 Task: Volume Automation.
Action: Mouse moved to (94, 36)
Screenshot: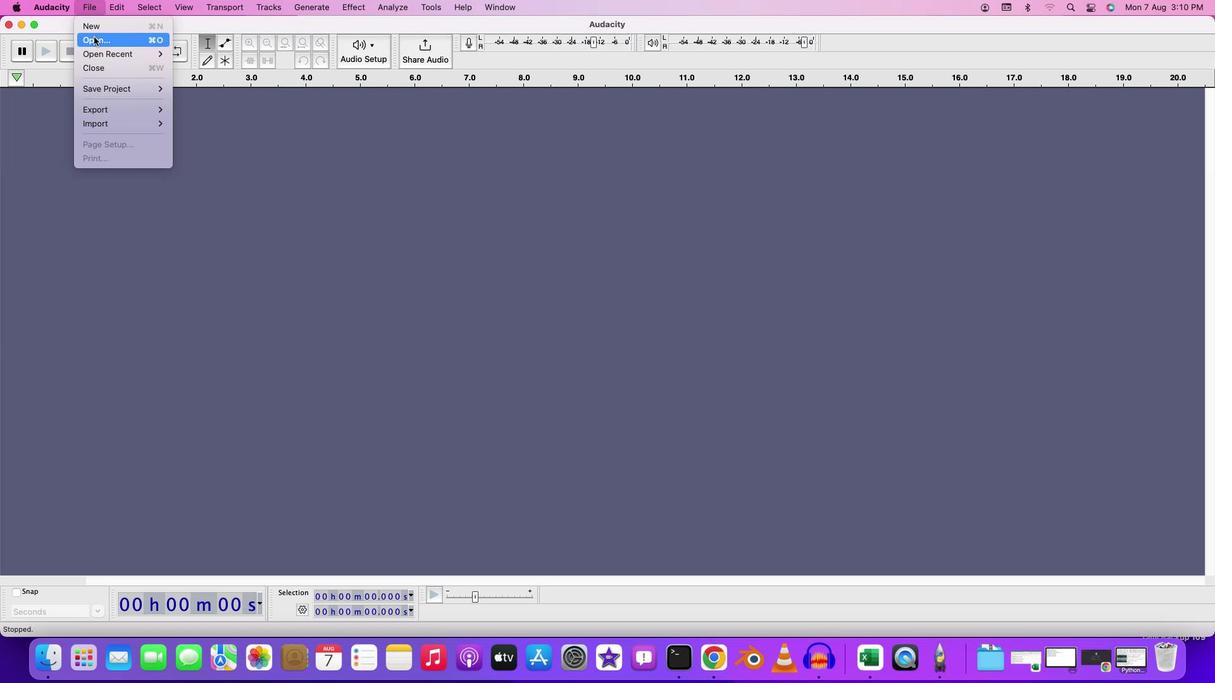 
Action: Mouse pressed left at (94, 36)
Screenshot: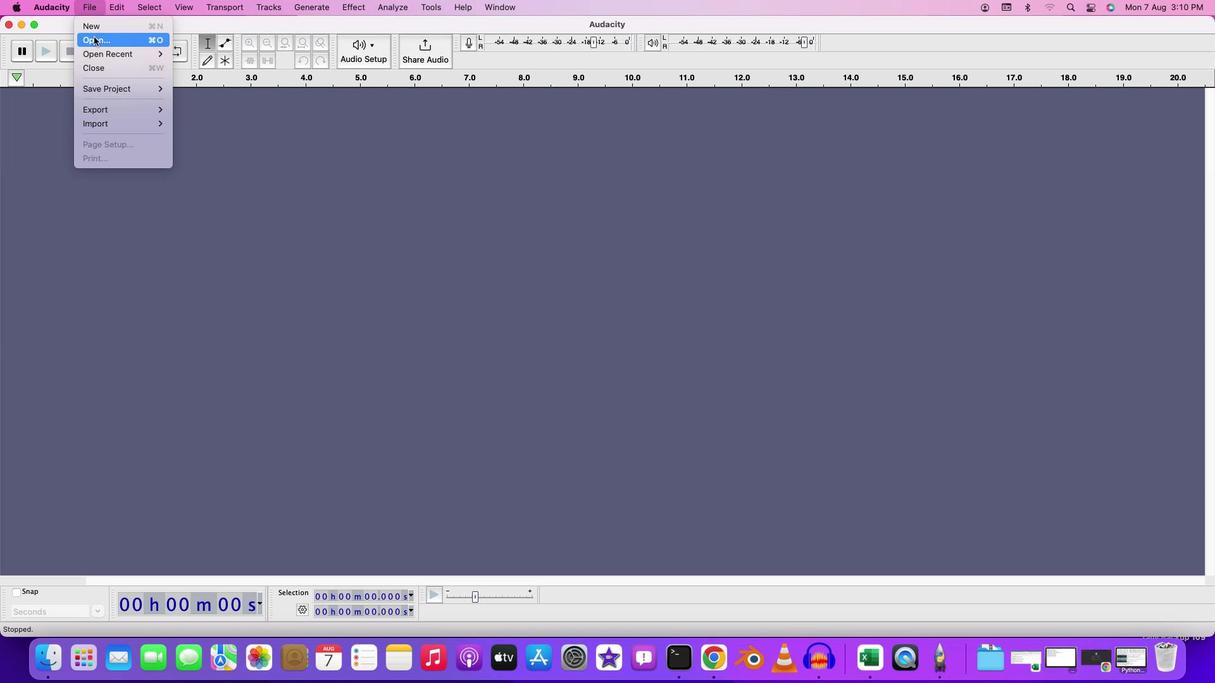 
Action: Mouse moved to (527, 183)
Screenshot: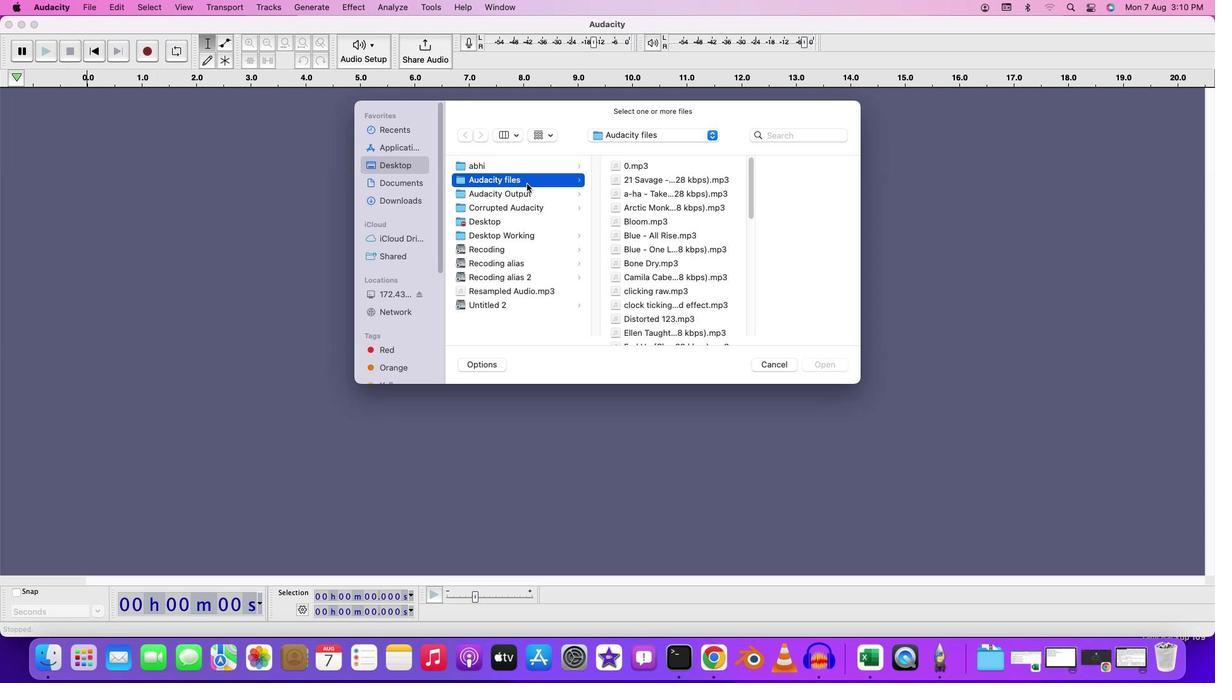 
Action: Mouse pressed left at (527, 183)
Screenshot: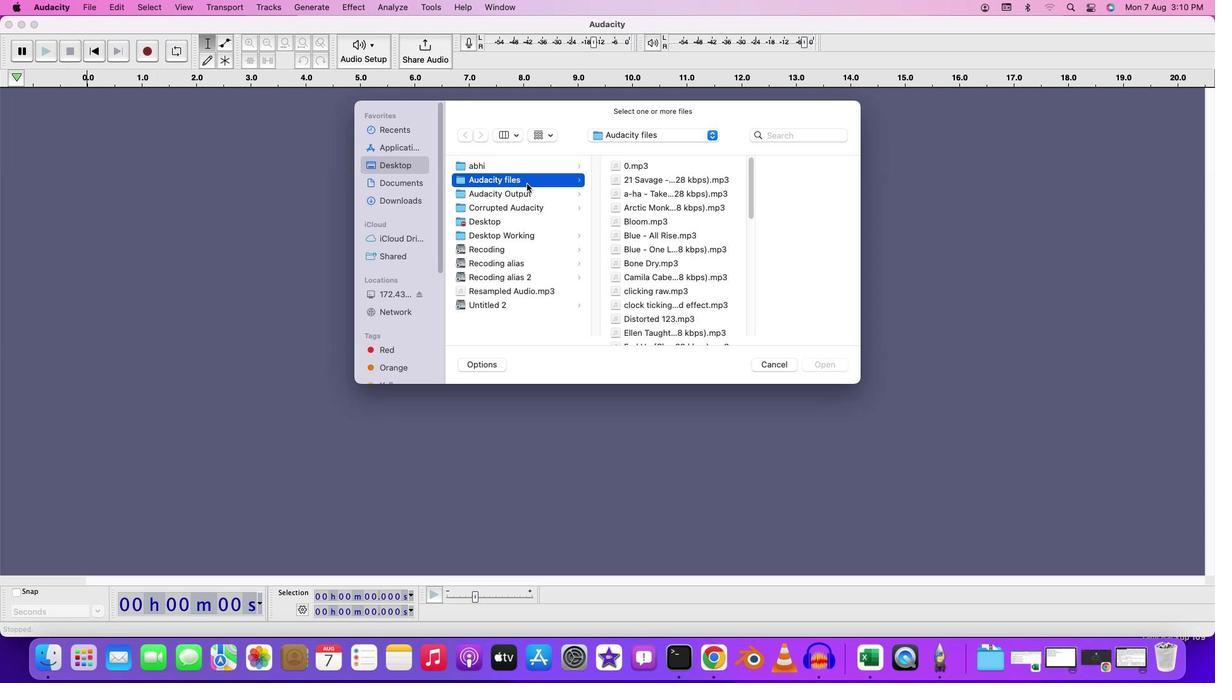 
Action: Mouse moved to (638, 213)
Screenshot: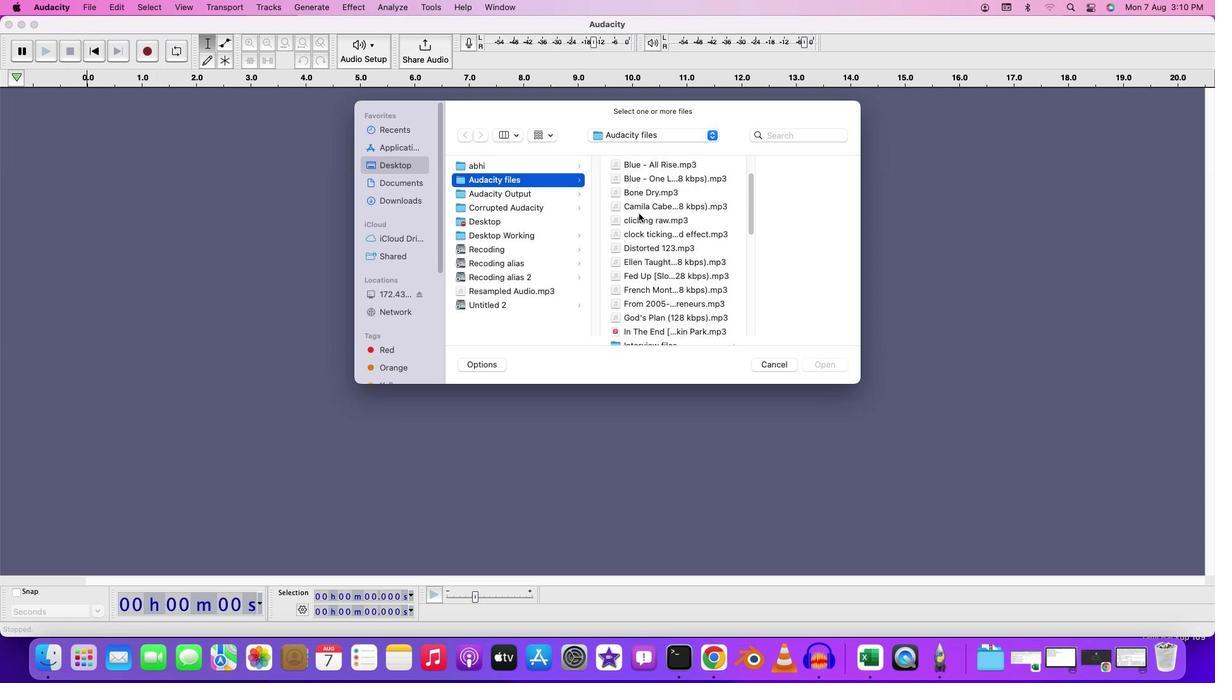 
Action: Mouse scrolled (638, 213) with delta (0, 0)
Screenshot: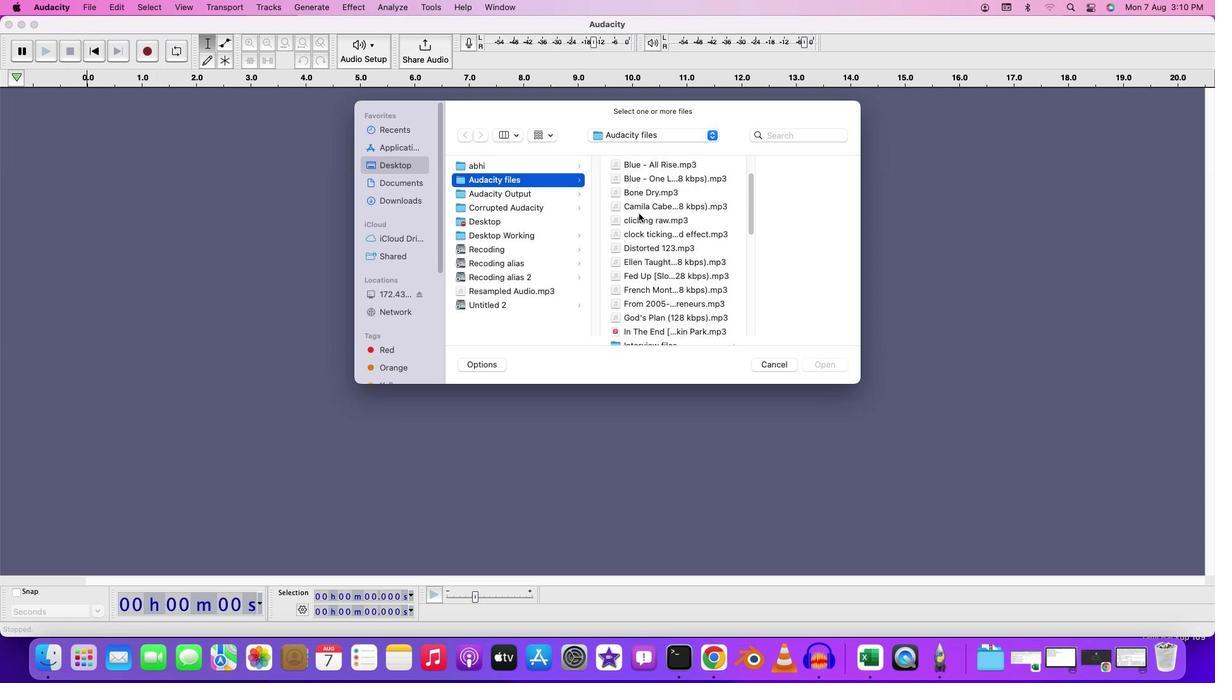 
Action: Mouse scrolled (638, 213) with delta (0, 0)
Screenshot: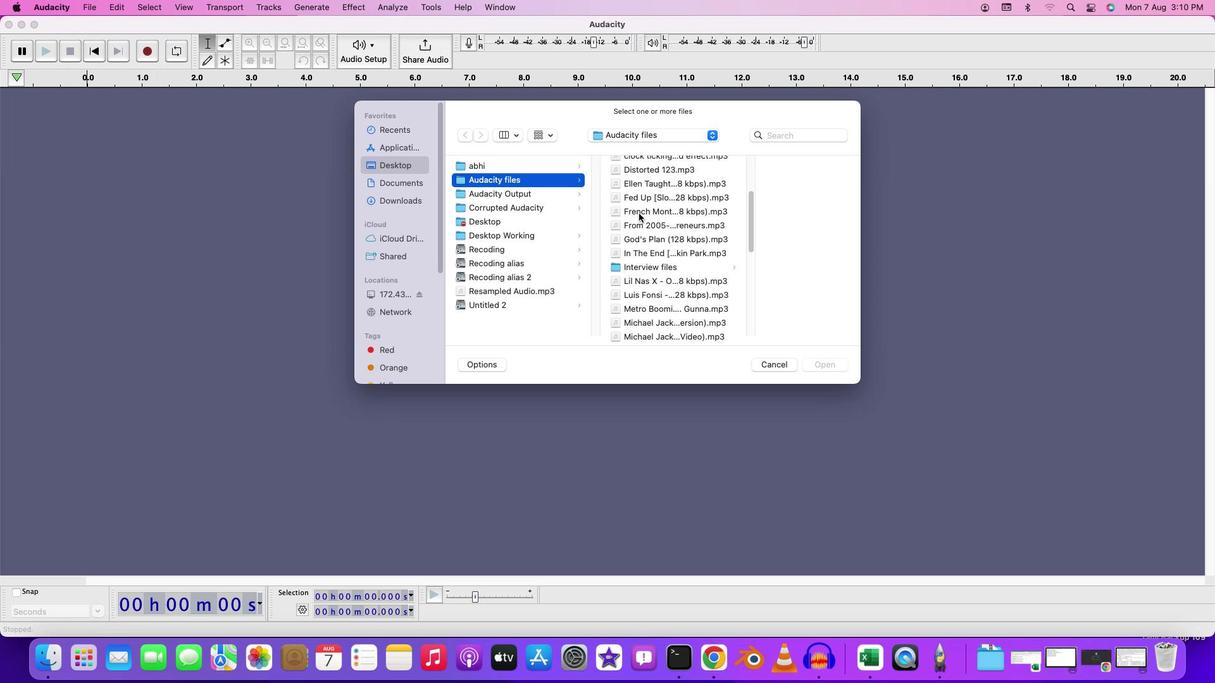
Action: Mouse scrolled (638, 213) with delta (0, -1)
Screenshot: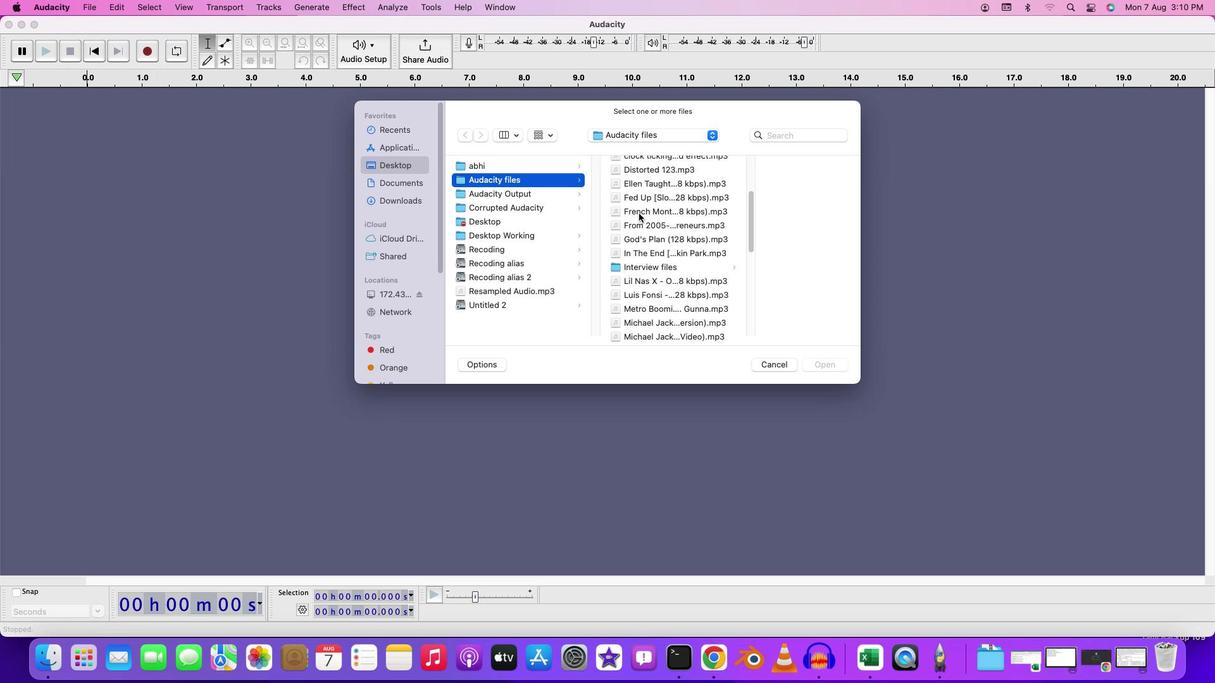 
Action: Mouse scrolled (638, 213) with delta (0, -3)
Screenshot: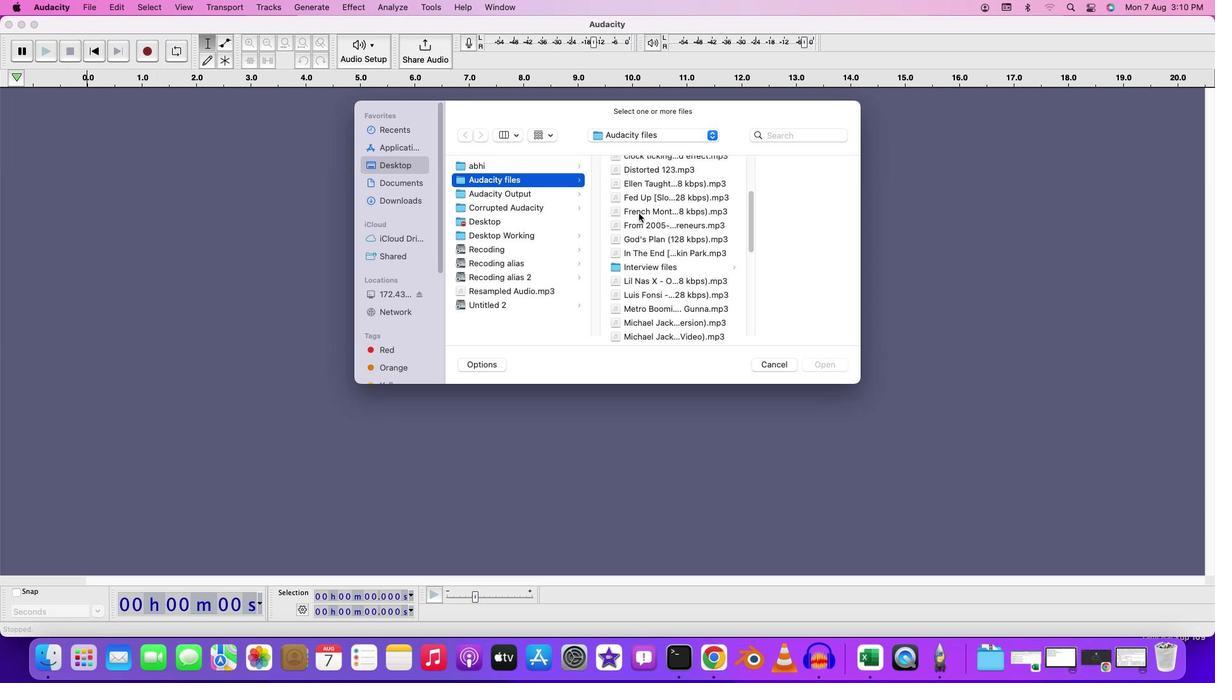 
Action: Mouse moved to (639, 215)
Screenshot: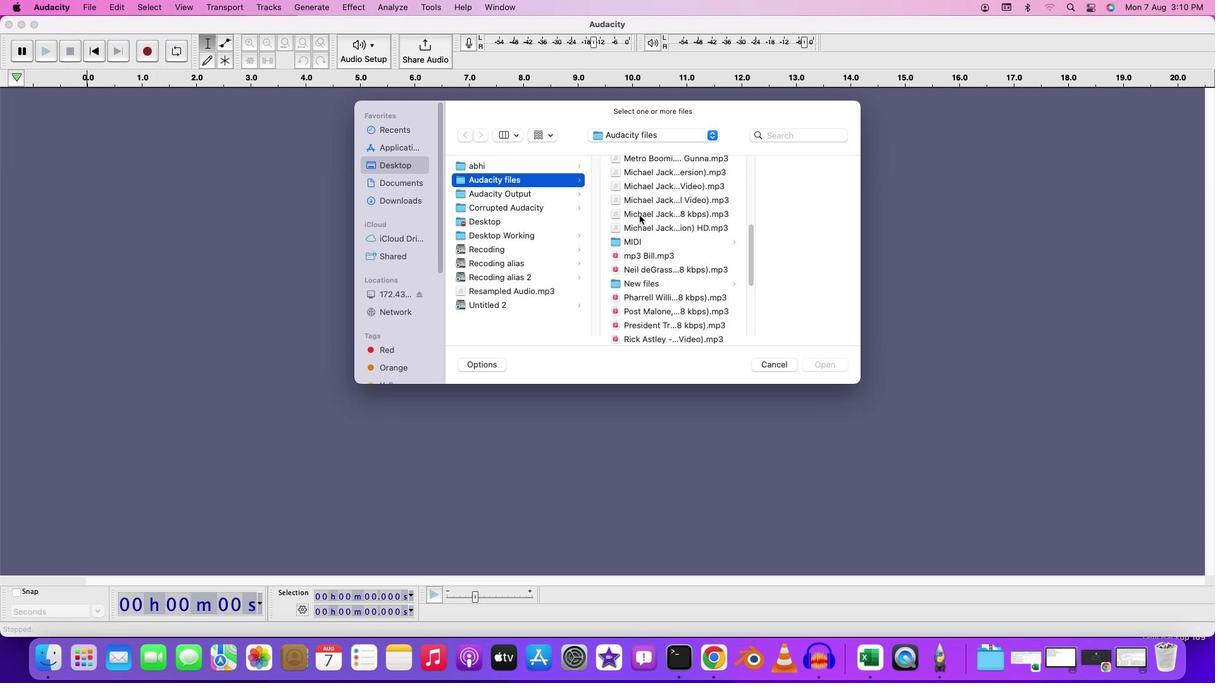
Action: Mouse scrolled (639, 215) with delta (0, 0)
Screenshot: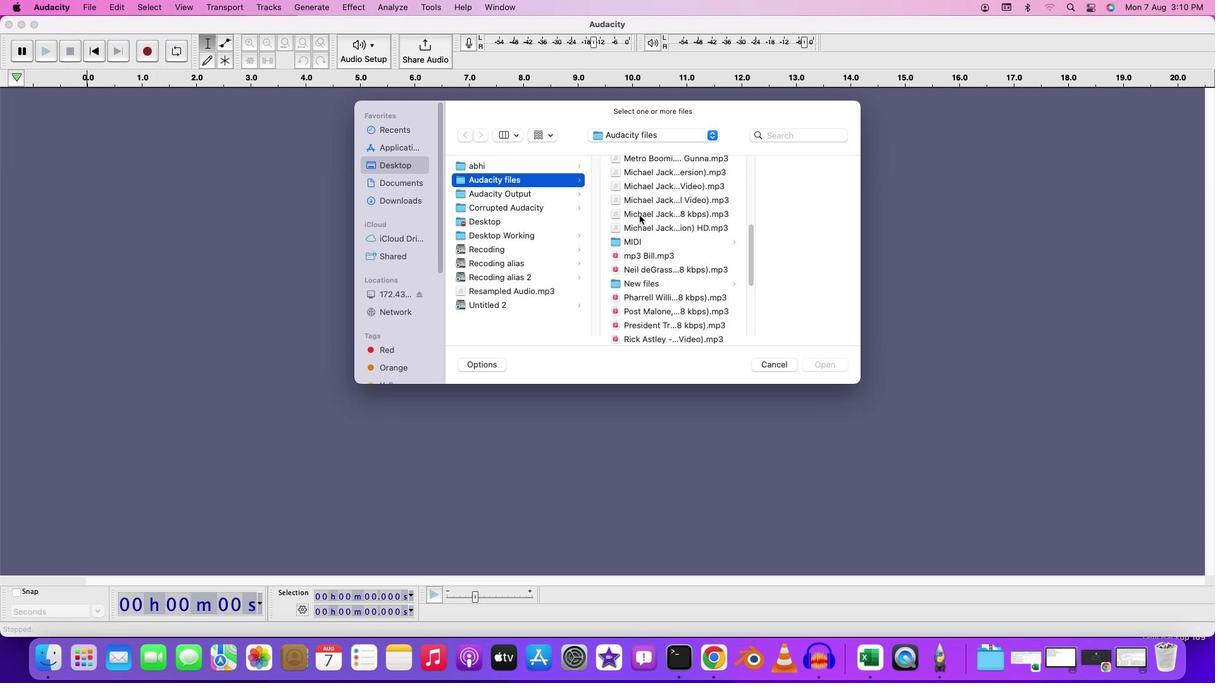 
Action: Mouse moved to (639, 215)
Screenshot: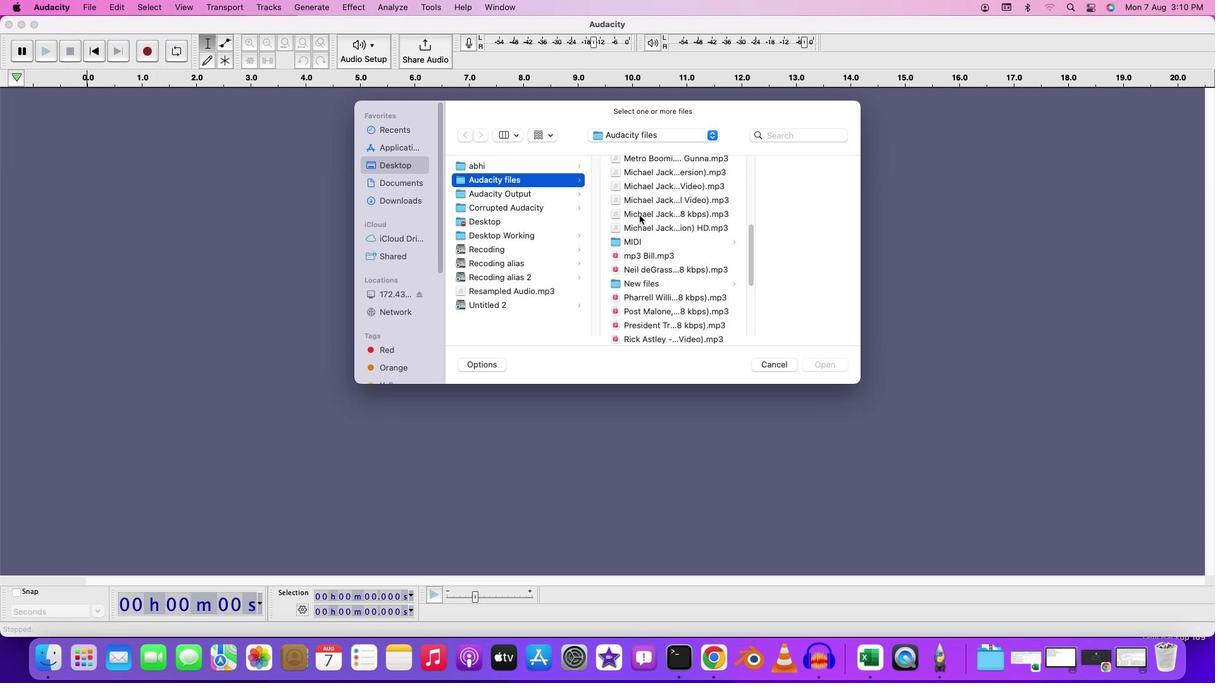 
Action: Mouse scrolled (639, 215) with delta (0, 0)
Screenshot: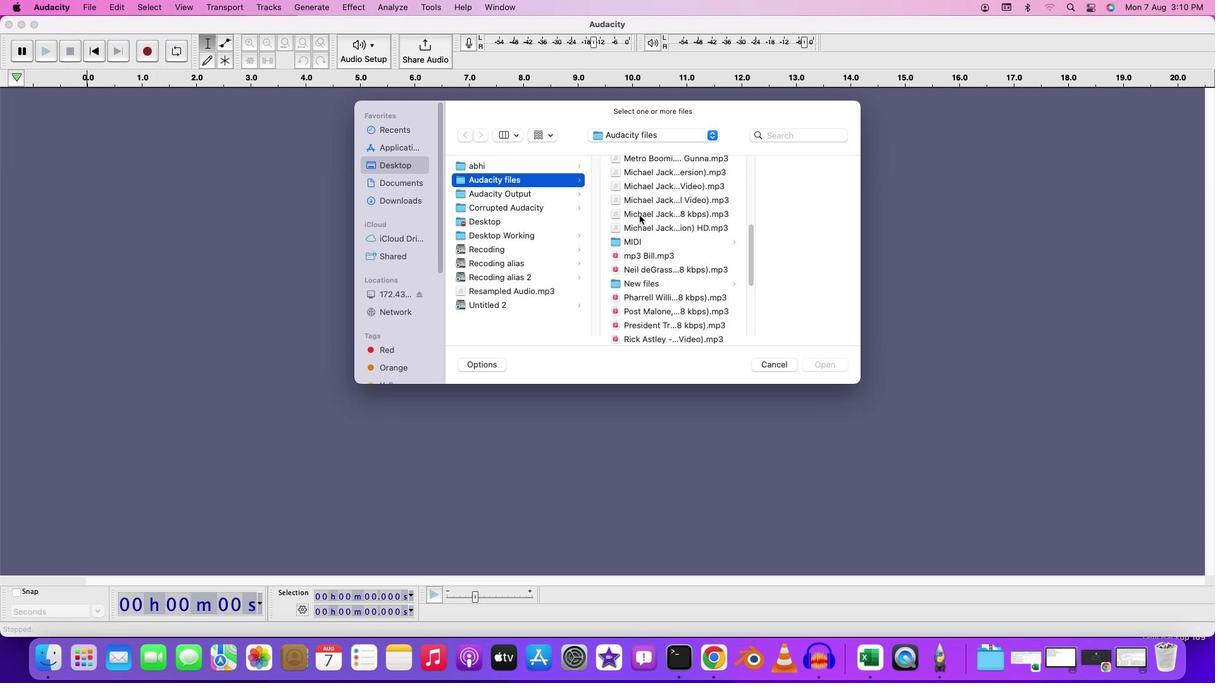 
Action: Mouse scrolled (639, 215) with delta (0, -1)
Screenshot: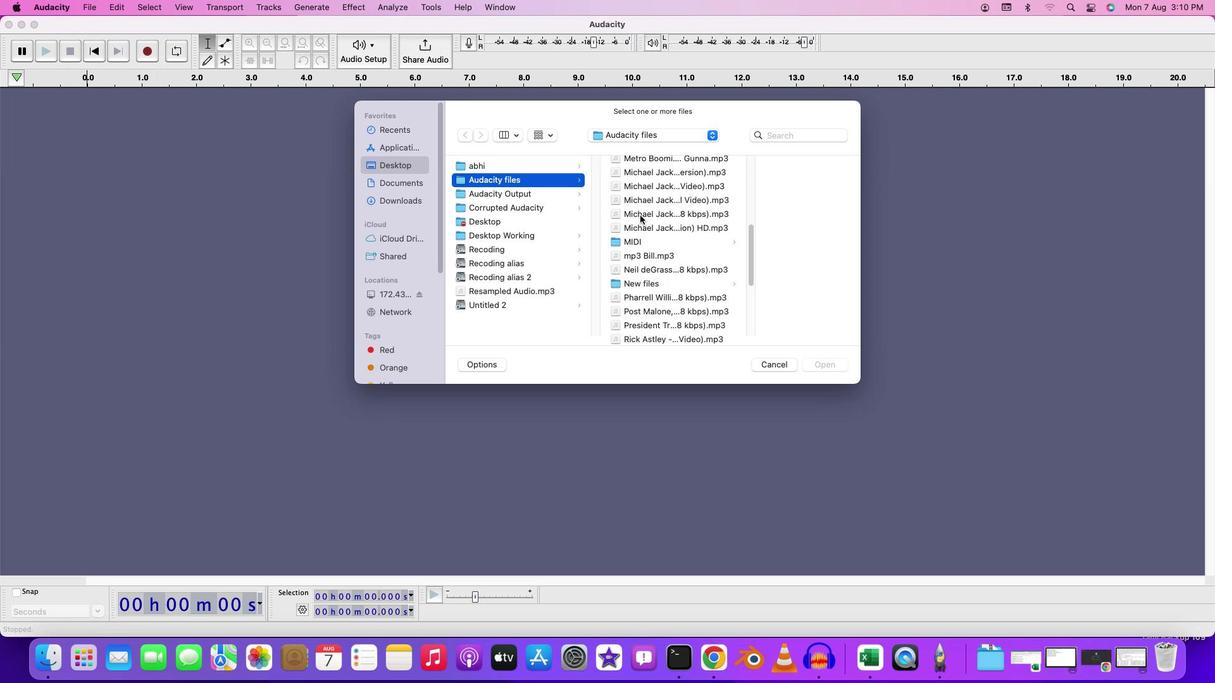 
Action: Mouse scrolled (639, 215) with delta (0, -3)
Screenshot: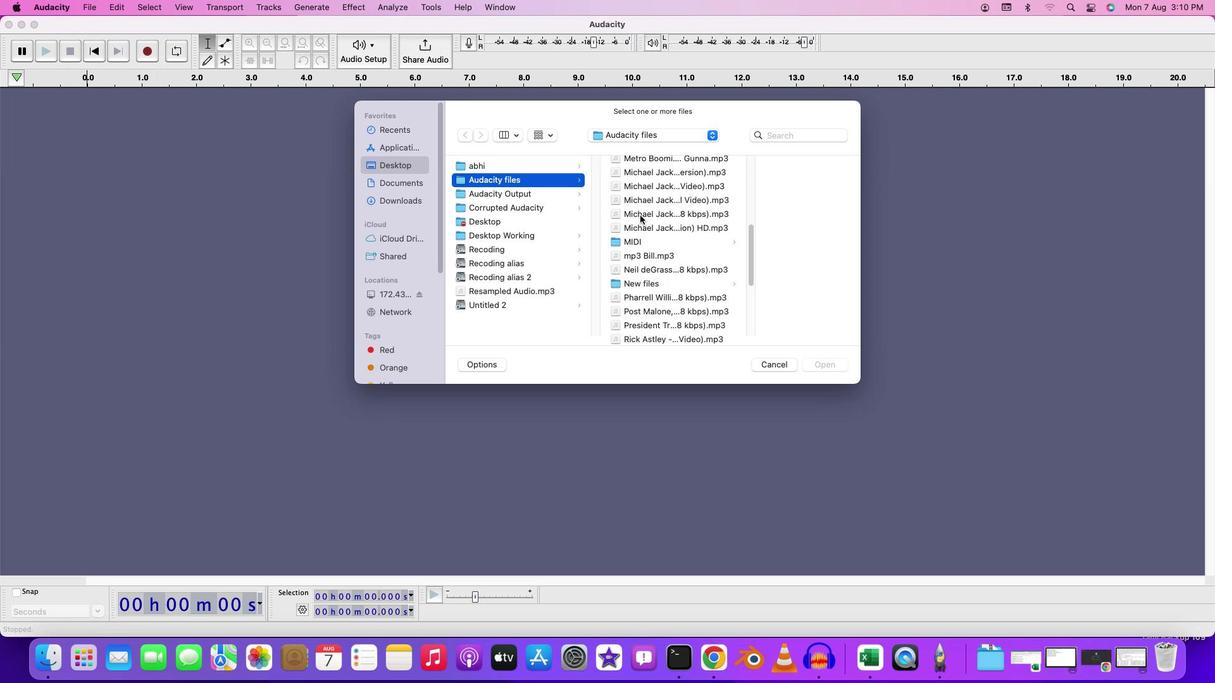 
Action: Mouse moved to (651, 236)
Screenshot: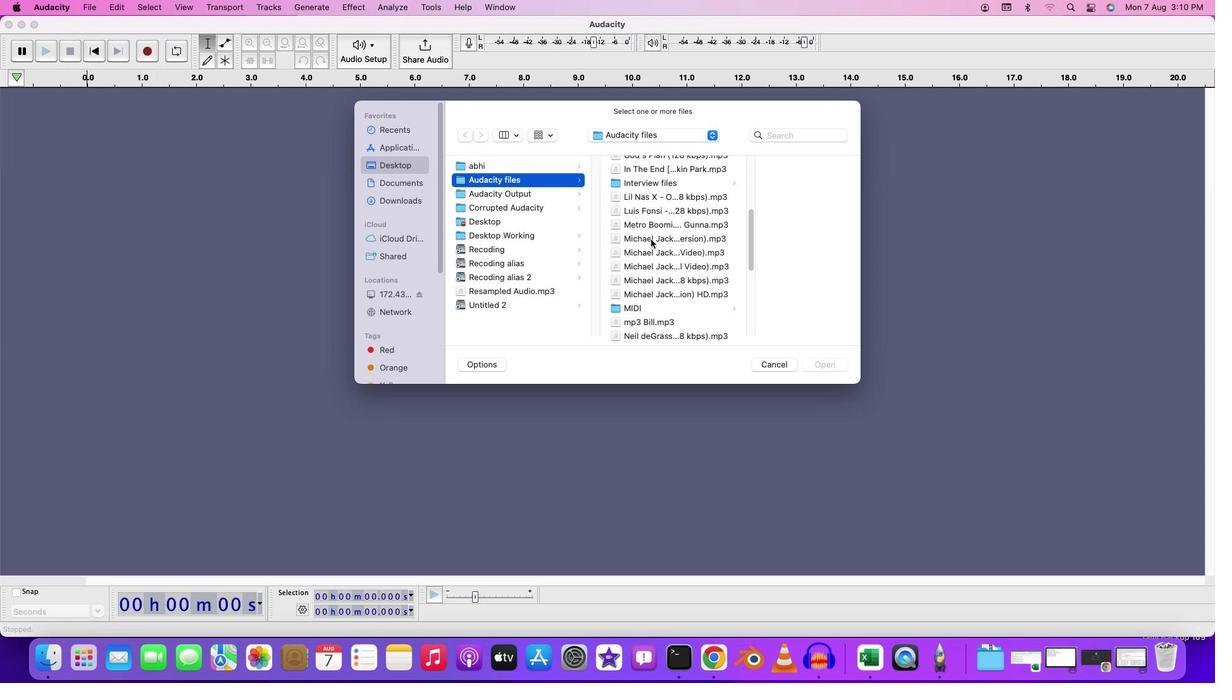 
Action: Mouse scrolled (651, 236) with delta (0, 0)
Screenshot: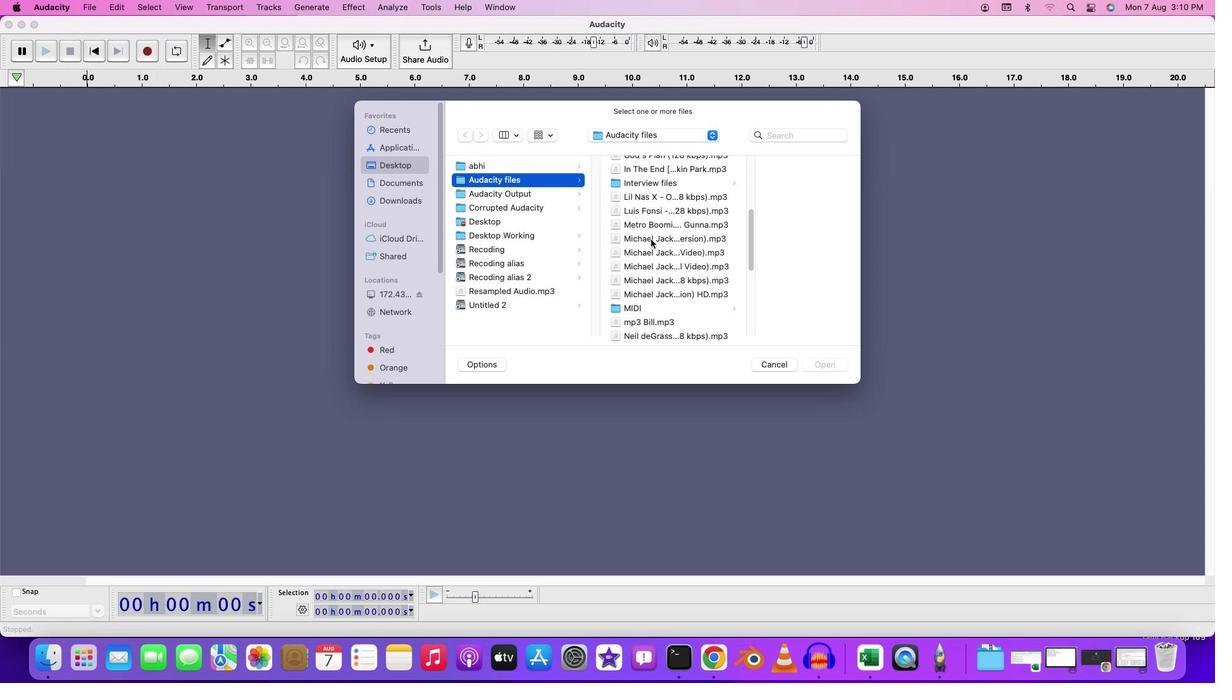 
Action: Mouse moved to (651, 238)
Screenshot: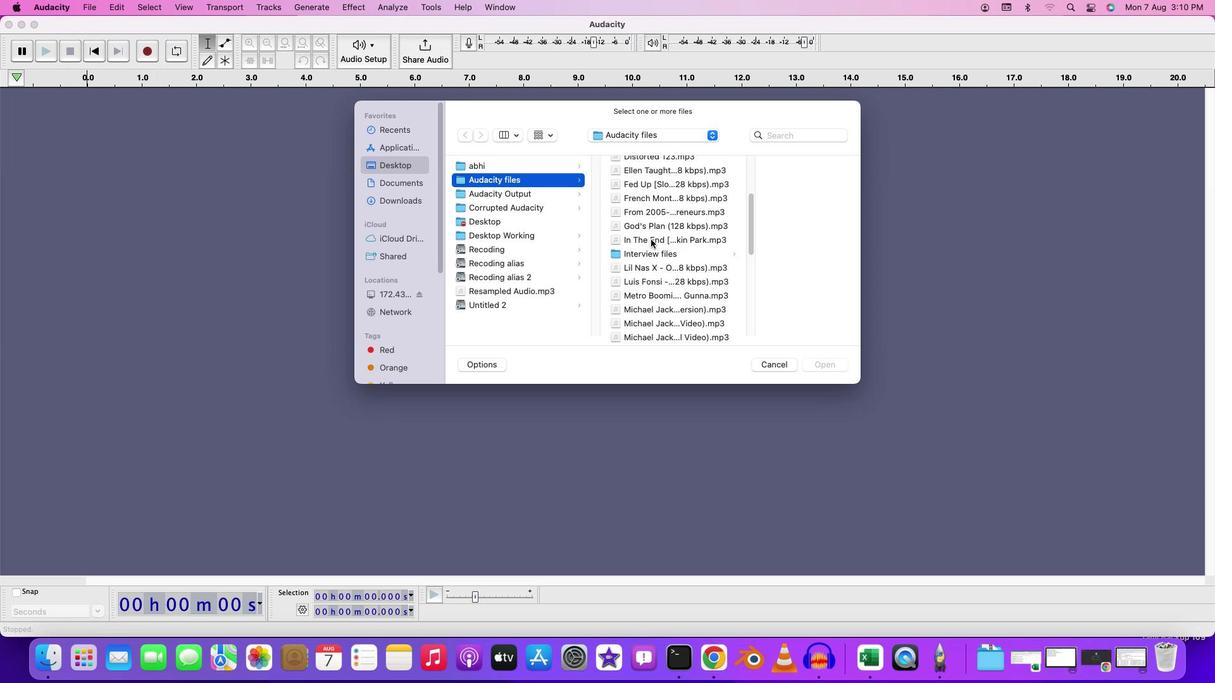 
Action: Mouse scrolled (651, 238) with delta (0, 0)
Screenshot: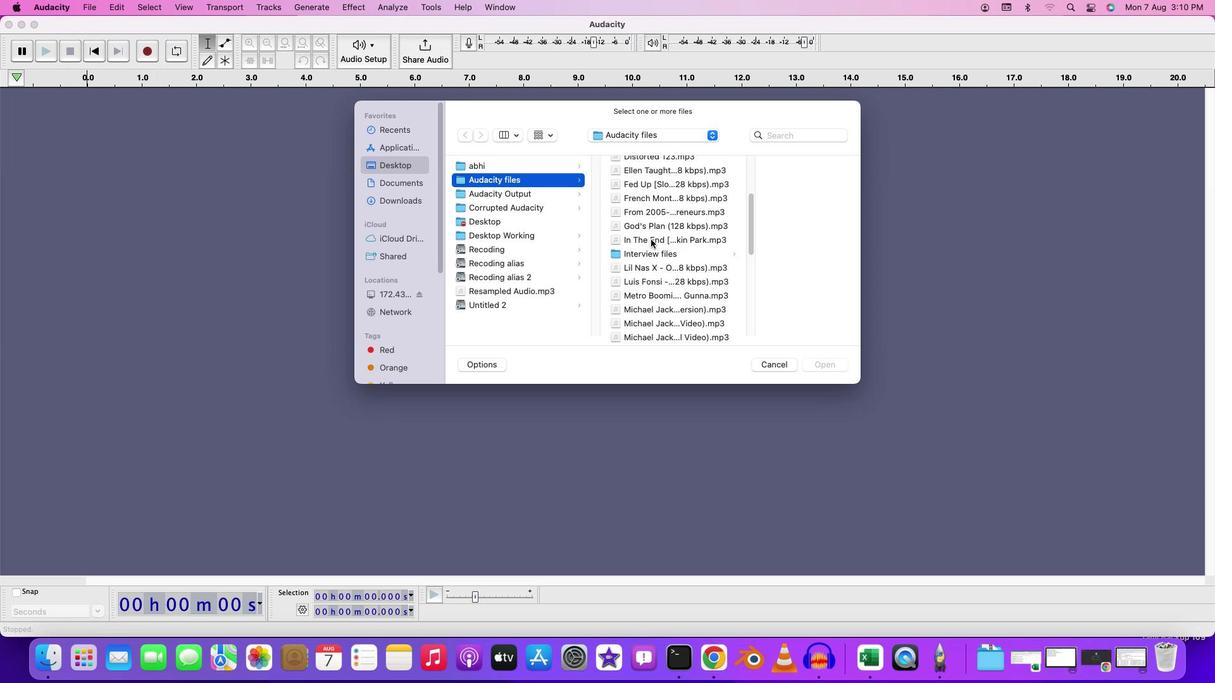 
Action: Mouse moved to (651, 239)
Screenshot: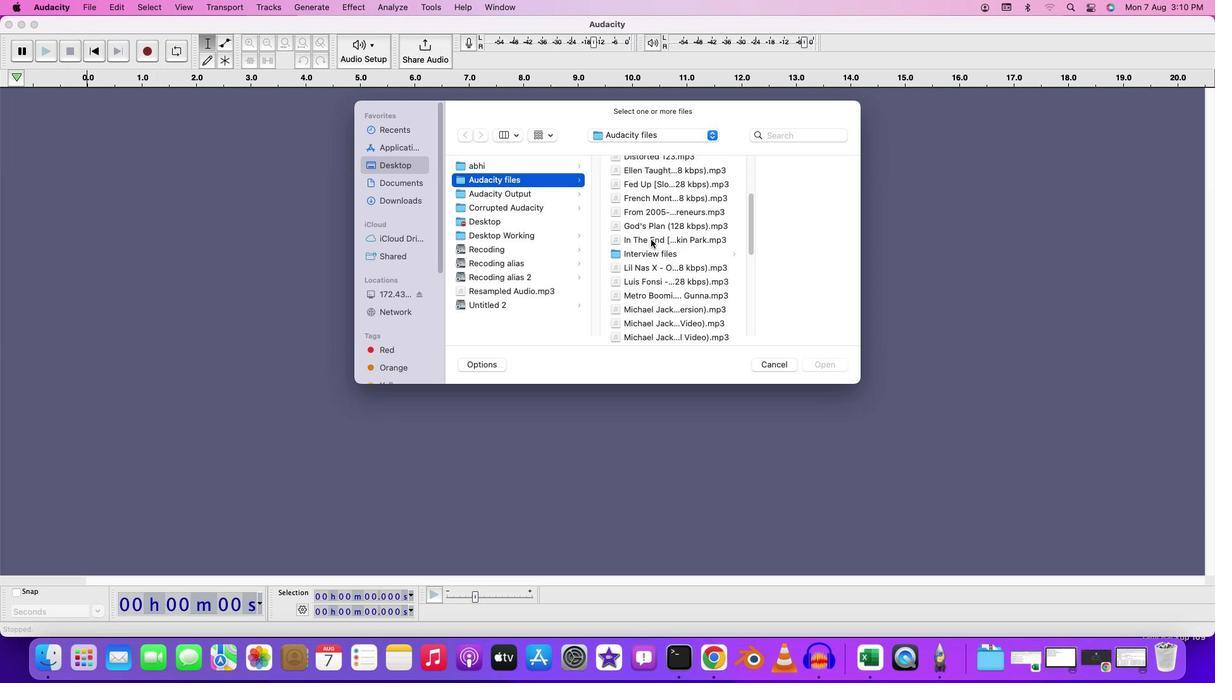 
Action: Mouse scrolled (651, 239) with delta (0, 1)
Screenshot: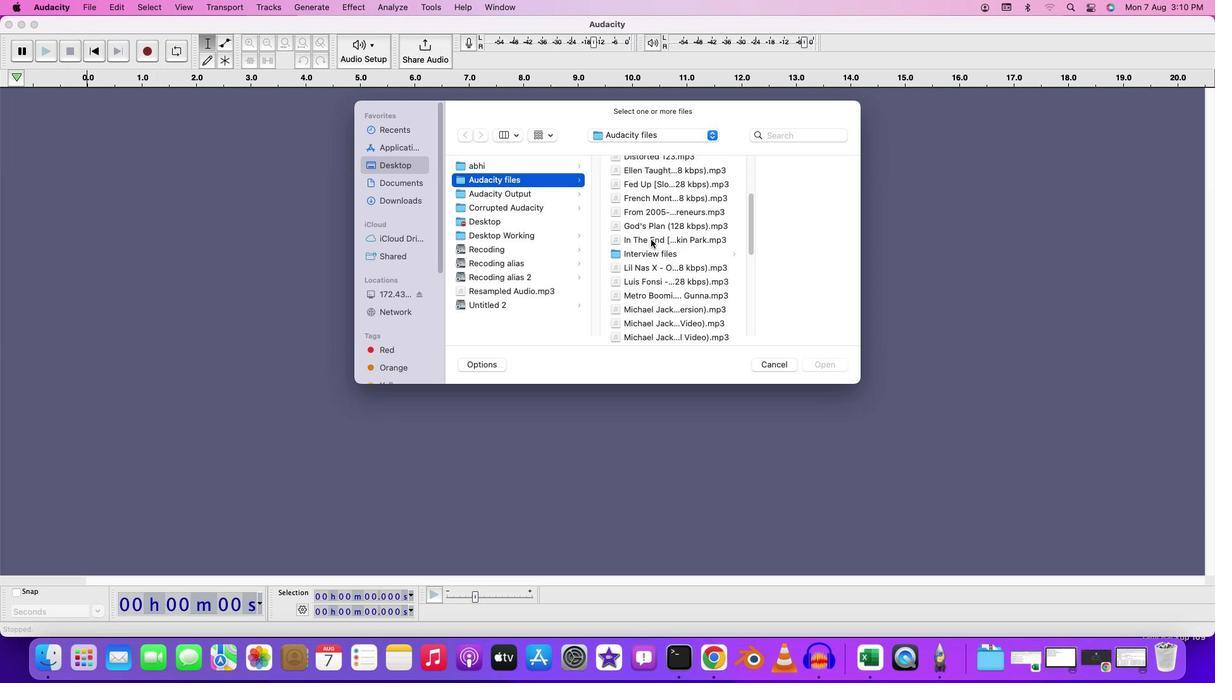 
Action: Mouse moved to (651, 239)
Screenshot: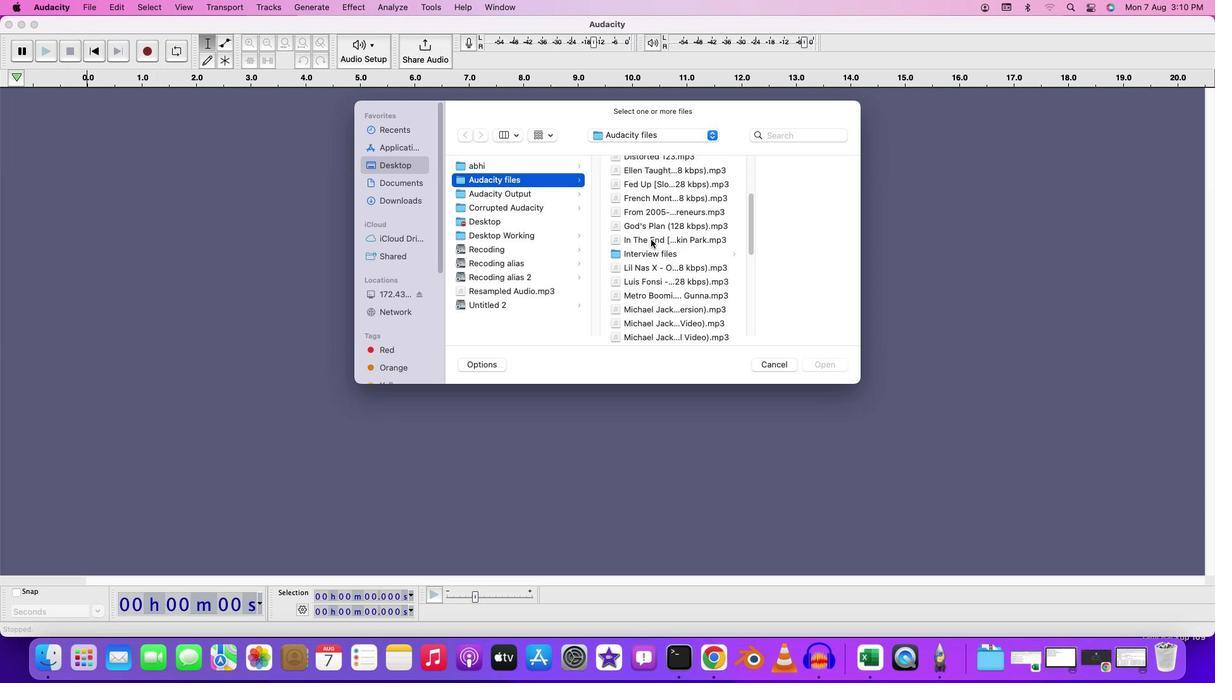 
Action: Mouse scrolled (651, 239) with delta (0, 3)
Screenshot: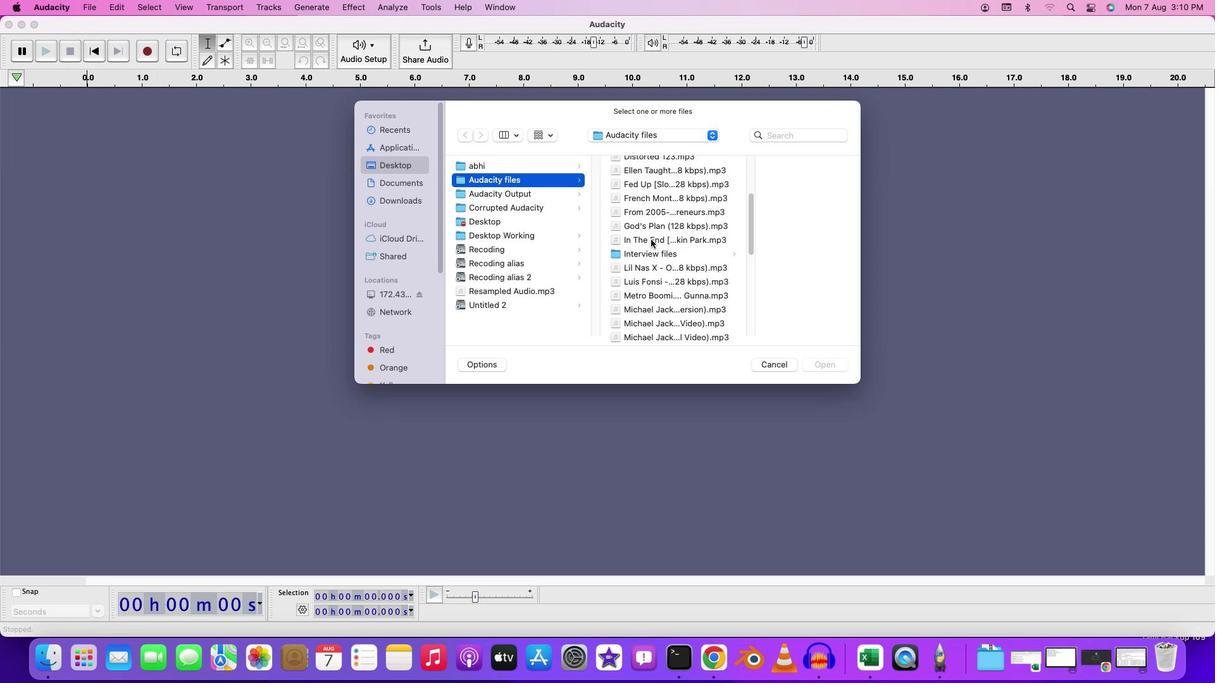 
Action: Mouse moved to (657, 260)
Screenshot: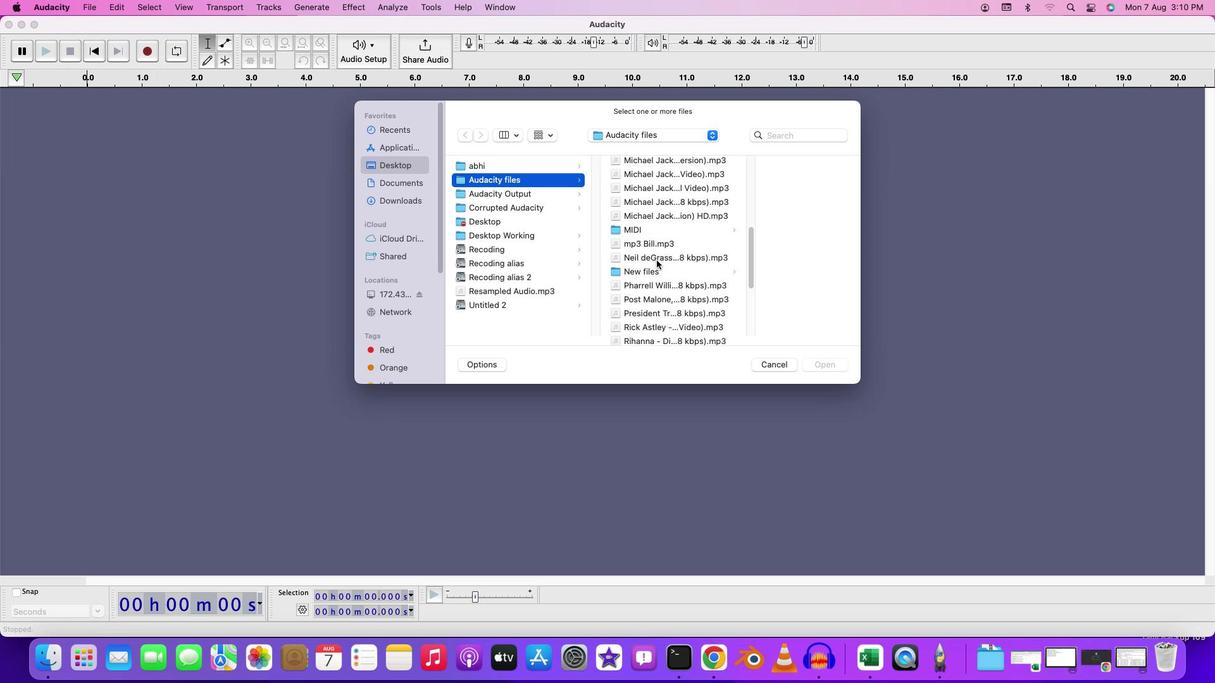 
Action: Mouse scrolled (657, 260) with delta (0, 0)
Screenshot: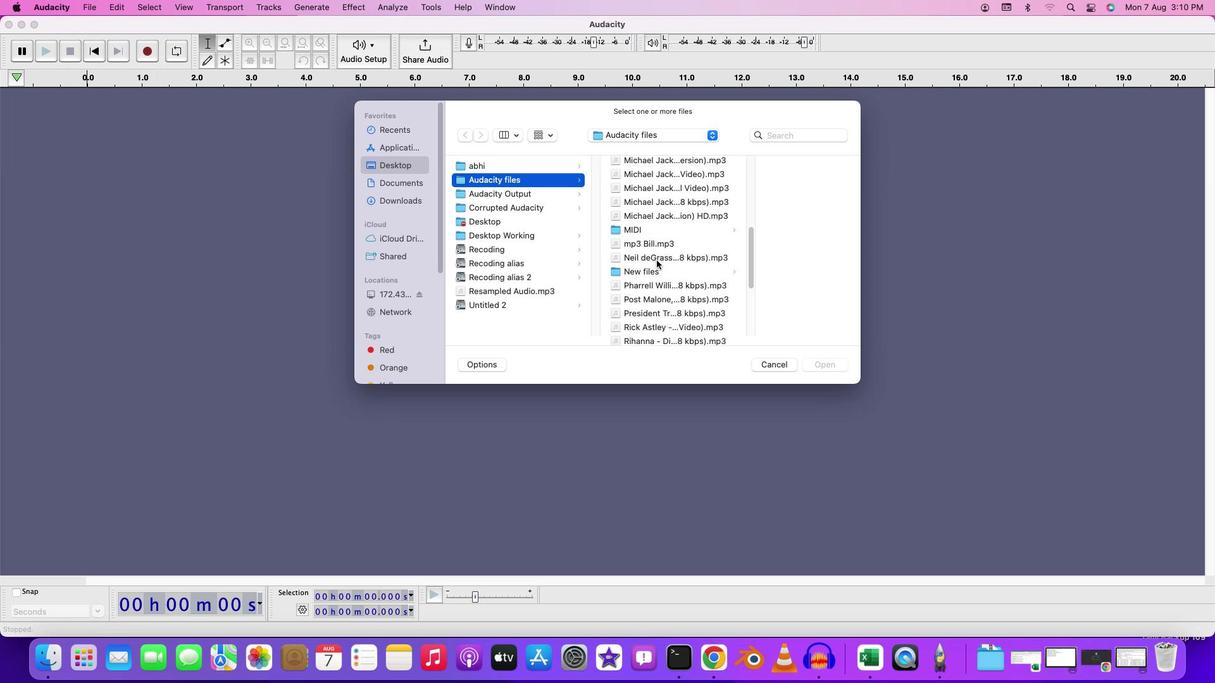 
Action: Mouse scrolled (657, 260) with delta (0, 0)
Screenshot: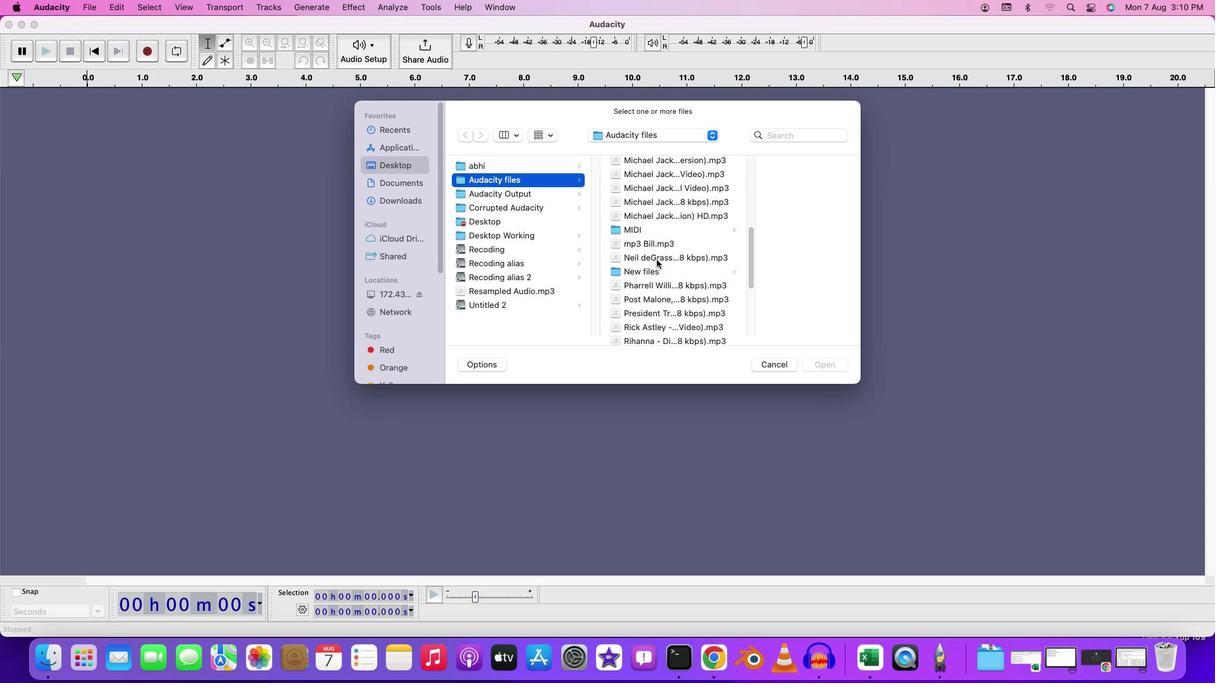 
Action: Mouse scrolled (657, 260) with delta (0, -1)
Screenshot: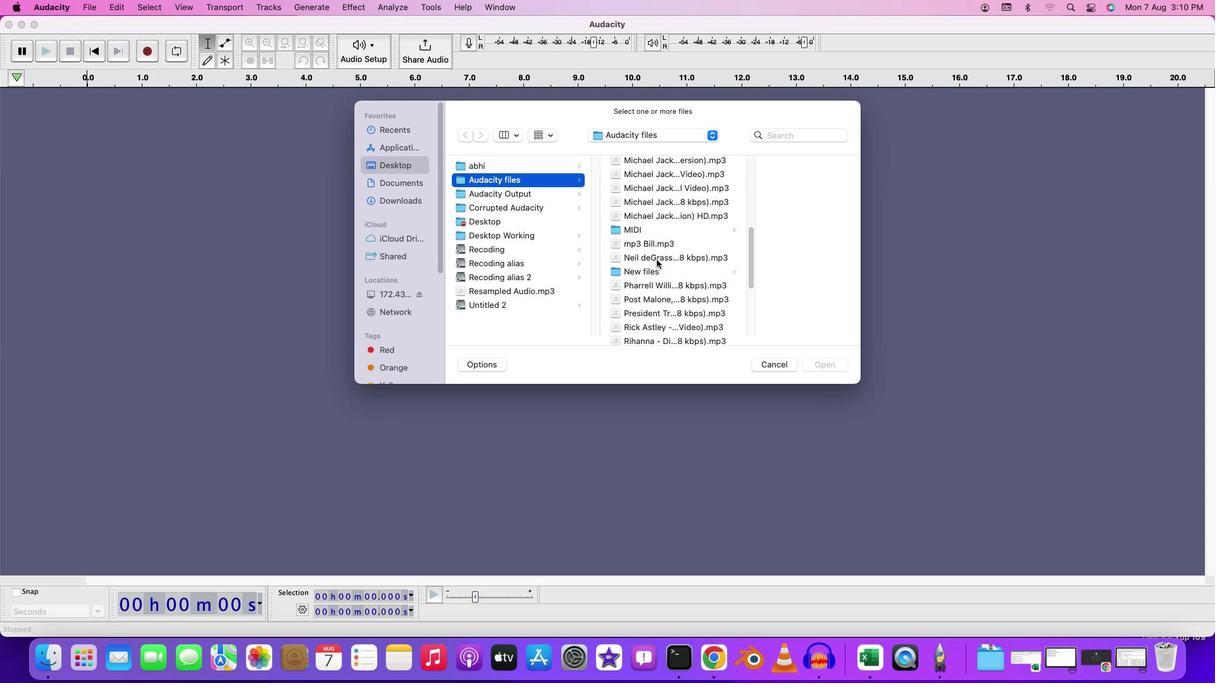 
Action: Mouse scrolled (657, 260) with delta (0, -3)
Screenshot: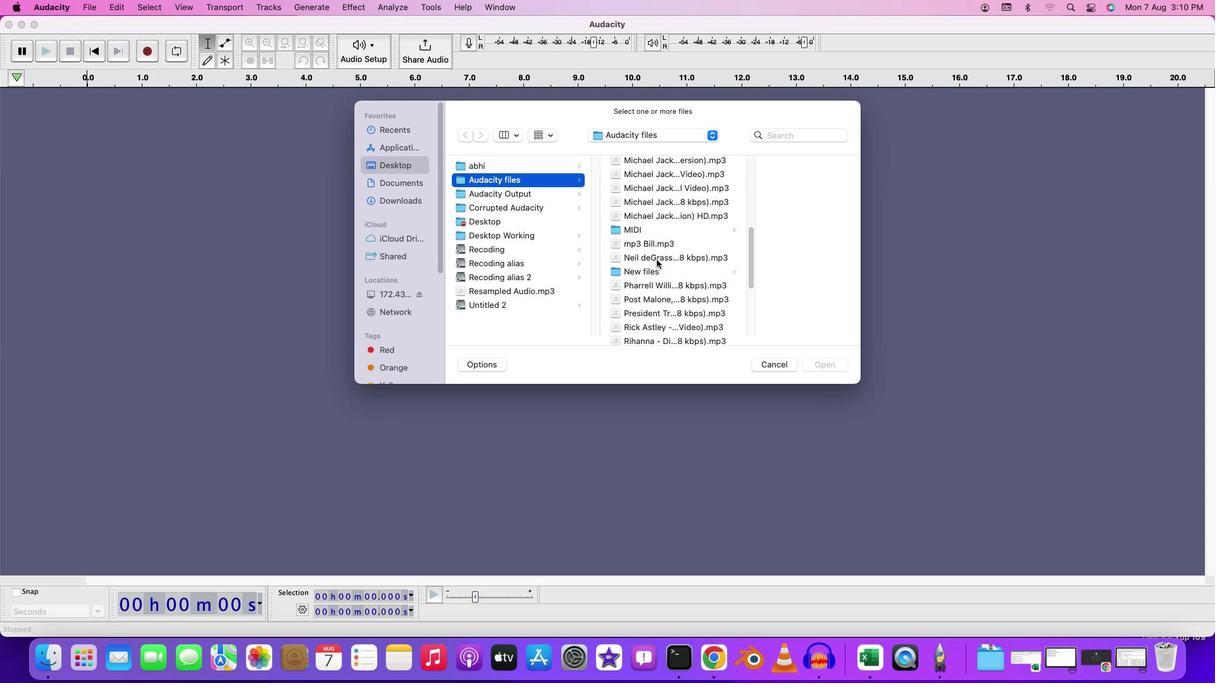 
Action: Mouse moved to (647, 253)
Screenshot: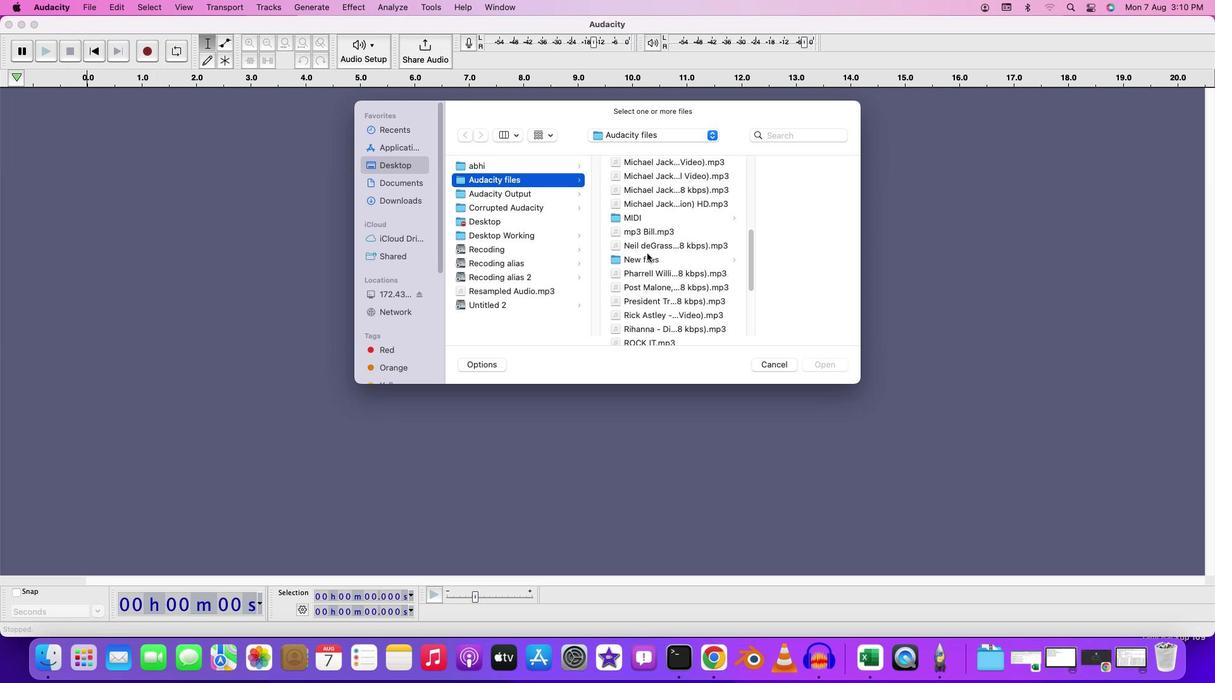 
Action: Mouse scrolled (647, 253) with delta (0, 0)
Screenshot: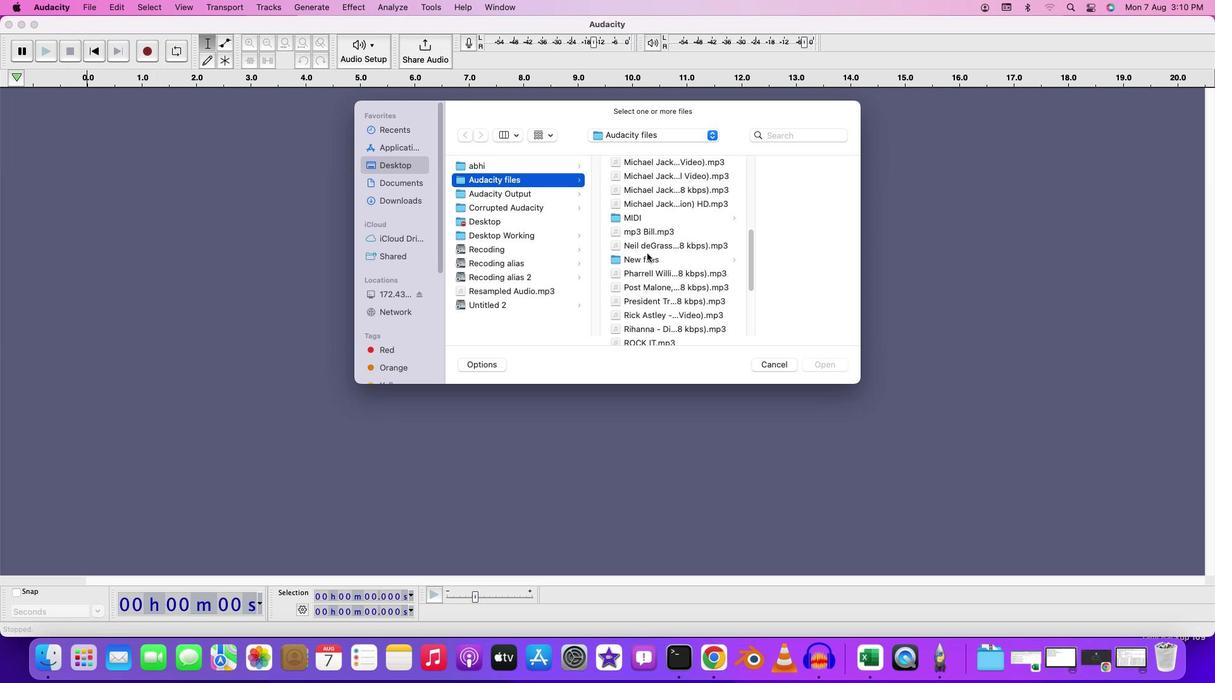 
Action: Mouse moved to (647, 253)
Screenshot: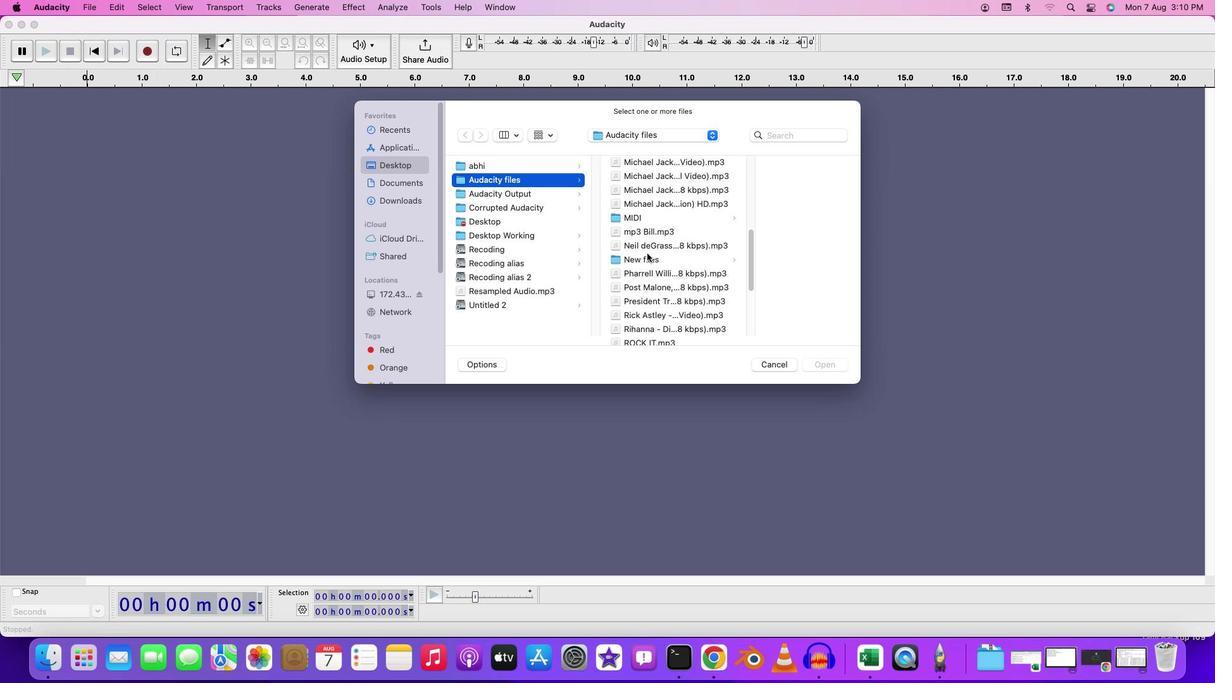 
Action: Mouse scrolled (647, 253) with delta (0, 0)
Screenshot: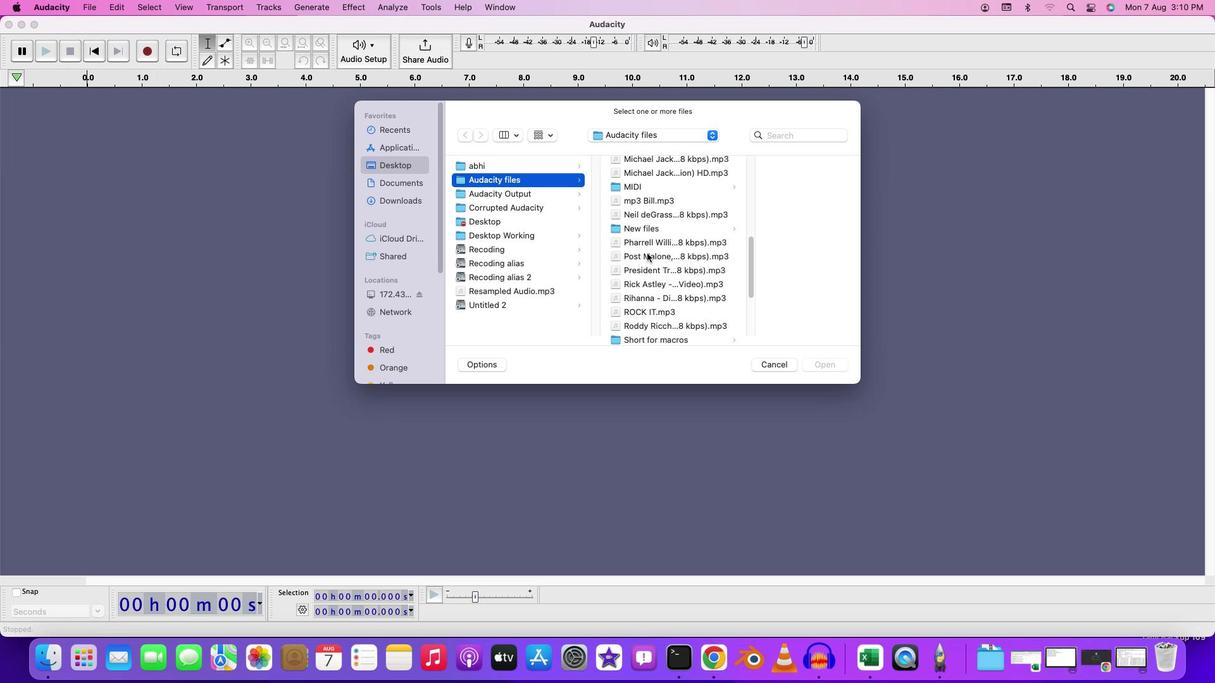 
Action: Mouse scrolled (647, 253) with delta (0, -1)
Screenshot: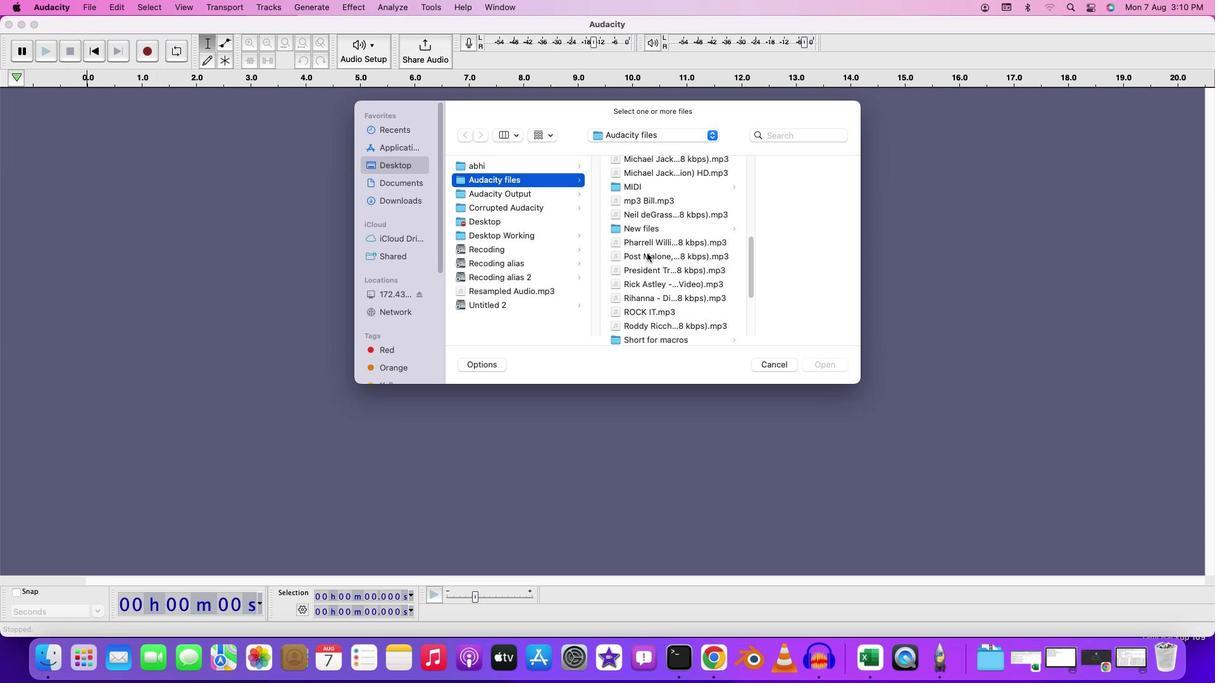 
Action: Mouse moved to (649, 226)
Screenshot: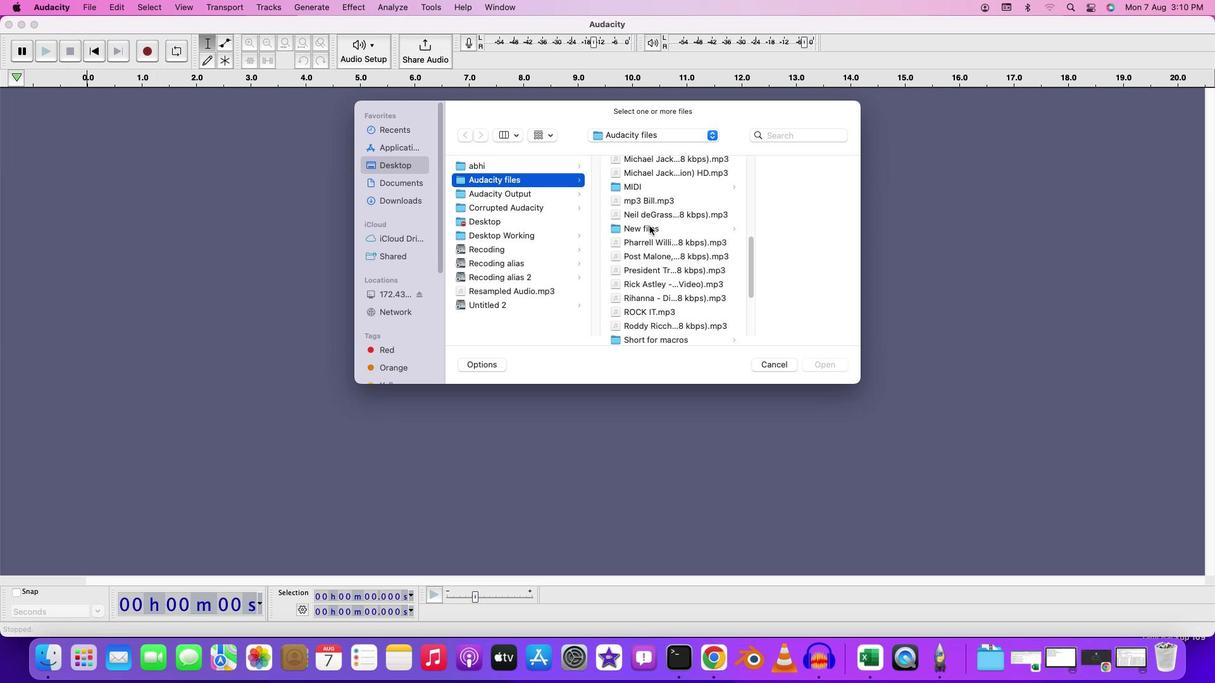 
Action: Mouse pressed left at (649, 226)
Screenshot: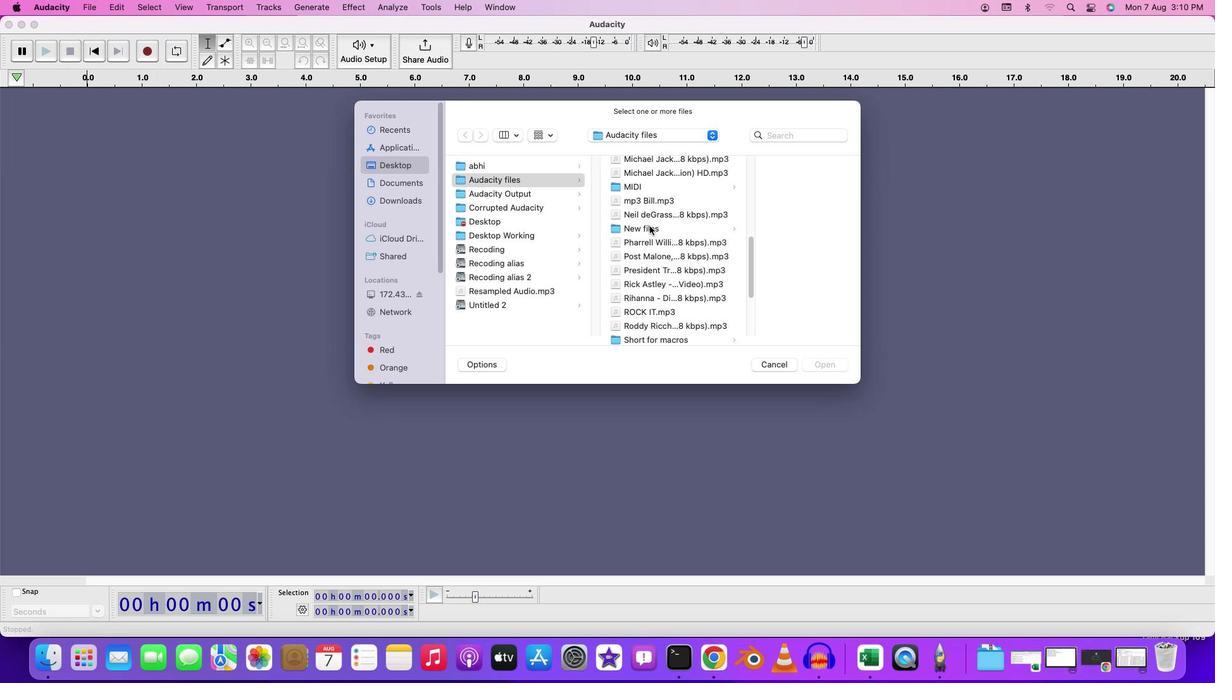 
Action: Mouse pressed left at (649, 226)
Screenshot: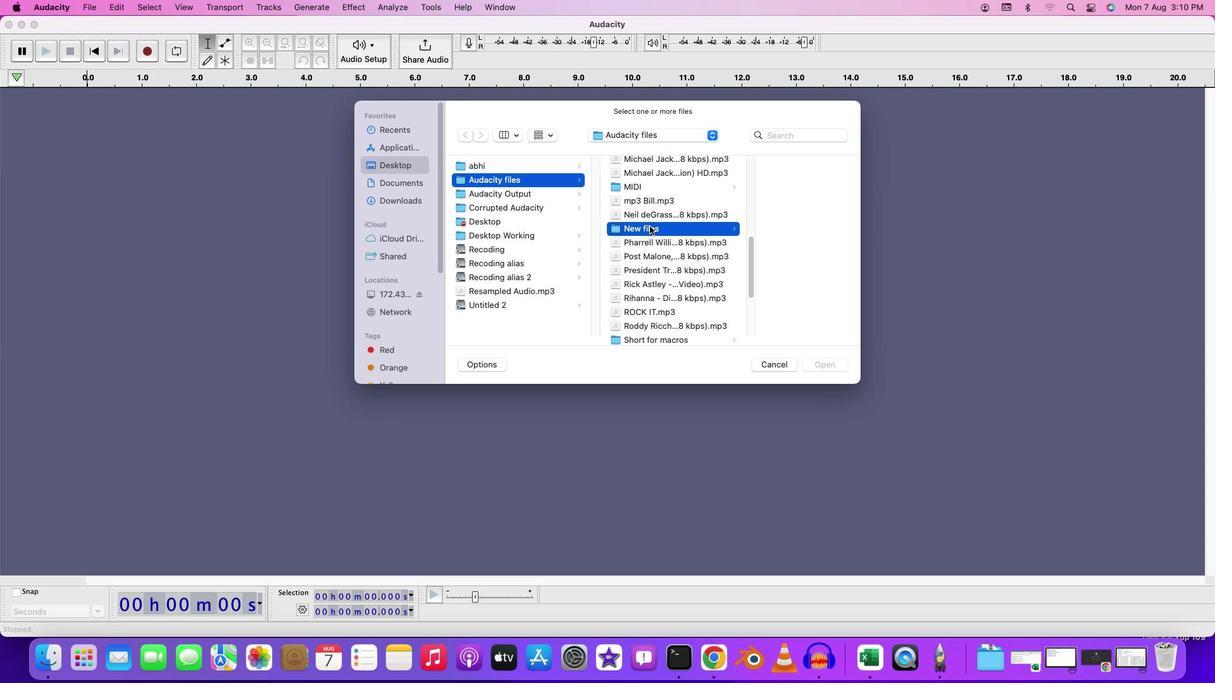 
Action: Mouse moved to (757, 194)
Screenshot: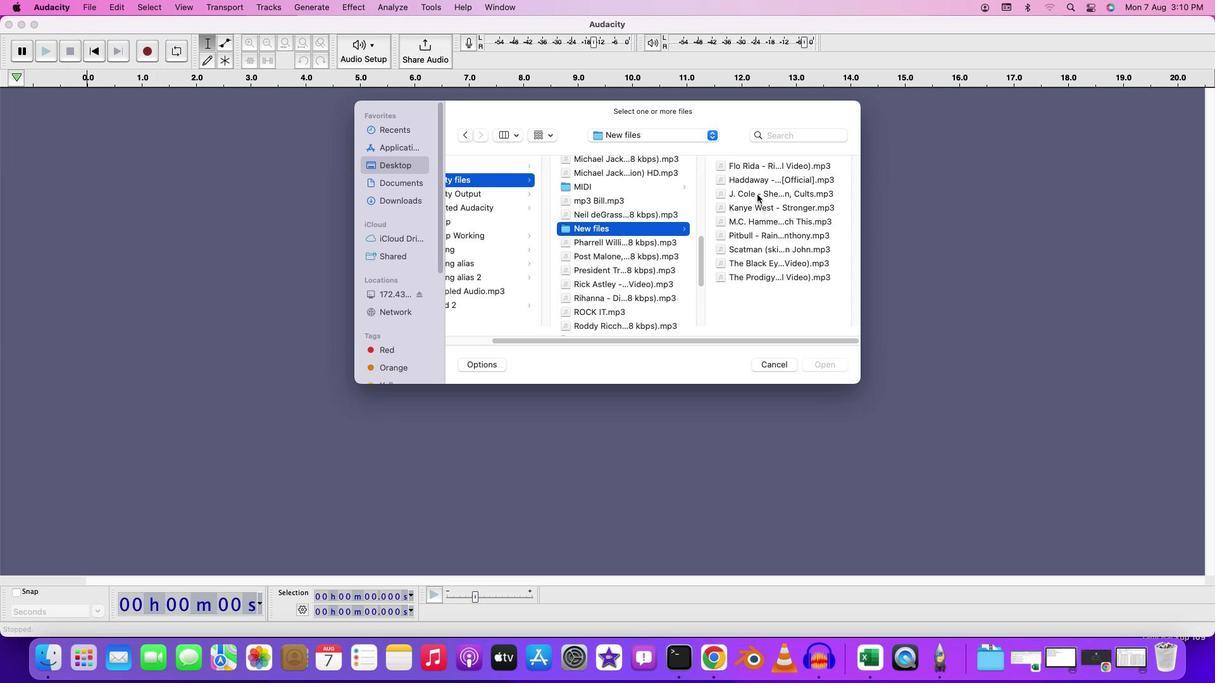 
Action: Mouse pressed left at (757, 194)
Screenshot: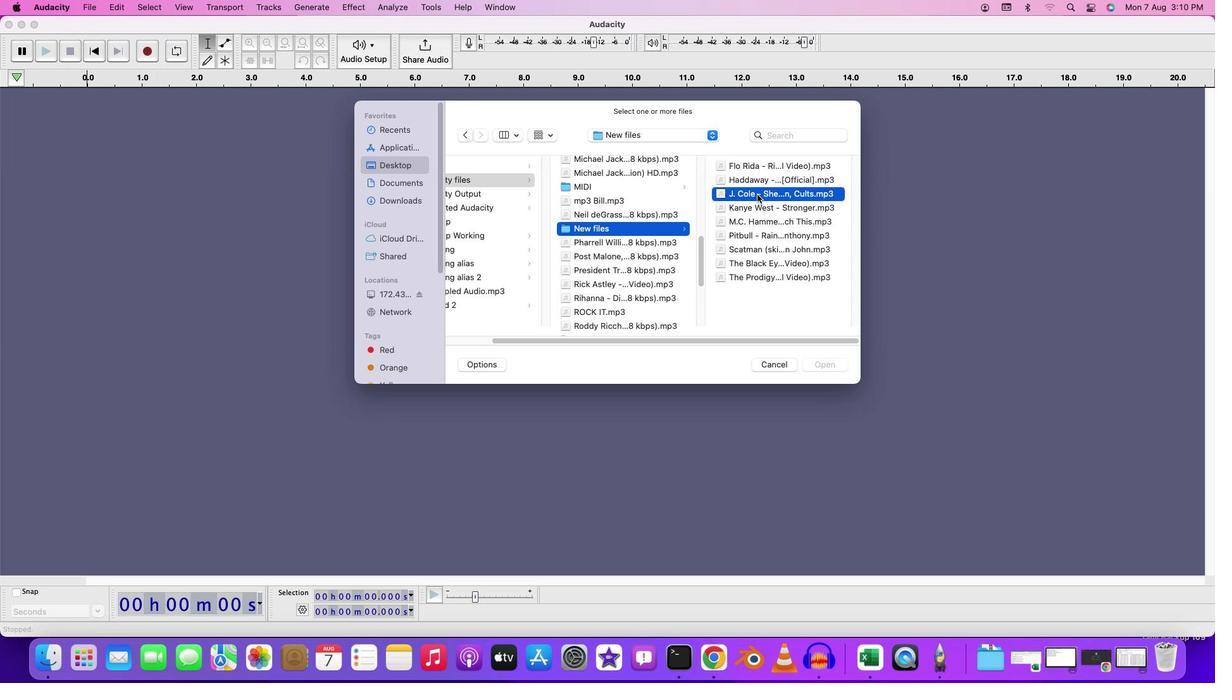 
Action: Mouse pressed left at (757, 194)
Screenshot: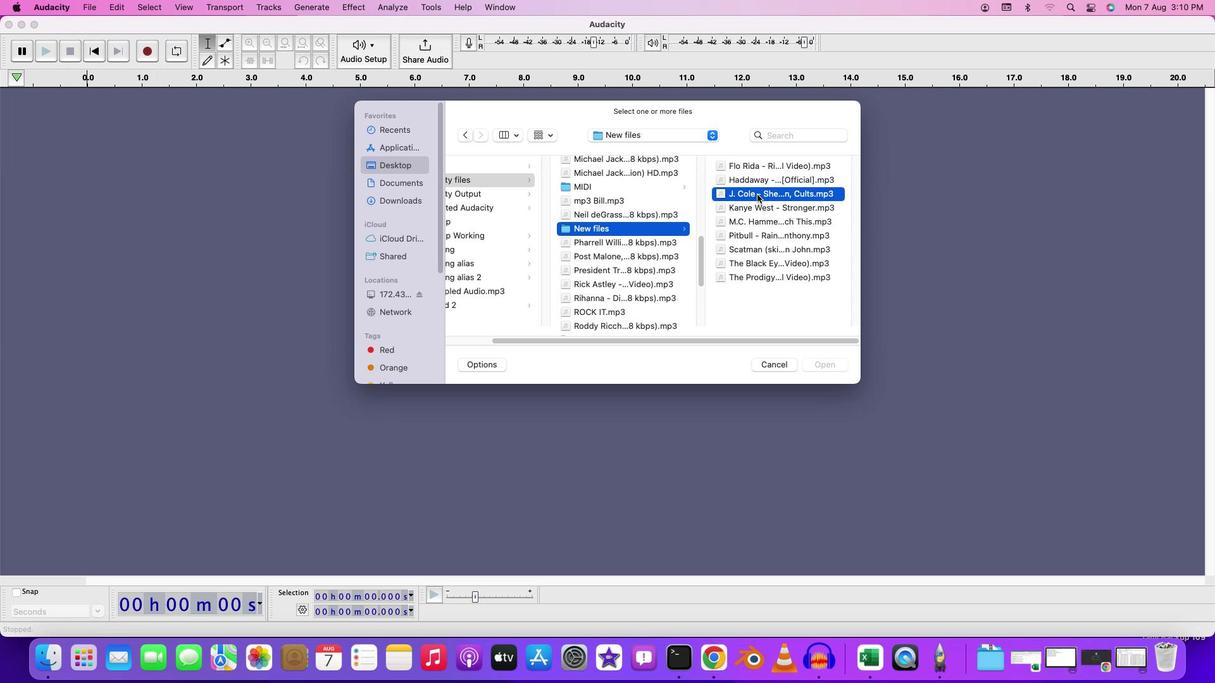 
Action: Mouse moved to (91, 121)
Screenshot: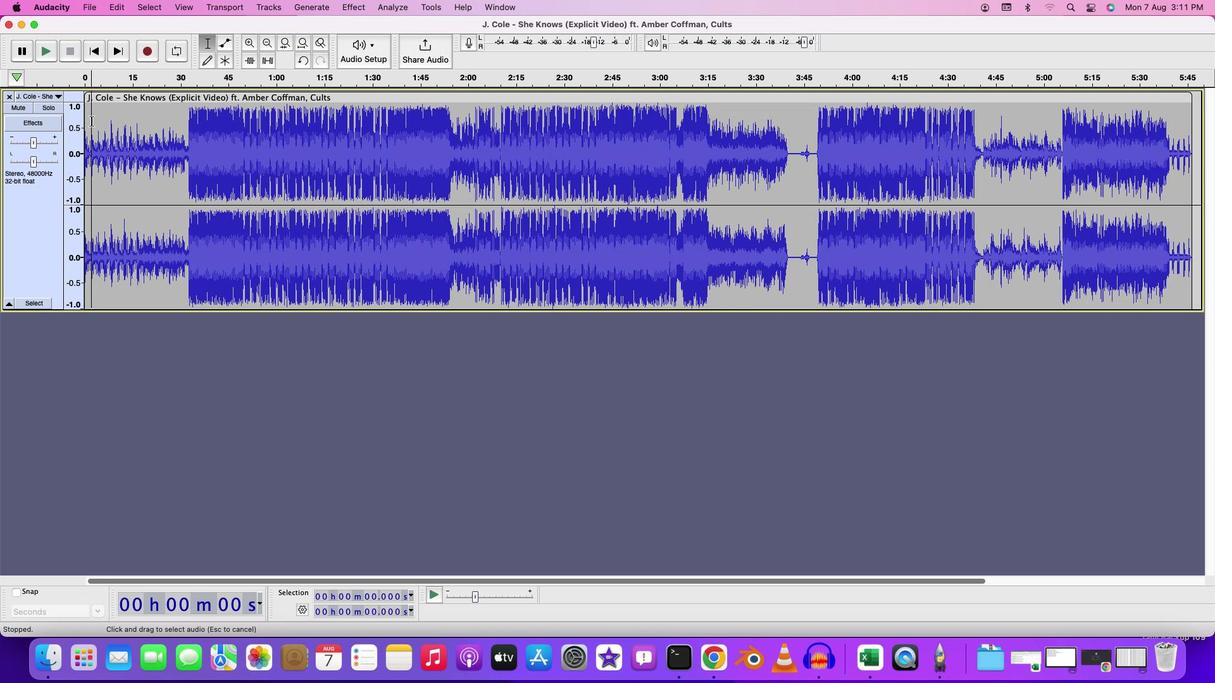 
Action: Mouse pressed left at (91, 121)
Screenshot: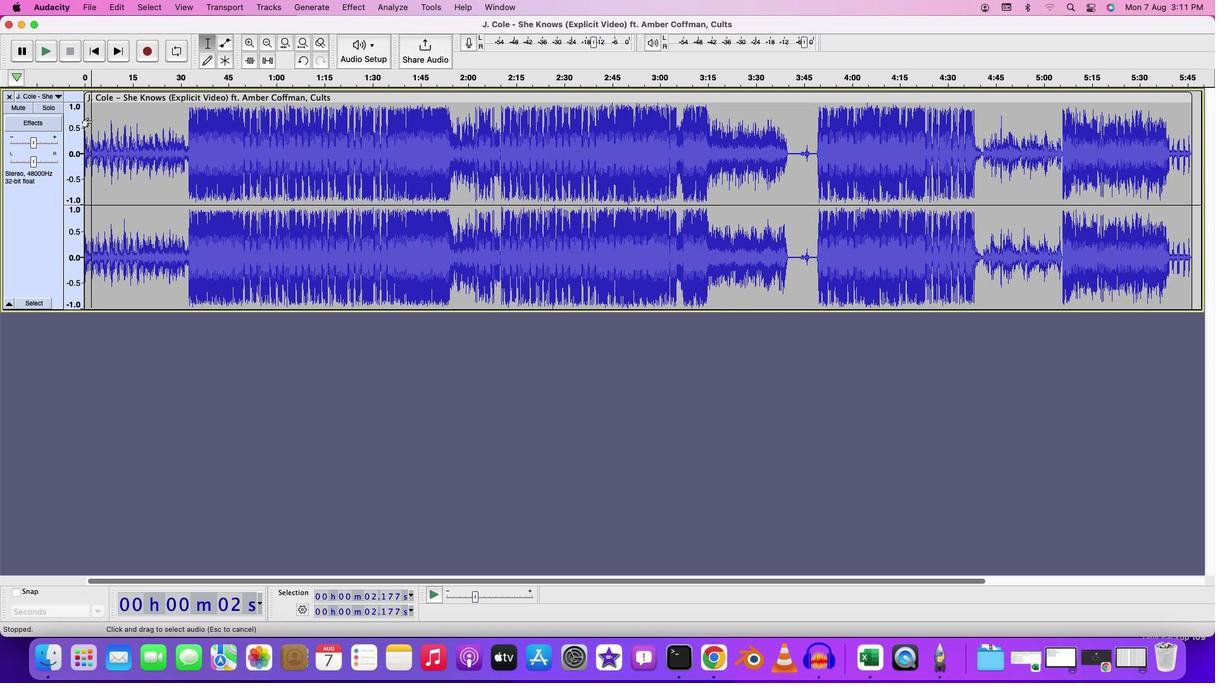 
Action: Key pressed Key.space
Screenshot: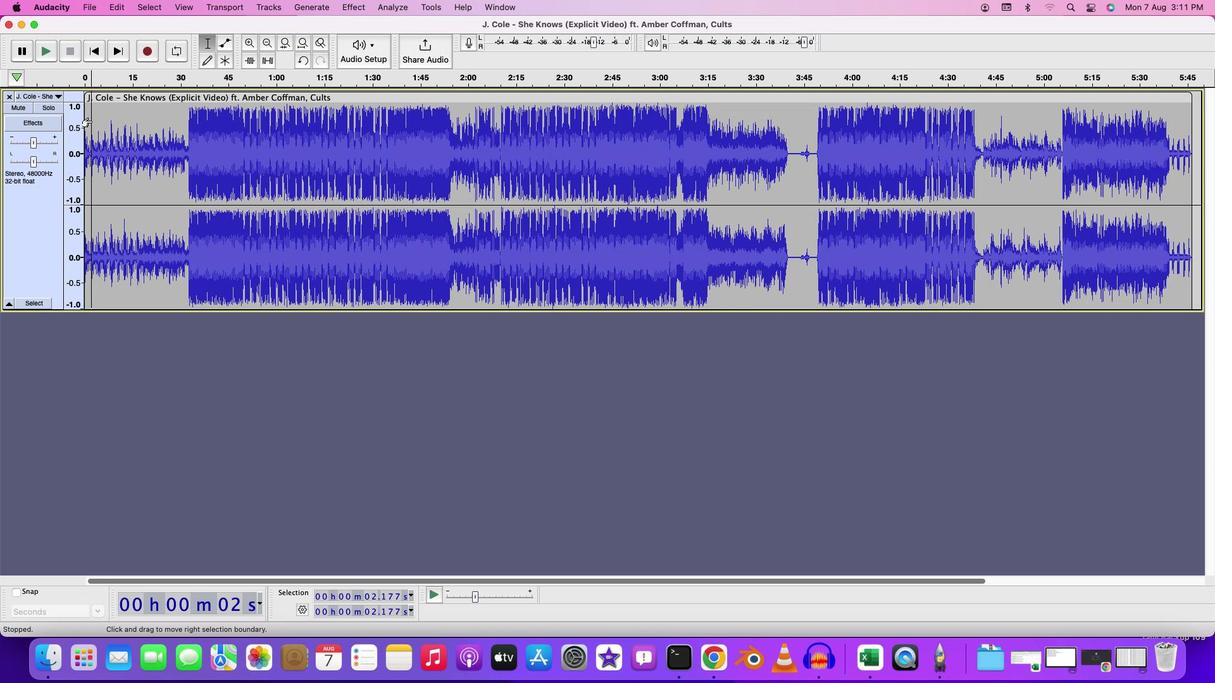 
Action: Mouse moved to (144, 226)
Screenshot: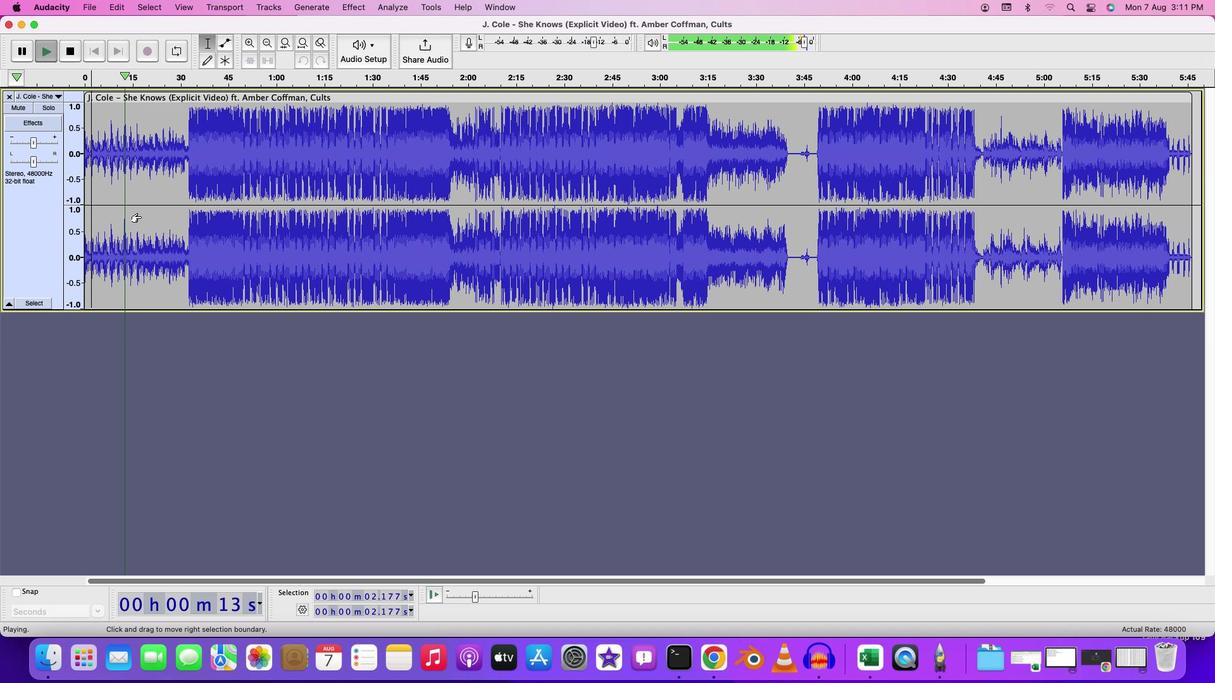 
Action: Key pressed Key.cmd
Screenshot: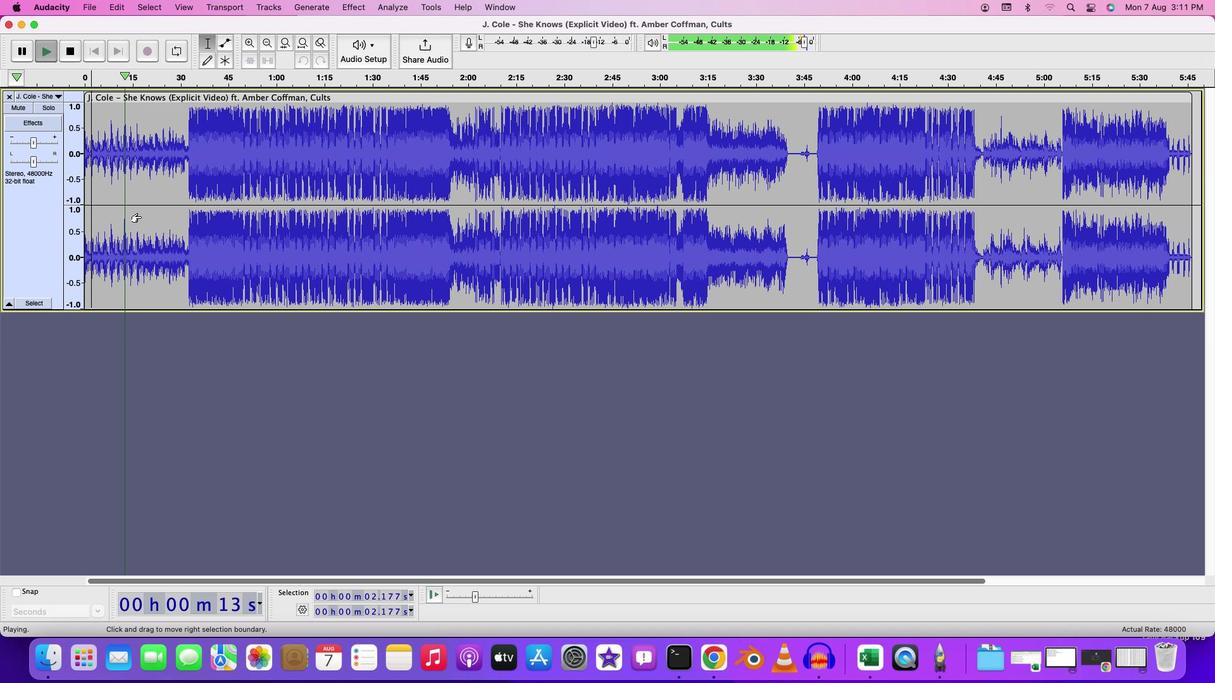 
Action: Mouse moved to (140, 216)
Screenshot: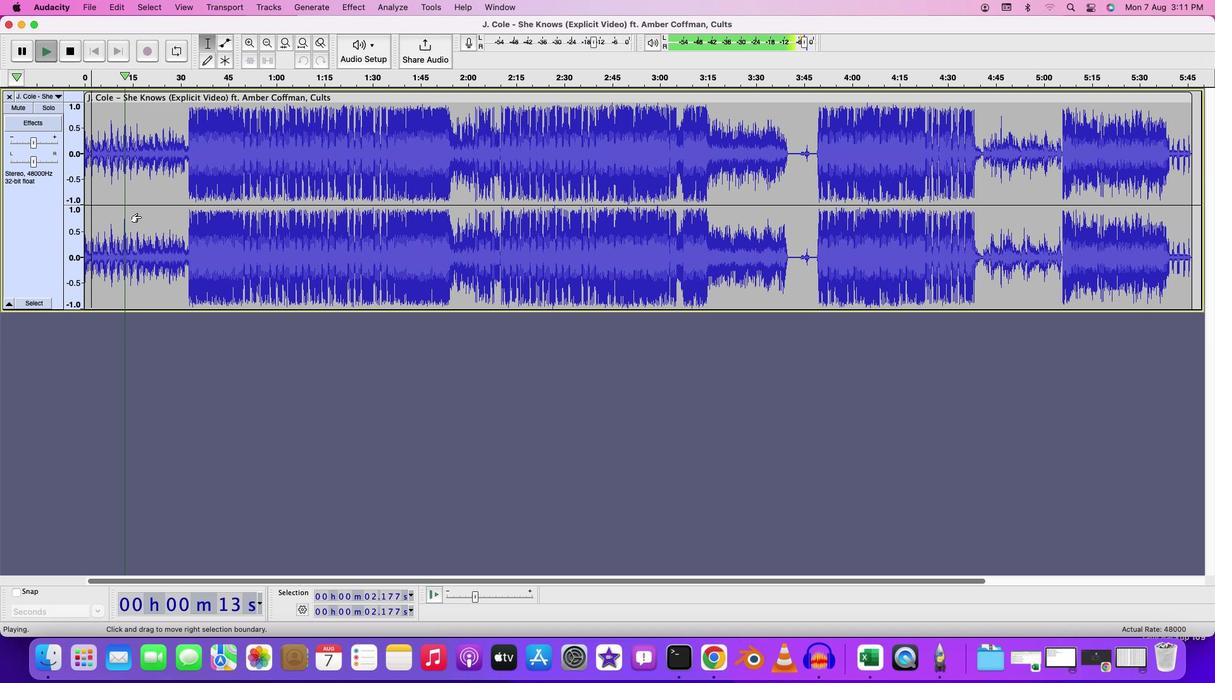 
Action: Mouse scrolled (140, 216) with delta (0, 0)
Screenshot: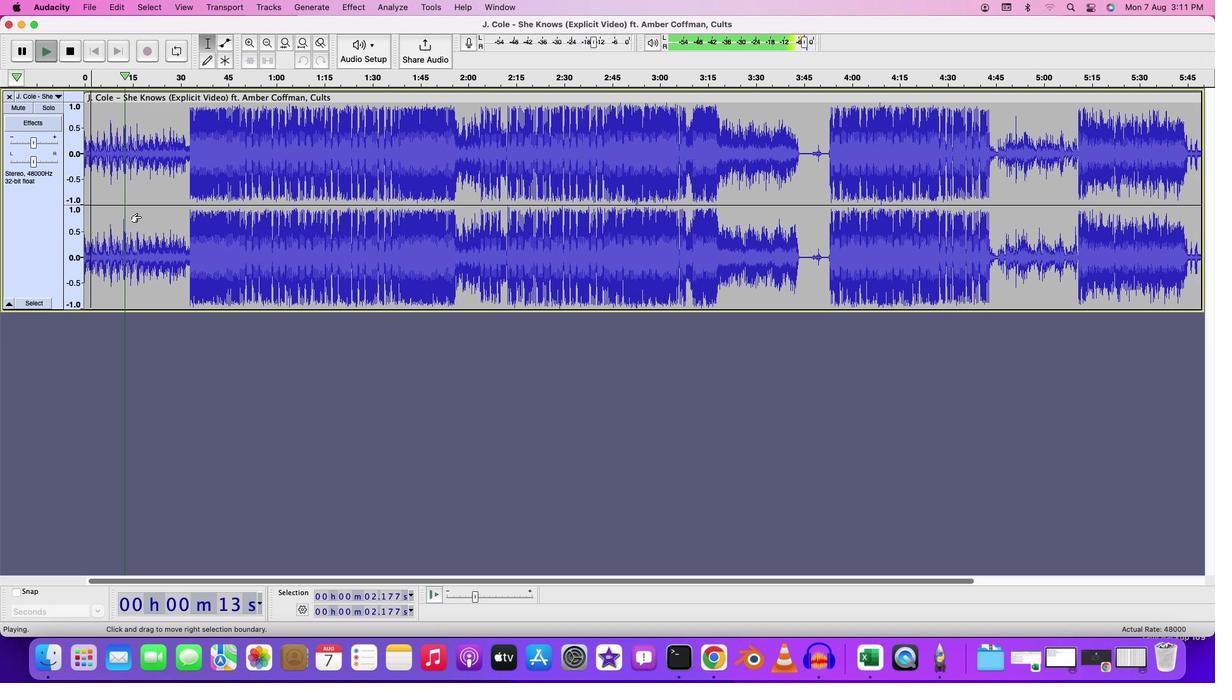 
Action: Mouse moved to (140, 216)
Screenshot: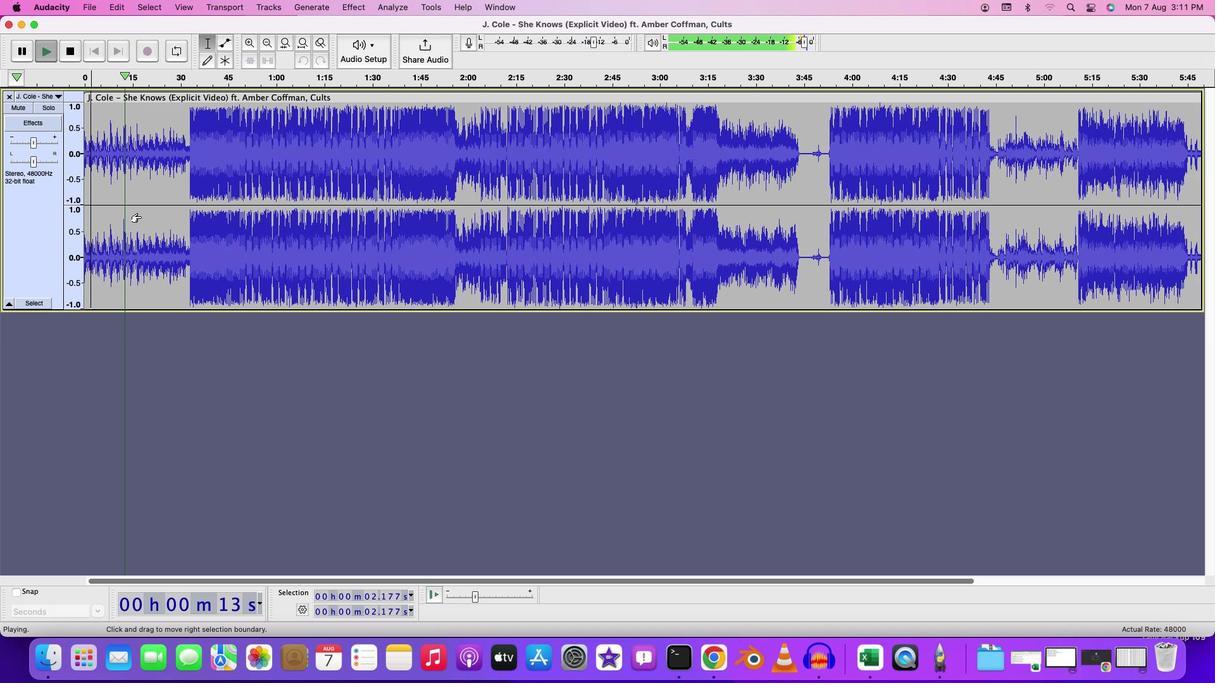 
Action: Mouse scrolled (140, 216) with delta (0, 0)
Screenshot: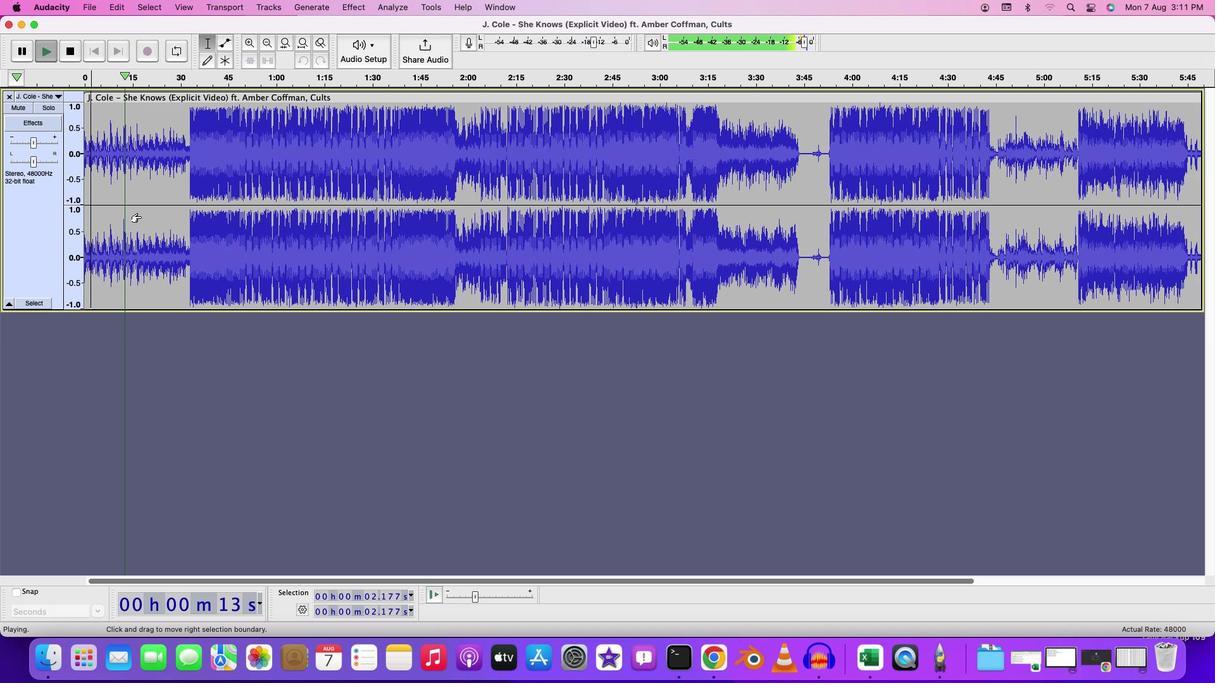 
Action: Mouse scrolled (140, 216) with delta (0, 1)
Screenshot: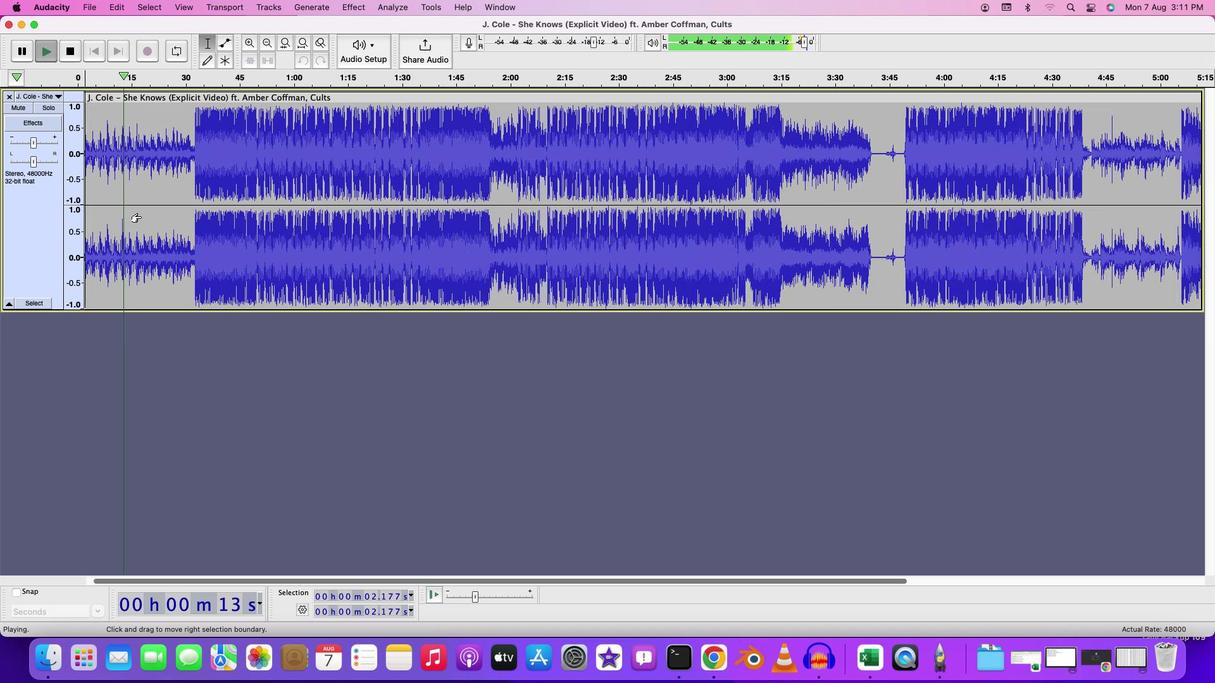 
Action: Mouse scrolled (140, 216) with delta (0, 0)
Screenshot: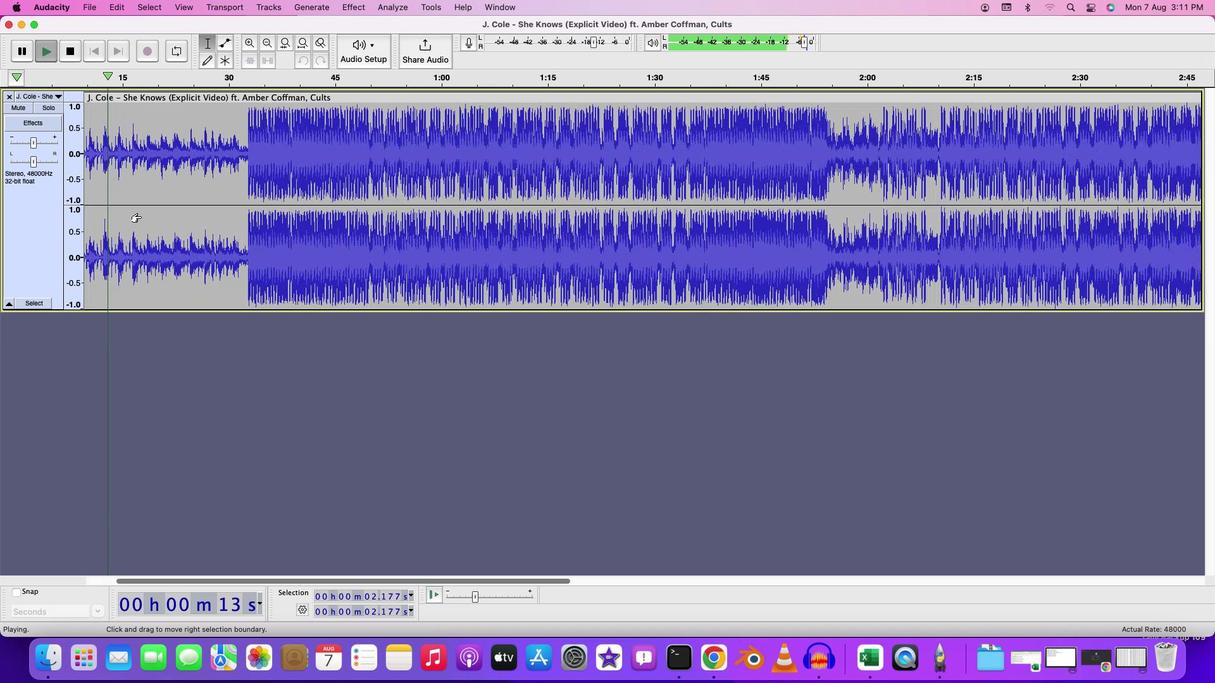 
Action: Mouse scrolled (140, 216) with delta (0, 0)
Screenshot: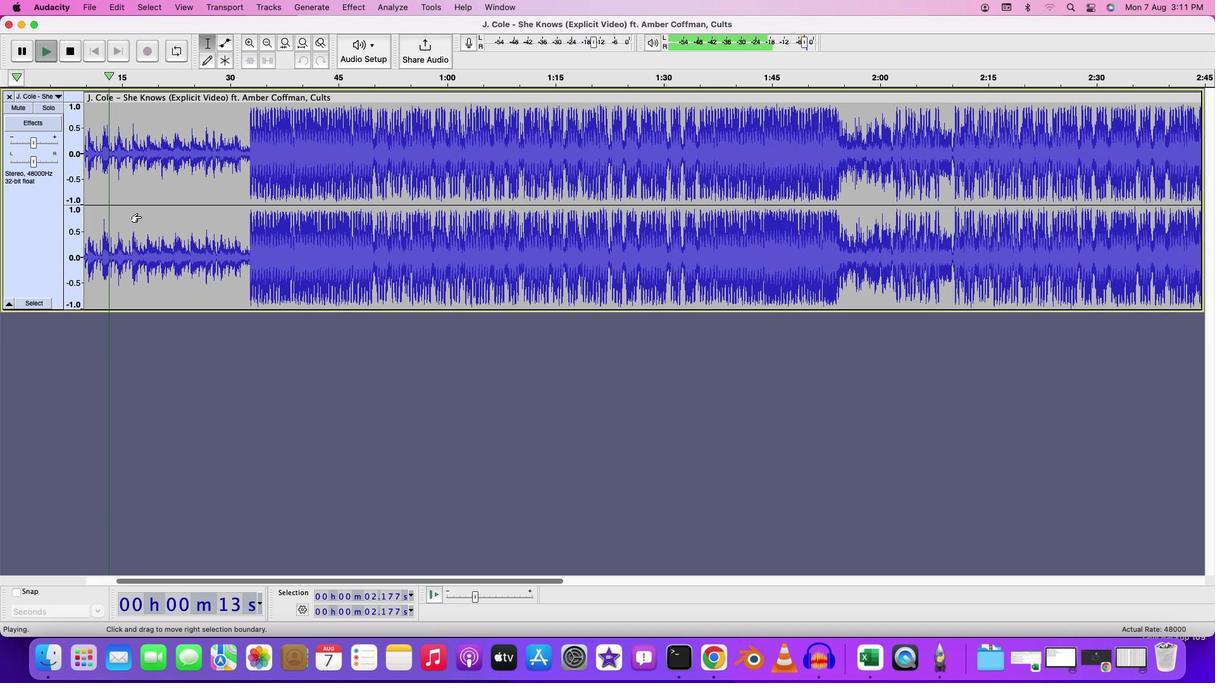 
Action: Mouse moved to (272, 581)
Screenshot: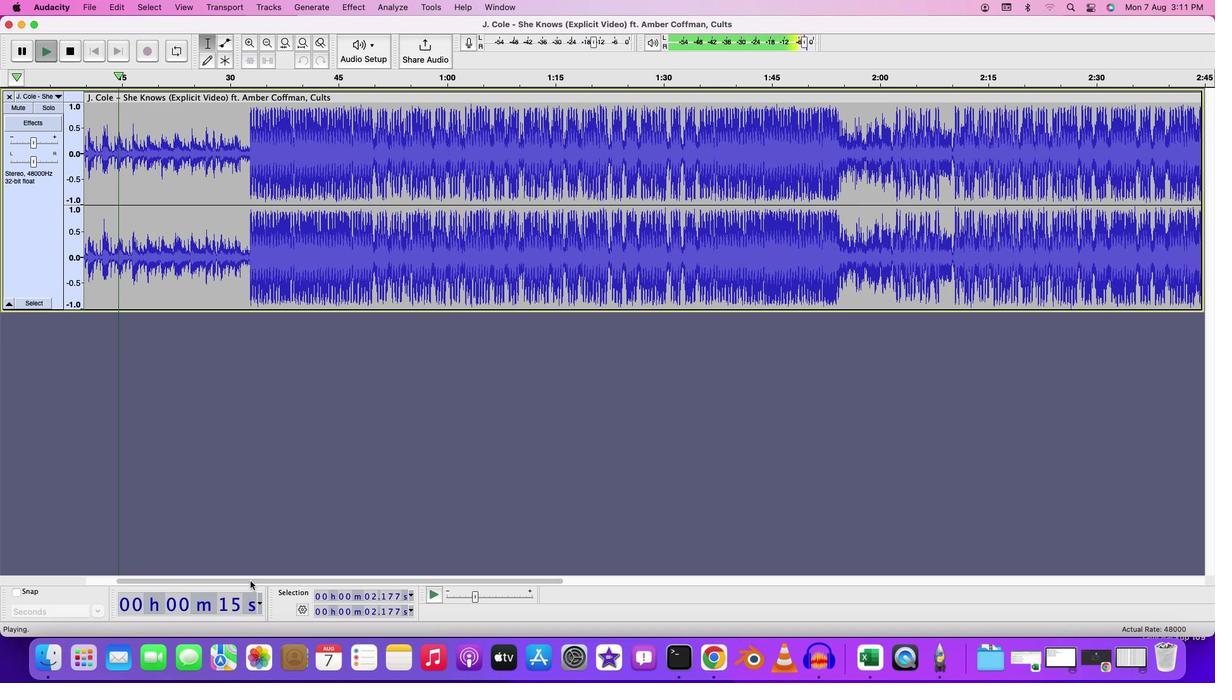
Action: Mouse pressed left at (272, 581)
Screenshot: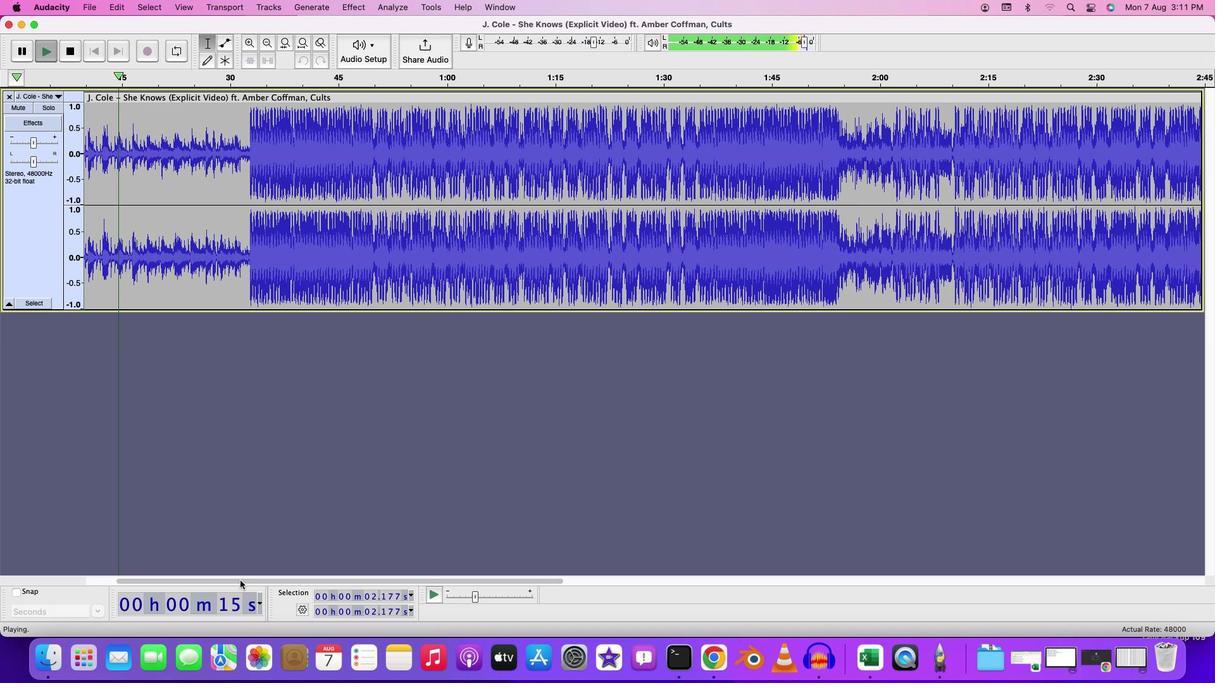 
Action: Mouse moved to (270, 249)
Screenshot: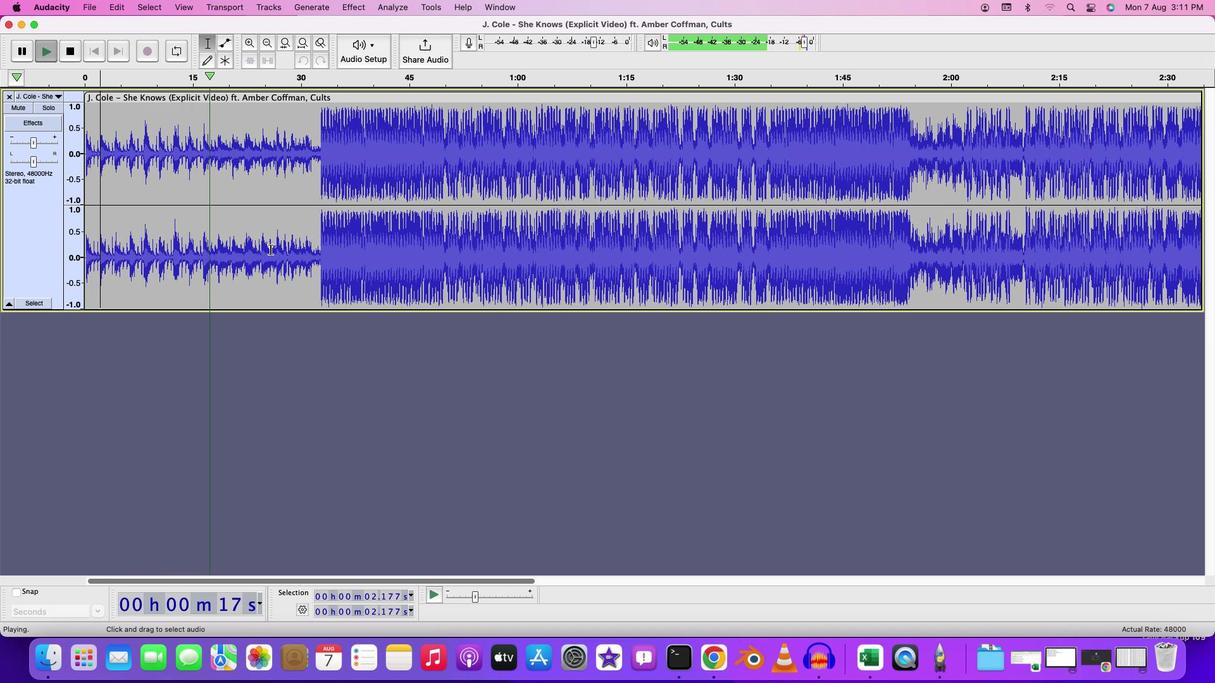 
Action: Key pressed Key.space
Screenshot: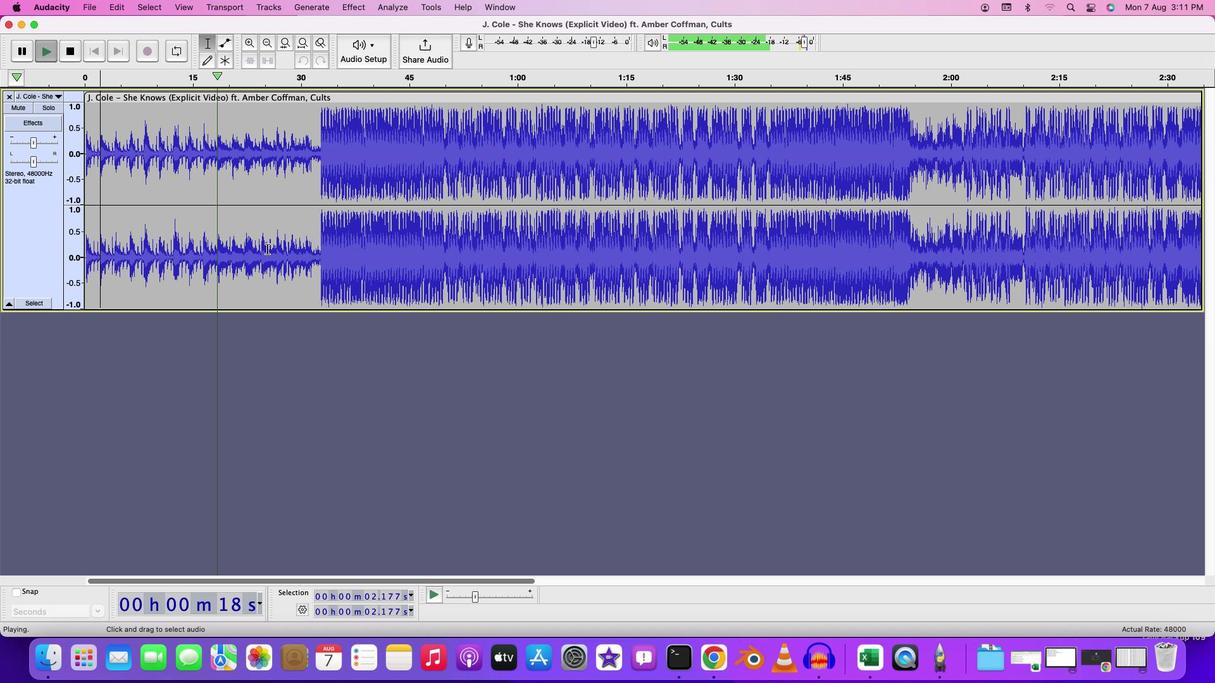 
Action: Mouse moved to (229, 41)
Screenshot: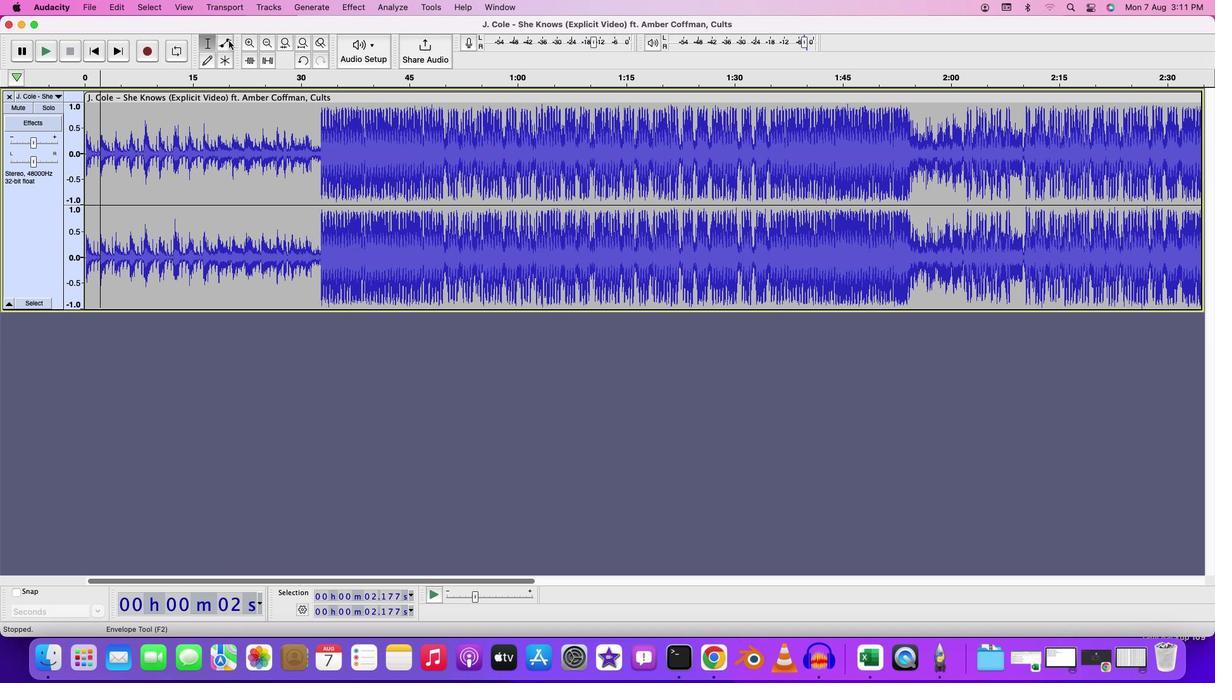 
Action: Mouse pressed left at (229, 41)
Screenshot: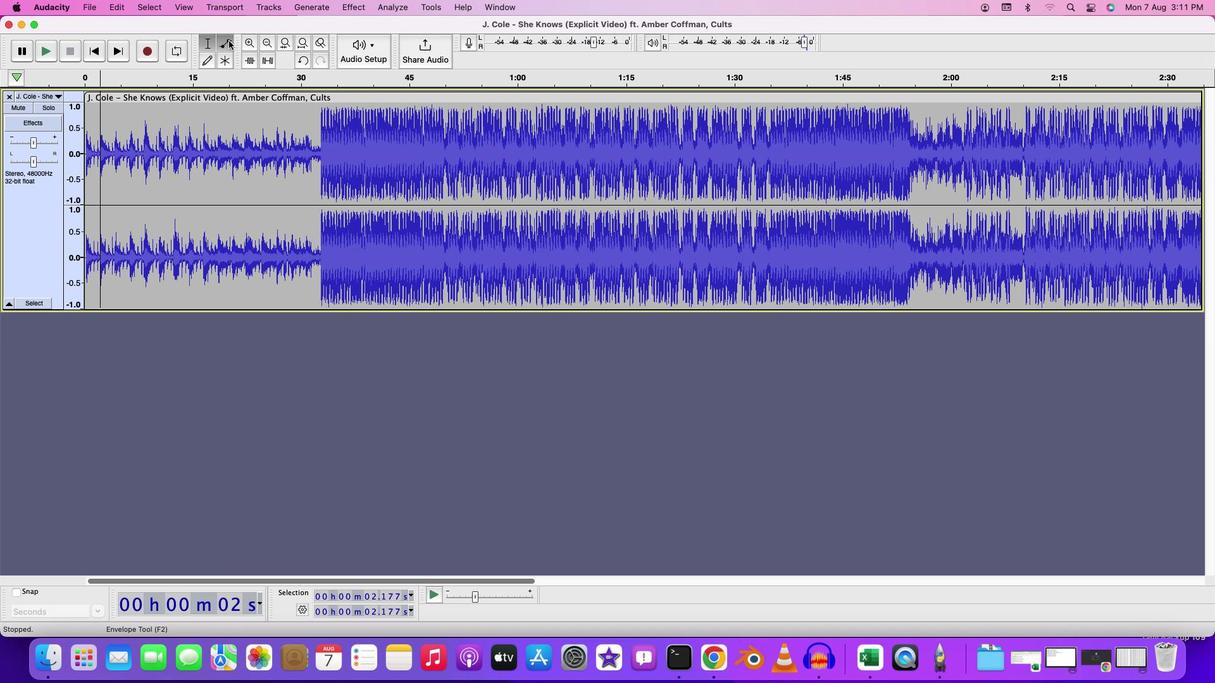 
Action: Mouse moved to (318, 102)
Screenshot: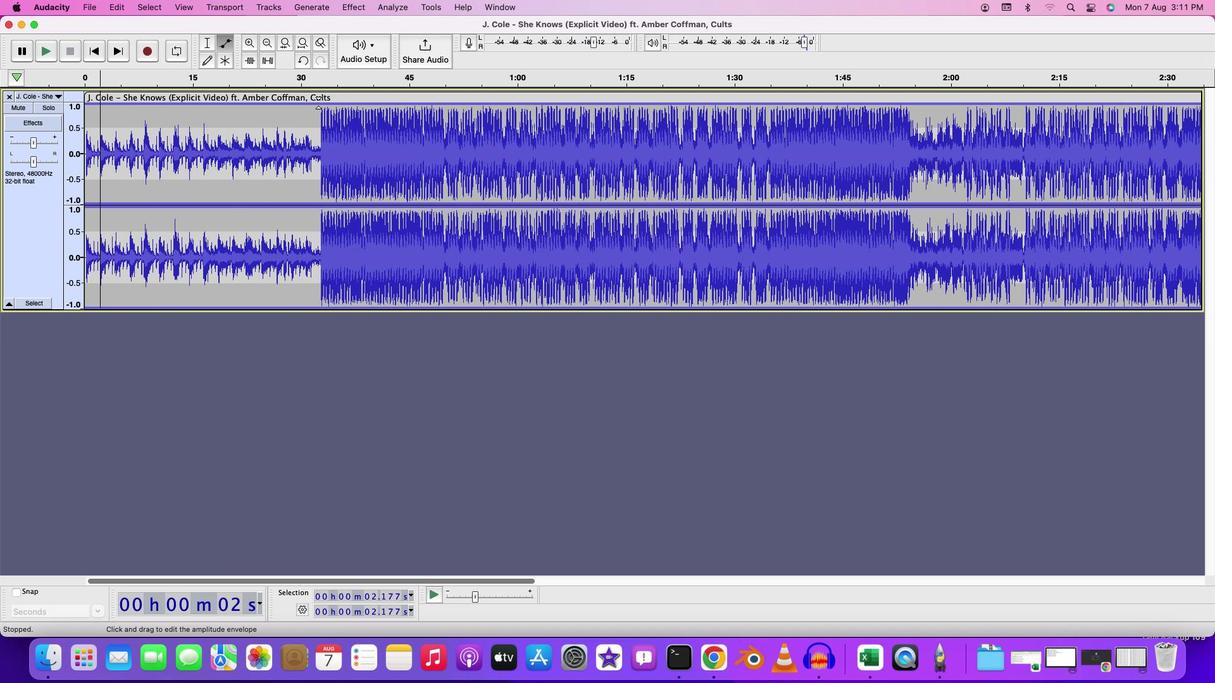 
Action: Mouse pressed left at (318, 102)
Screenshot: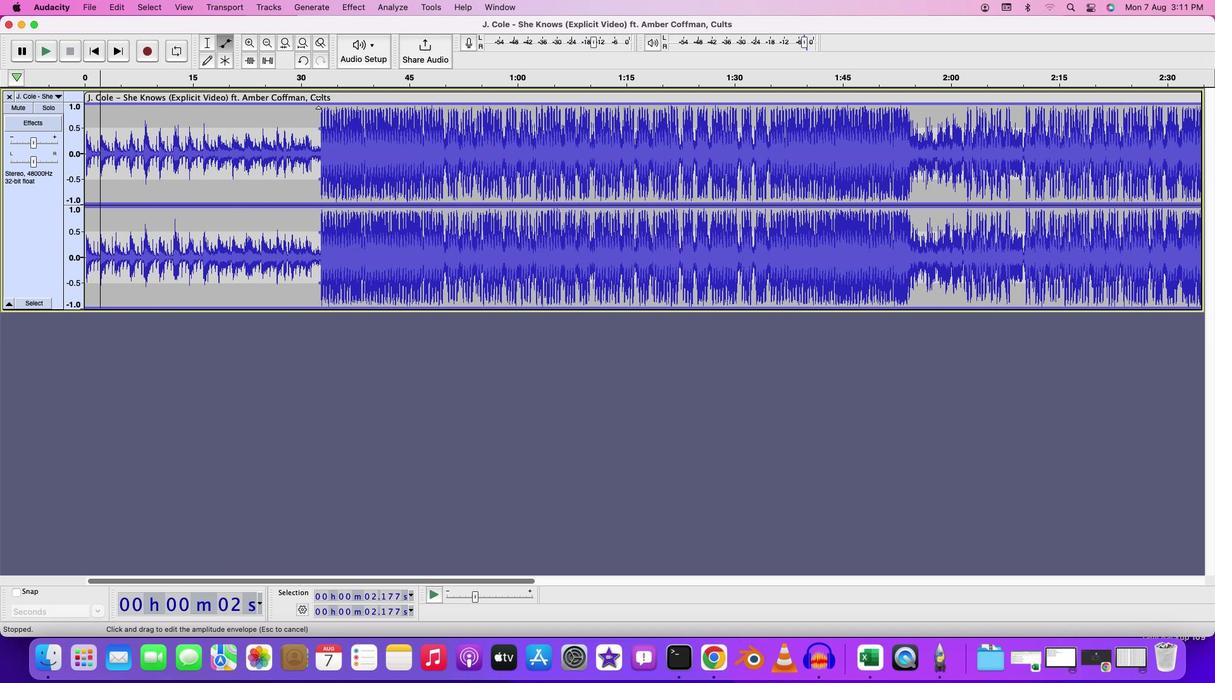 
Action: Mouse moved to (284, 103)
Screenshot: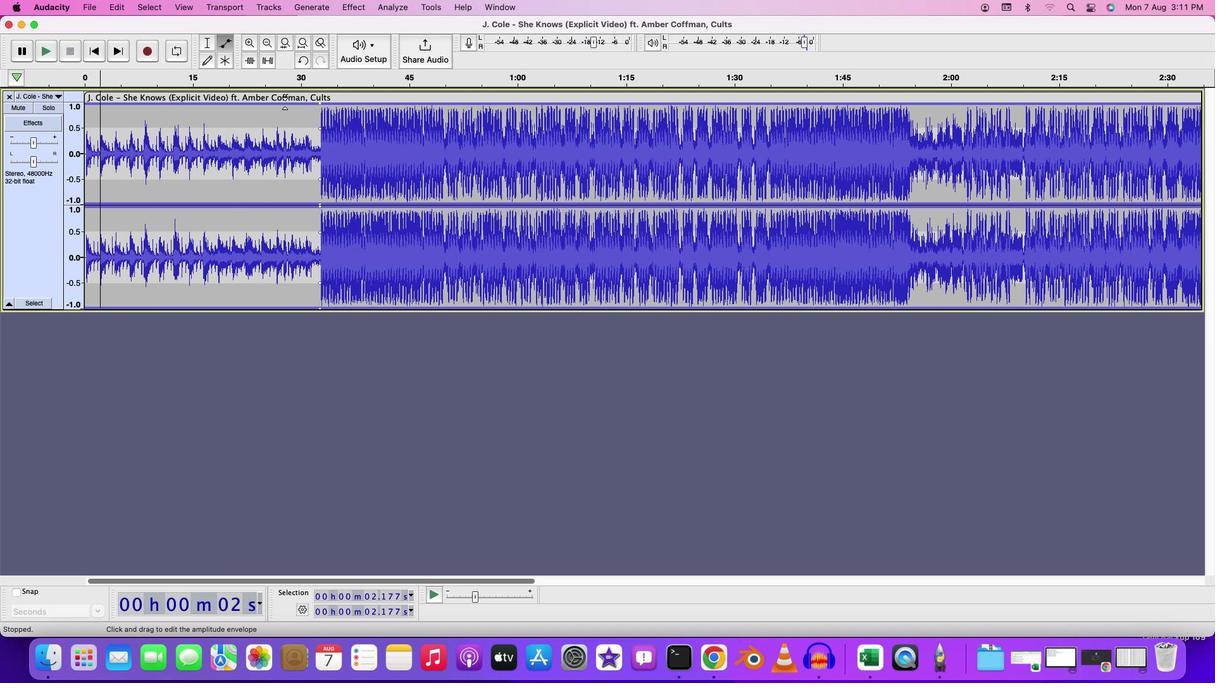 
Action: Mouse pressed left at (284, 103)
Screenshot: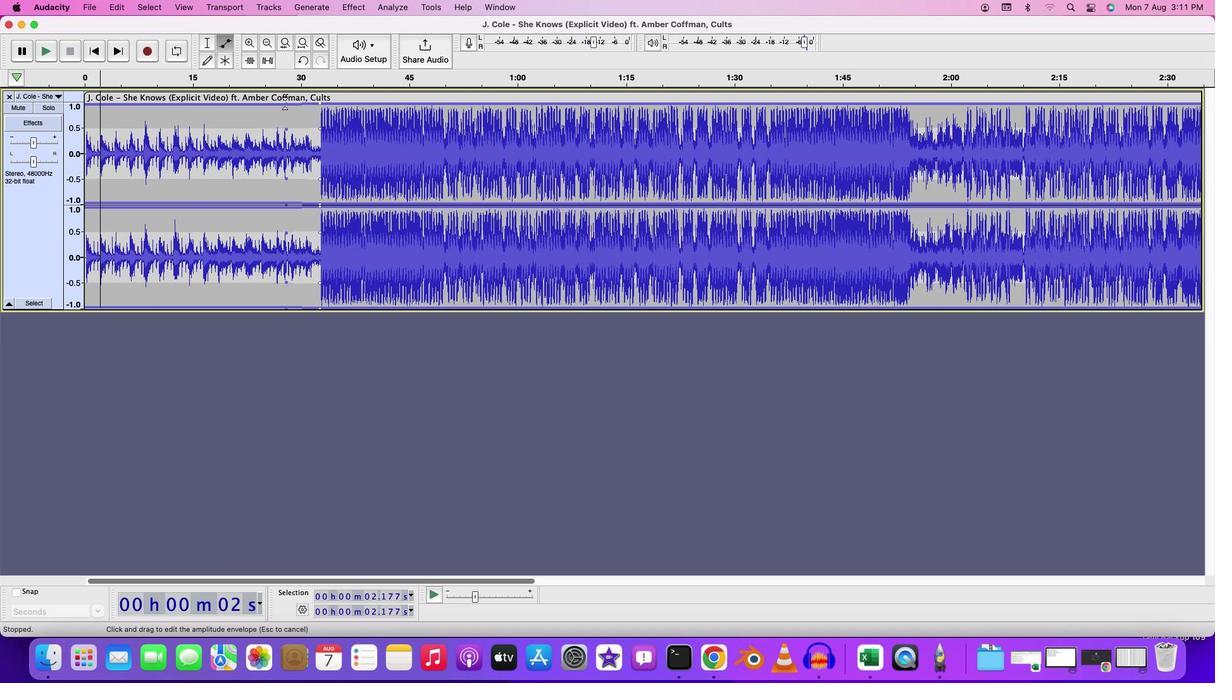 
Action: Mouse moved to (251, 103)
Screenshot: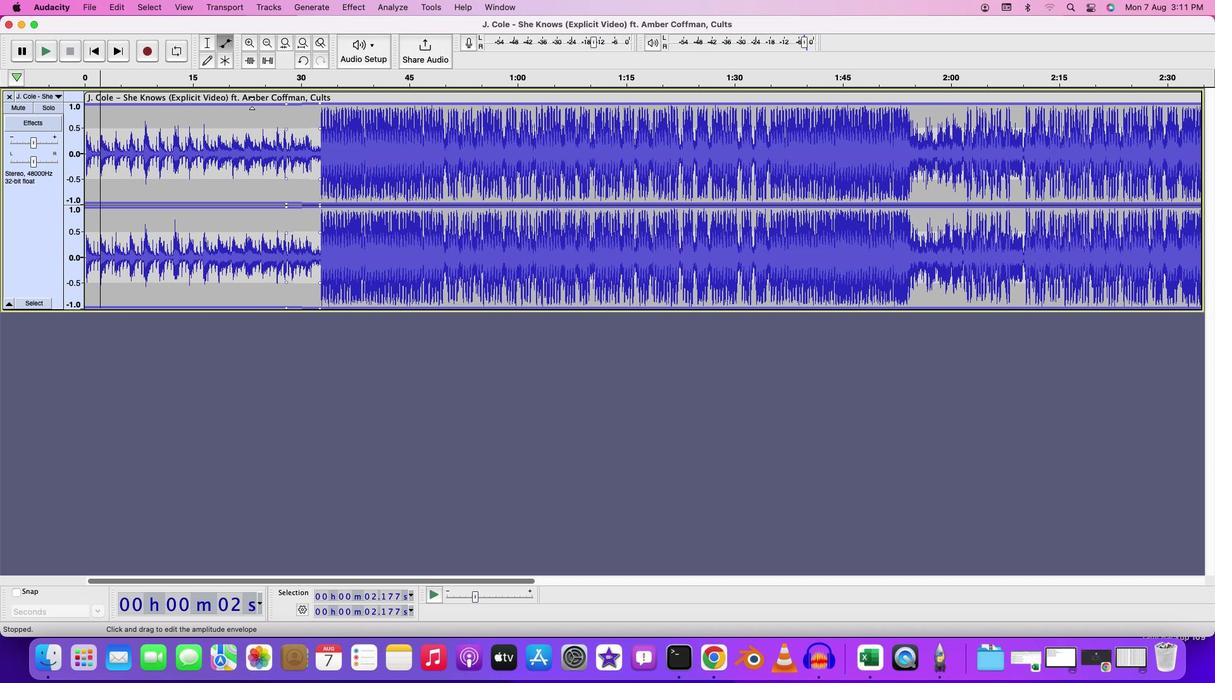 
Action: Mouse pressed left at (251, 103)
Screenshot: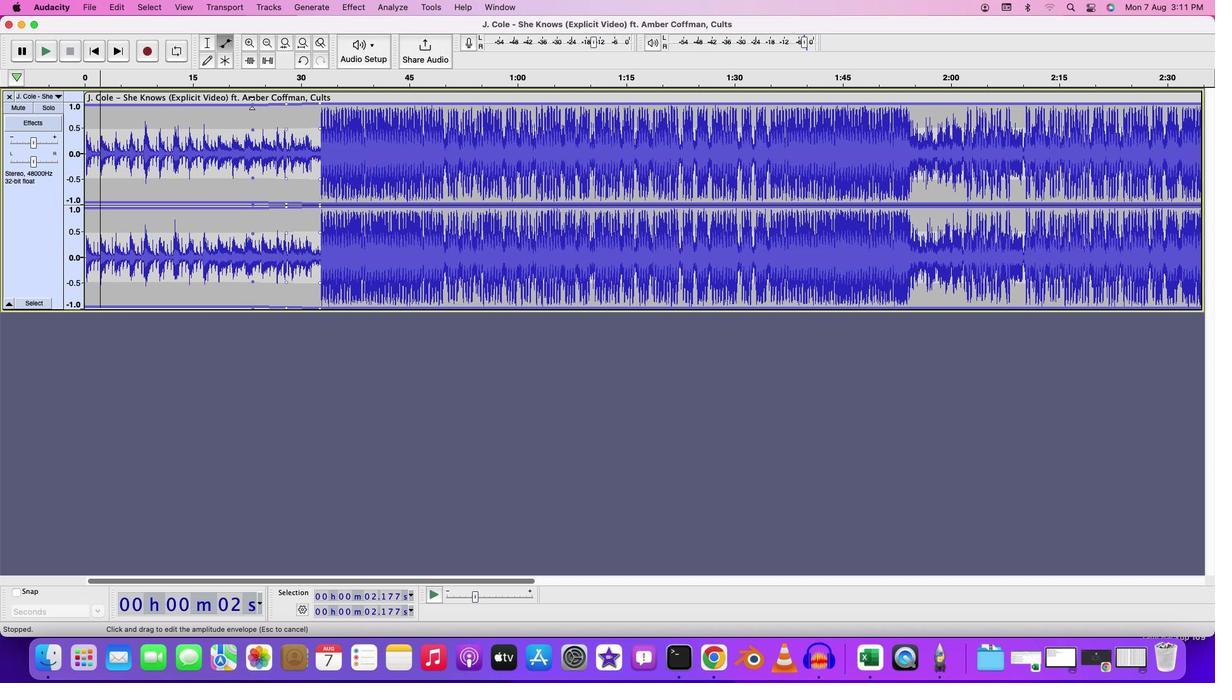 
Action: Mouse moved to (222, 103)
Screenshot: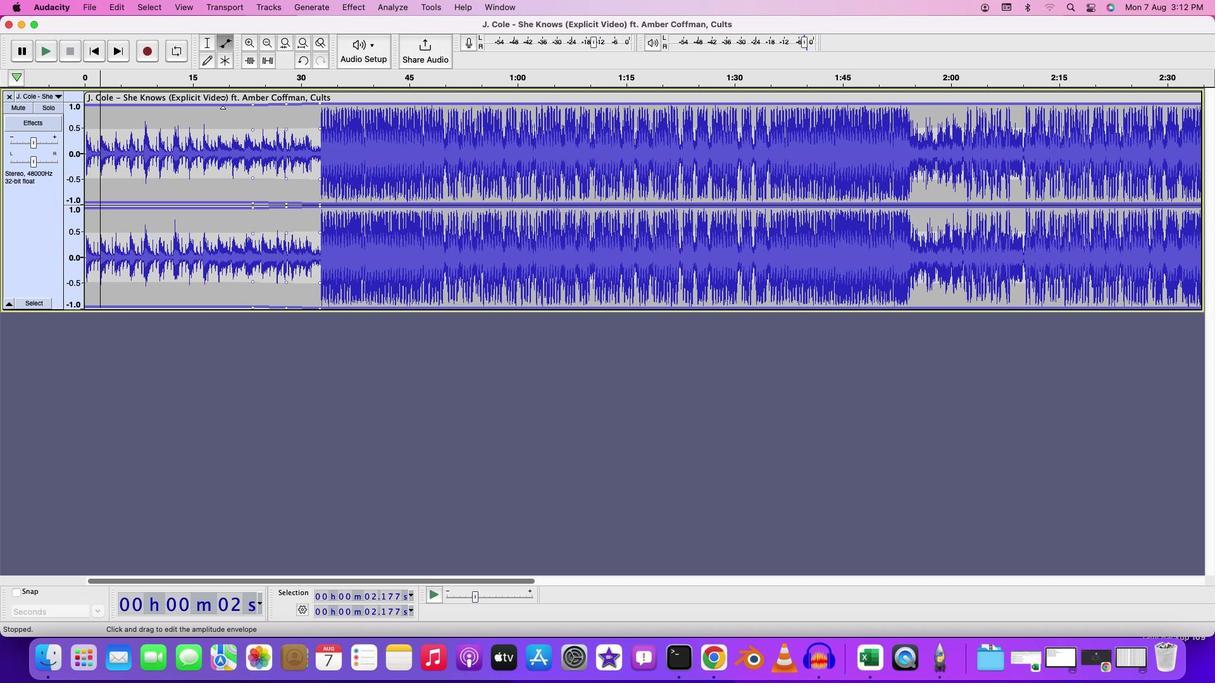 
Action: Mouse pressed left at (222, 103)
Screenshot: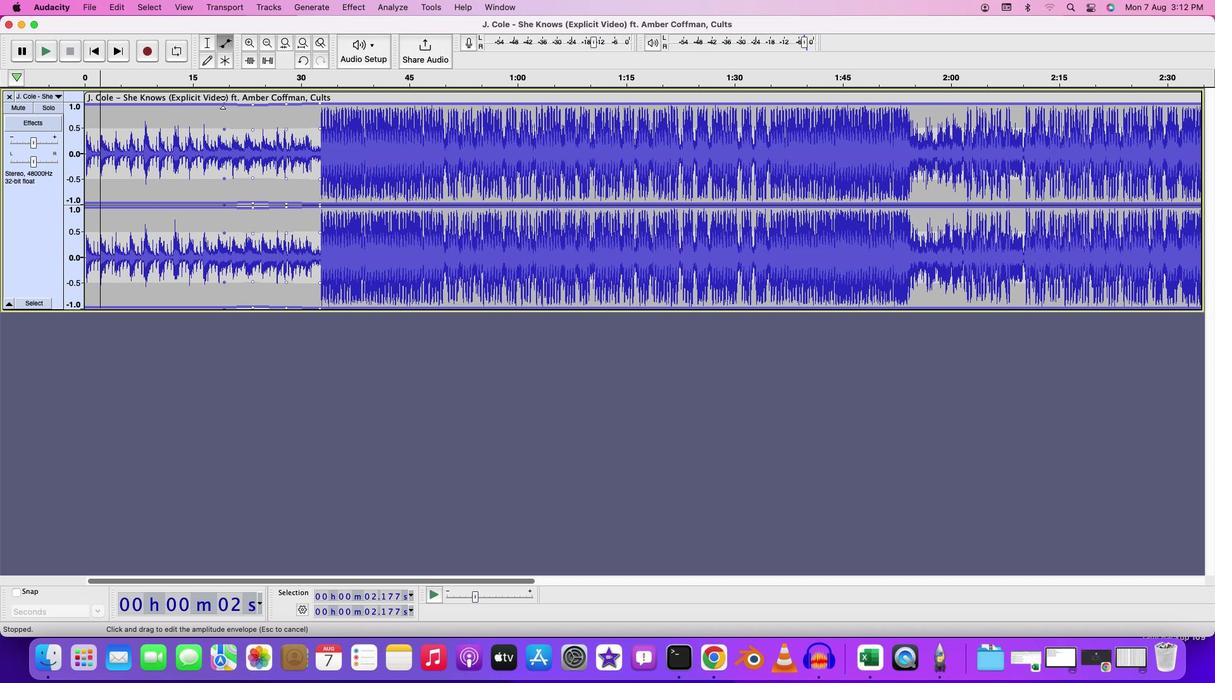 
Action: Mouse moved to (187, 103)
Screenshot: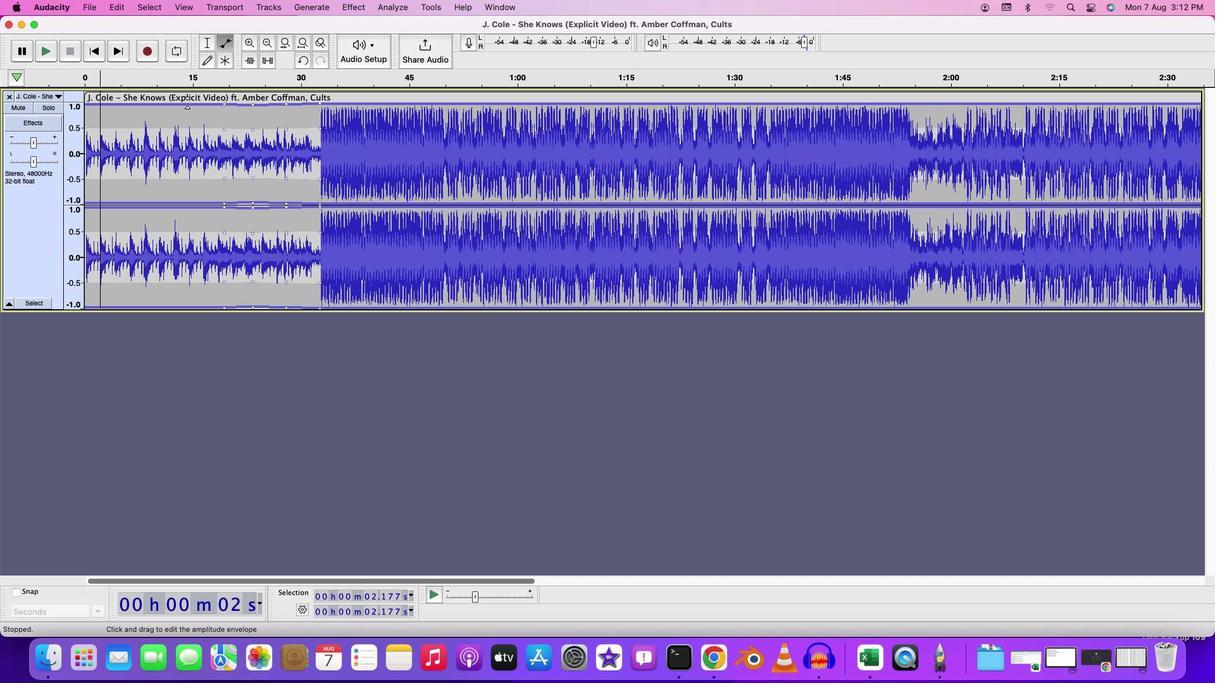 
Action: Mouse pressed left at (187, 103)
Screenshot: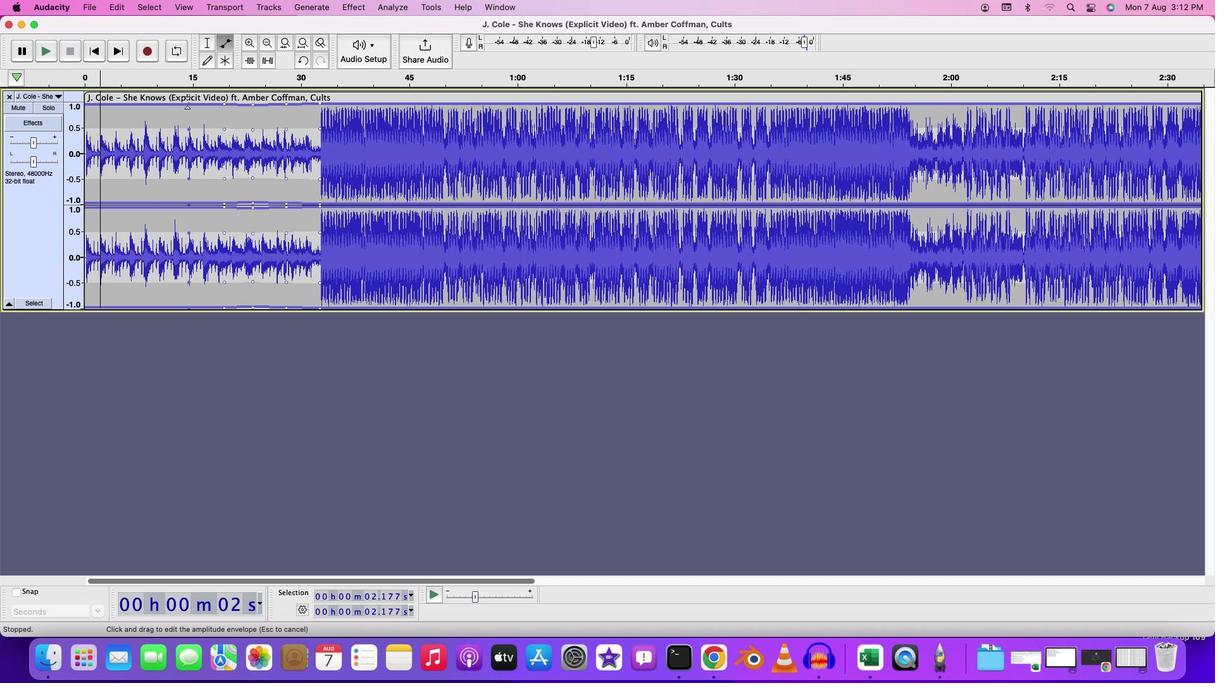 
Action: Mouse moved to (157, 102)
Screenshot: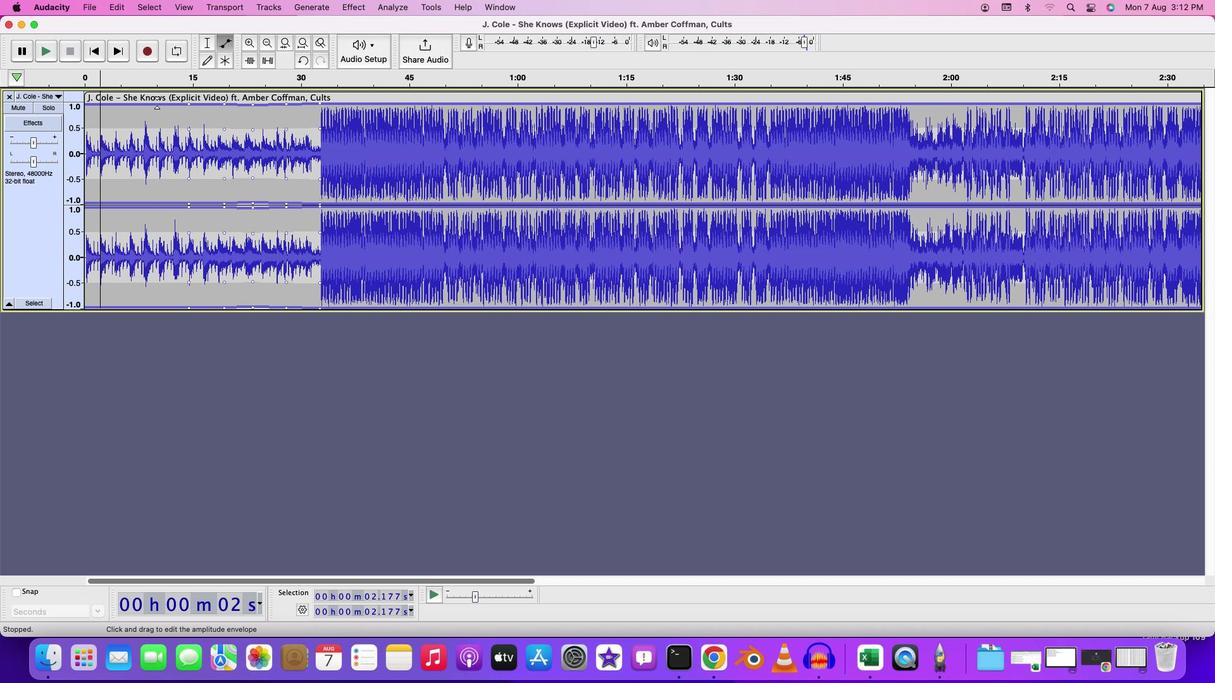 
Action: Mouse pressed left at (157, 102)
Screenshot: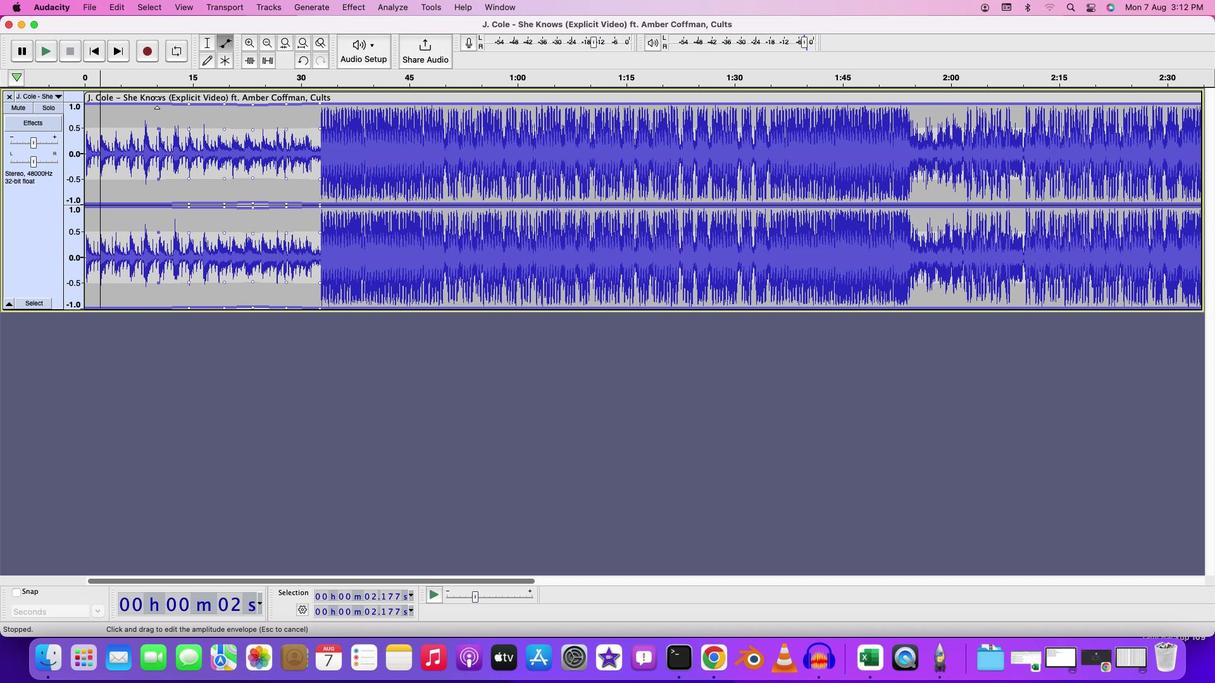 
Action: Mouse moved to (124, 102)
Screenshot: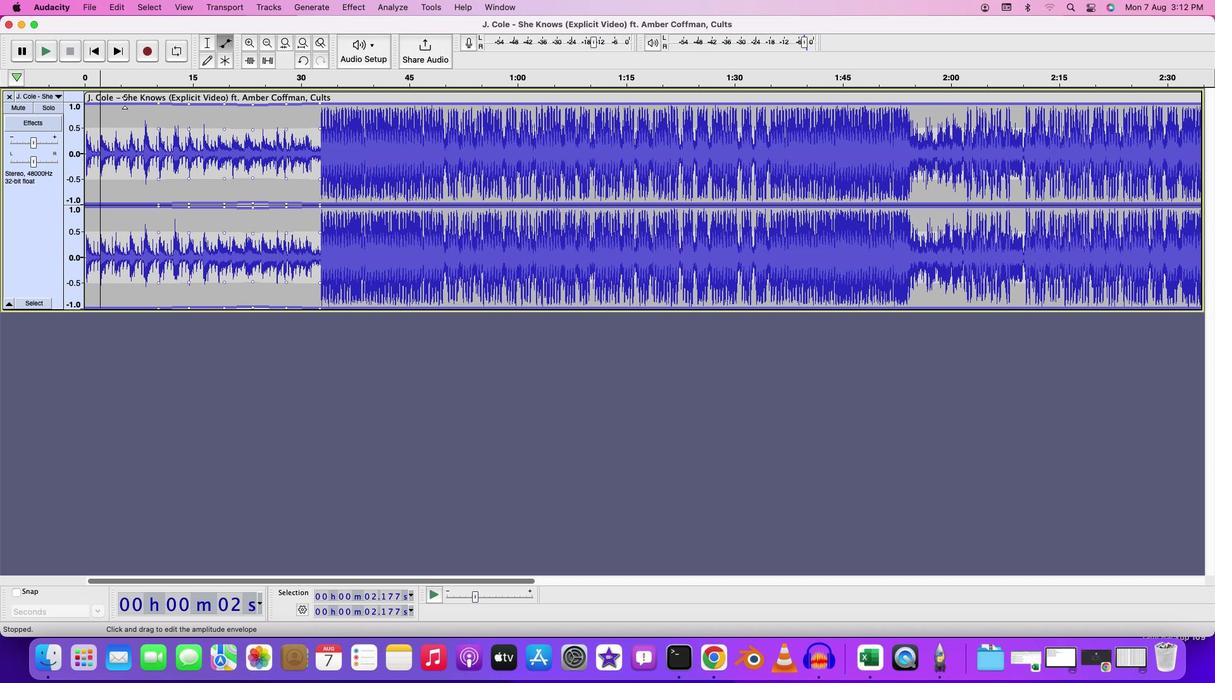 
Action: Mouse pressed left at (124, 102)
Screenshot: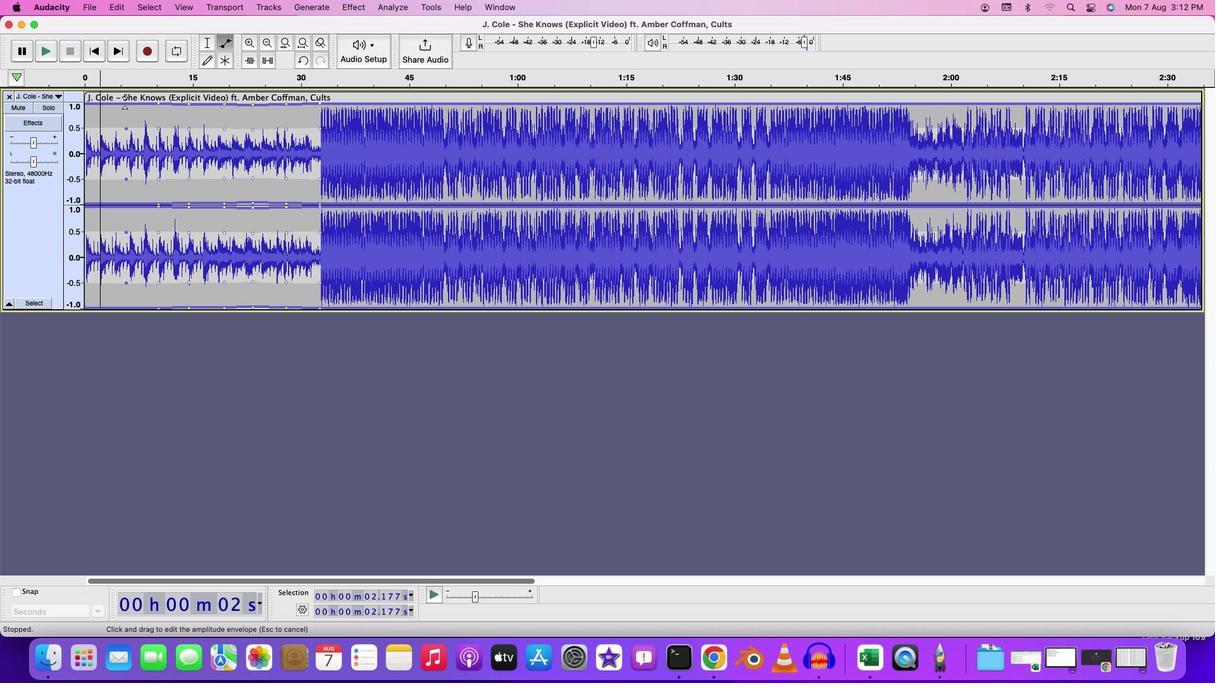 
Action: Mouse moved to (91, 103)
Screenshot: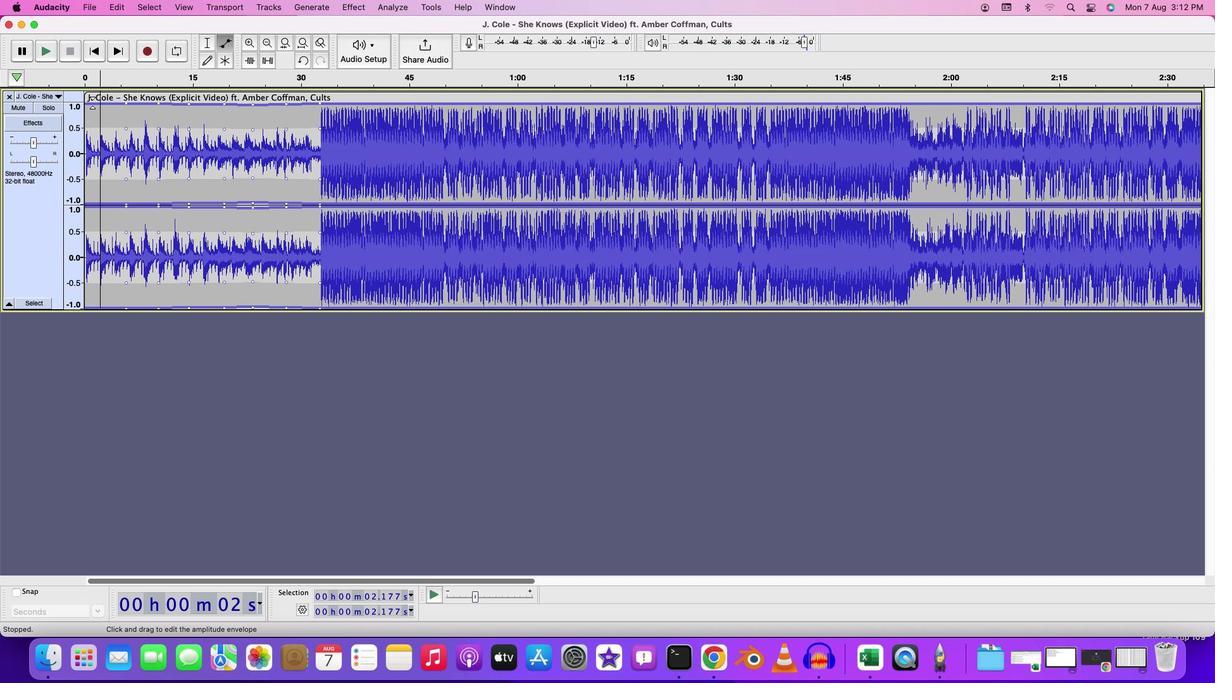 
Action: Mouse pressed left at (91, 103)
Screenshot: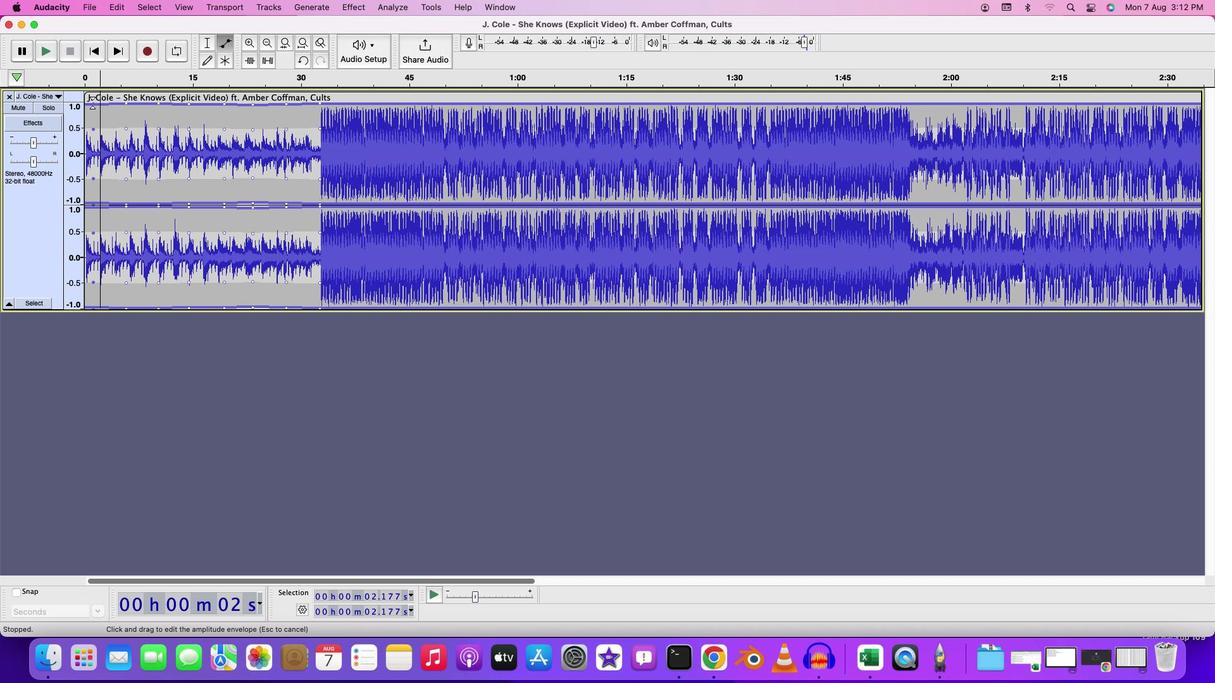 
Action: Mouse moved to (93, 104)
Screenshot: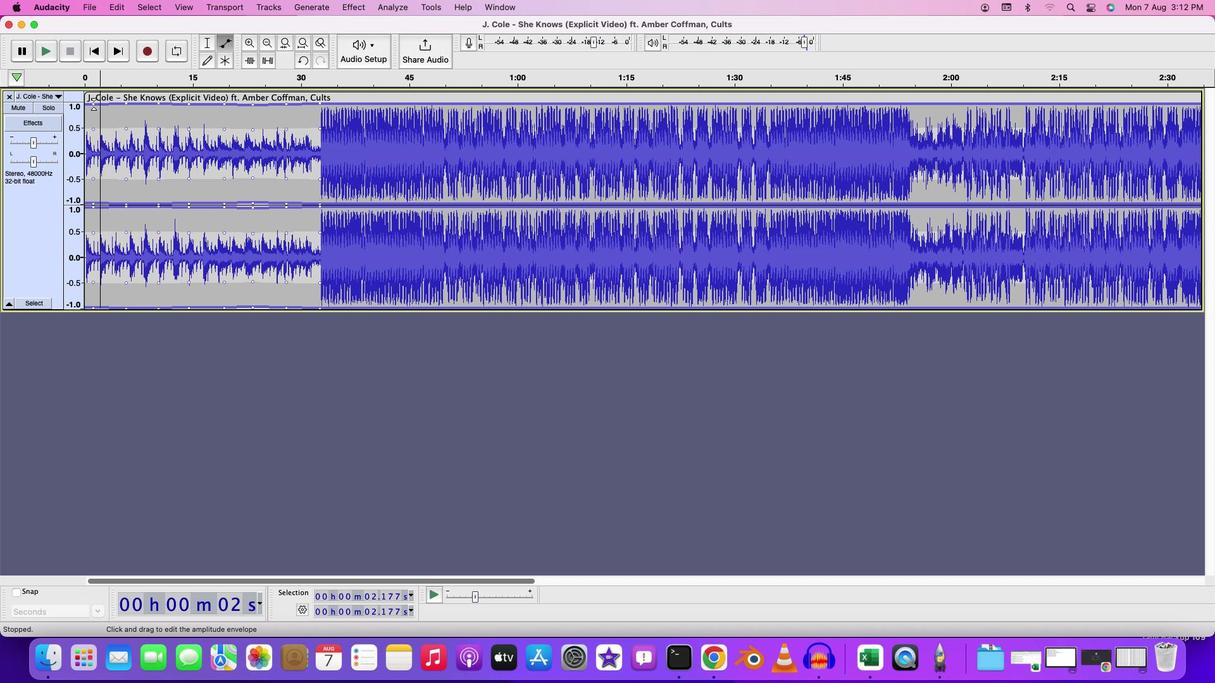 
Action: Mouse pressed left at (93, 104)
Screenshot: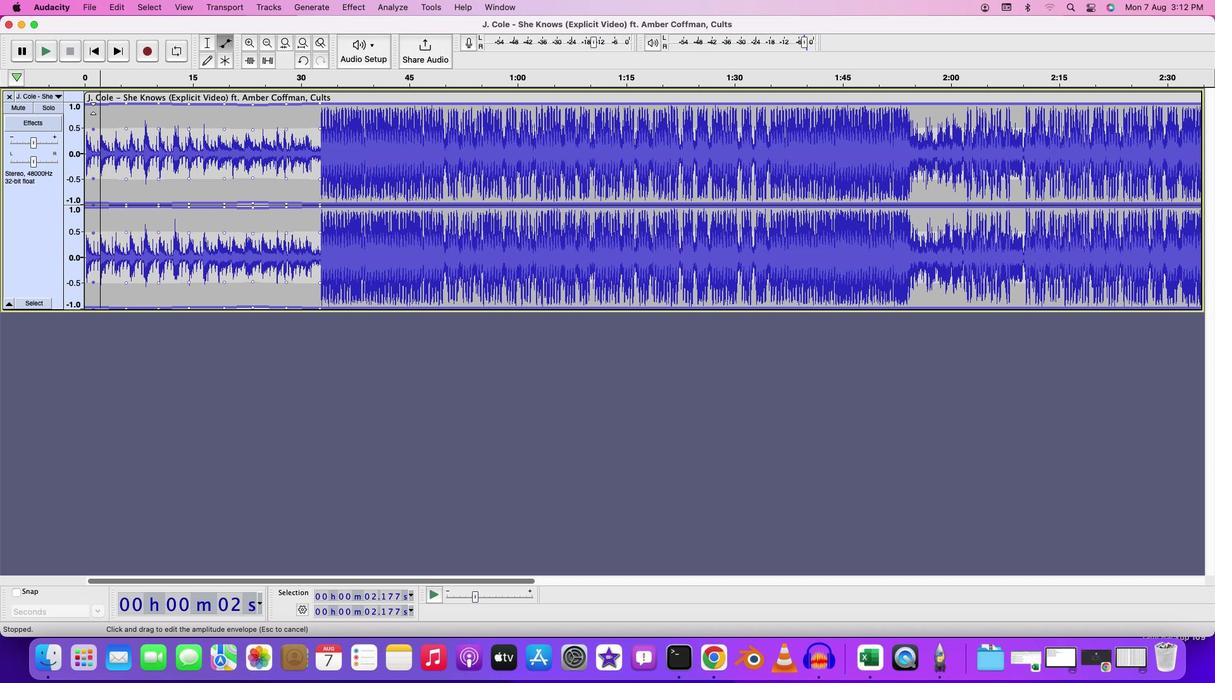 
Action: Mouse moved to (127, 105)
Screenshot: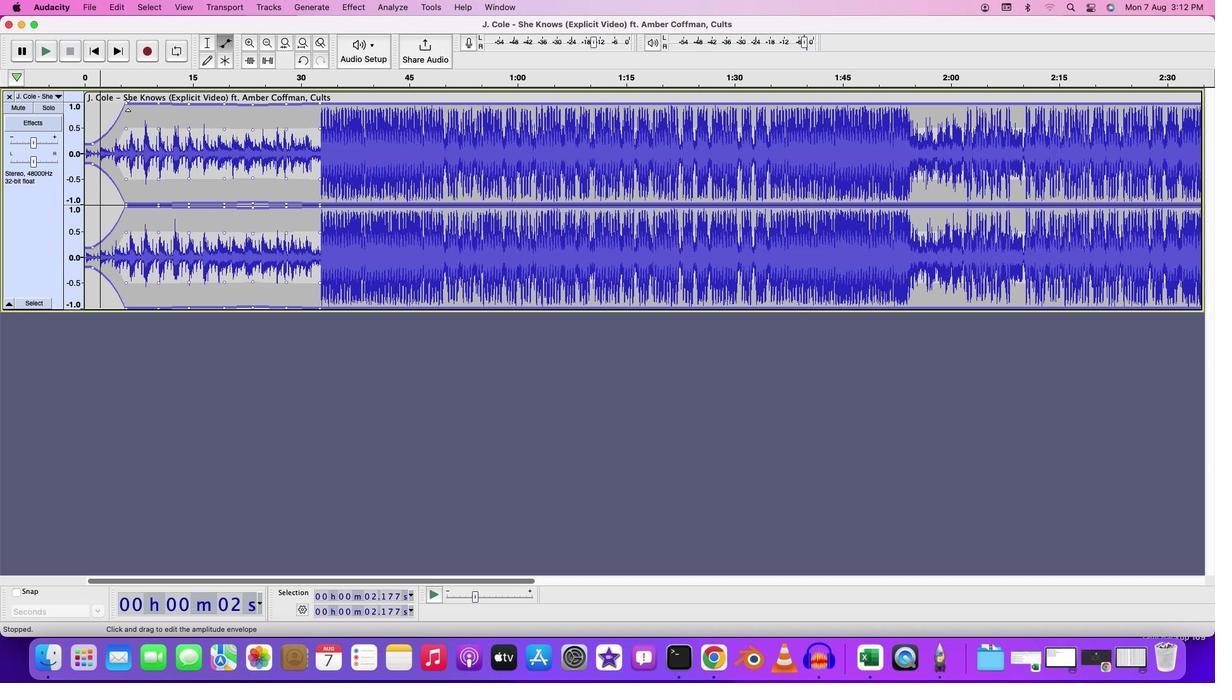 
Action: Mouse pressed left at (127, 105)
Screenshot: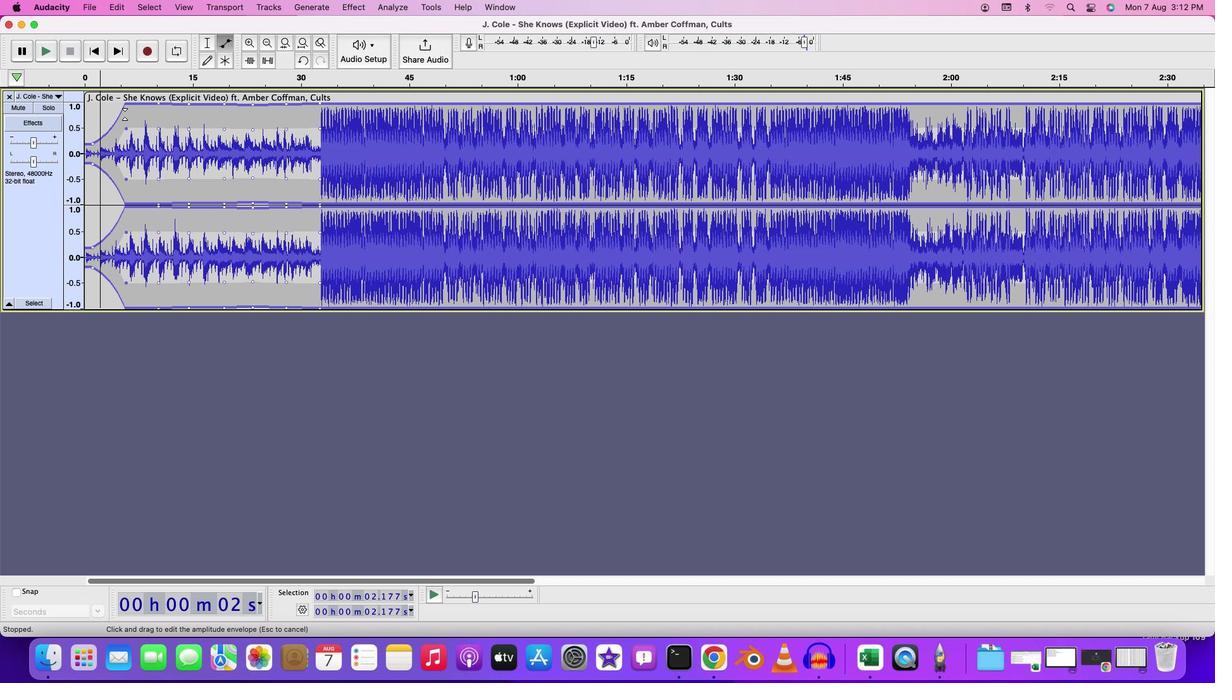 
Action: Mouse moved to (160, 104)
Screenshot: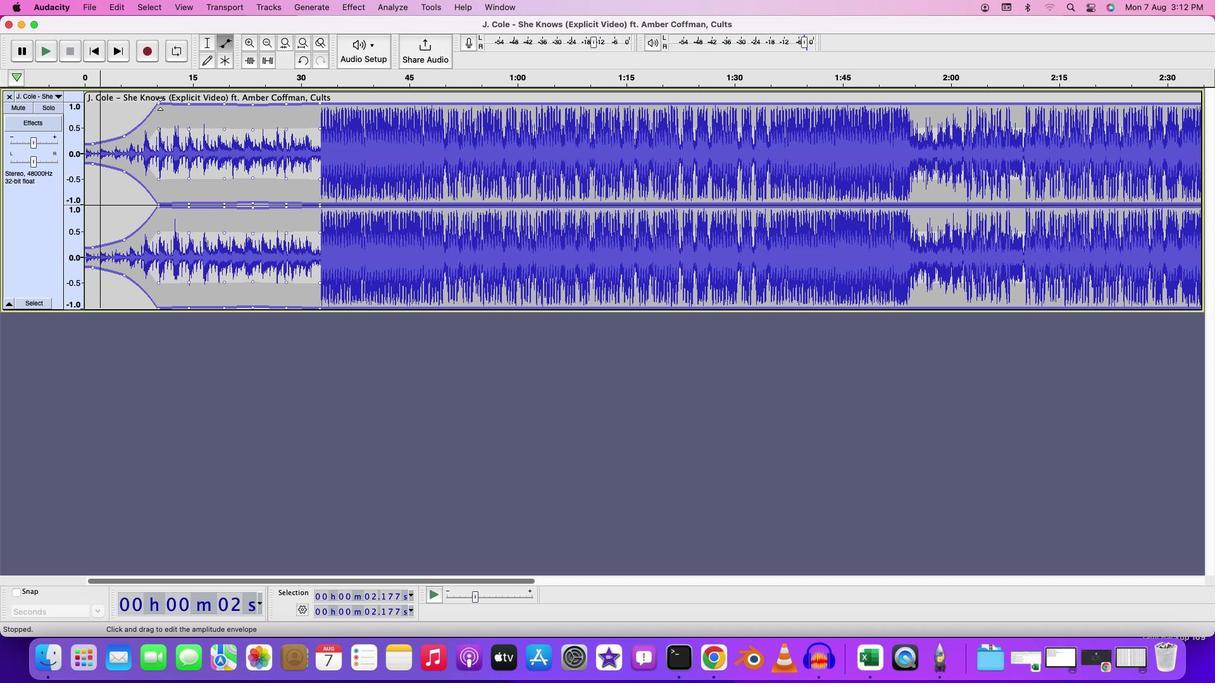 
Action: Mouse pressed left at (160, 104)
Screenshot: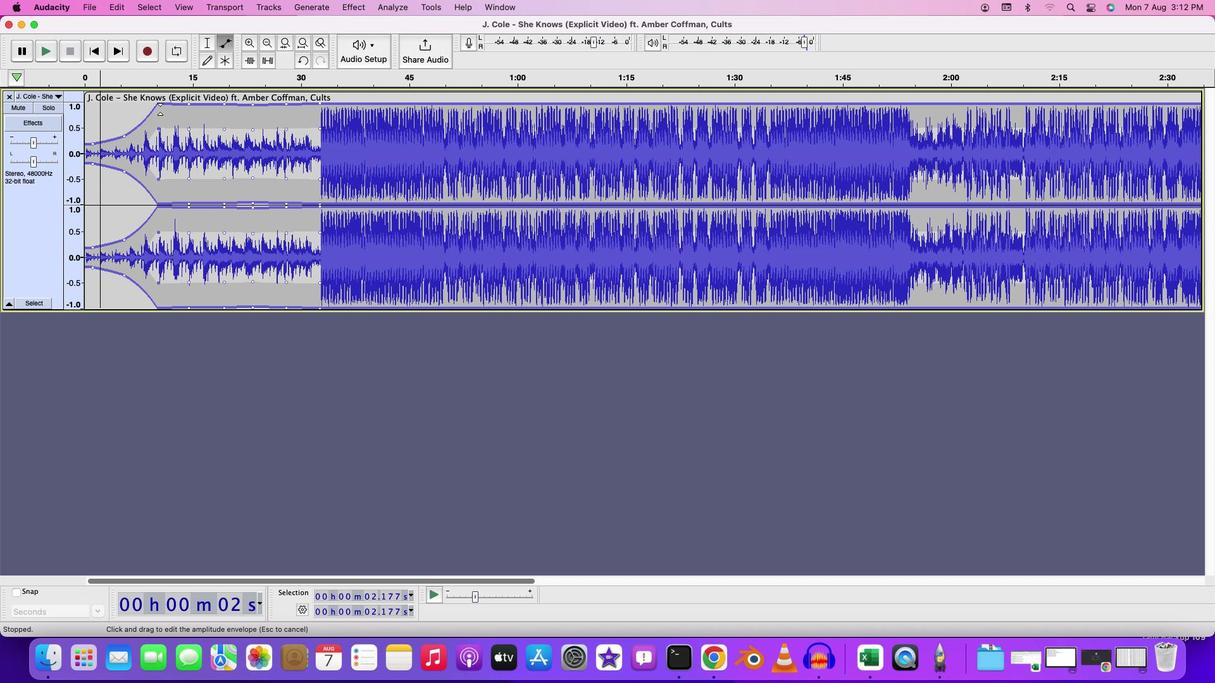 
Action: Mouse moved to (190, 103)
Screenshot: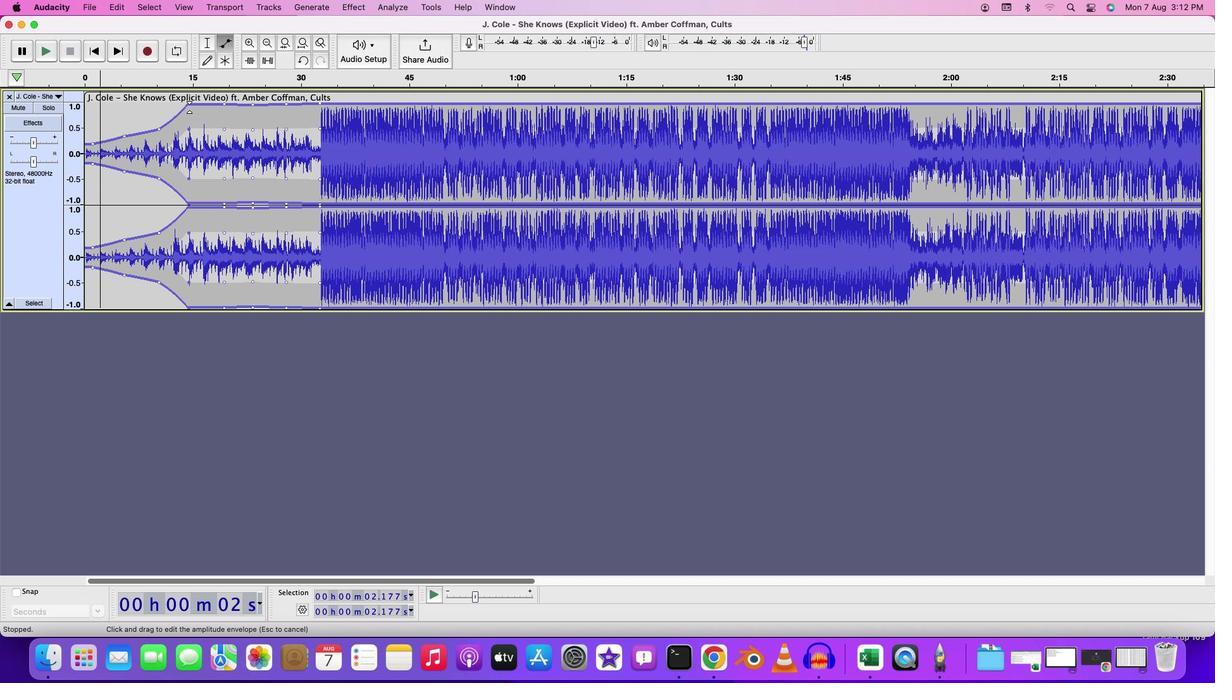 
Action: Mouse pressed left at (190, 103)
Screenshot: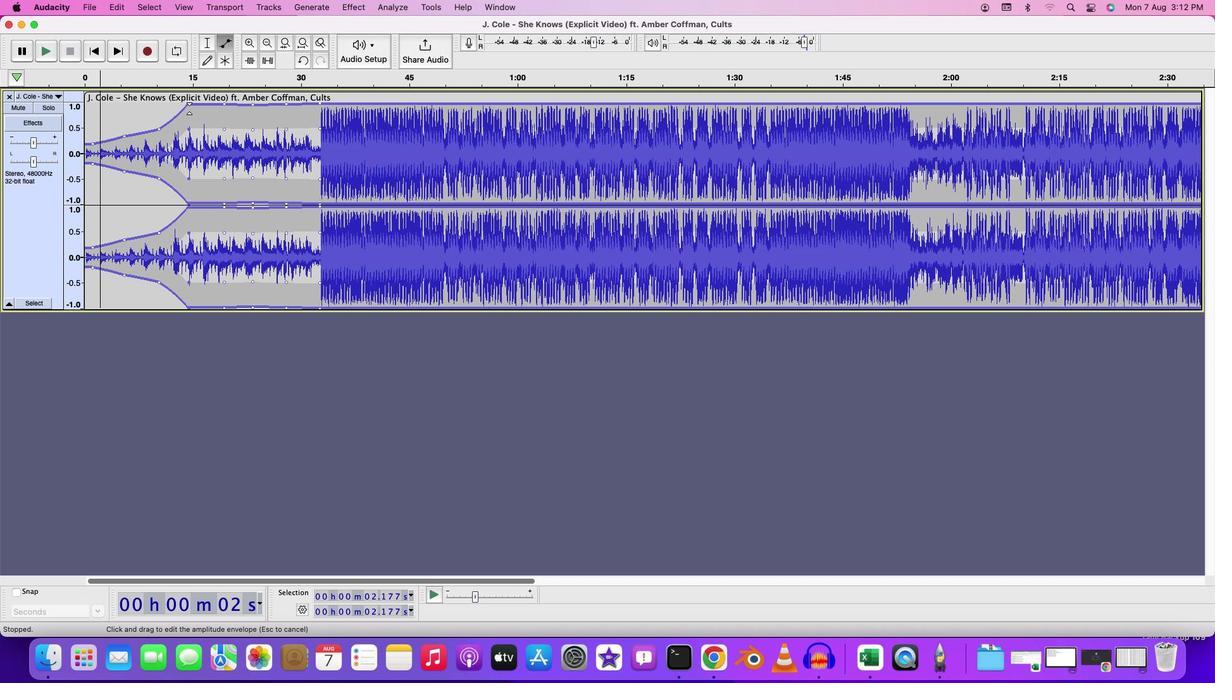 
Action: Mouse moved to (226, 104)
Screenshot: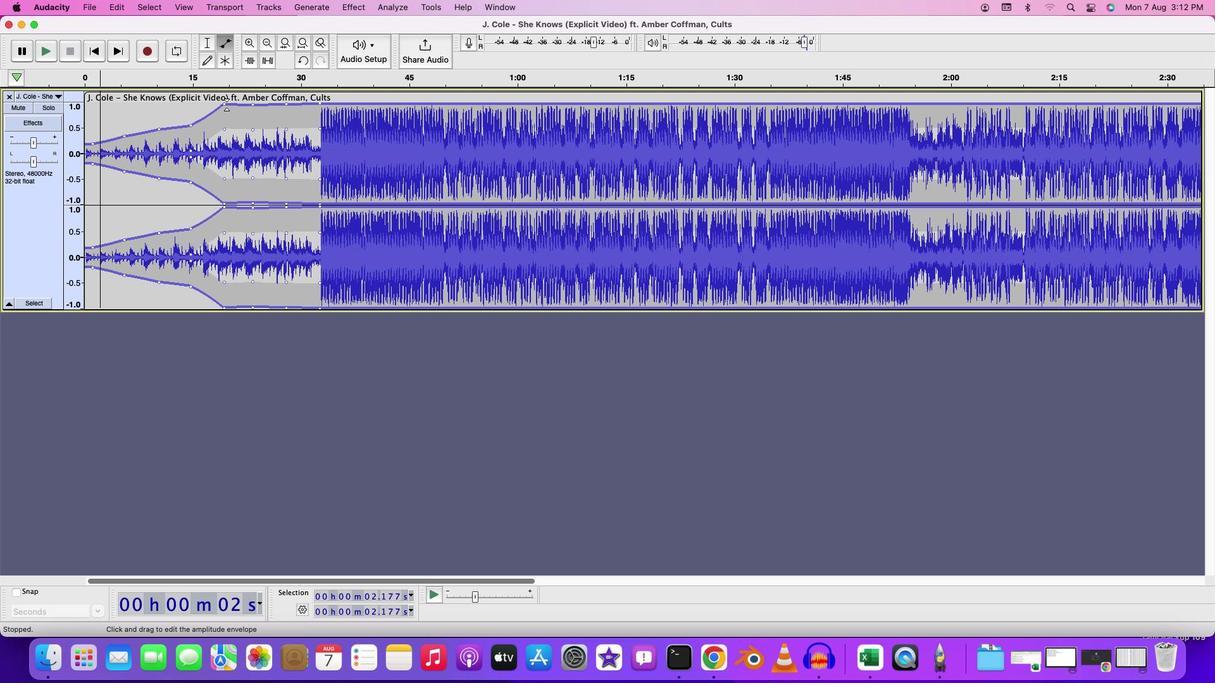 
Action: Mouse pressed left at (226, 104)
Screenshot: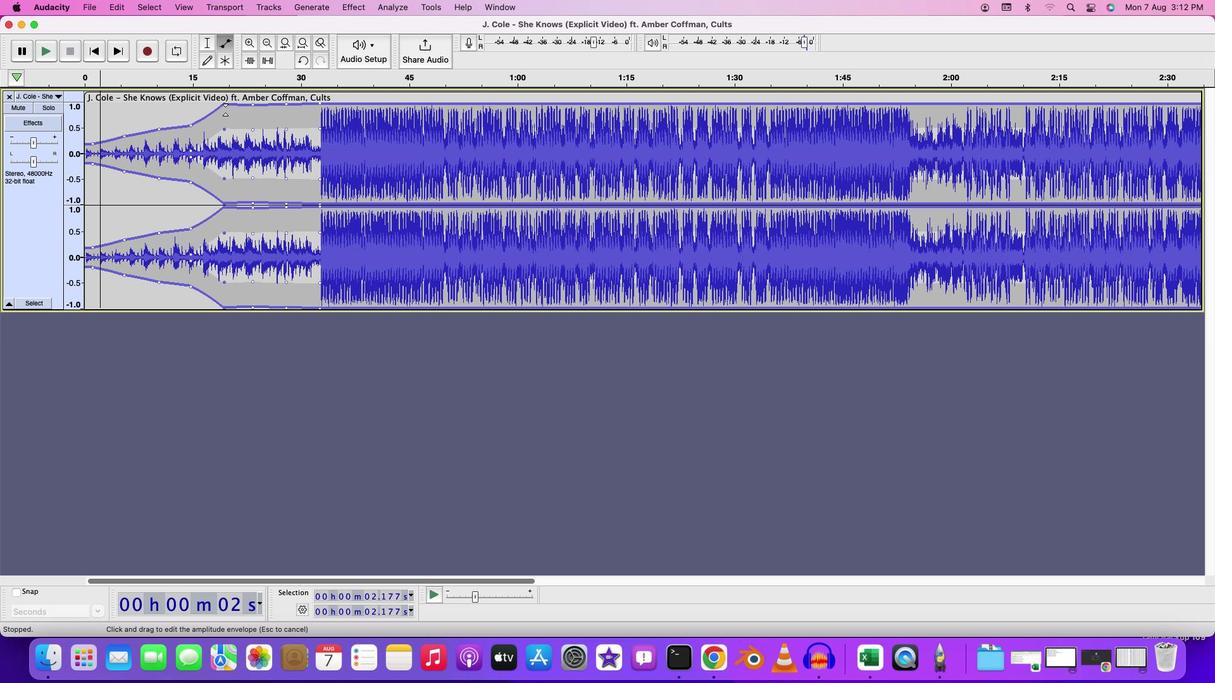 
Action: Mouse moved to (158, 127)
Screenshot: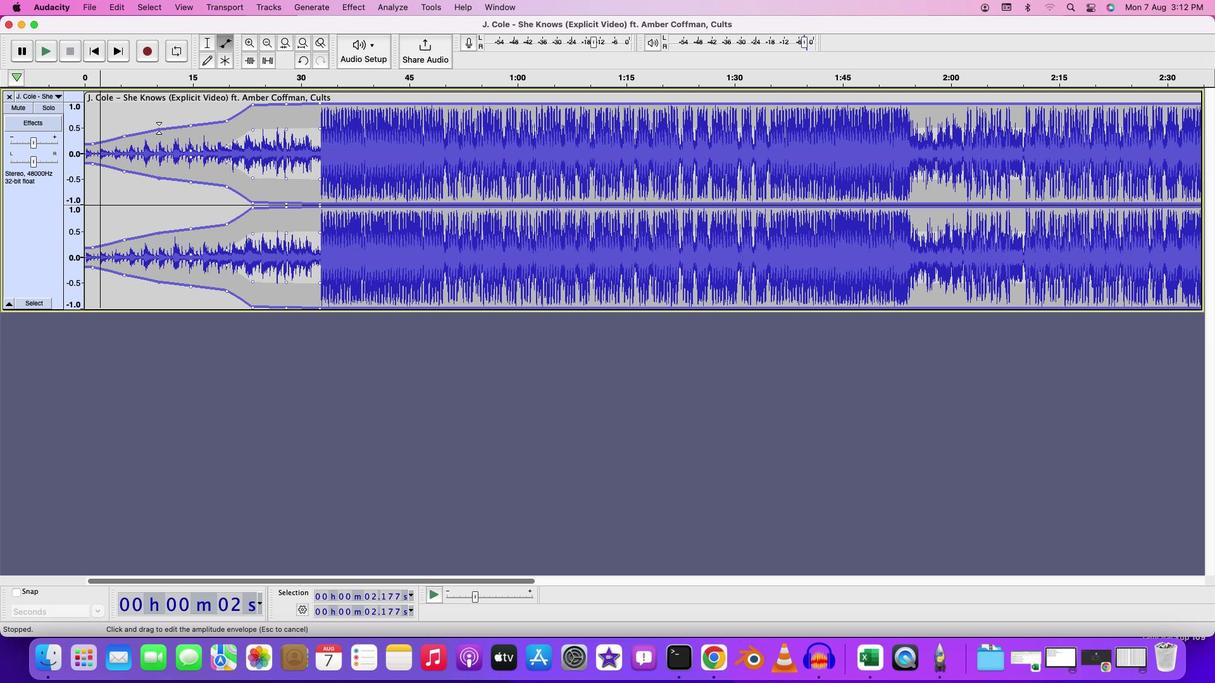 
Action: Mouse pressed left at (158, 127)
Screenshot: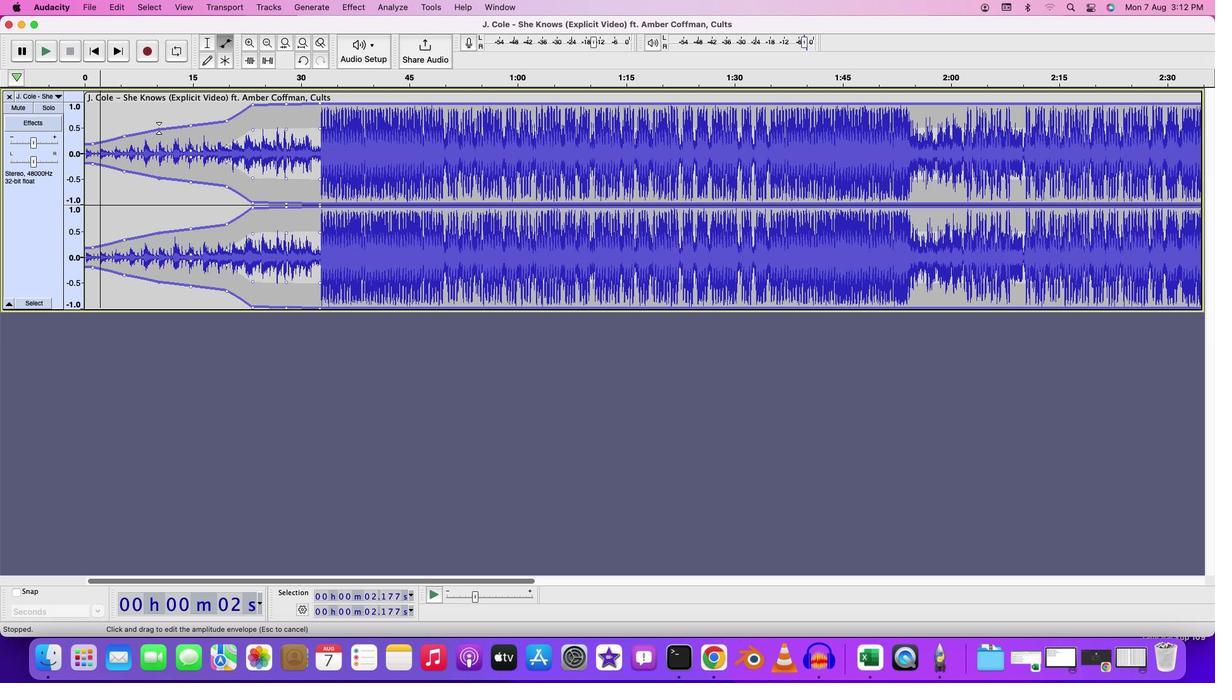 
Action: Mouse moved to (125, 134)
Screenshot: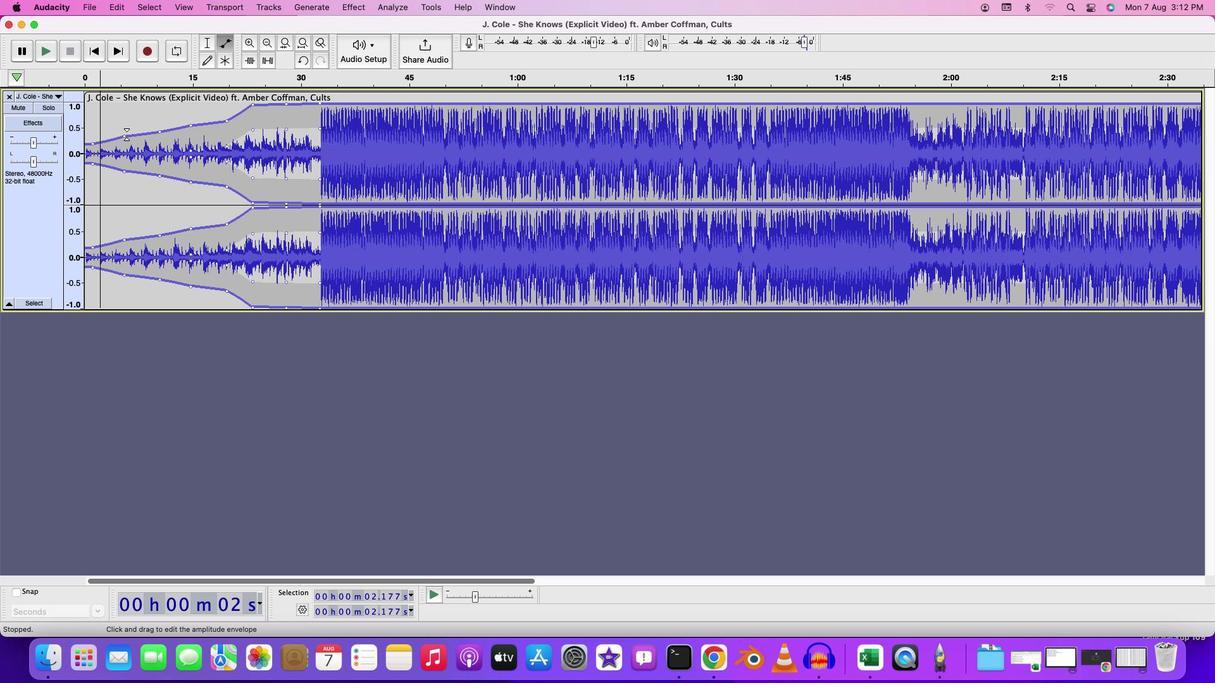 
Action: Mouse pressed left at (125, 134)
Screenshot: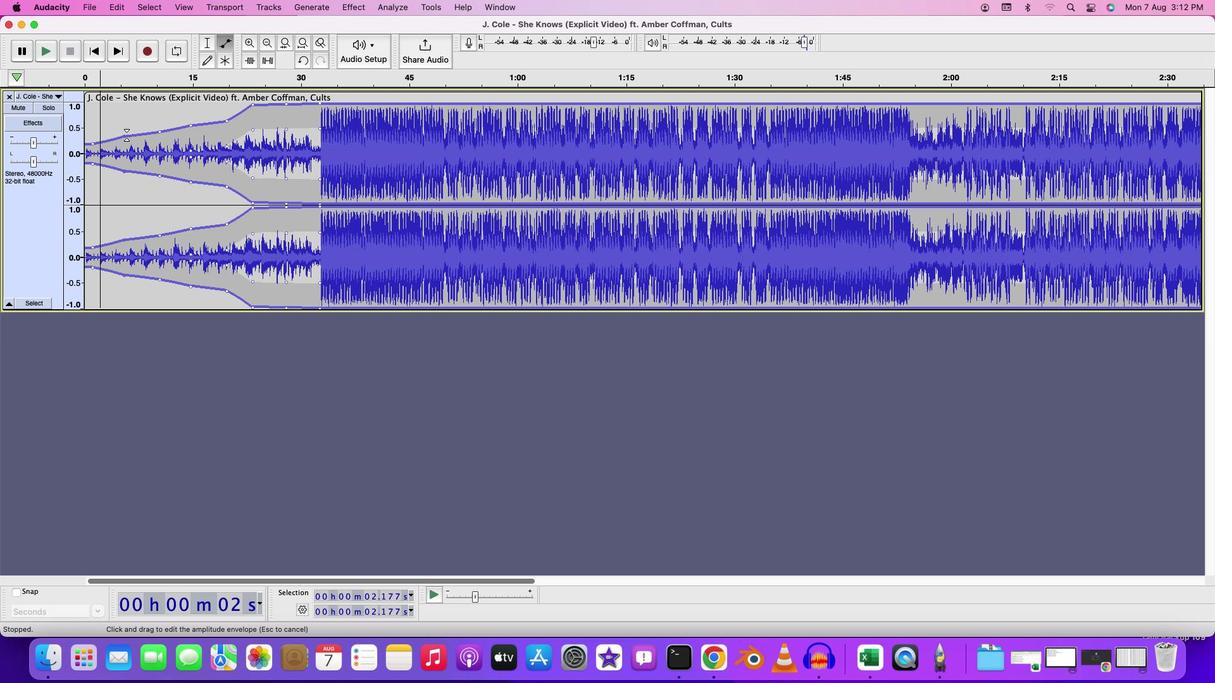 
Action: Mouse moved to (193, 125)
Screenshot: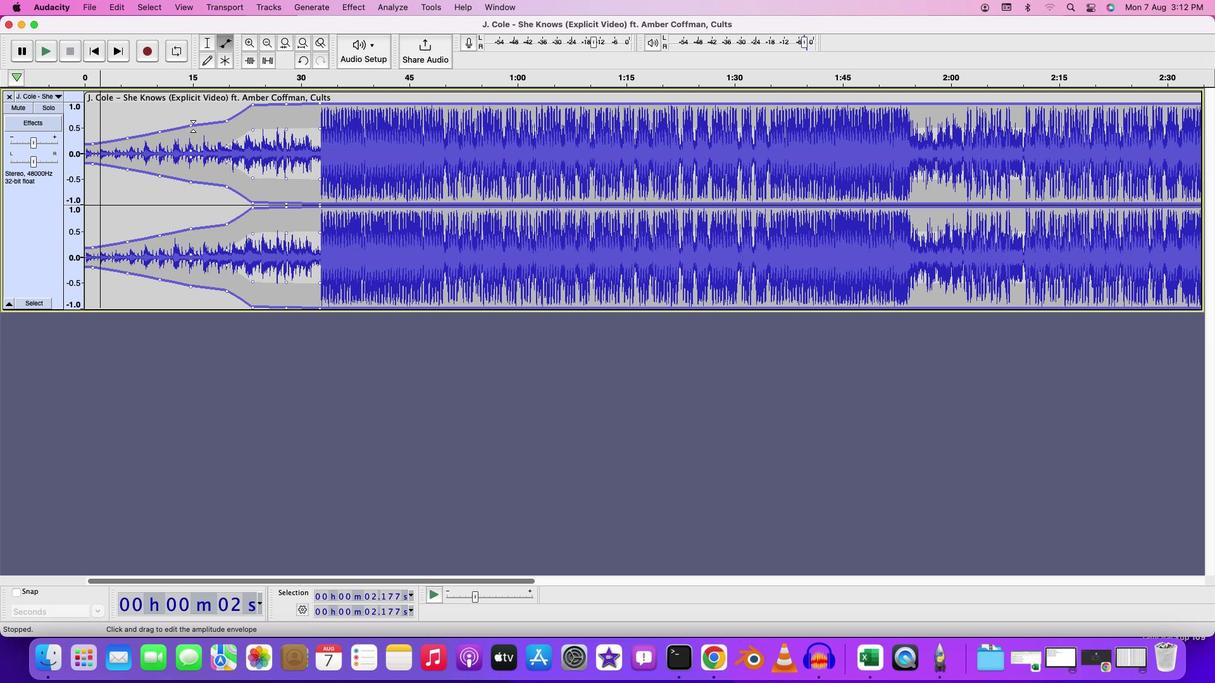 
Action: Mouse pressed left at (193, 125)
Screenshot: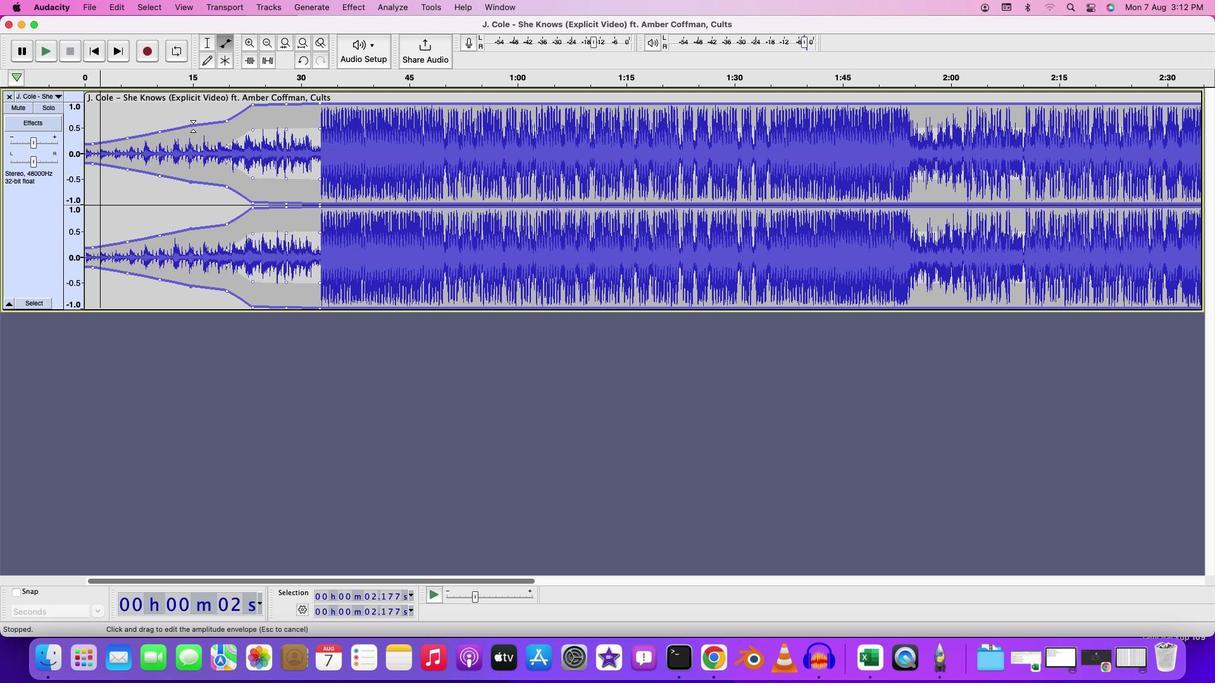 
Action: Mouse moved to (226, 122)
Screenshot: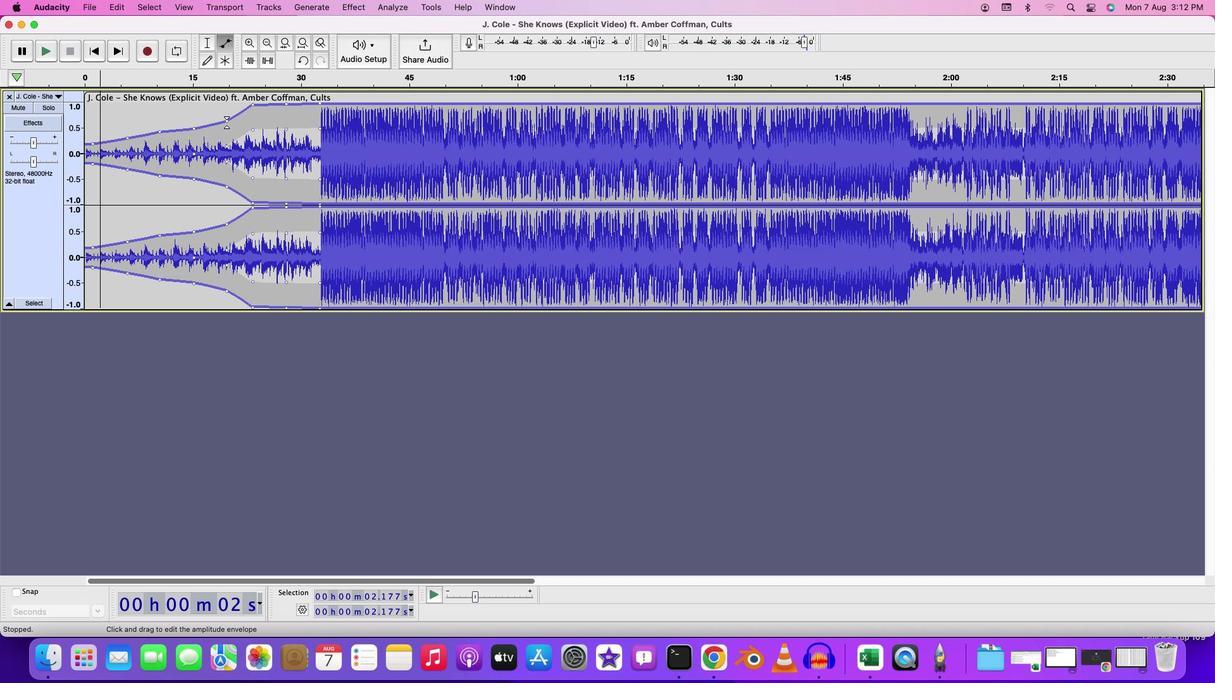 
Action: Mouse pressed left at (226, 122)
Screenshot: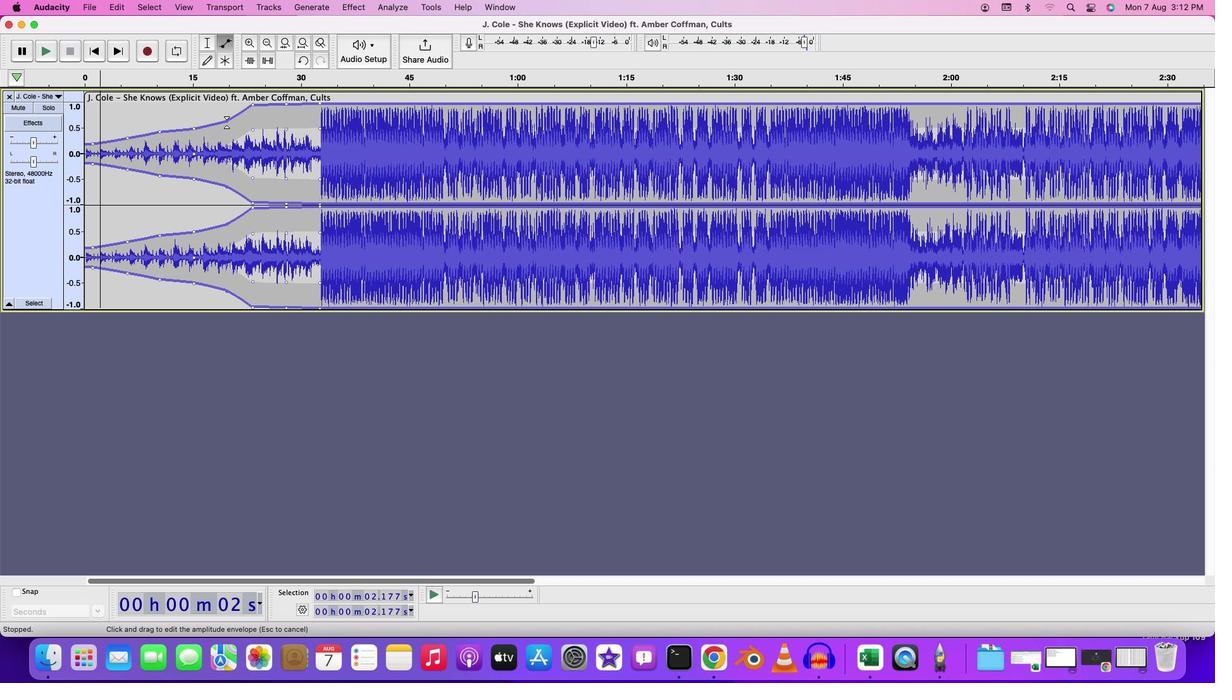 
Action: Mouse moved to (253, 105)
Screenshot: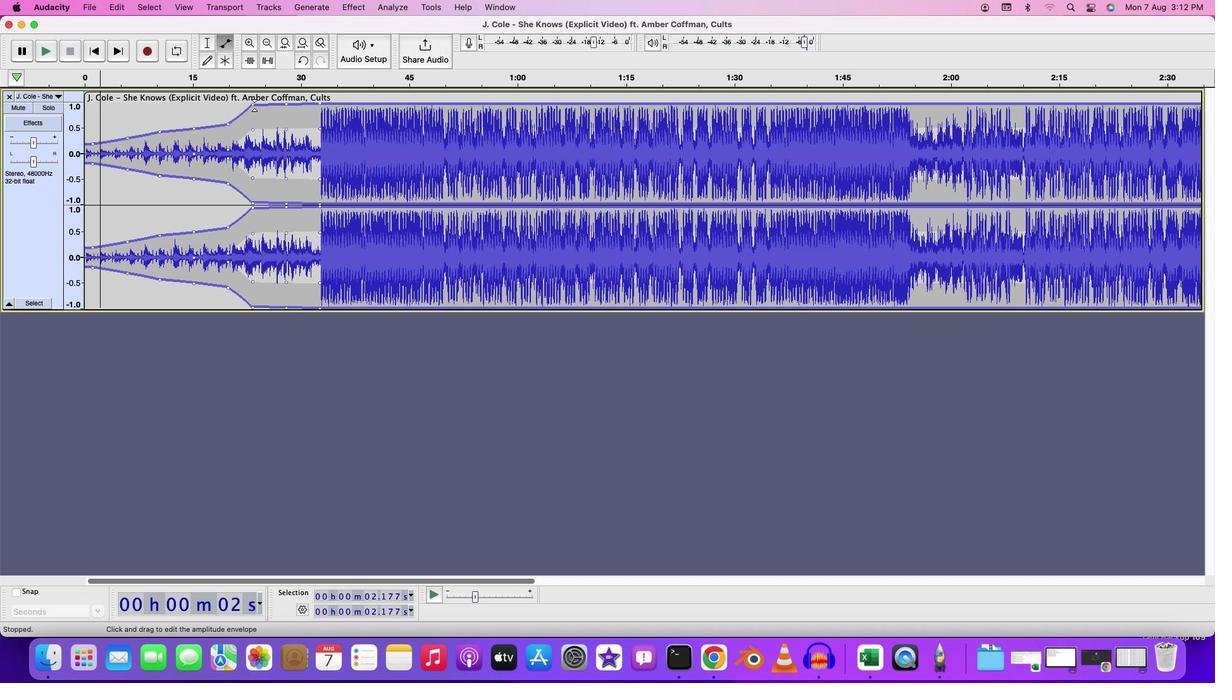 
Action: Mouse pressed left at (253, 105)
Screenshot: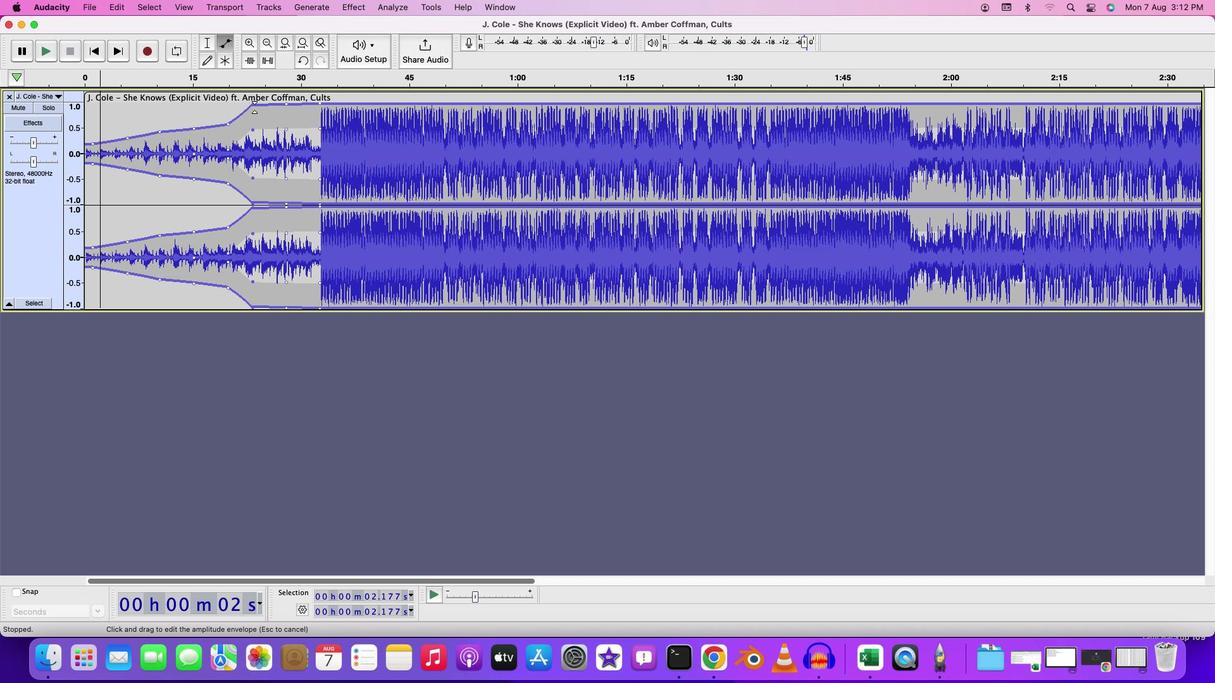 
Action: Mouse moved to (286, 103)
Screenshot: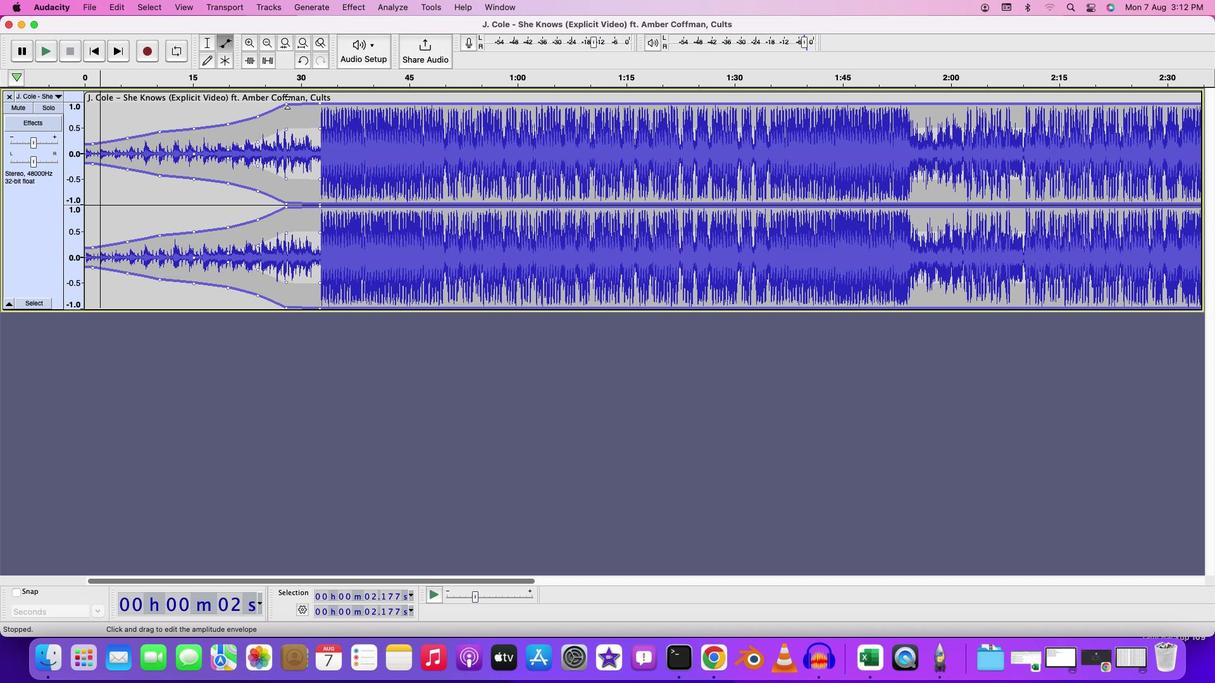 
Action: Mouse pressed left at (286, 103)
Screenshot: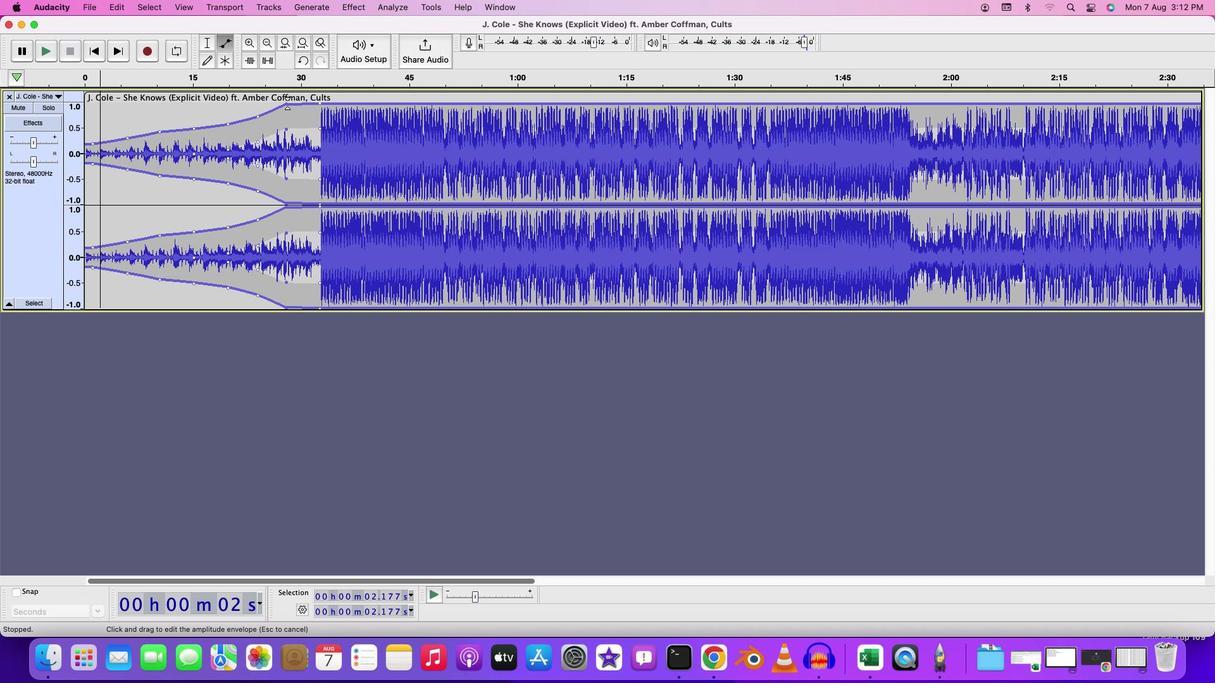 
Action: Mouse moved to (229, 122)
Screenshot: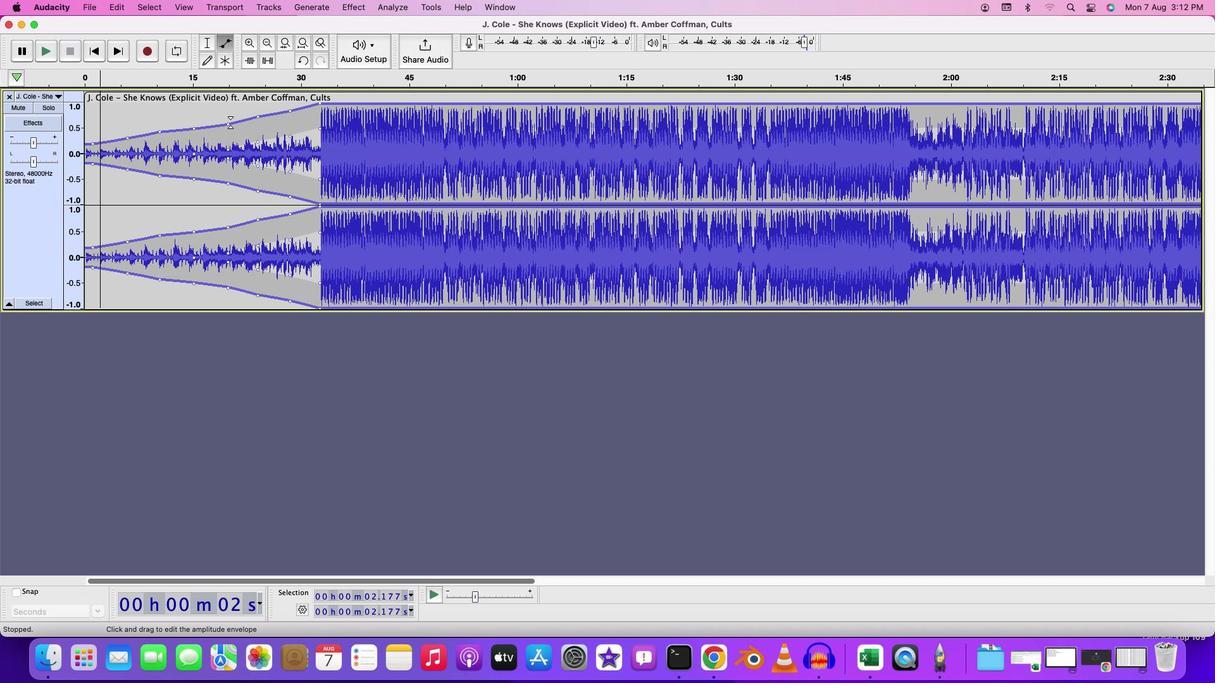 
Action: Mouse pressed left at (229, 122)
Screenshot: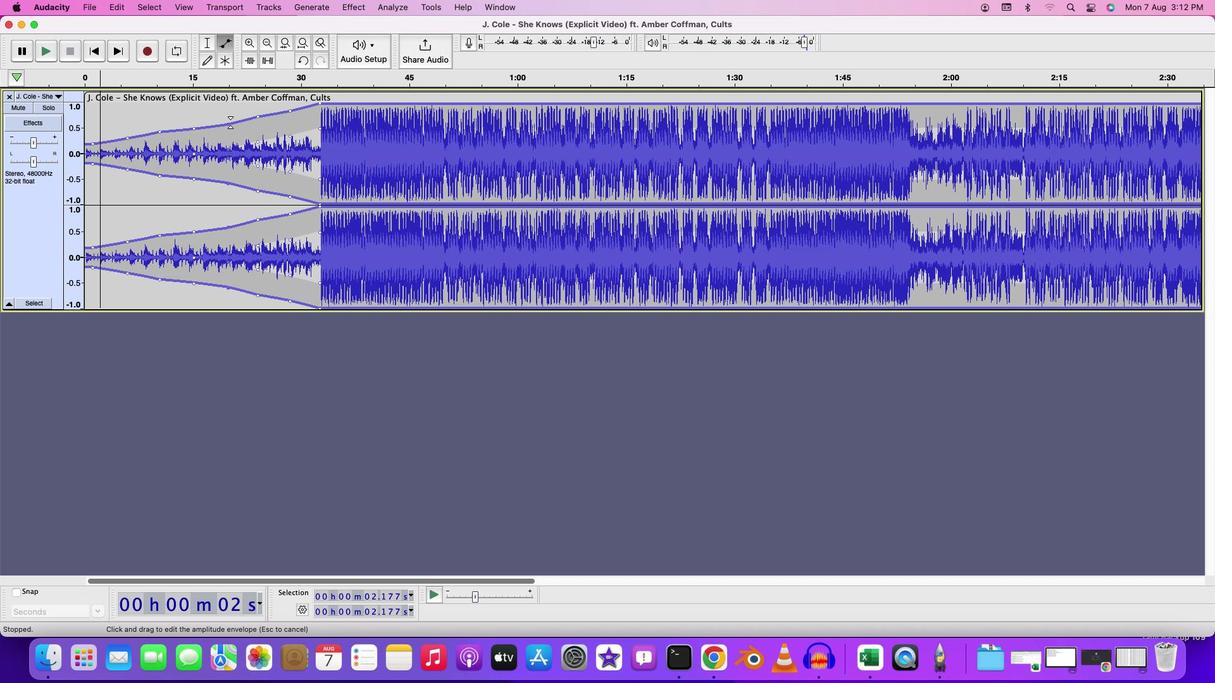
Action: Mouse moved to (257, 115)
Screenshot: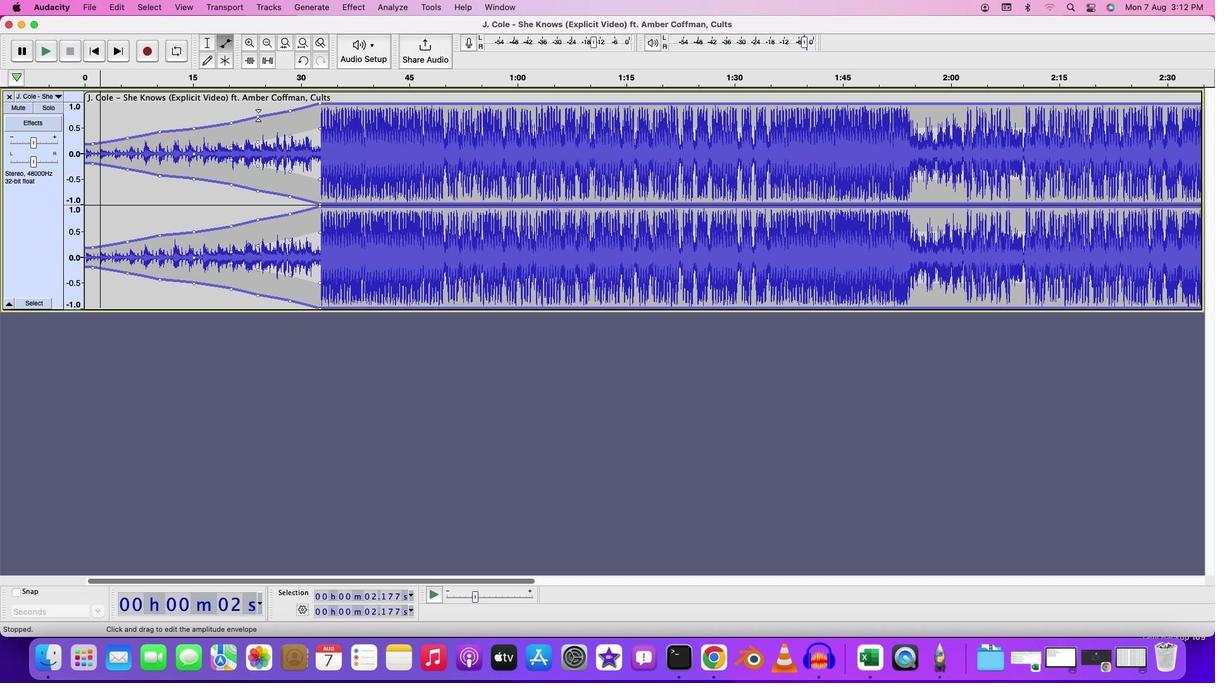 
Action: Mouse pressed left at (257, 115)
Screenshot: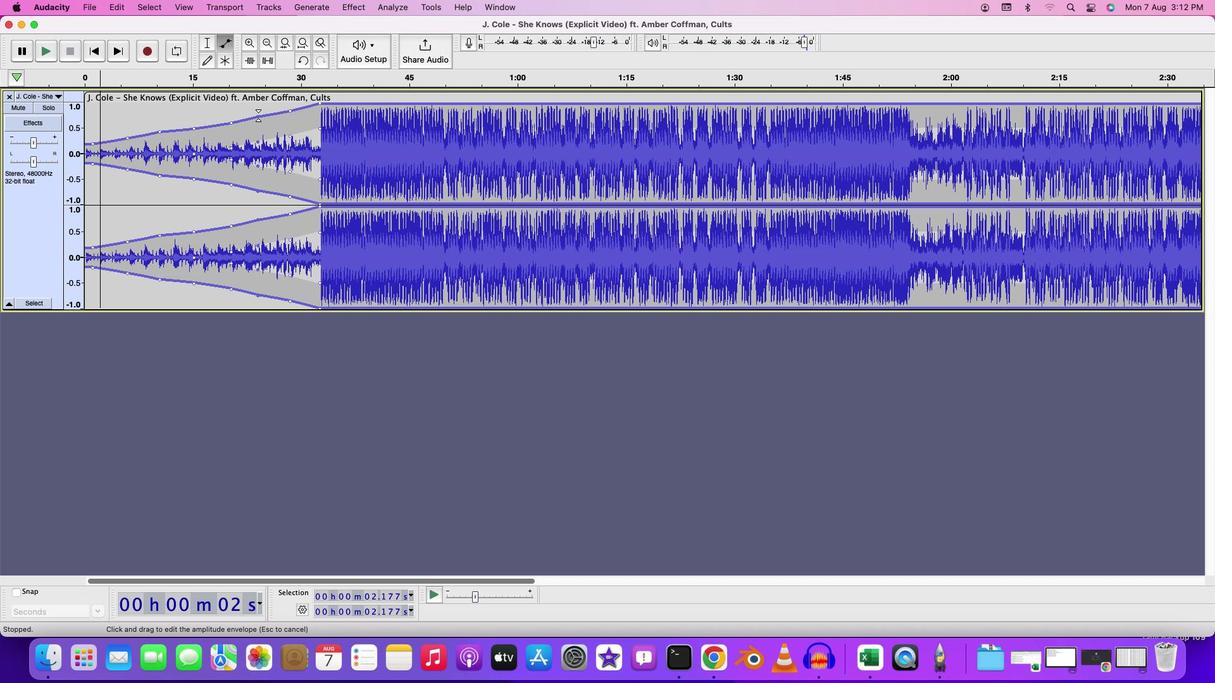 
Action: Mouse moved to (290, 109)
Screenshot: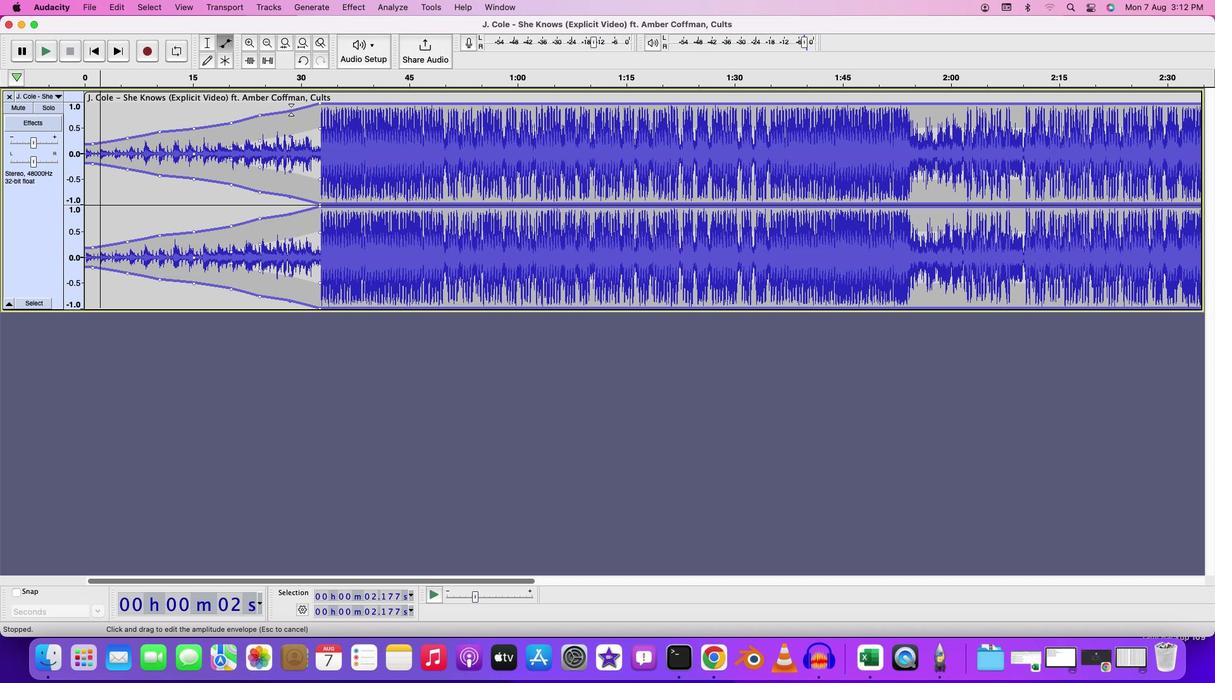 
Action: Mouse pressed left at (290, 109)
Screenshot: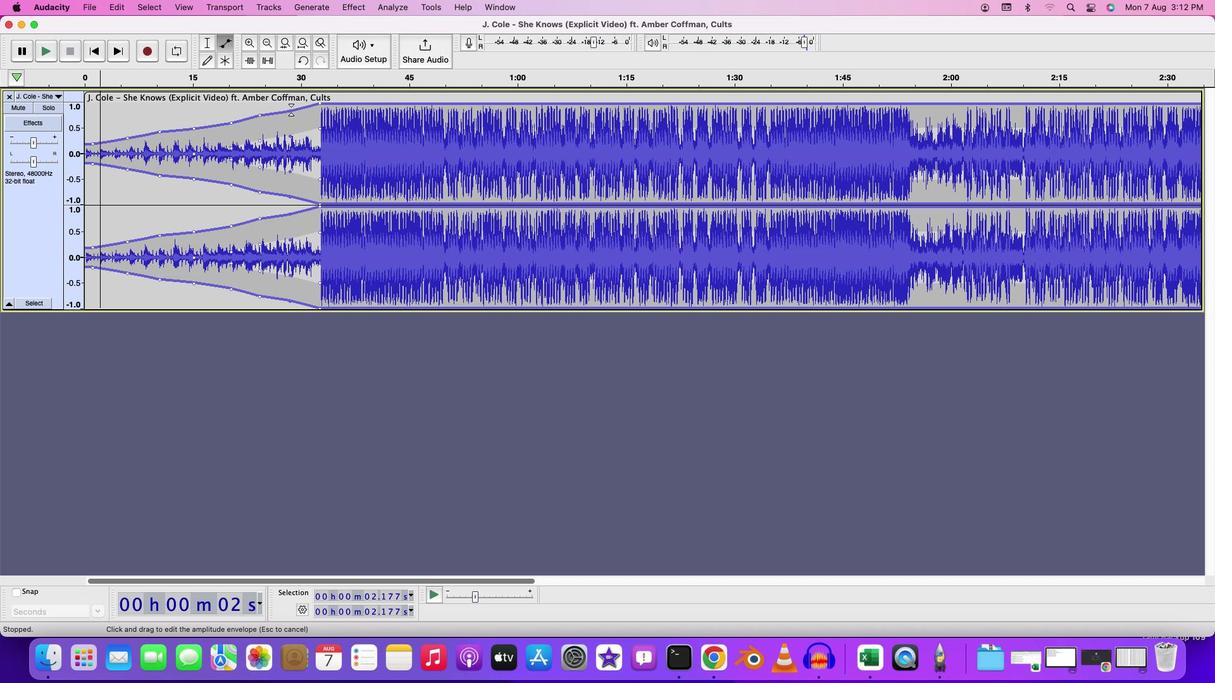 
Action: Mouse moved to (208, 46)
Screenshot: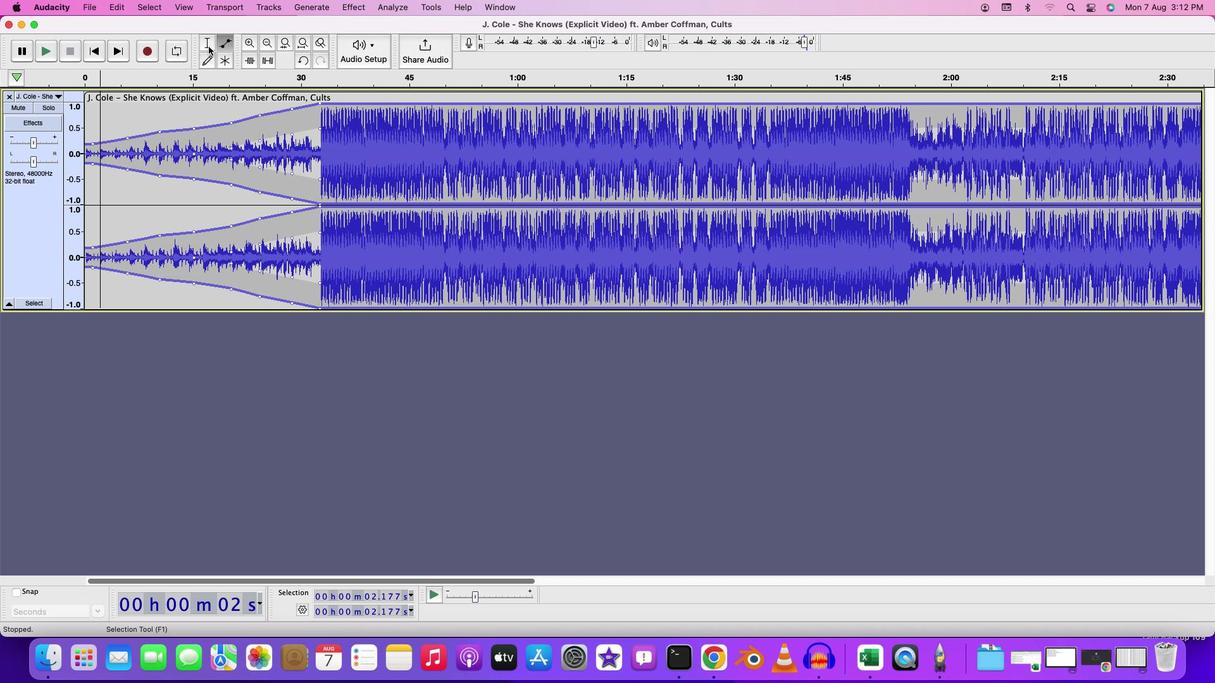
Action: Mouse pressed left at (208, 46)
Screenshot: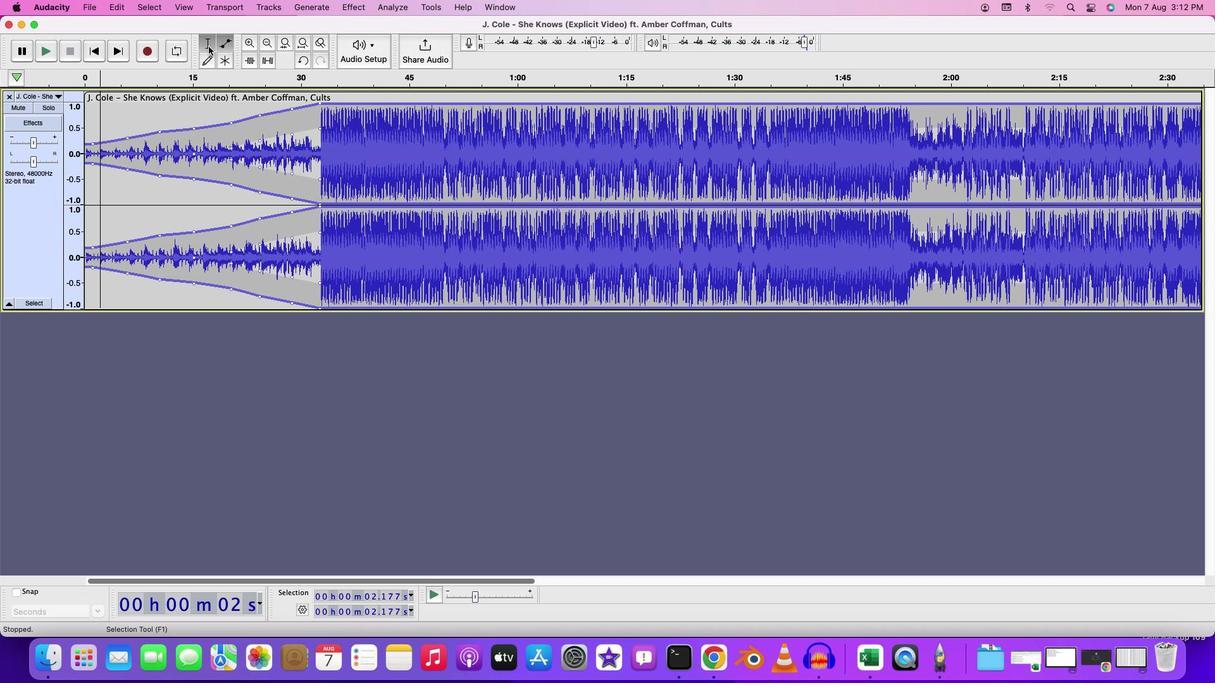 
Action: Mouse moved to (87, 110)
Screenshot: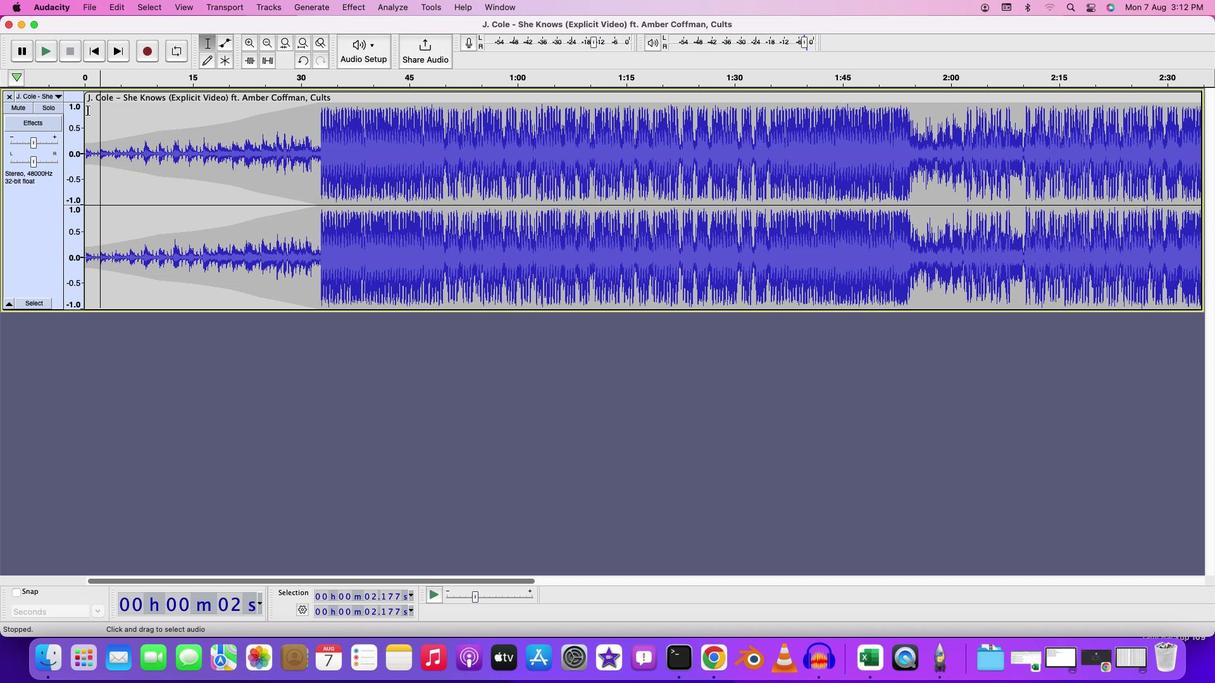 
Action: Mouse pressed left at (87, 110)
Screenshot: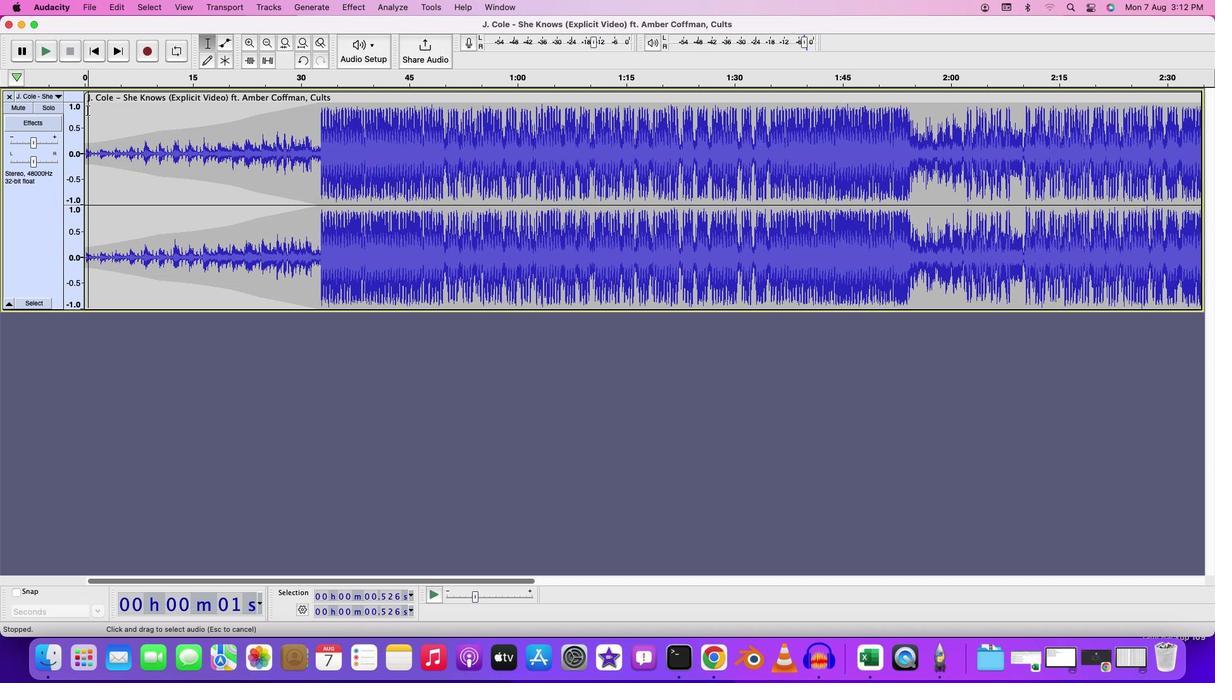 
Action: Key pressed Key.space
Screenshot: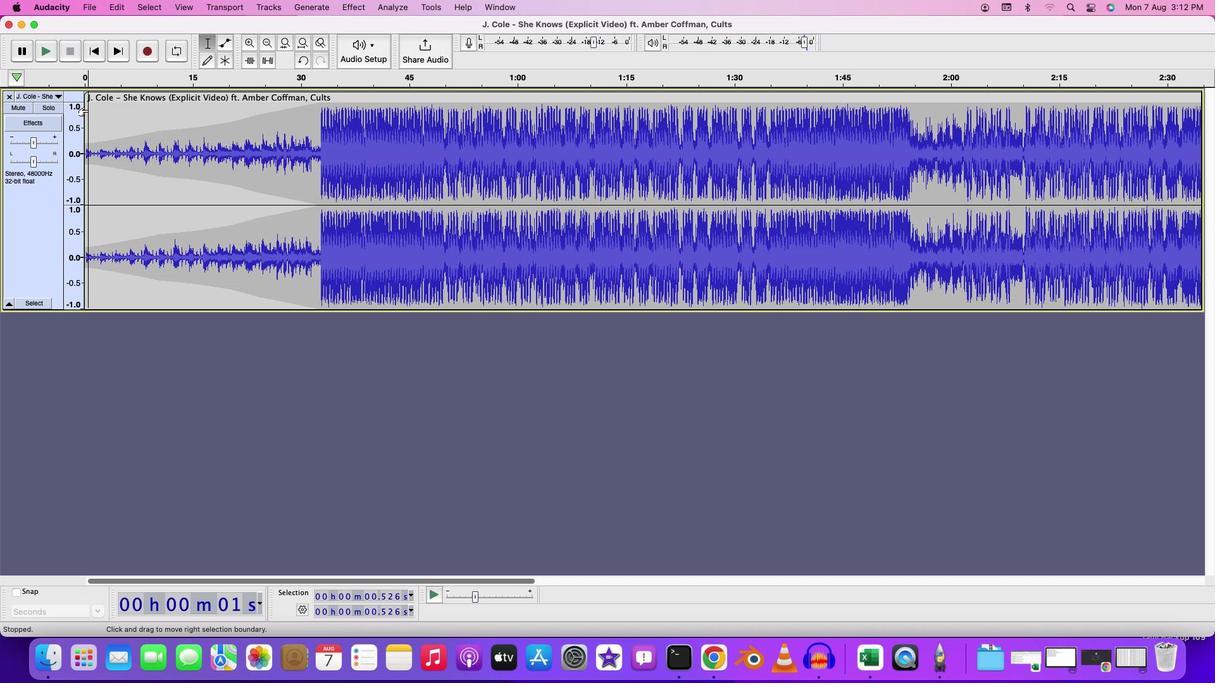 
Action: Mouse moved to (210, 65)
Screenshot: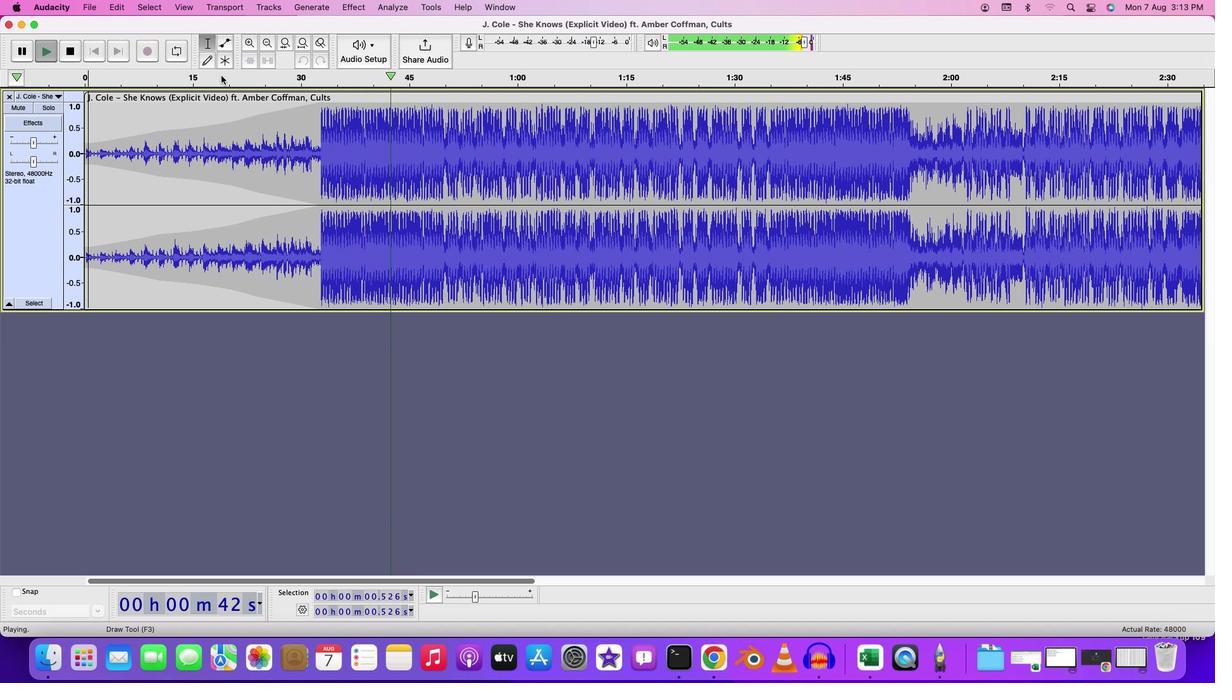 
Action: Key pressed Key.space
Screenshot: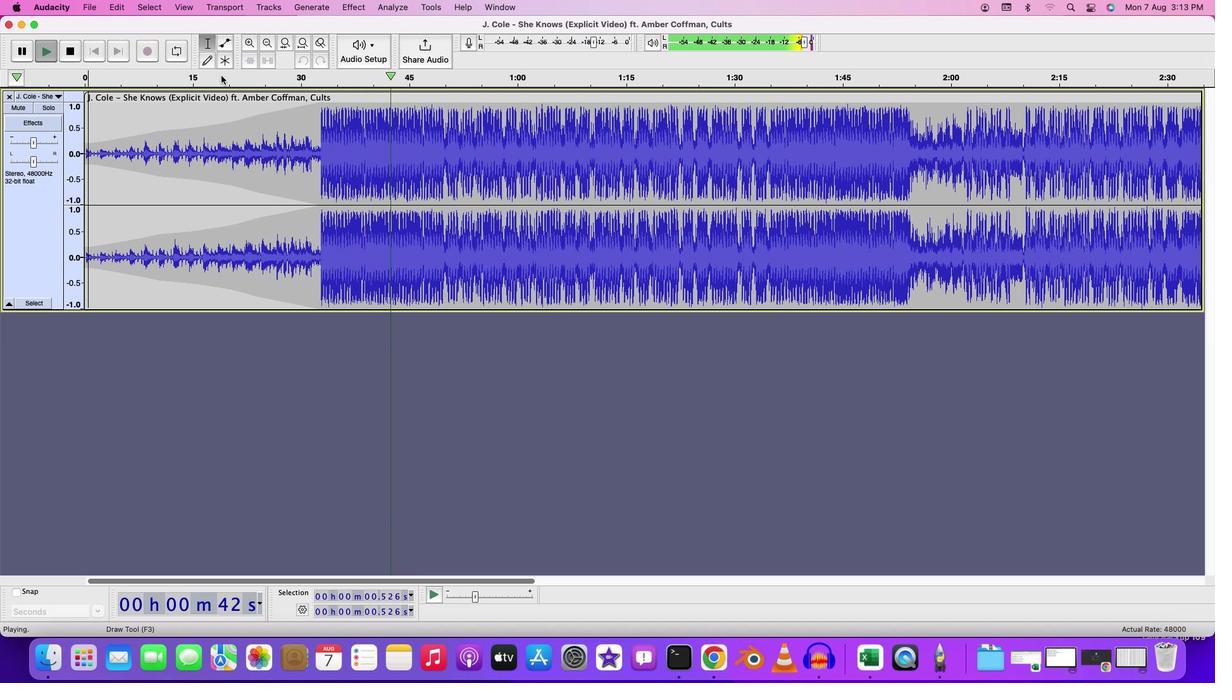 
Action: Mouse moved to (228, 44)
Screenshot: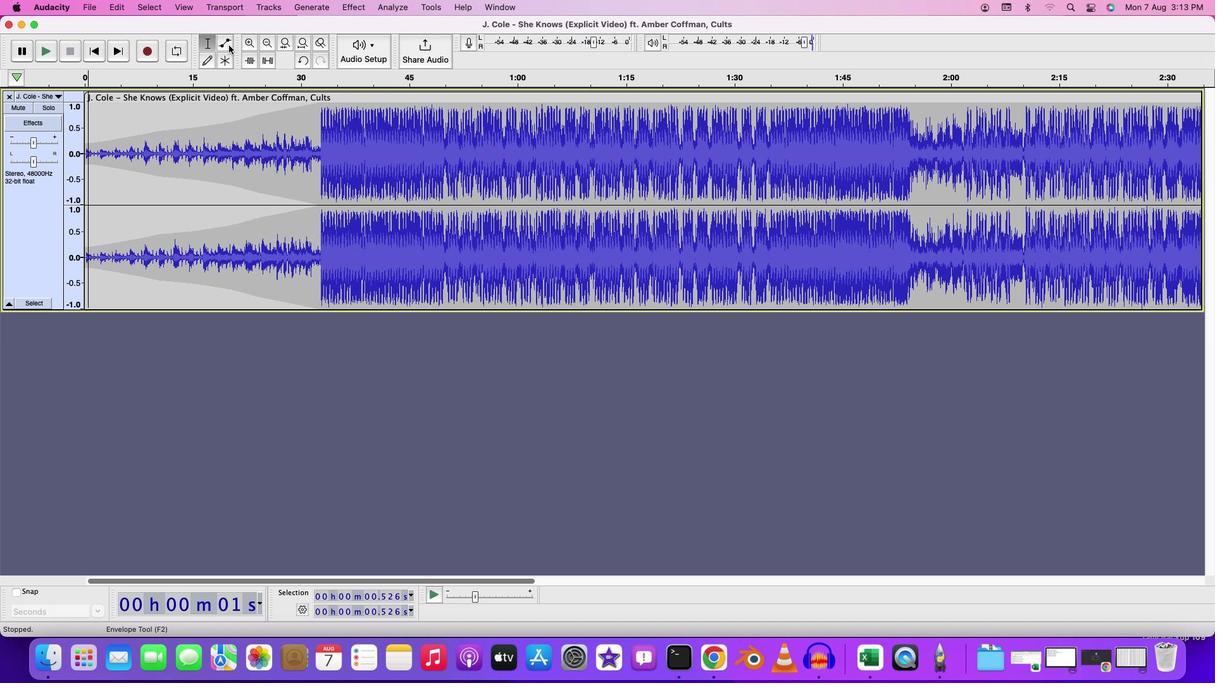 
Action: Mouse pressed left at (228, 44)
Screenshot: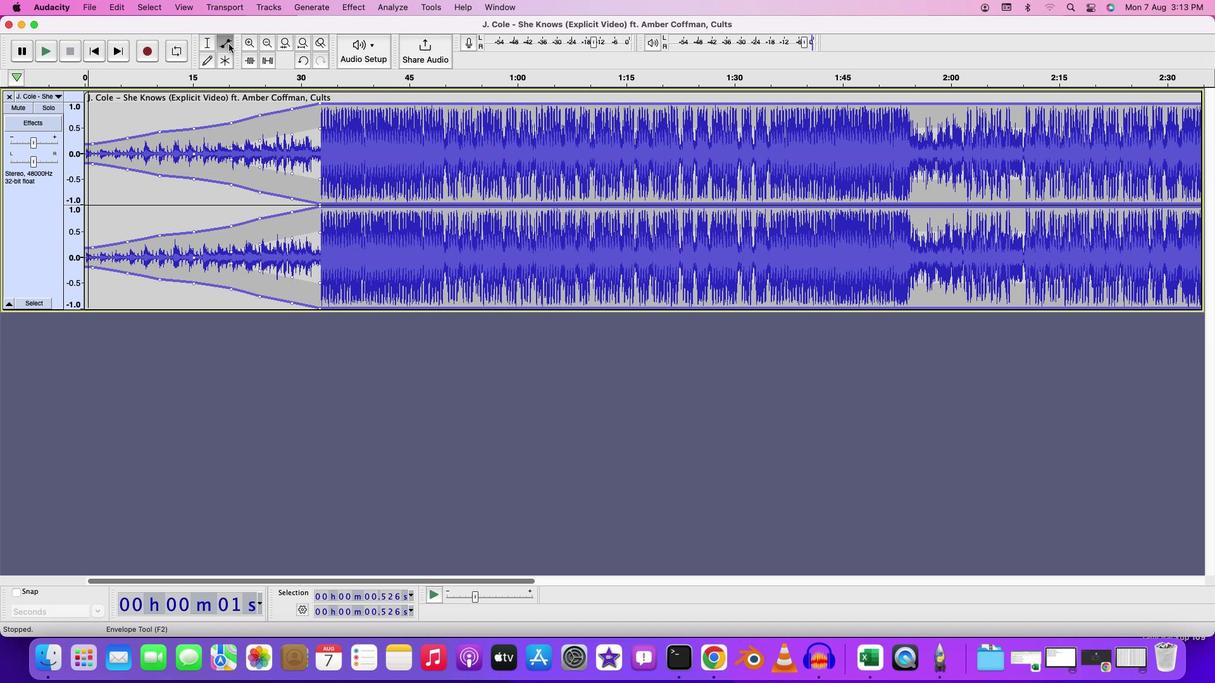 
Action: Mouse moved to (158, 131)
Screenshot: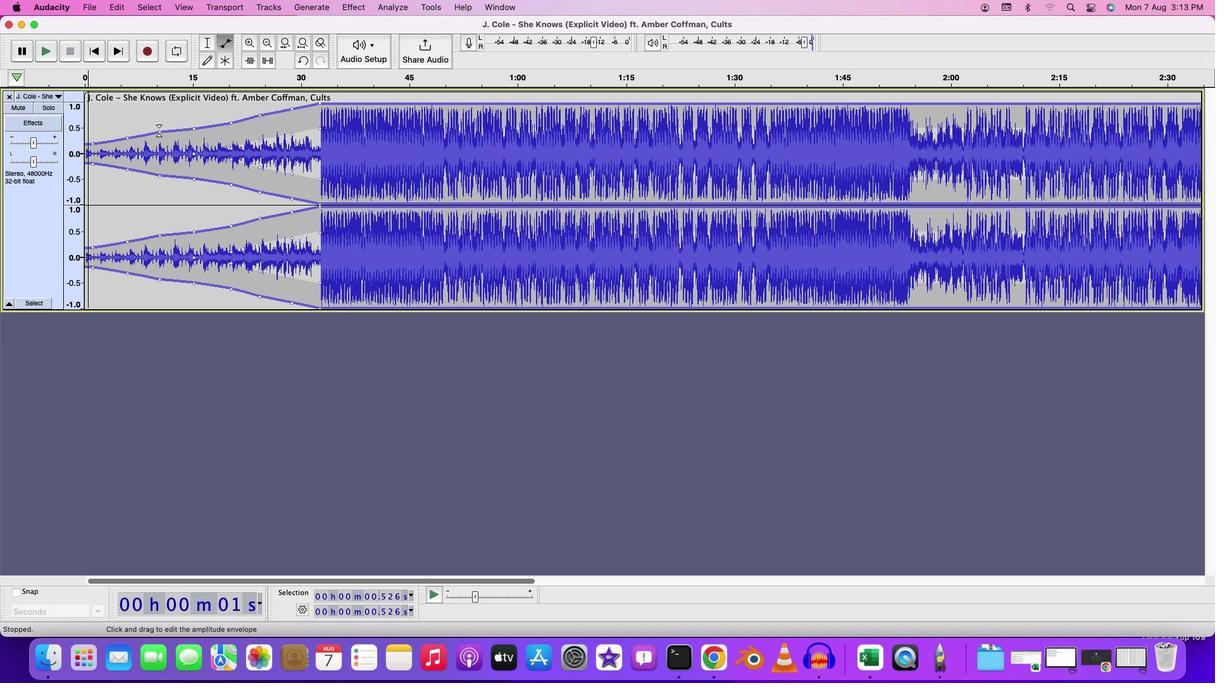 
Action: Mouse pressed left at (158, 131)
Screenshot: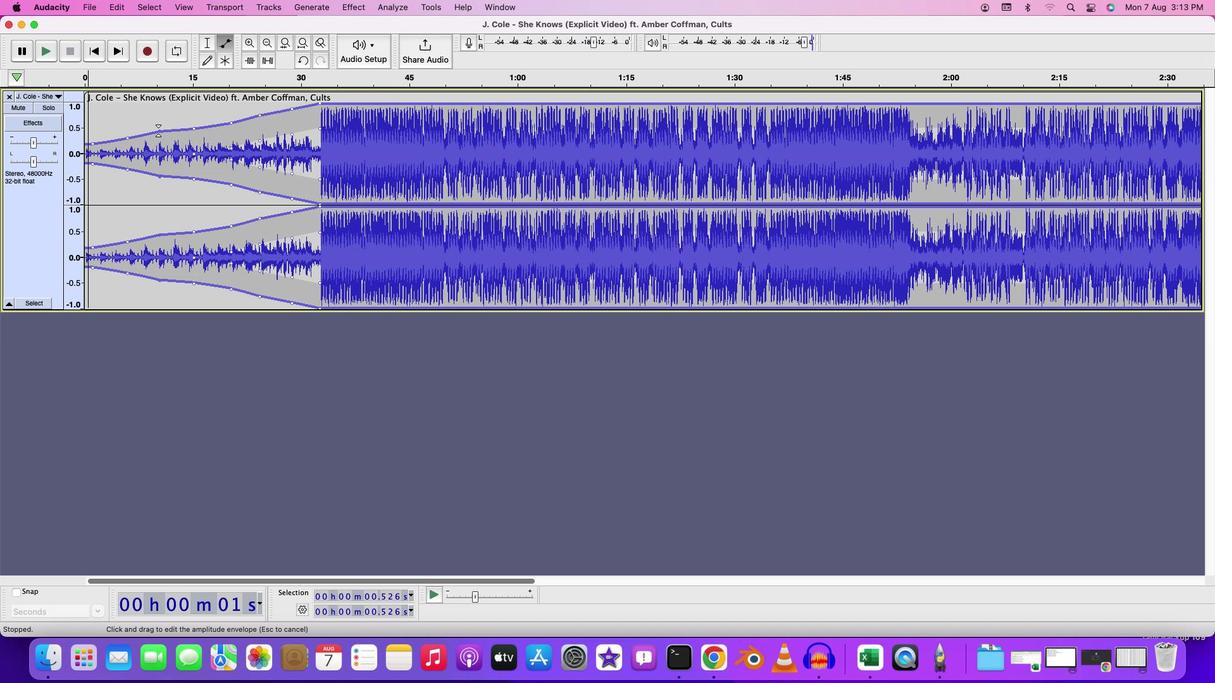 
Action: Mouse moved to (231, 123)
Screenshot: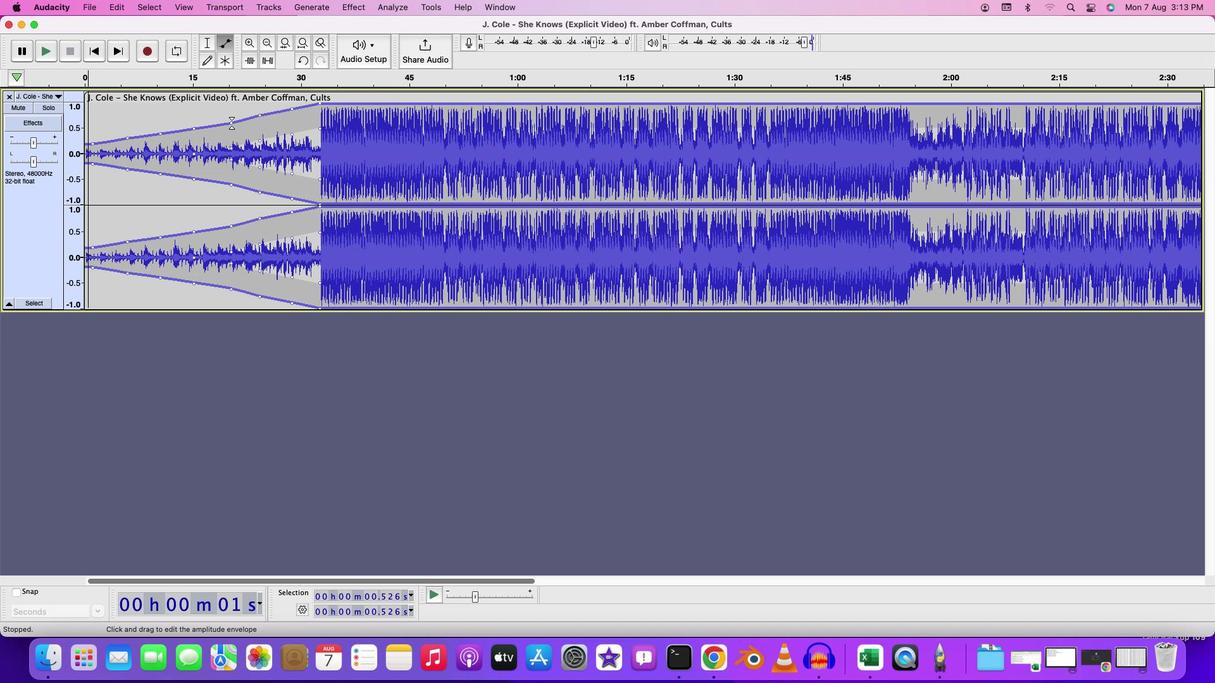 
Action: Mouse pressed left at (231, 123)
Screenshot: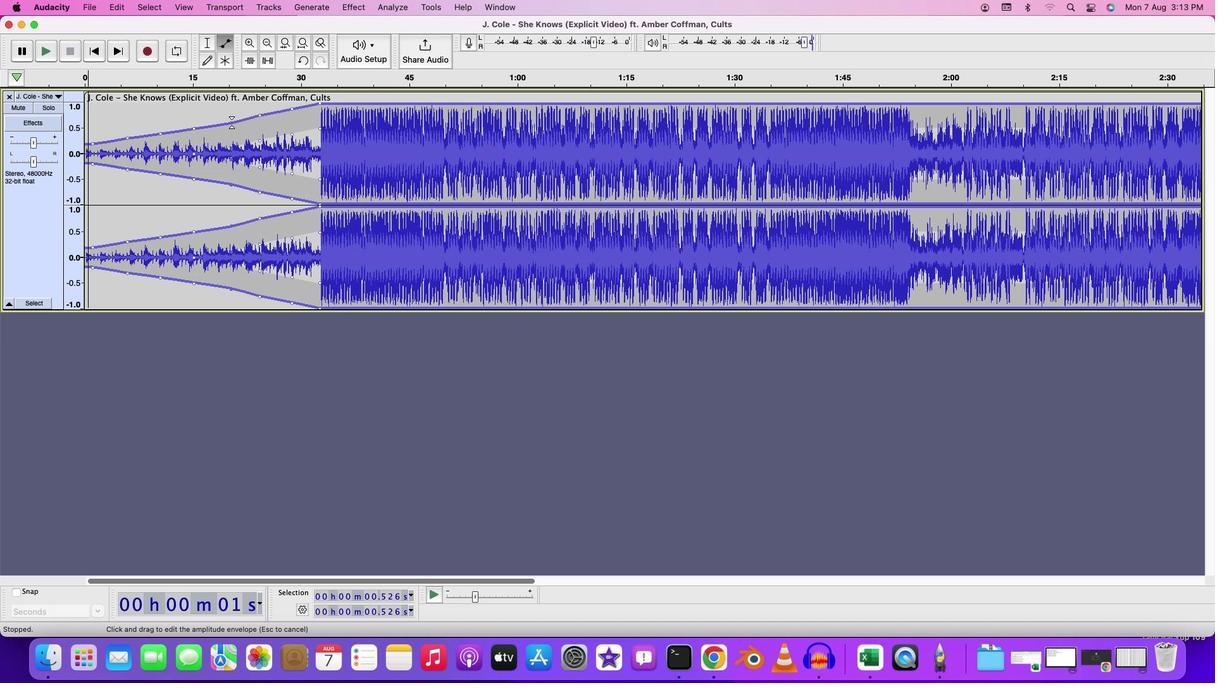 
Action: Mouse moved to (92, 143)
Screenshot: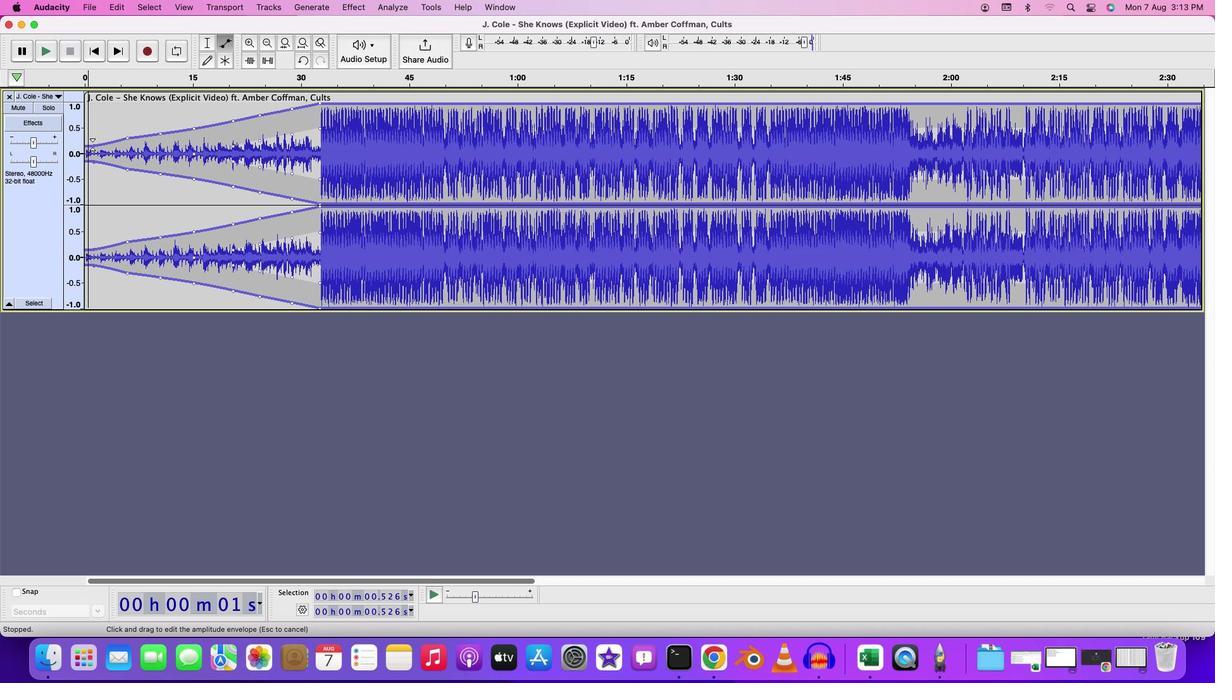 
Action: Mouse pressed left at (92, 143)
Screenshot: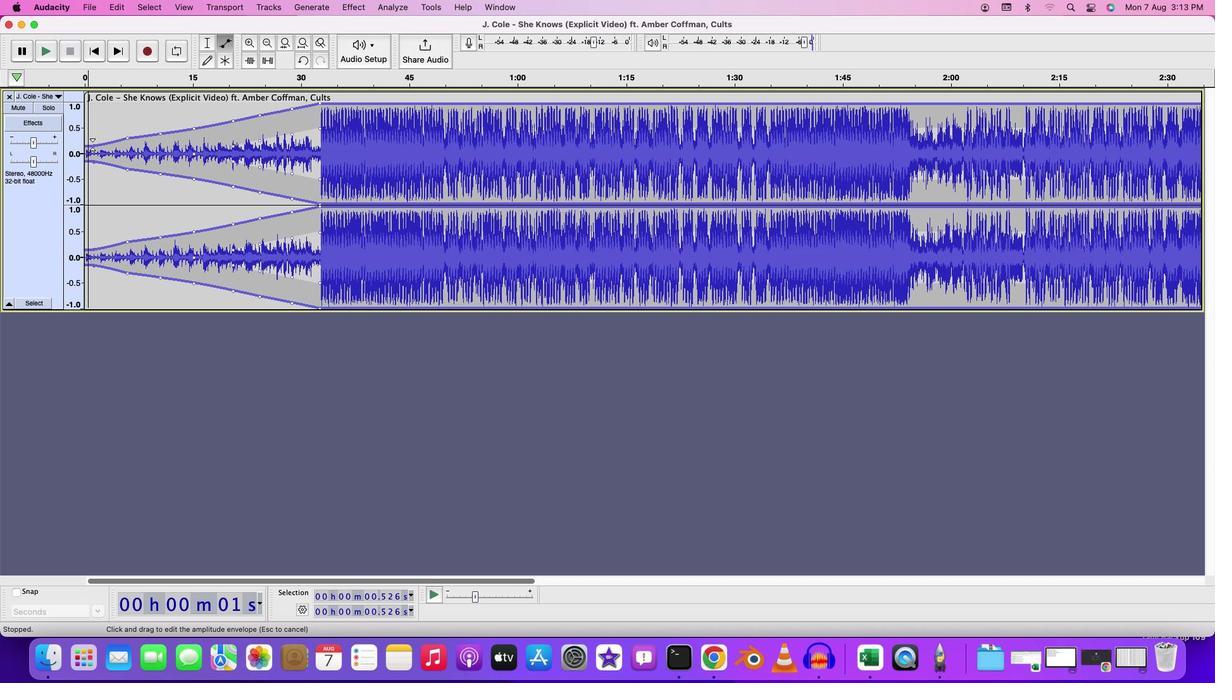 
Action: Mouse moved to (127, 136)
Screenshot: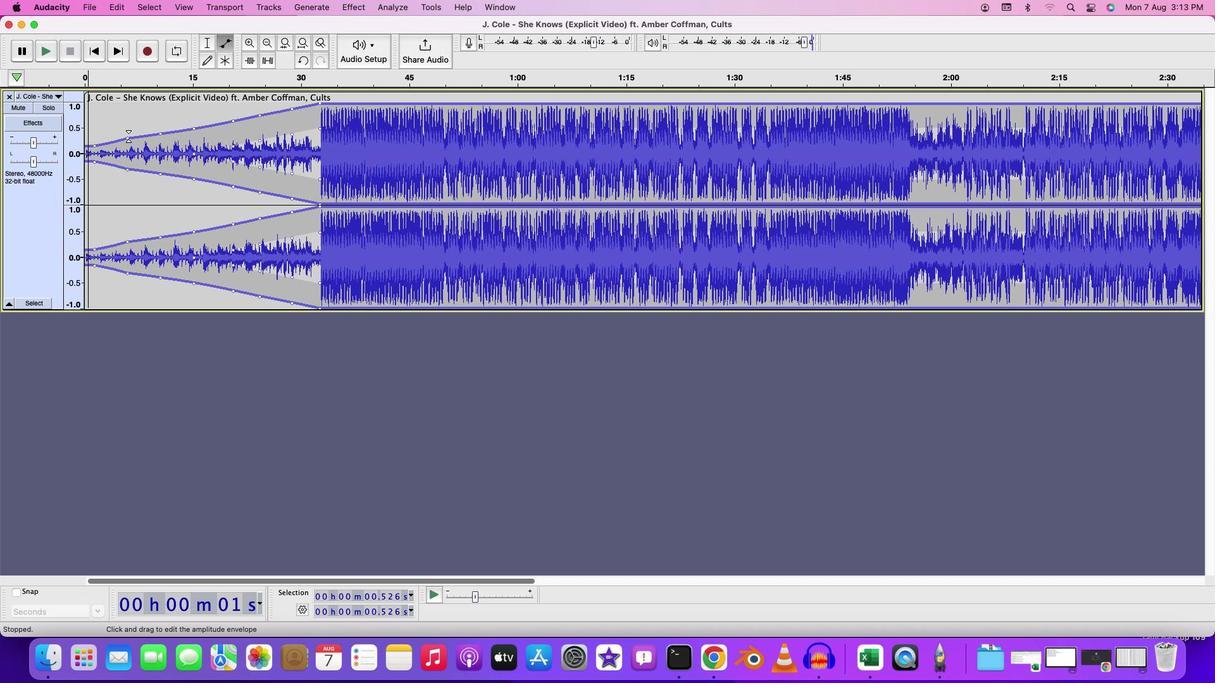 
Action: Mouse pressed left at (127, 136)
Screenshot: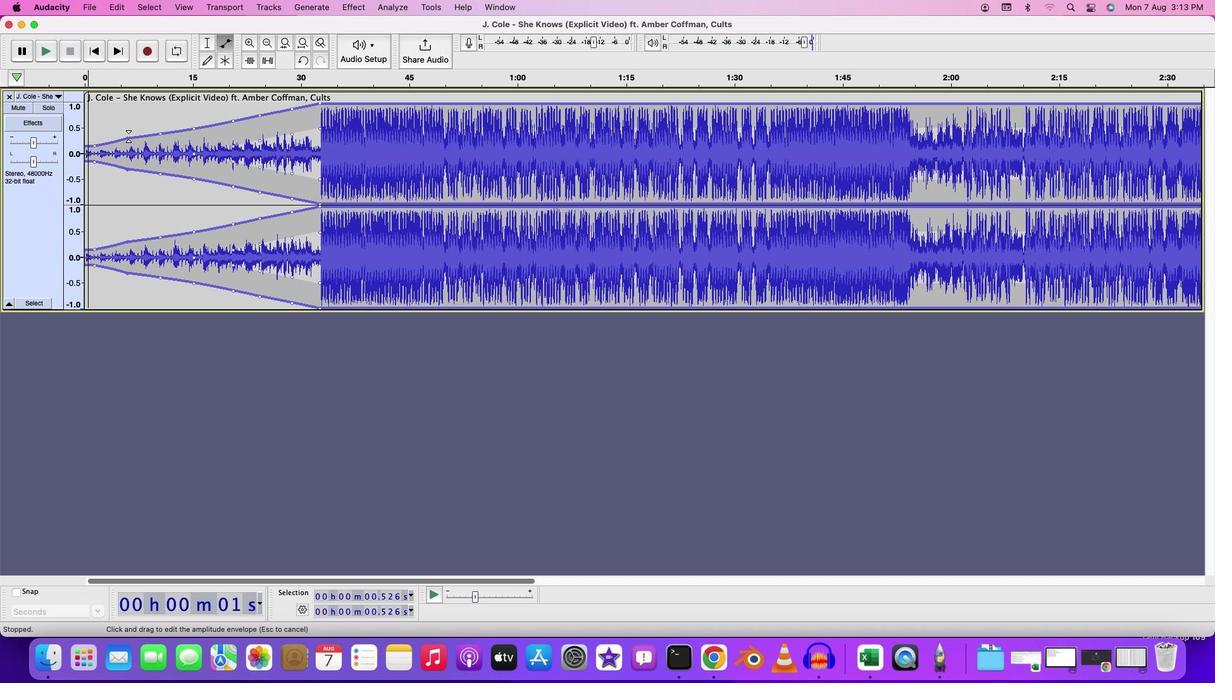 
Action: Mouse moved to (211, 46)
Screenshot: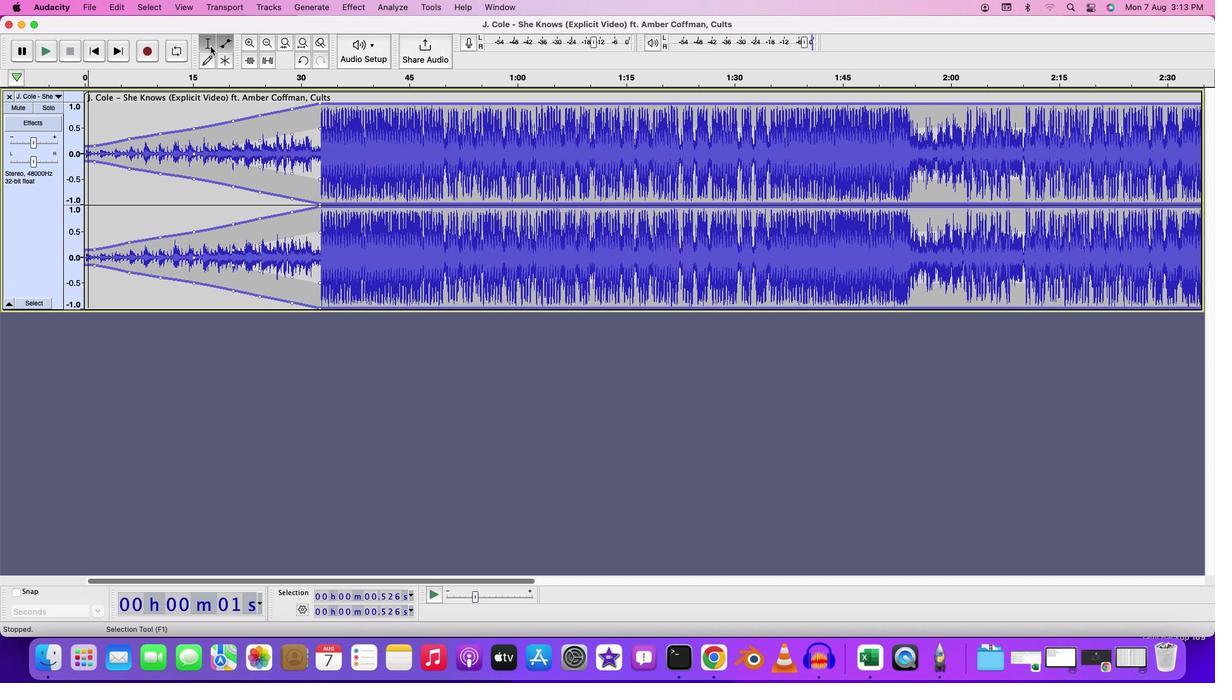 
Action: Mouse pressed left at (211, 46)
Screenshot: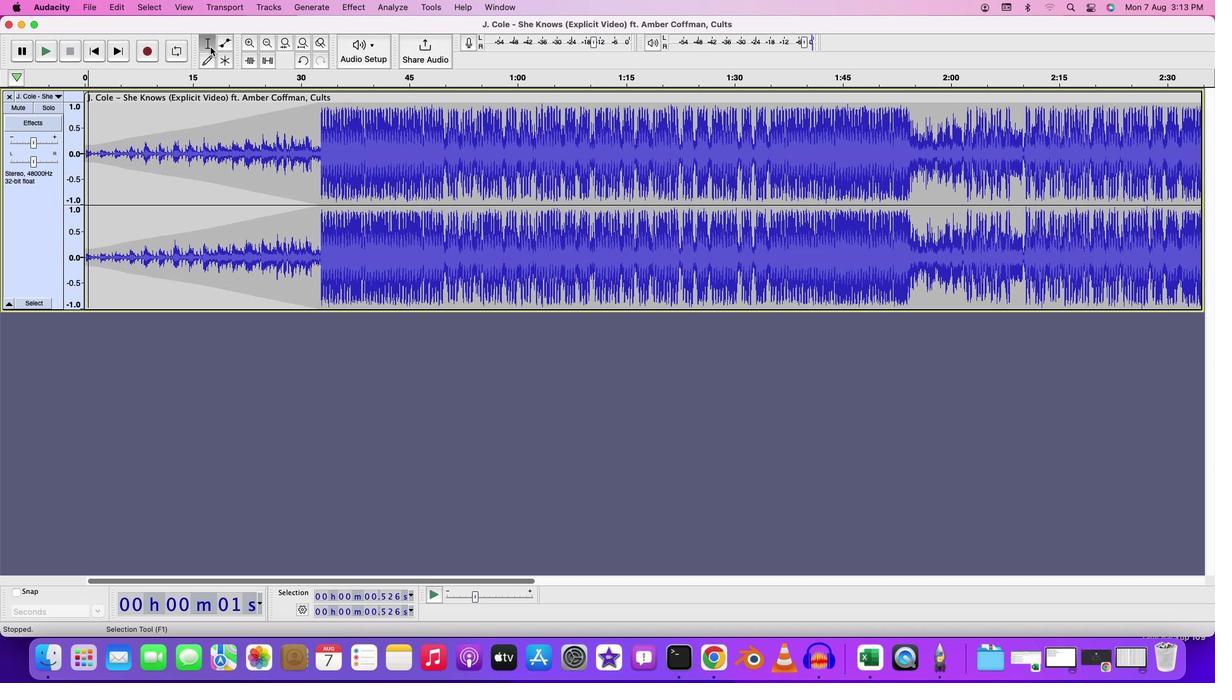 
Action: Mouse moved to (333, 110)
Screenshot: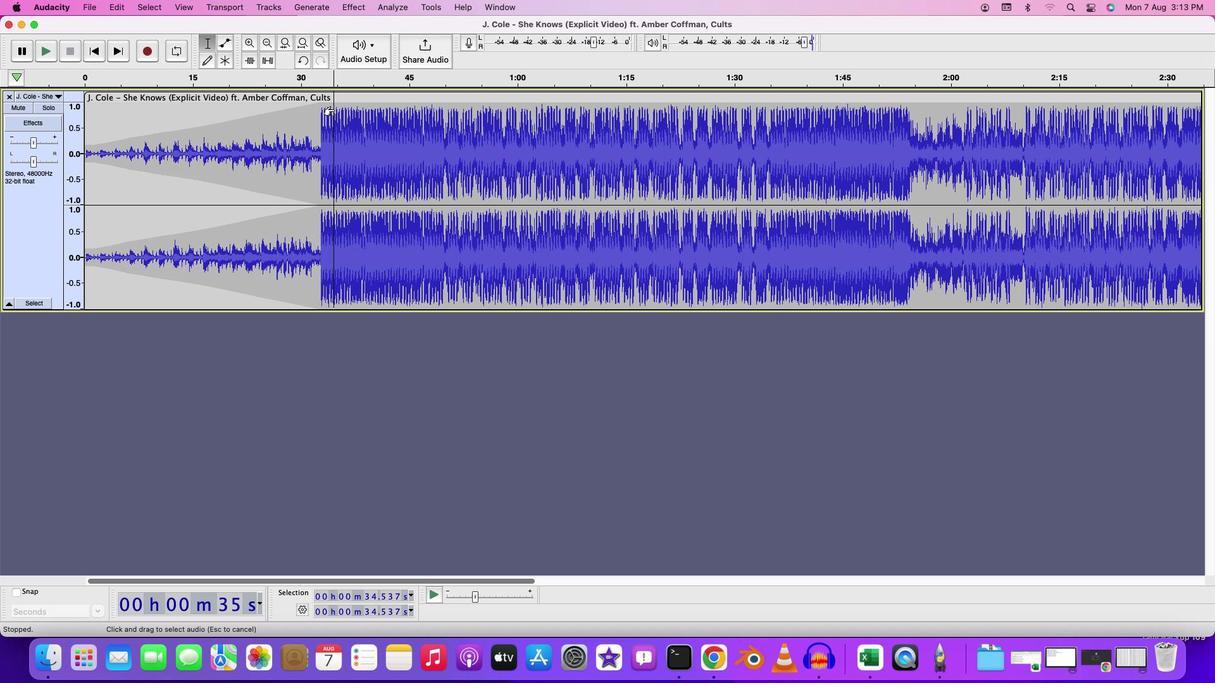 
Action: Mouse pressed left at (333, 110)
Screenshot: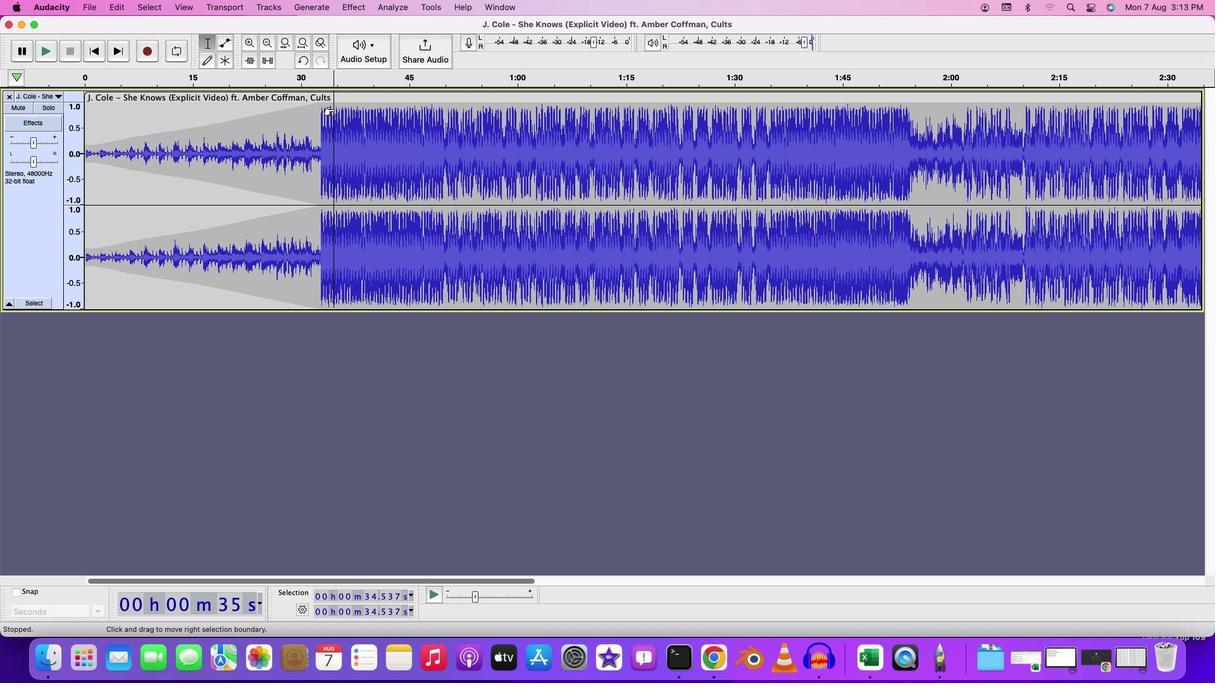 
Action: Key pressed Key.space
Screenshot: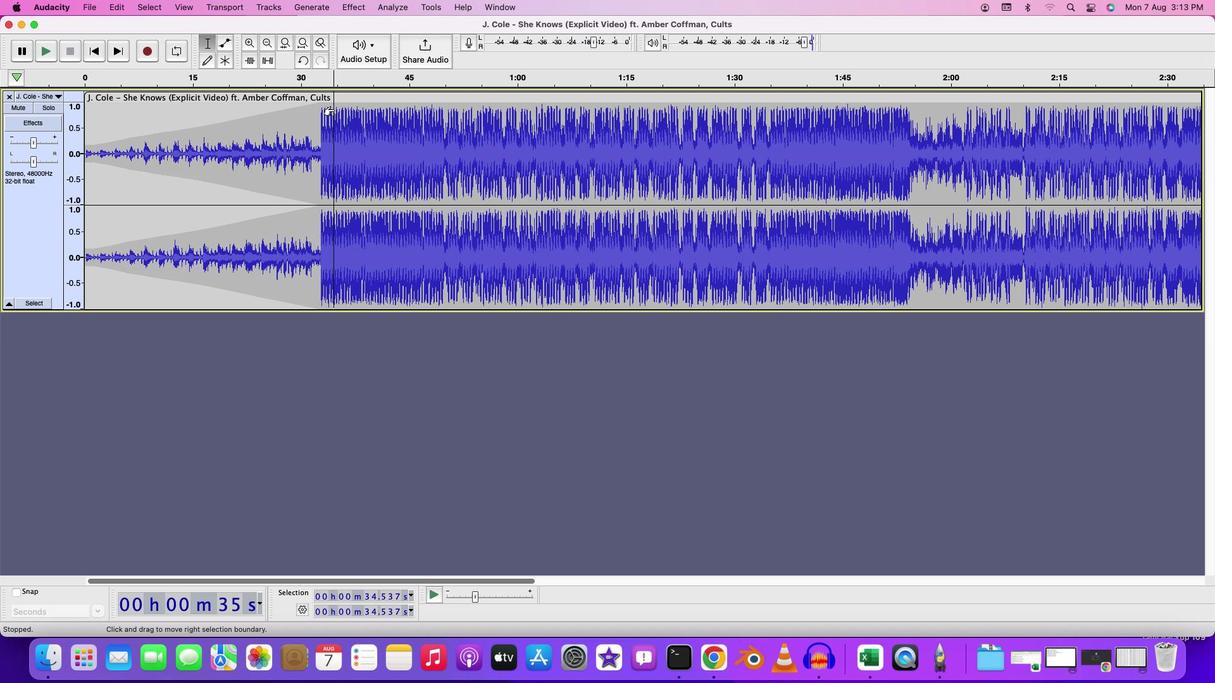 
Action: Mouse moved to (439, 119)
Screenshot: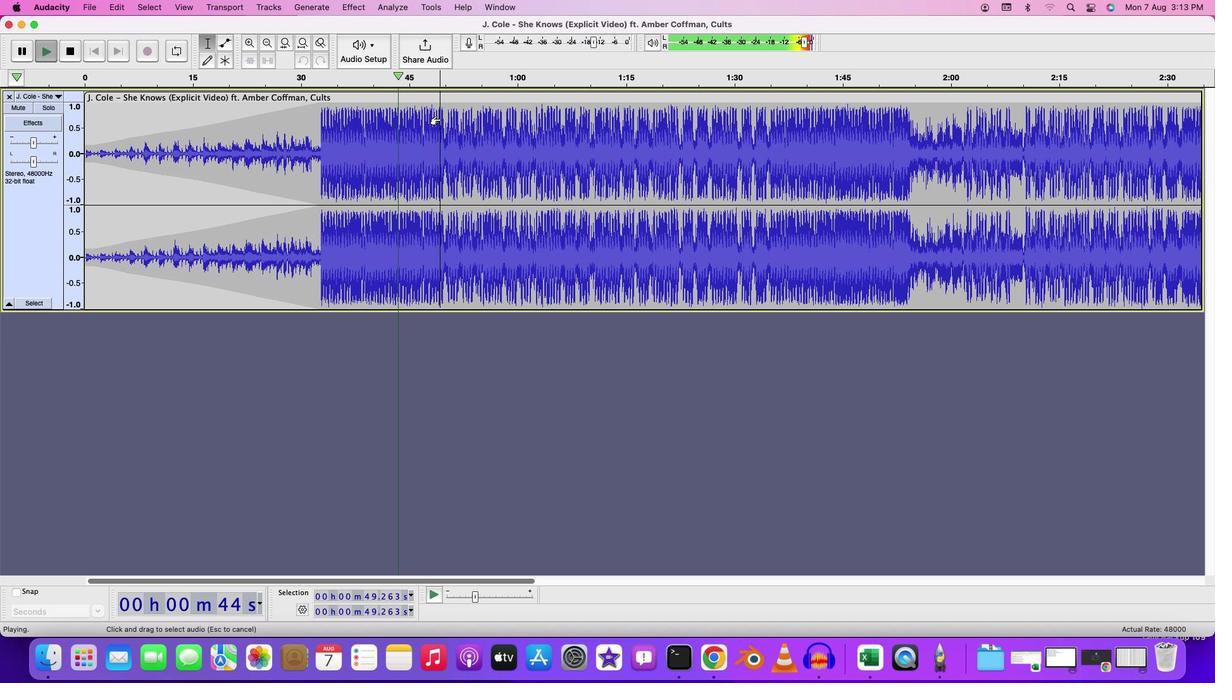 
Action: Mouse pressed left at (439, 119)
Screenshot: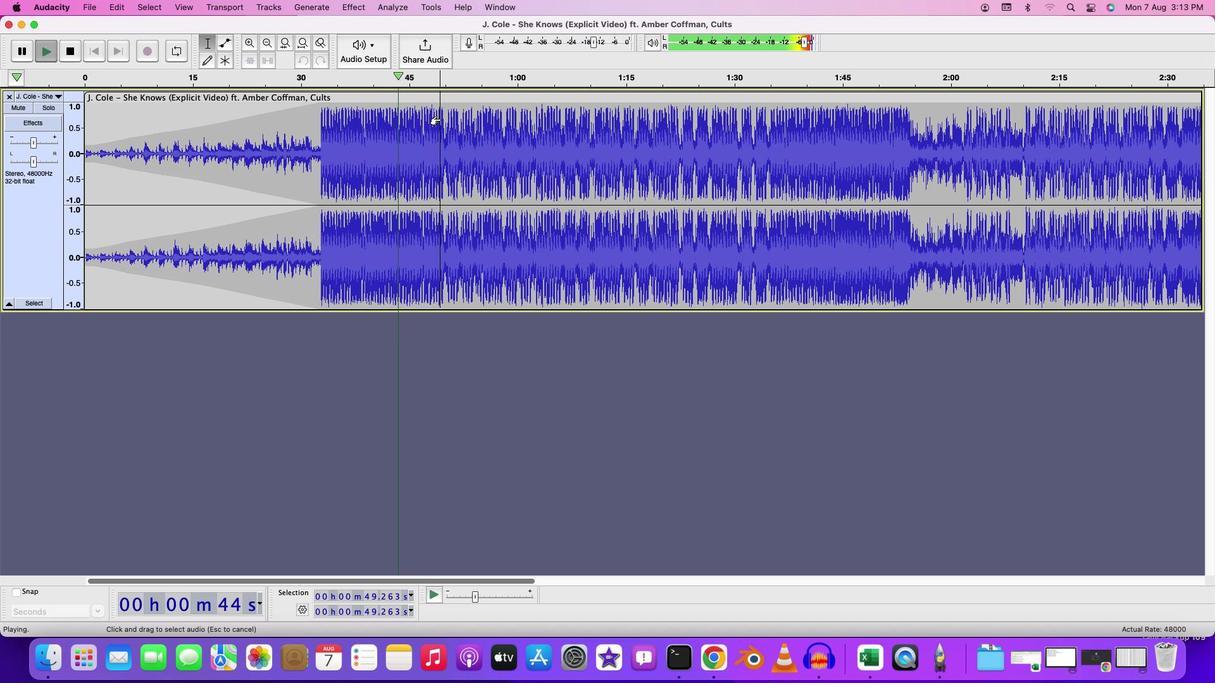 
Action: Mouse moved to (440, 119)
Screenshot: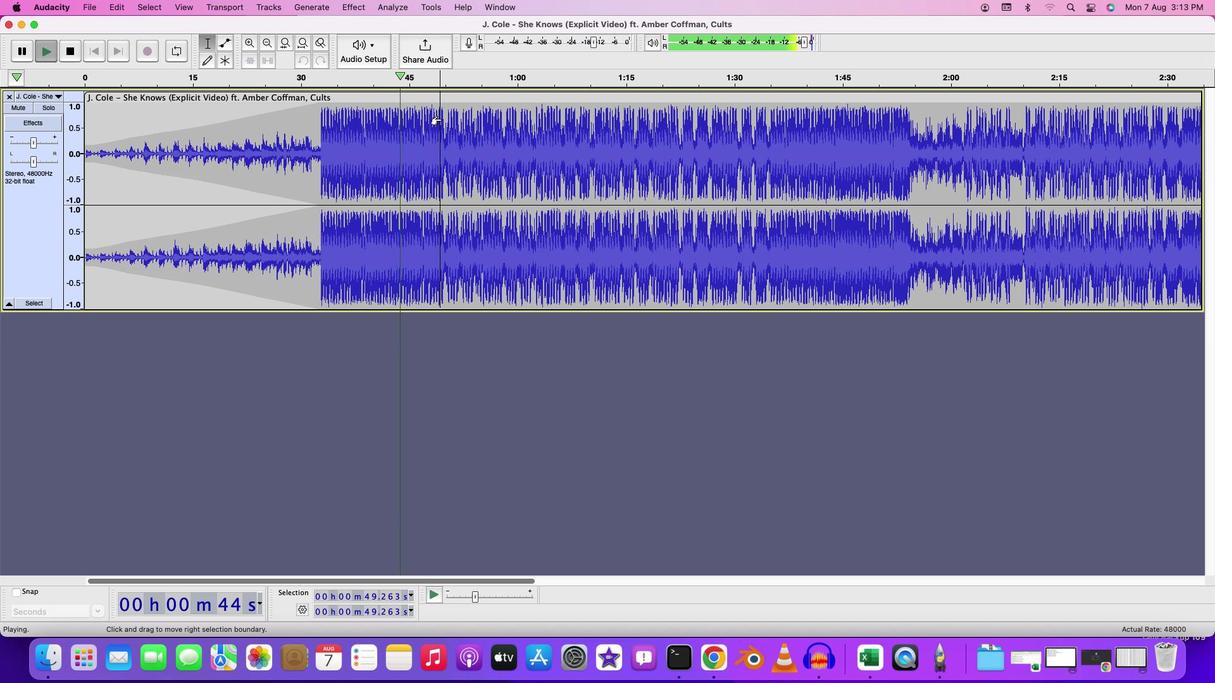 
Action: Key pressed Key.space
Screenshot: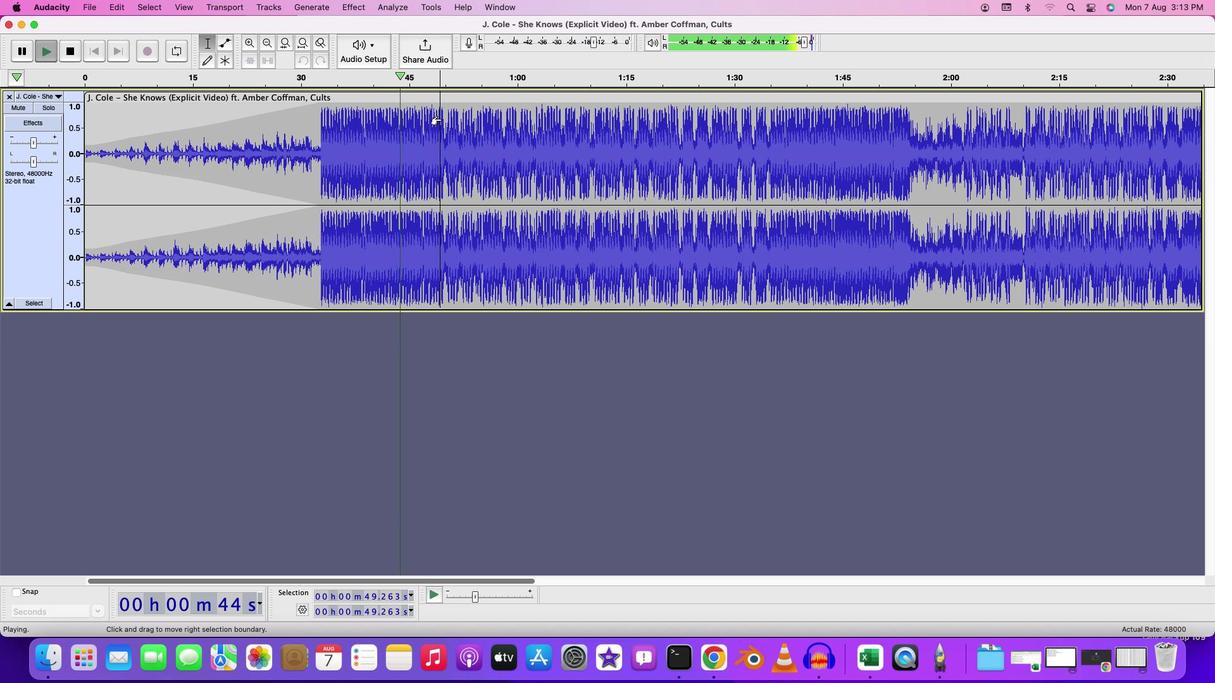 
Action: Mouse moved to (441, 119)
Screenshot: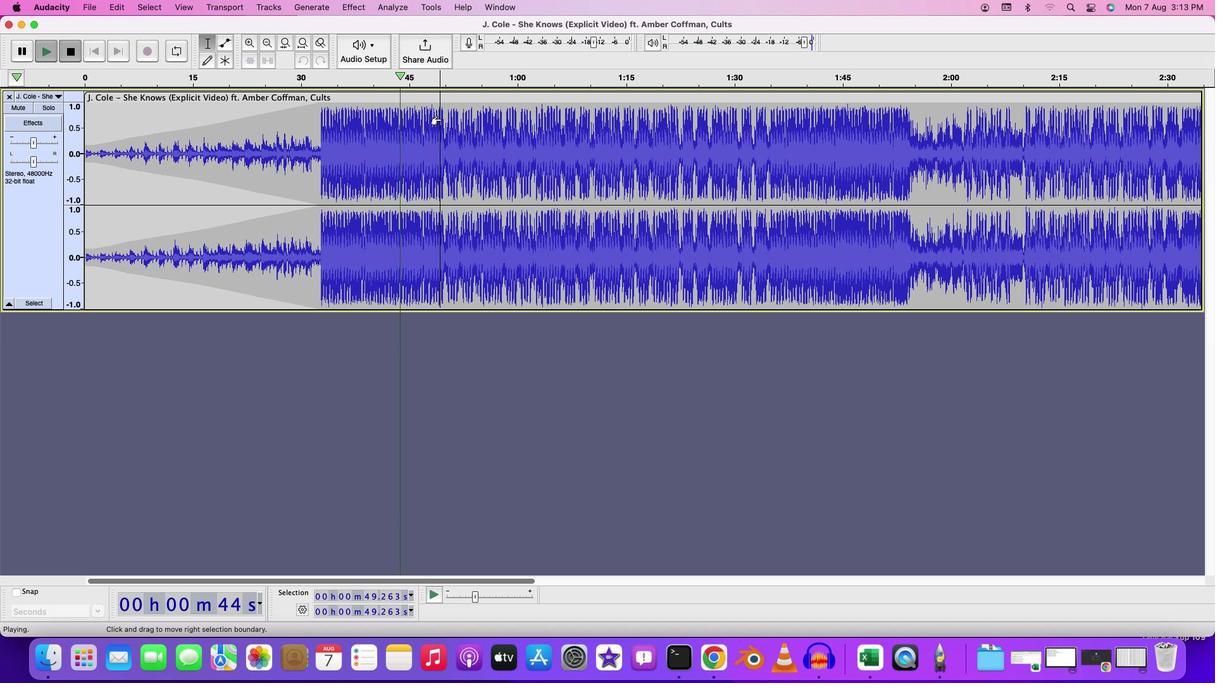 
Action: Key pressed Key.space
Screenshot: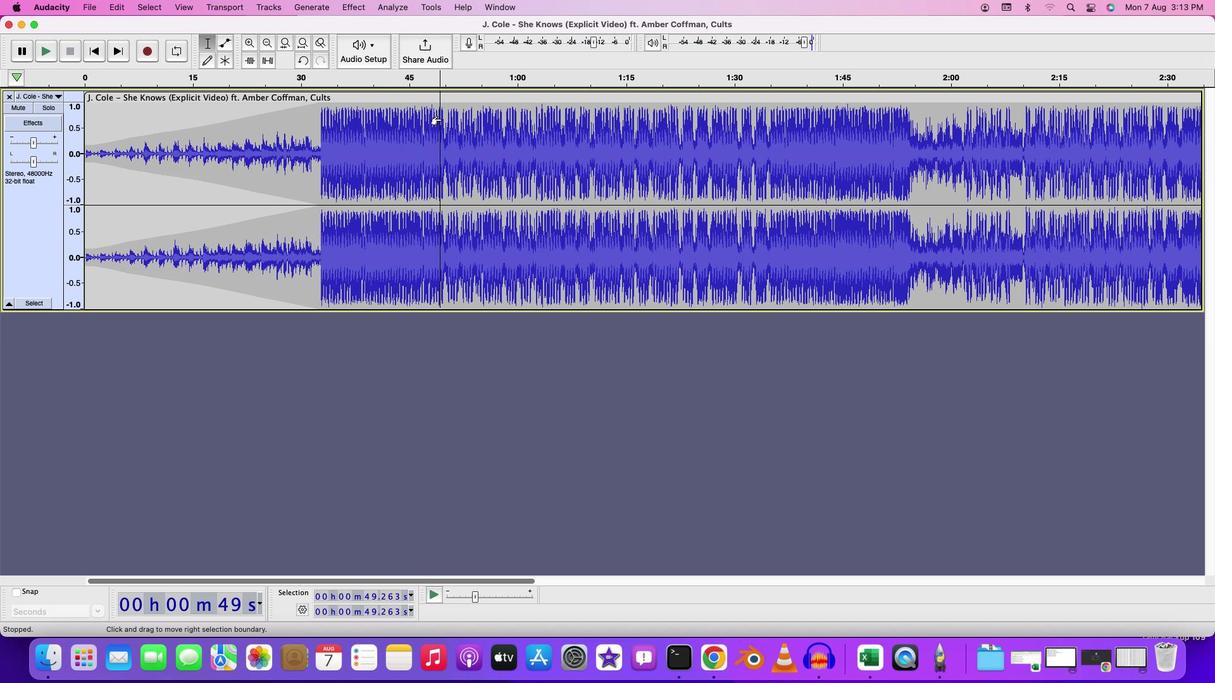 
Action: Mouse moved to (510, 578)
Screenshot: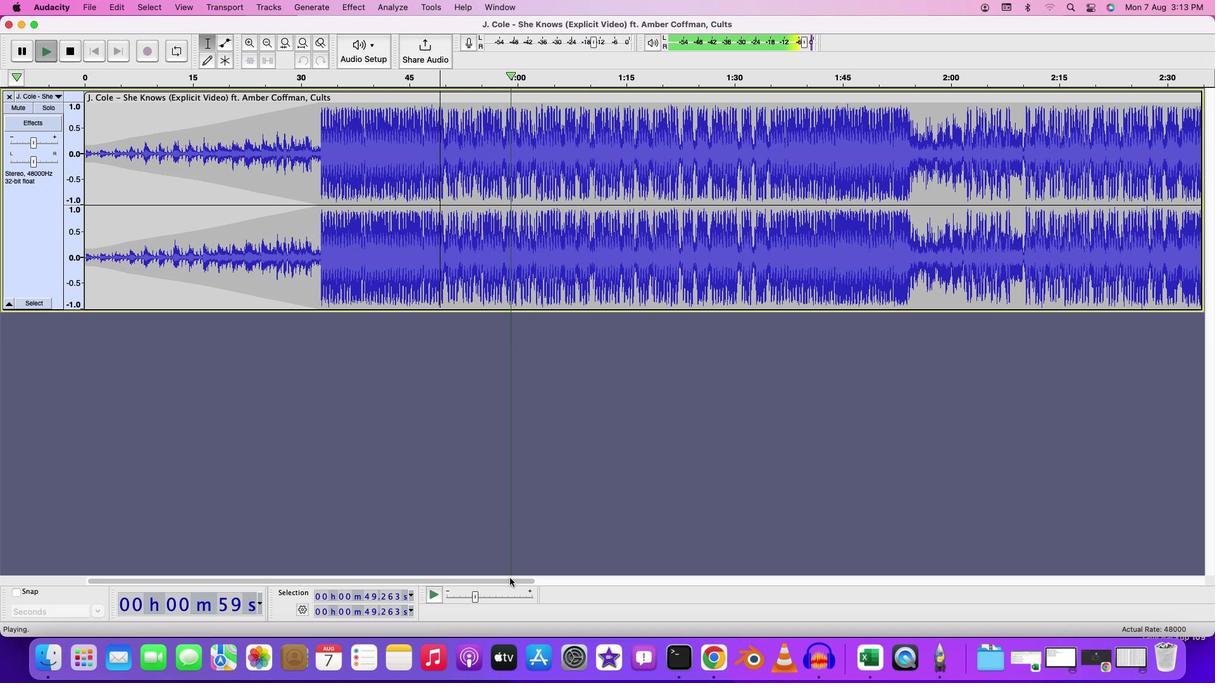 
Action: Mouse pressed left at (510, 578)
Screenshot: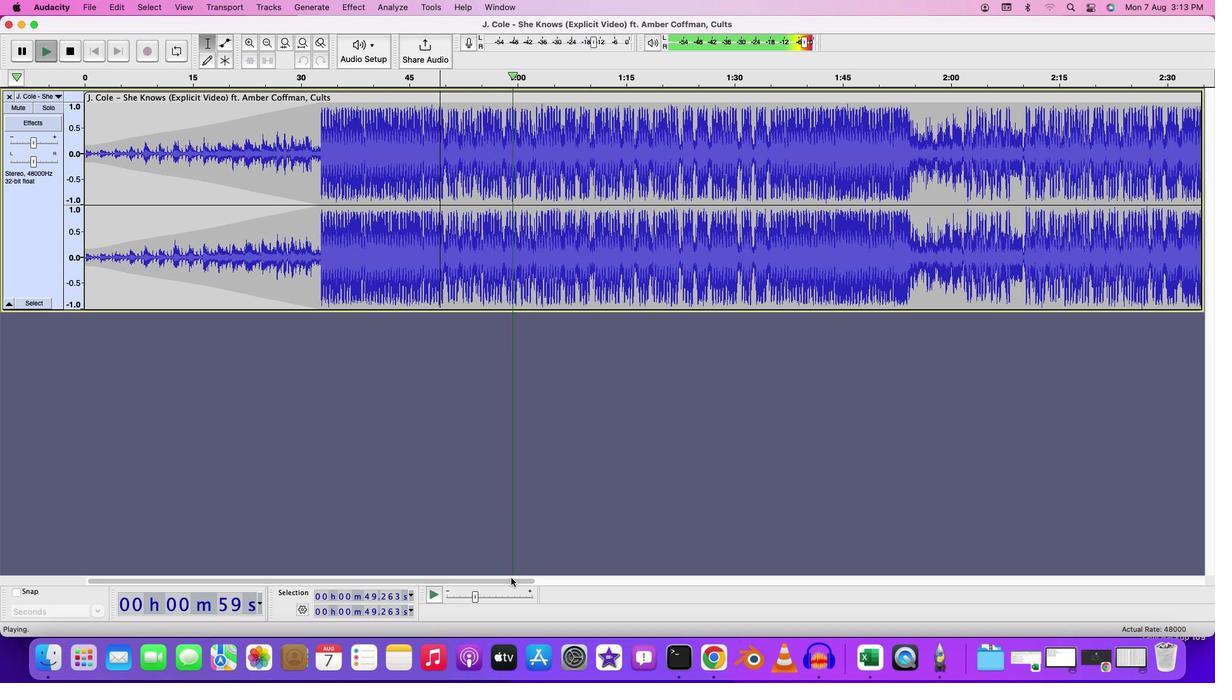 
Action: Mouse moved to (588, 579)
Screenshot: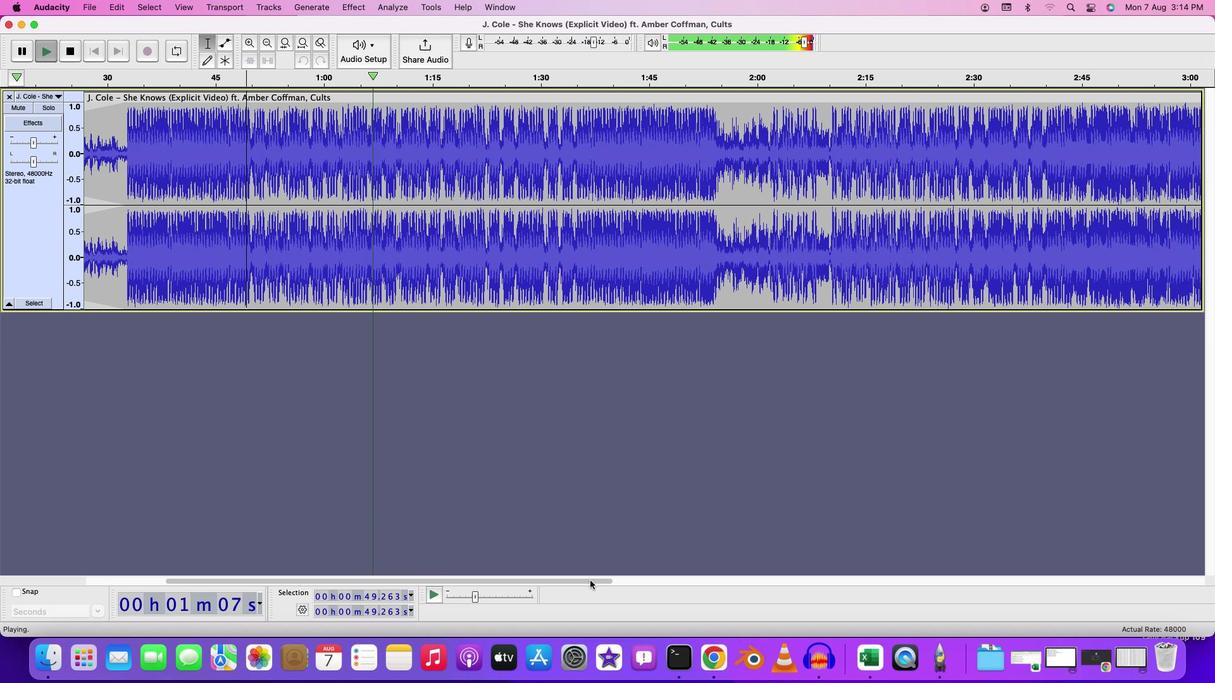 
Action: Mouse pressed left at (588, 579)
Screenshot: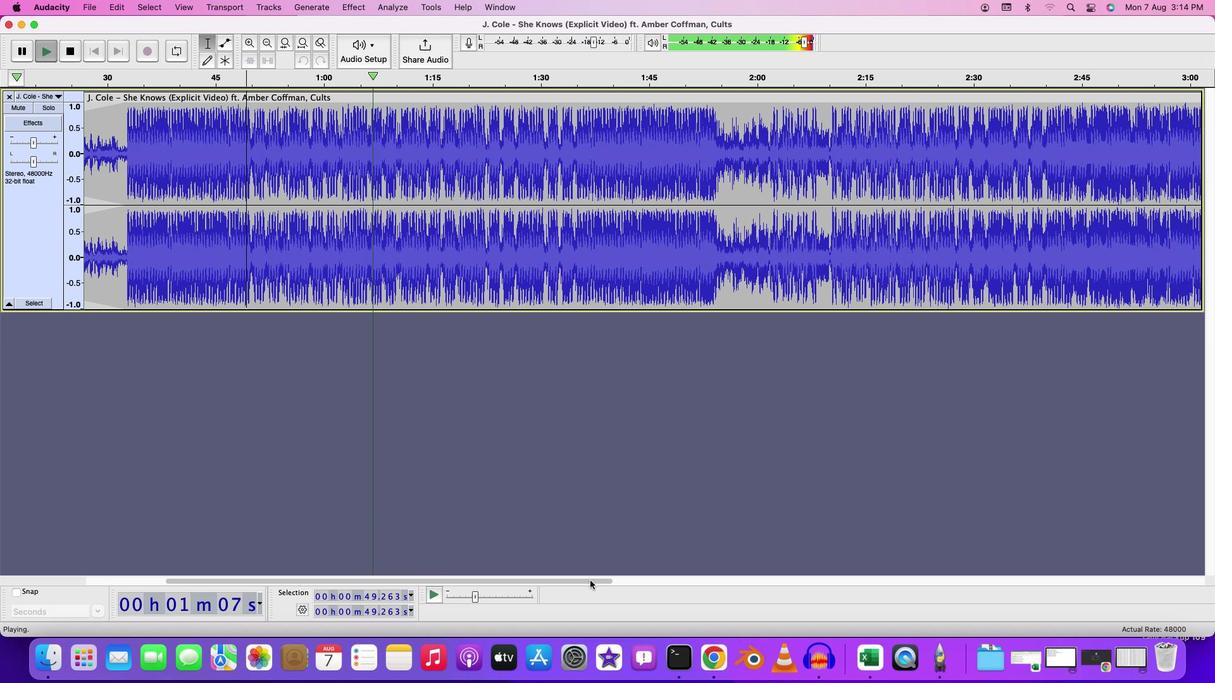 
Action: Mouse moved to (644, 118)
Screenshot: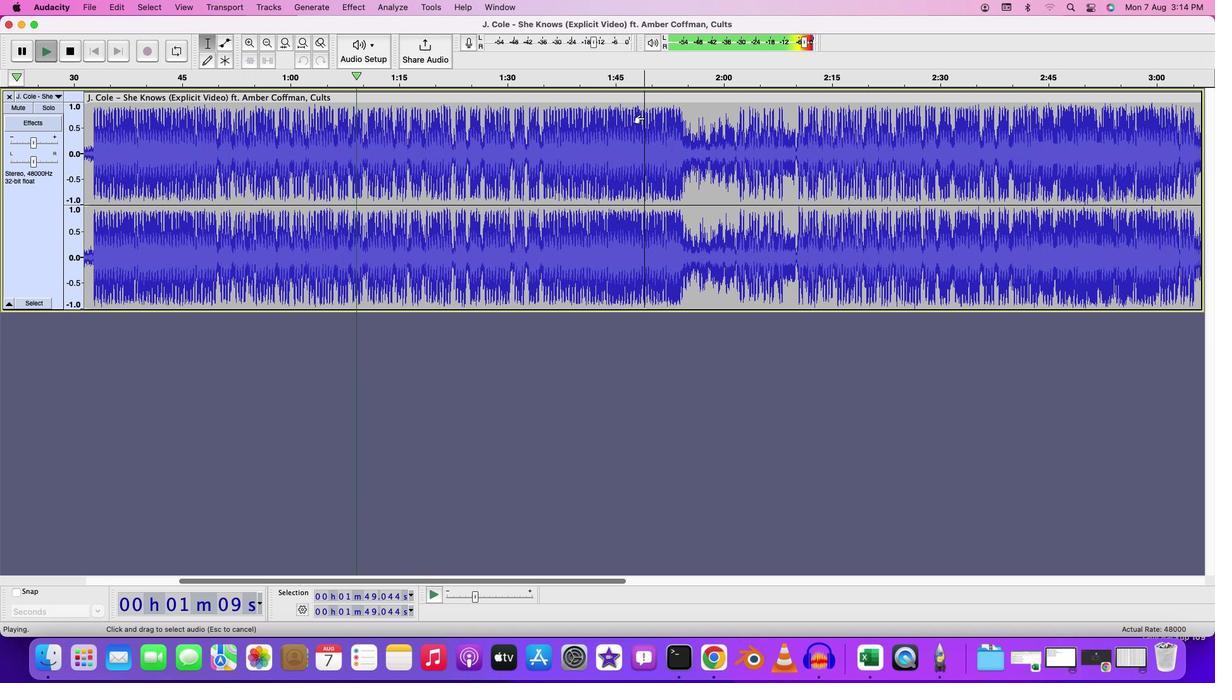 
Action: Mouse pressed left at (644, 118)
Screenshot: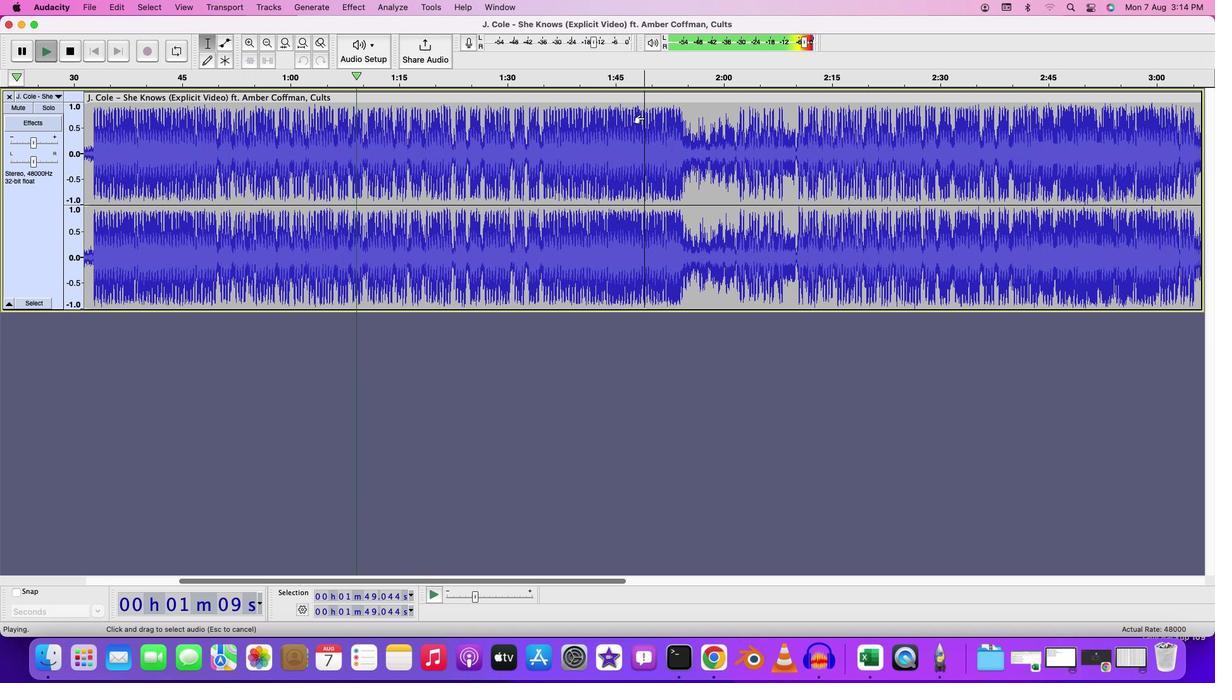 
Action: Key pressed Key.spaceKey.spaceKey.space
Screenshot: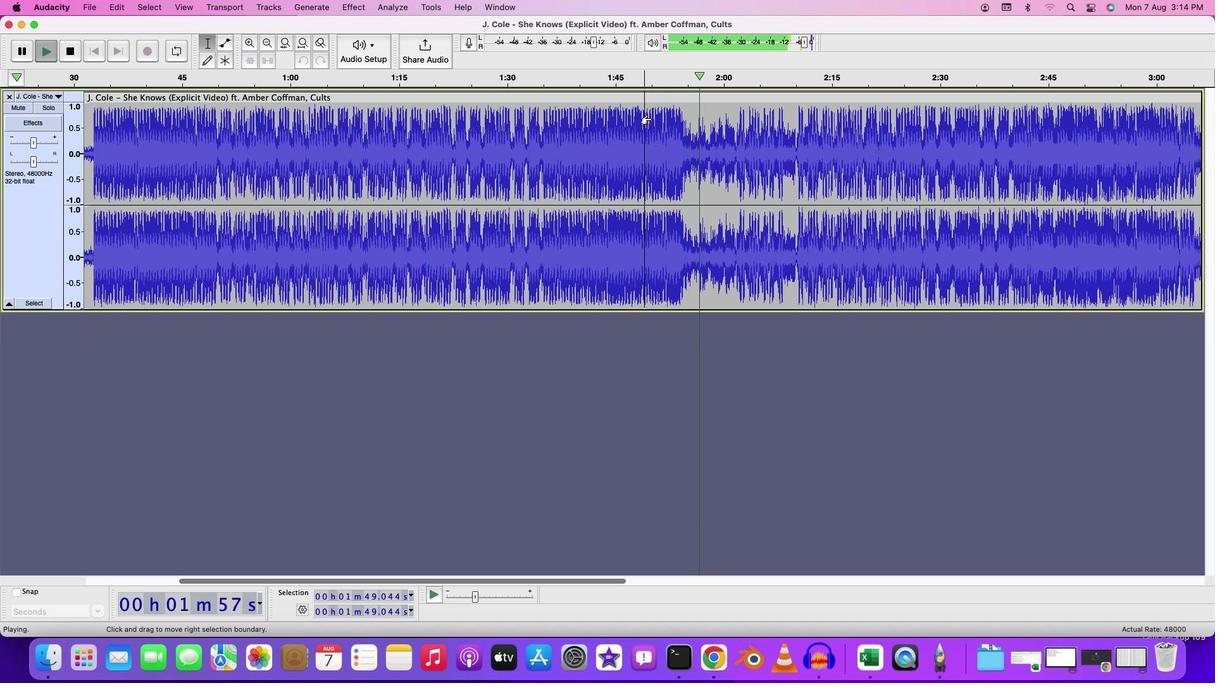 
Action: Mouse moved to (220, 42)
Screenshot: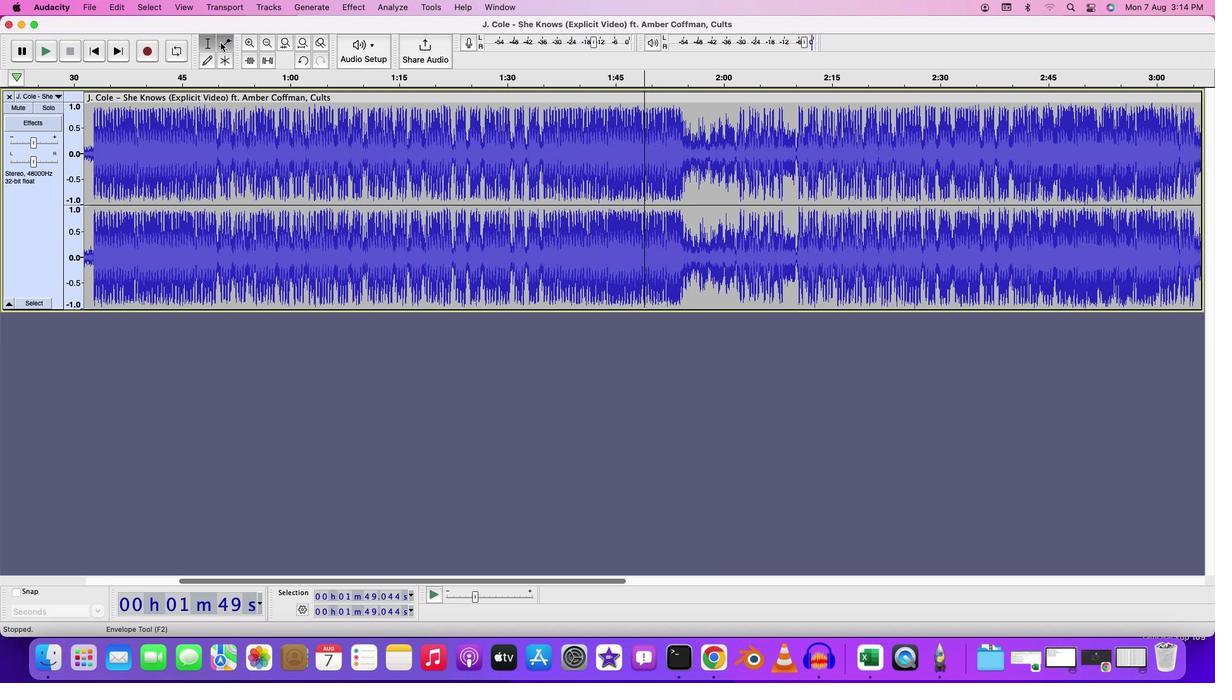 
Action: Mouse pressed left at (220, 42)
Screenshot: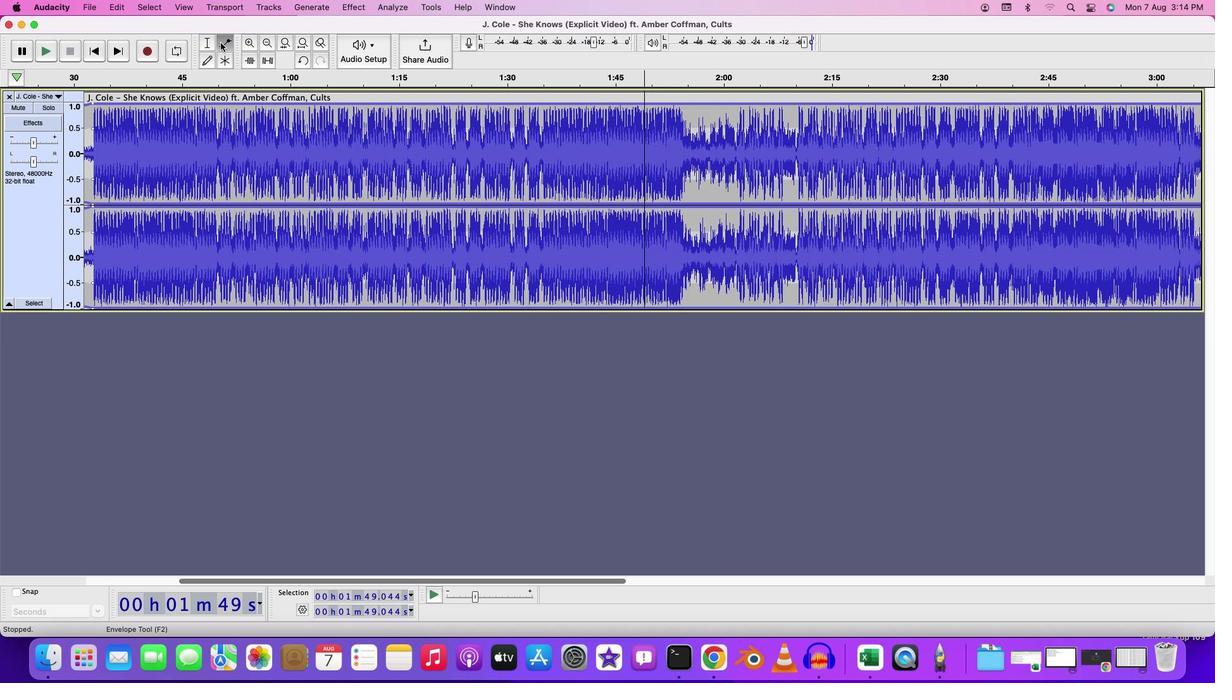 
Action: Mouse moved to (685, 103)
Screenshot: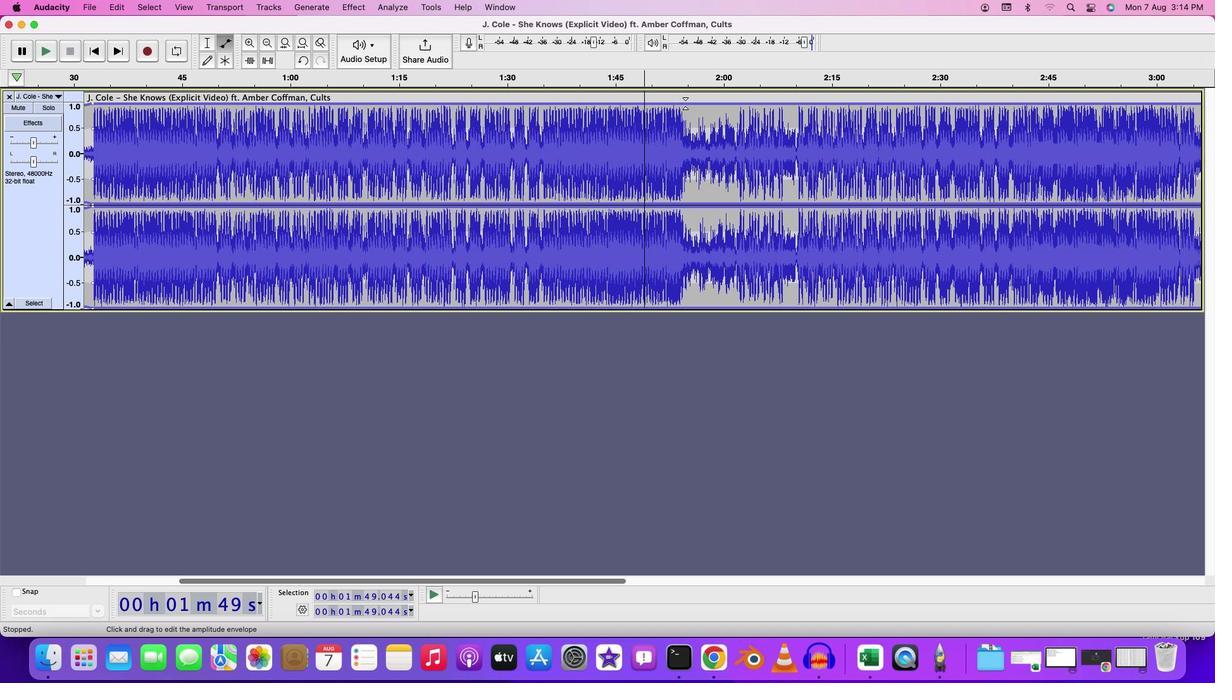 
Action: Mouse pressed left at (685, 103)
Screenshot: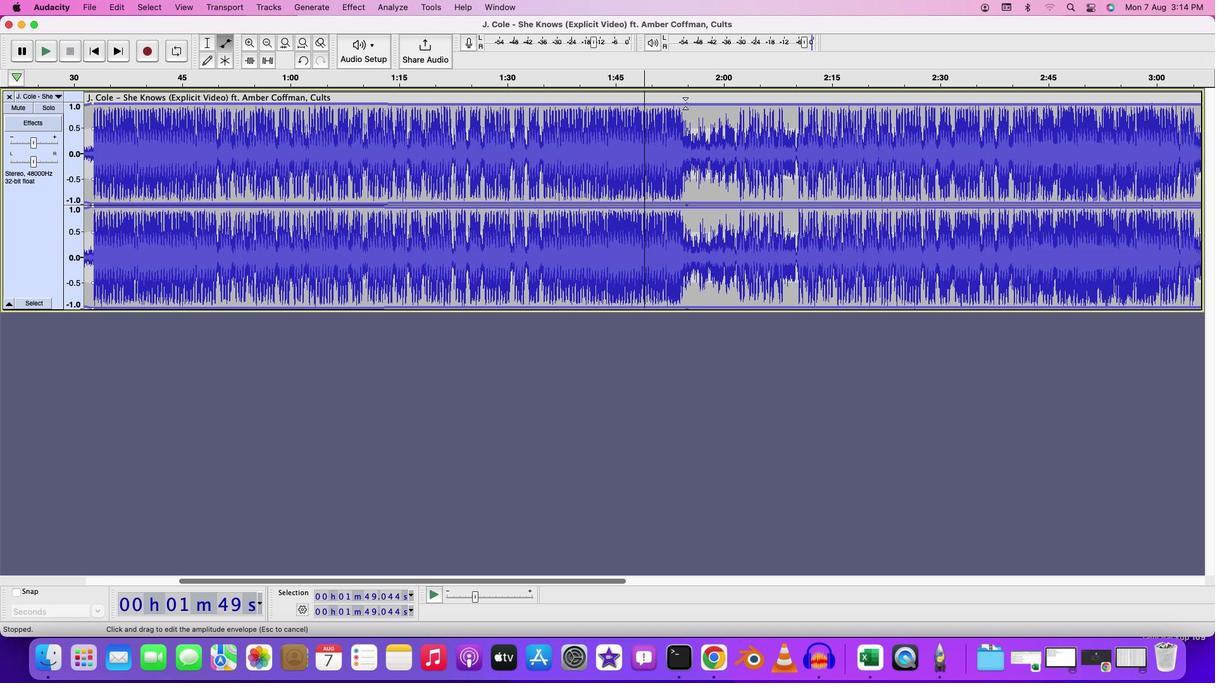 
Action: Mouse moved to (797, 104)
Screenshot: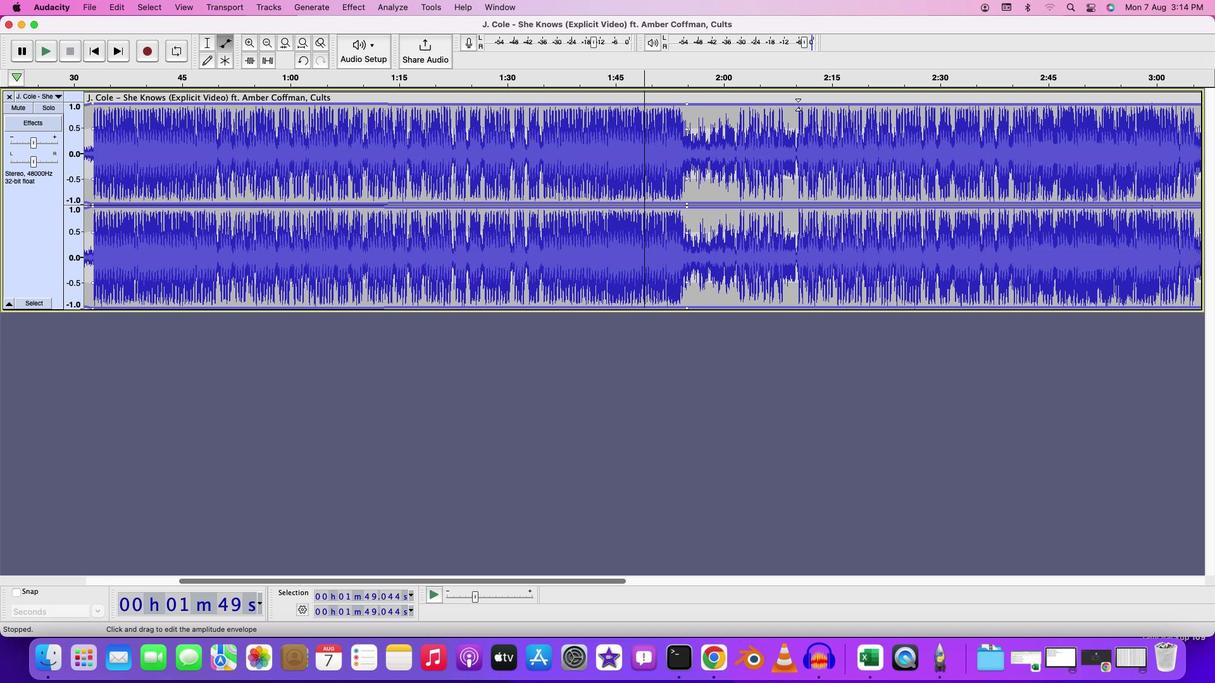 
Action: Mouse pressed left at (797, 104)
Screenshot: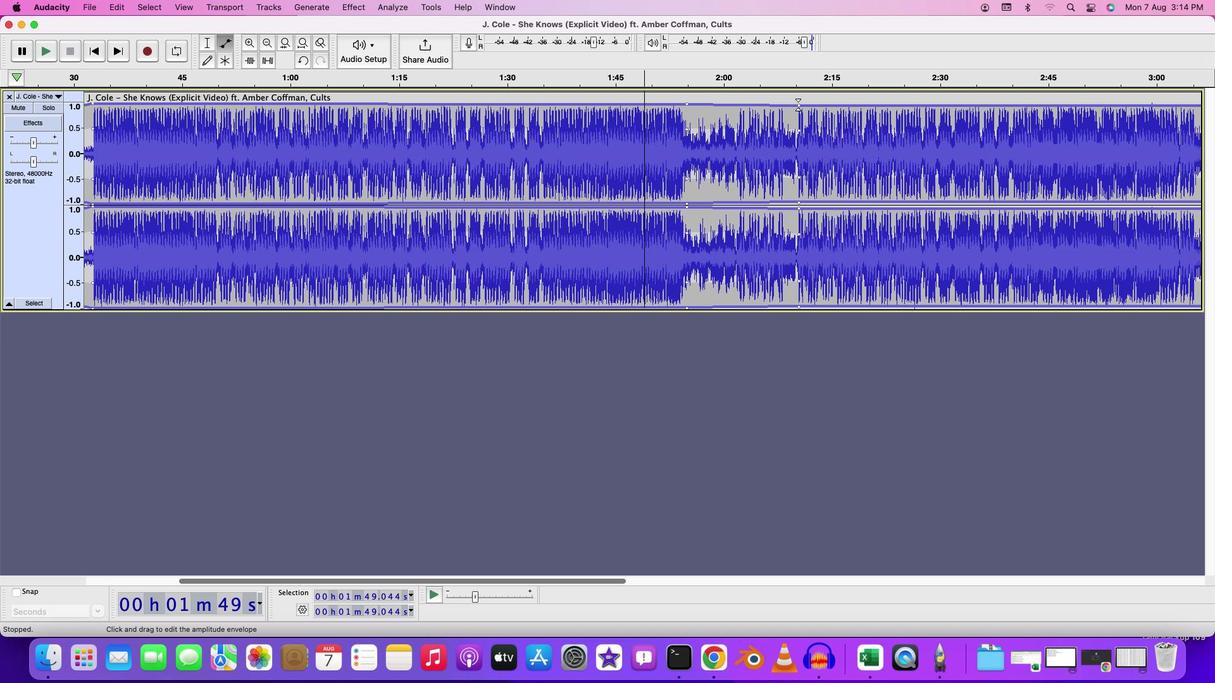 
Action: Mouse moved to (800, 105)
Screenshot: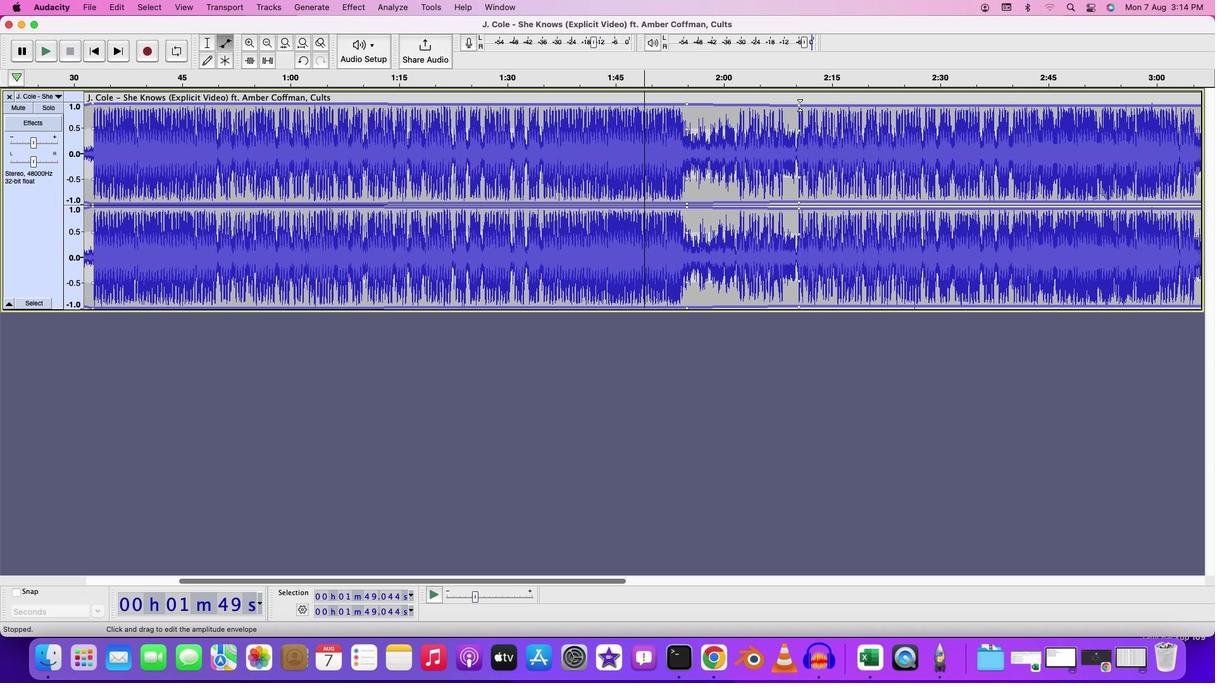 
Action: Mouse pressed left at (800, 105)
Screenshot: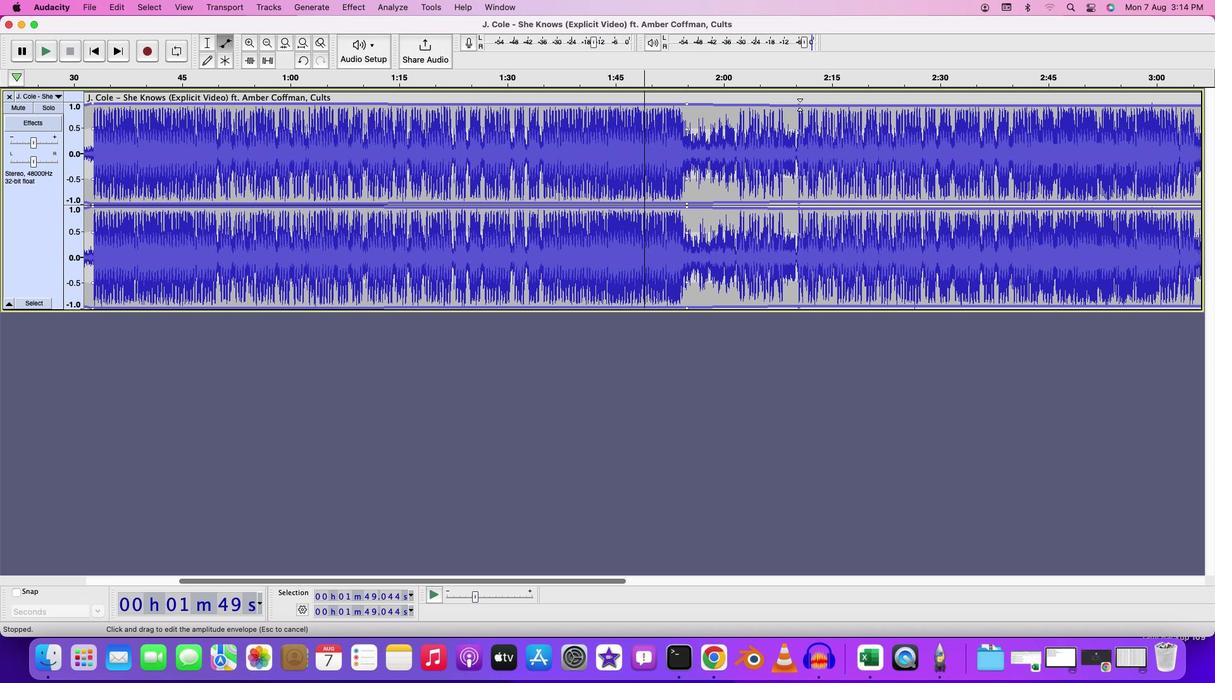 
Action: Mouse moved to (721, 104)
Screenshot: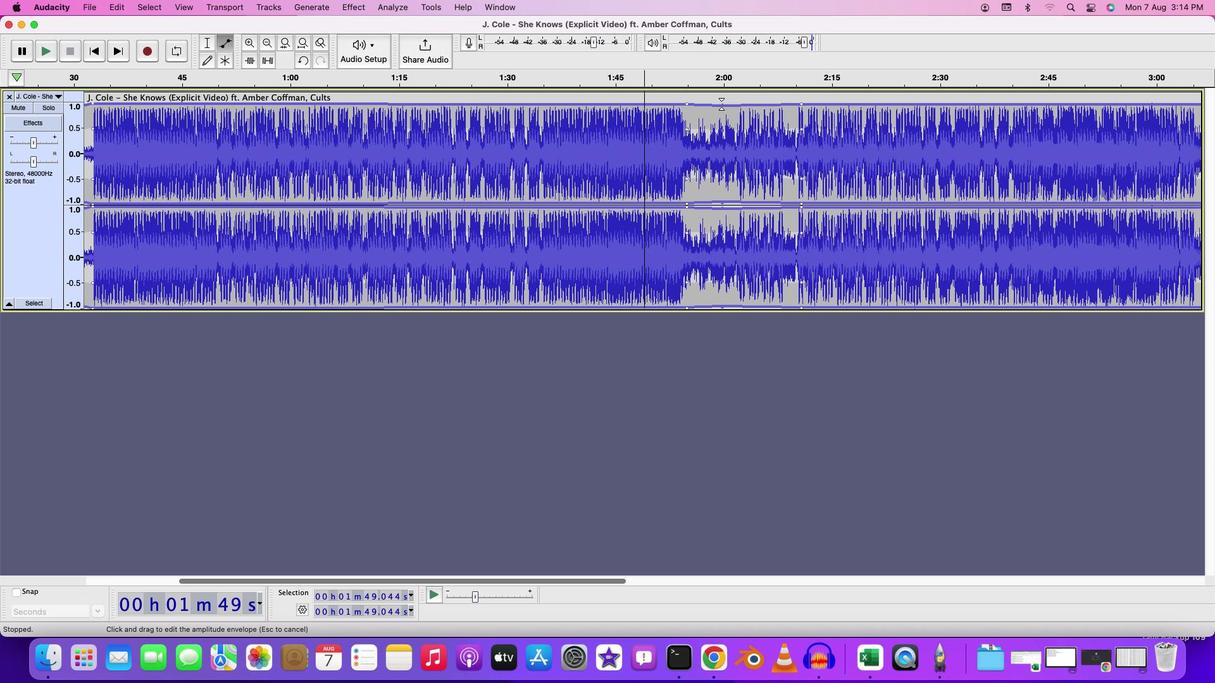 
Action: Mouse pressed left at (721, 104)
Screenshot: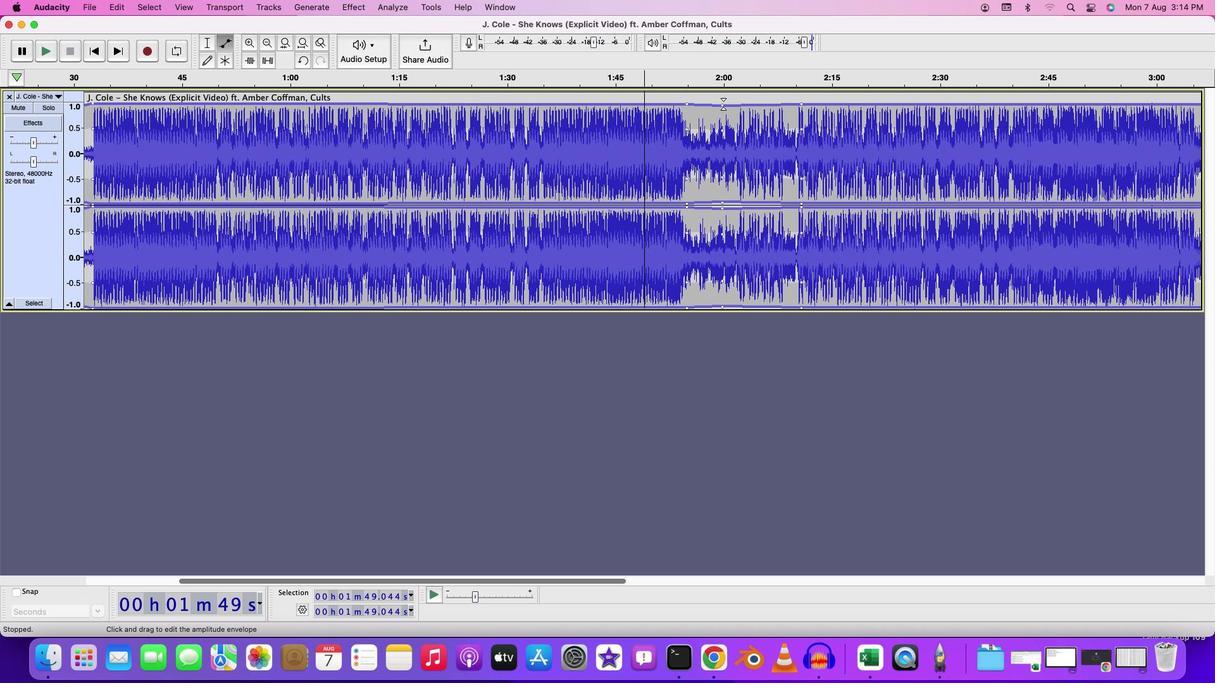
Action: Mouse moved to (757, 106)
Screenshot: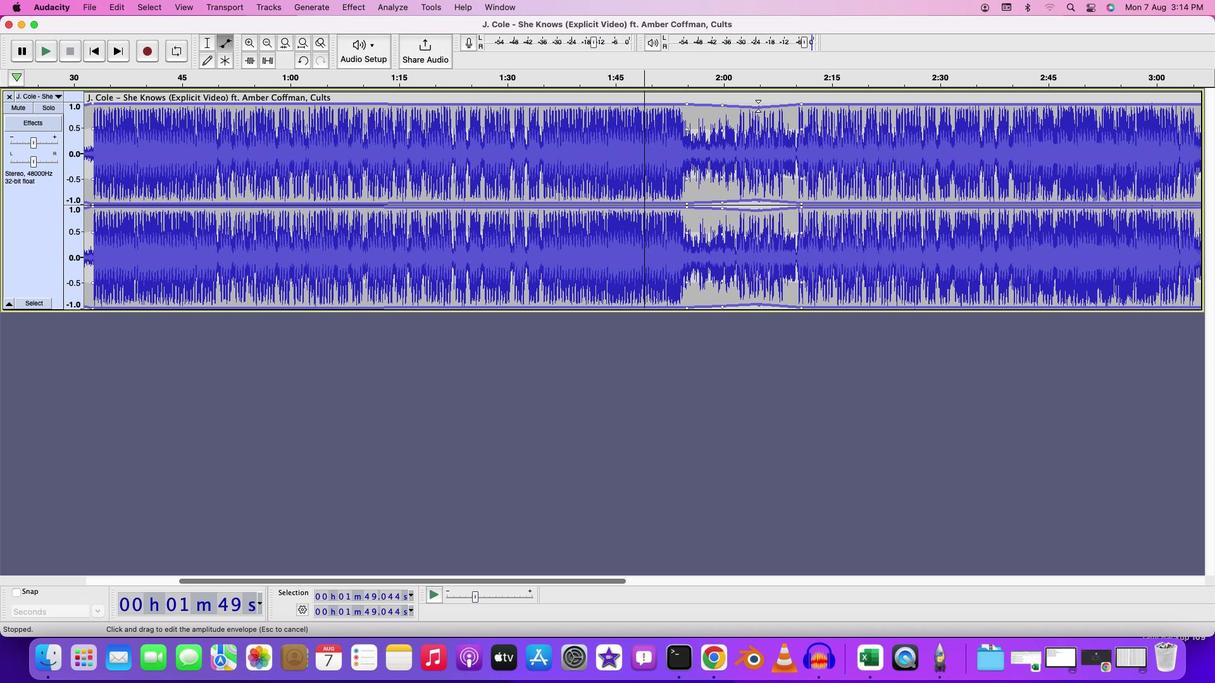 
Action: Mouse pressed left at (757, 106)
Screenshot: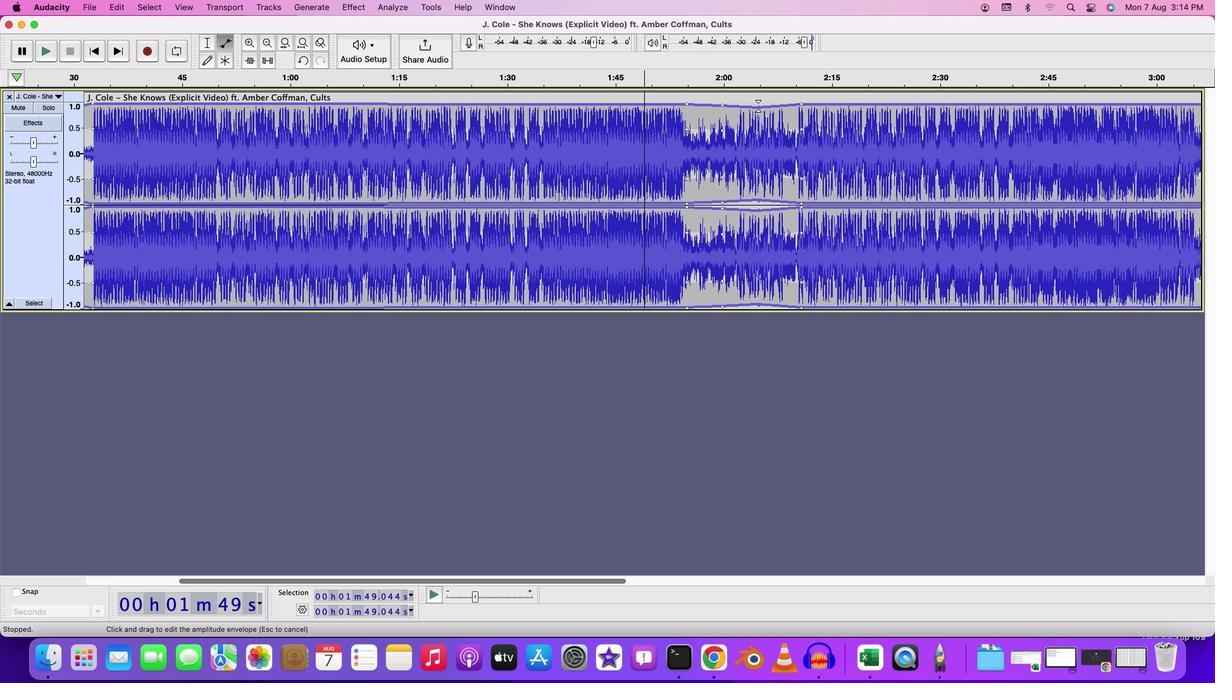 
Action: Mouse moved to (721, 105)
Screenshot: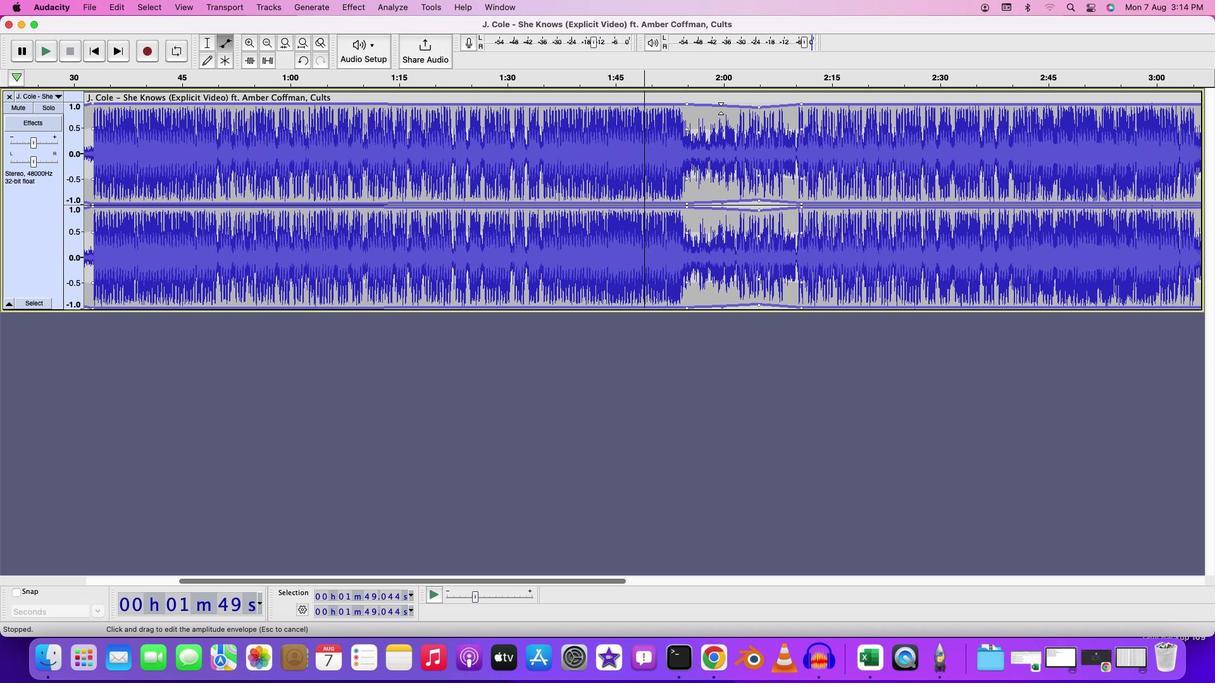 
Action: Mouse pressed left at (721, 105)
Screenshot: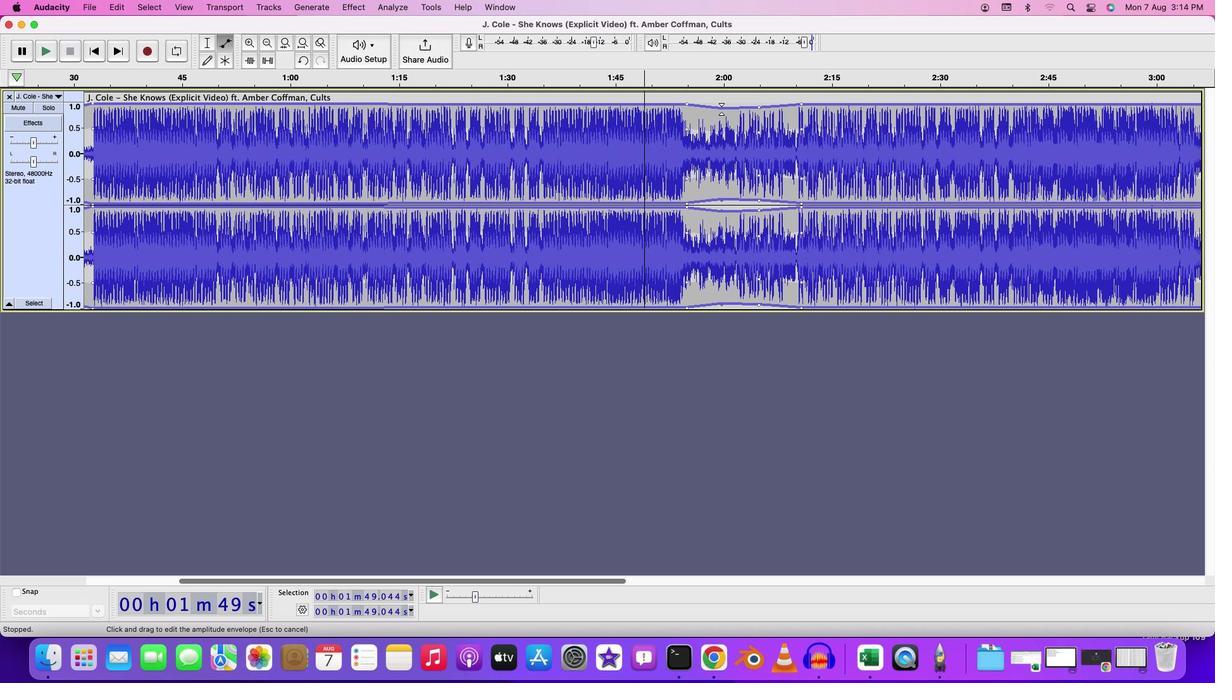 
Action: Mouse moved to (759, 108)
Screenshot: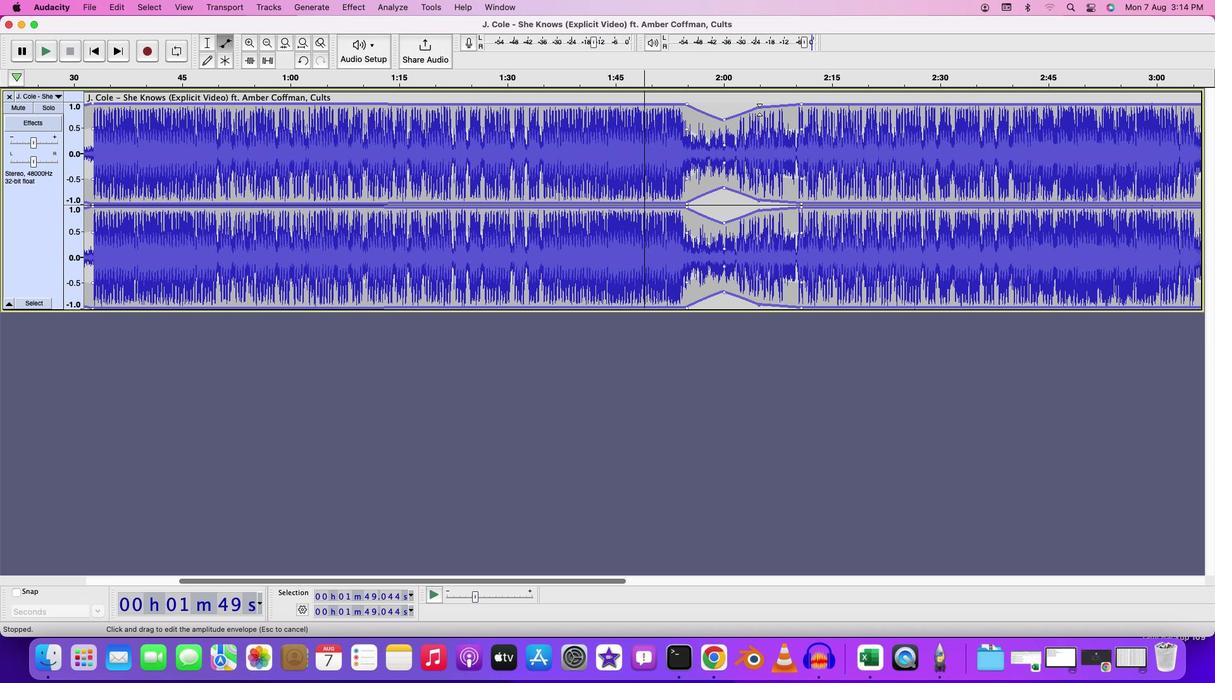 
Action: Mouse pressed left at (759, 108)
Screenshot: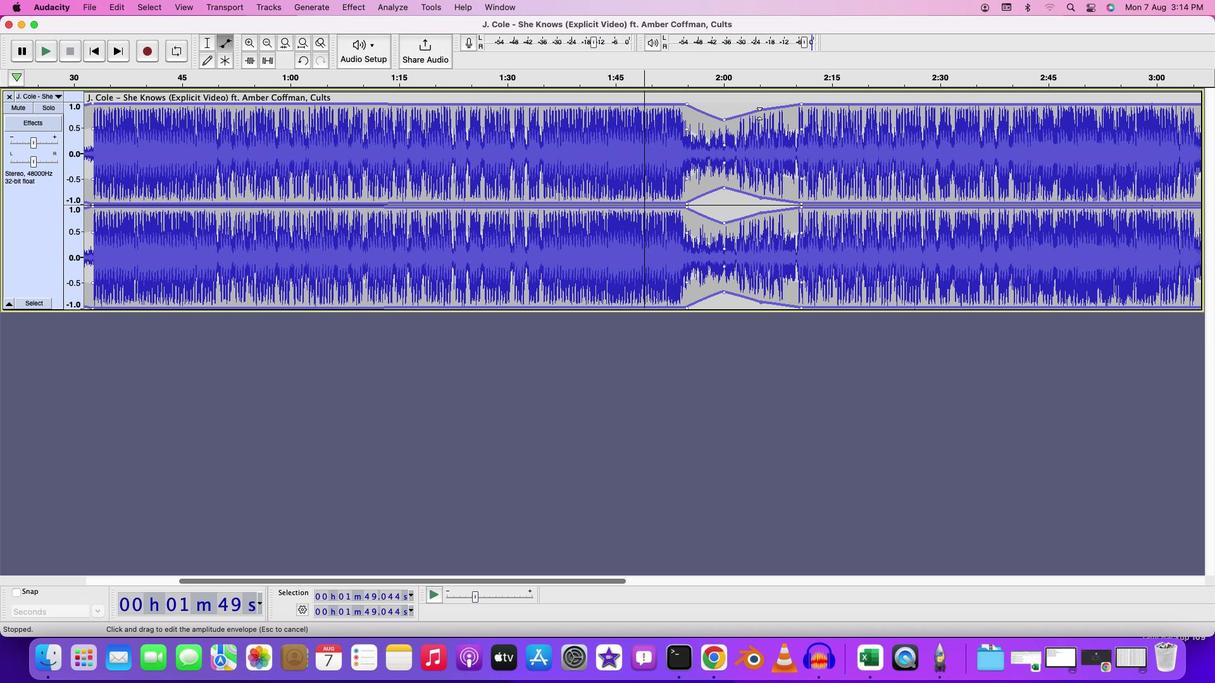 
Action: Mouse moved to (761, 121)
Screenshot: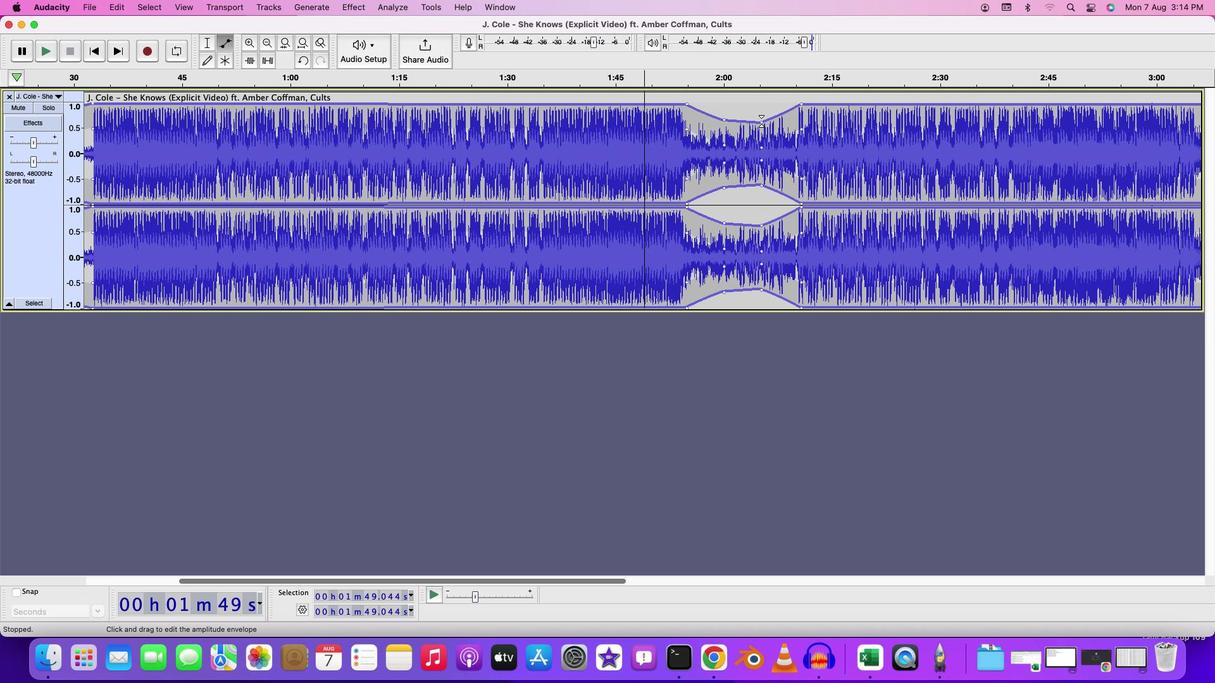 
Action: Mouse pressed left at (761, 121)
Screenshot: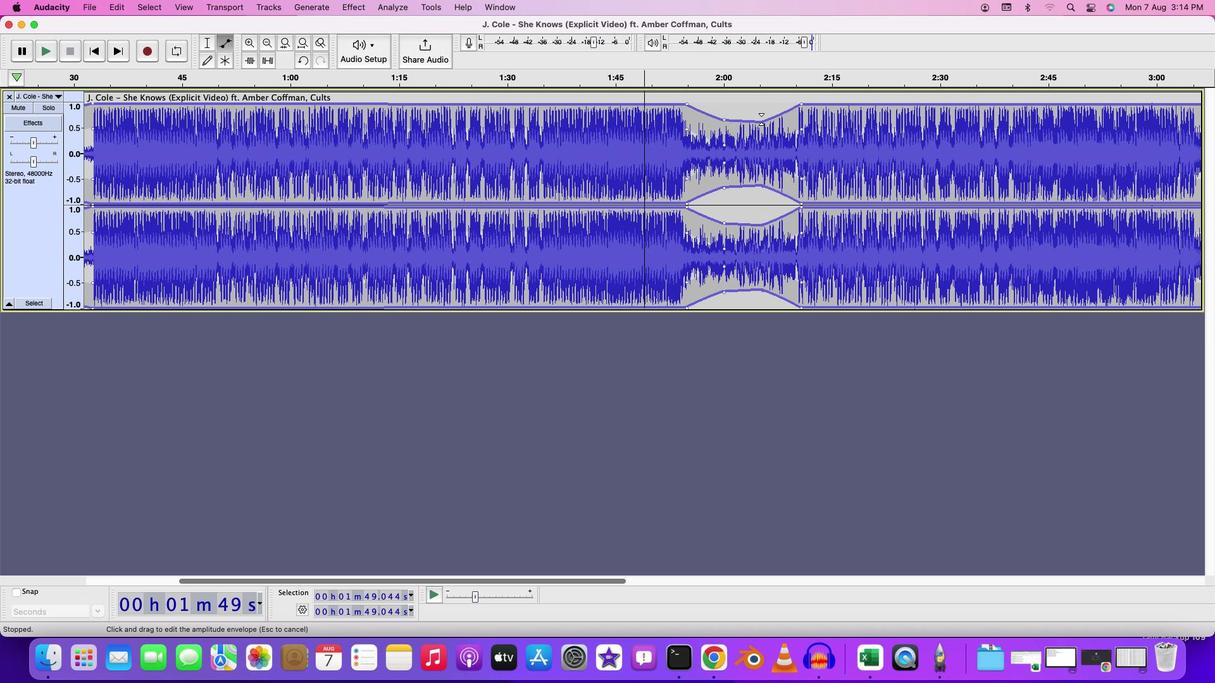
Action: Mouse moved to (742, 119)
Screenshot: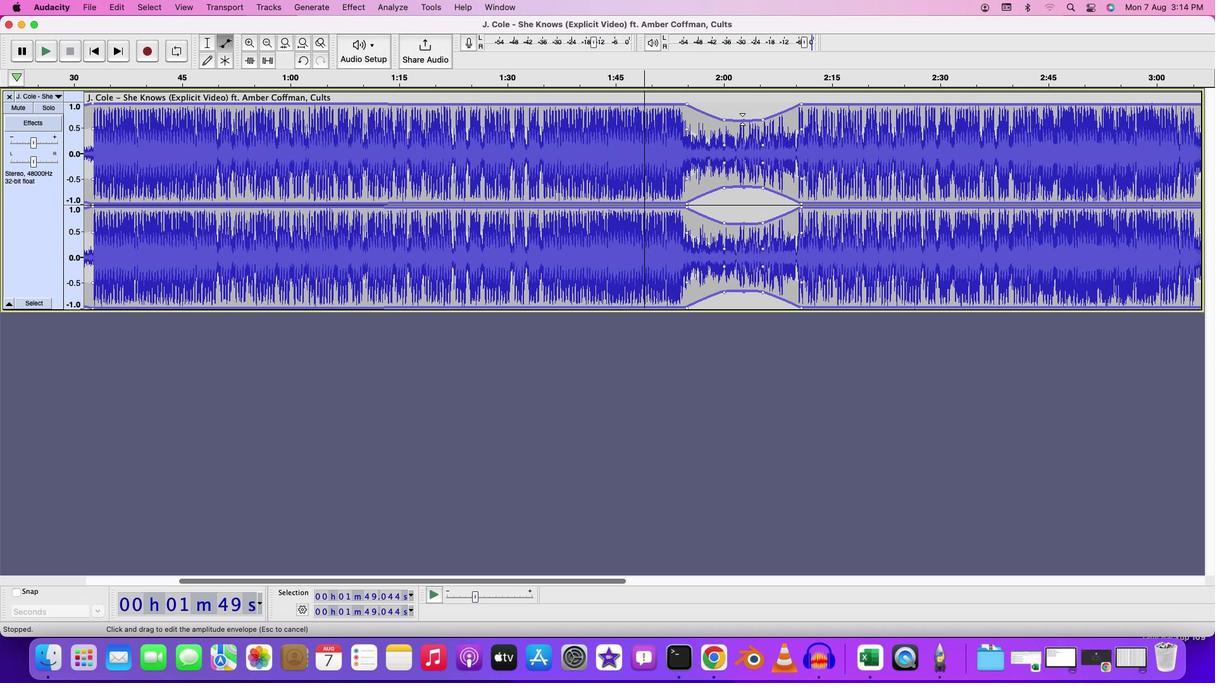 
Action: Mouse pressed left at (742, 119)
Screenshot: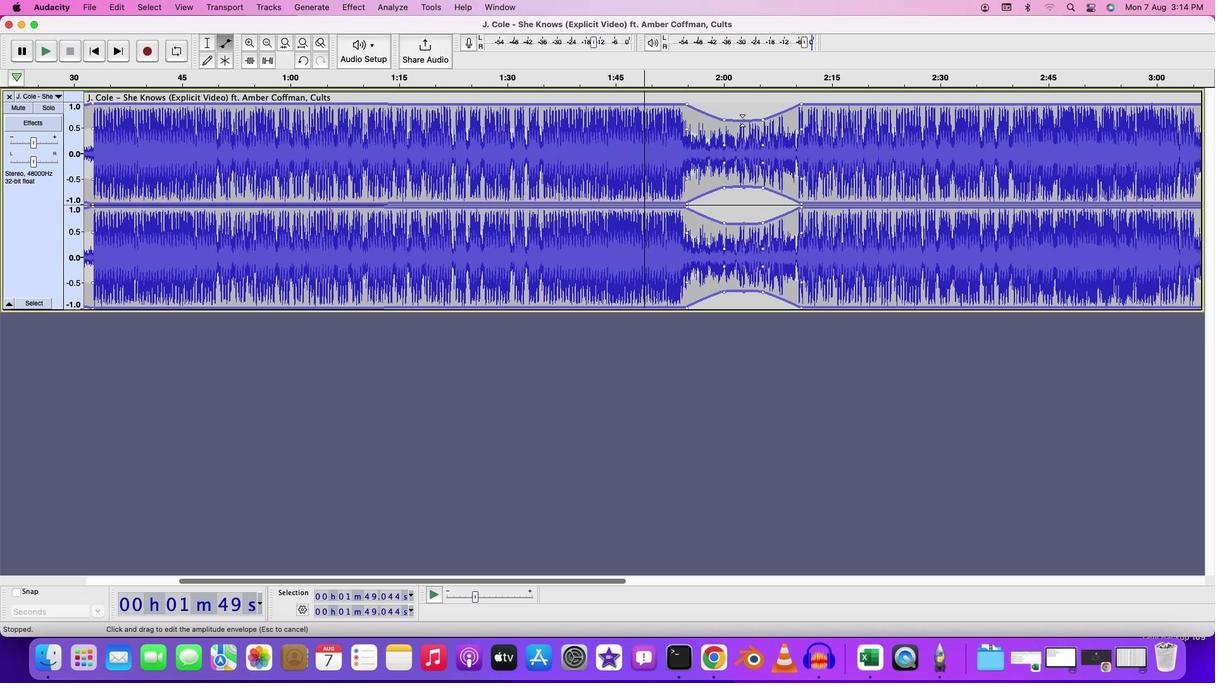 
Action: Mouse moved to (742, 120)
Screenshot: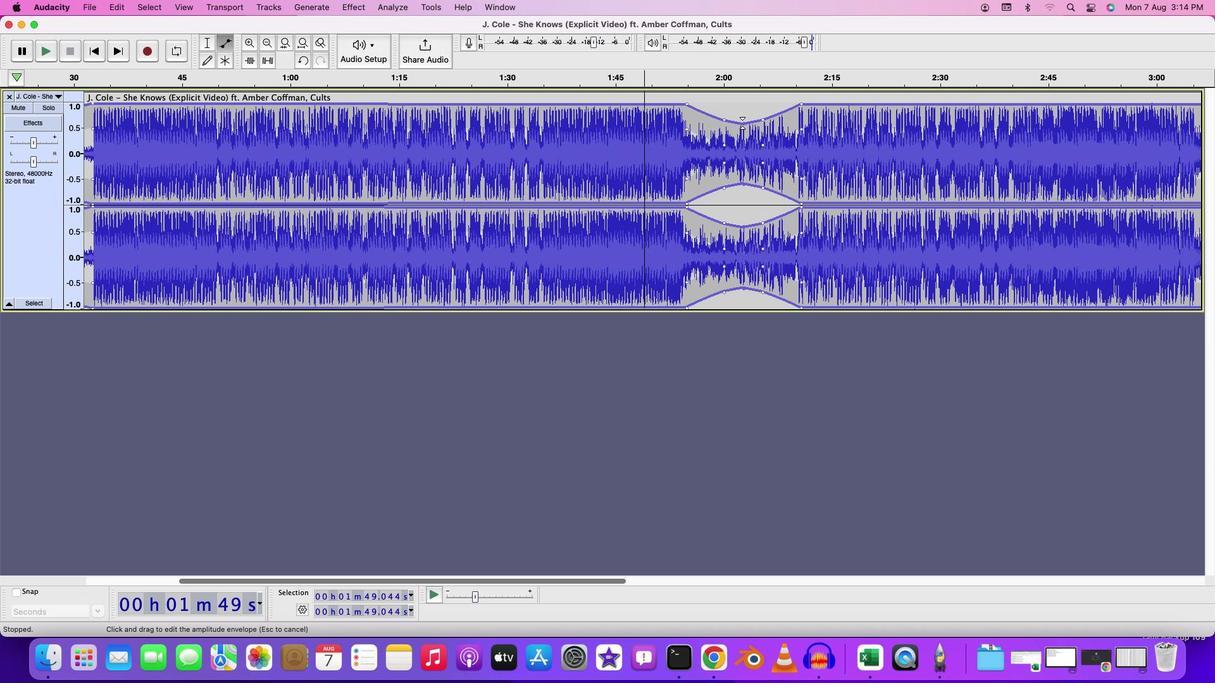 
Action: Mouse pressed left at (742, 120)
Screenshot: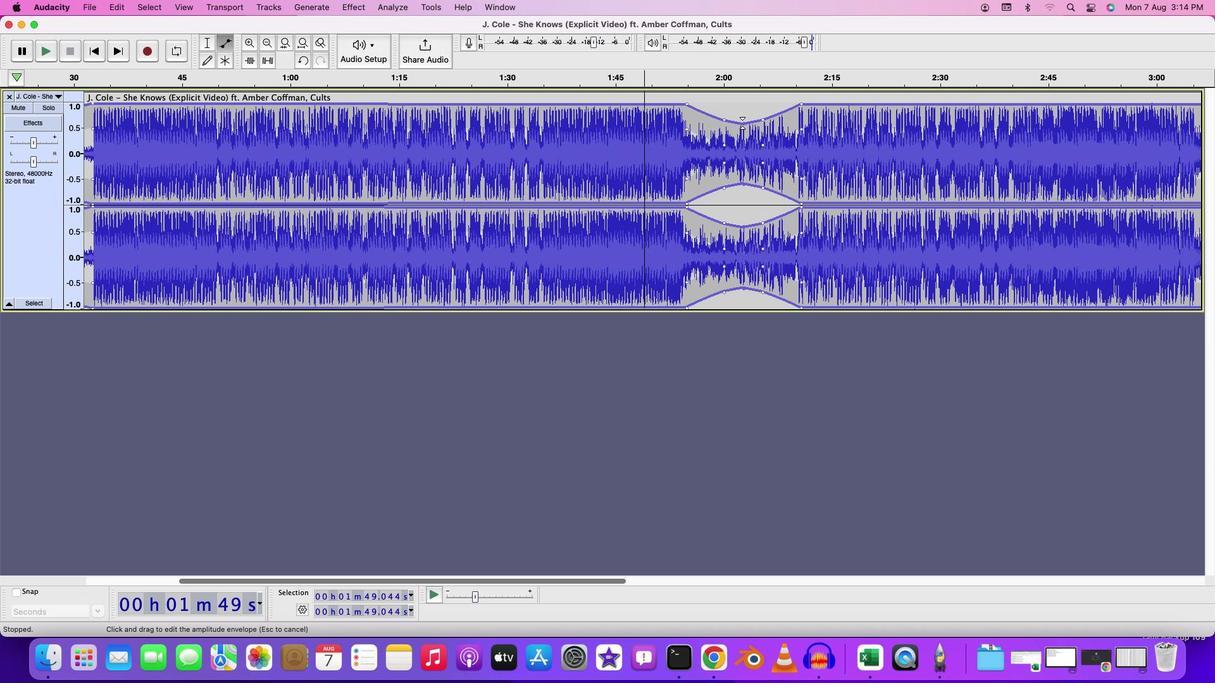 
Action: Mouse moved to (207, 41)
Screenshot: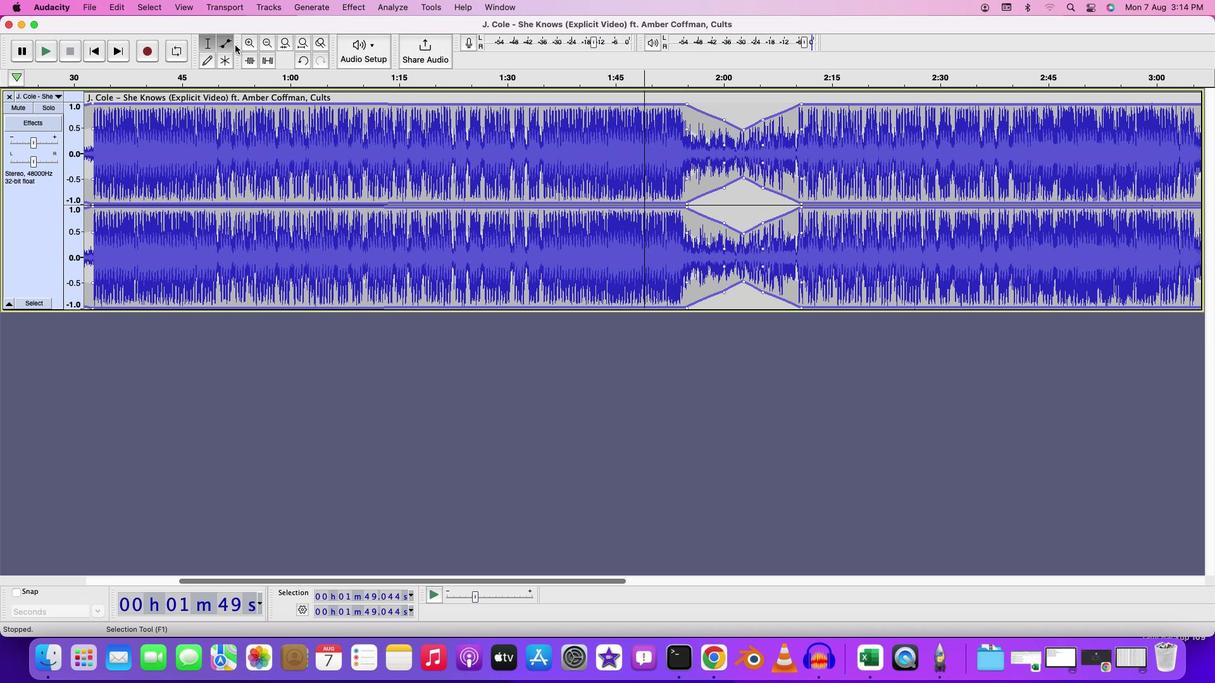 
Action: Mouse pressed left at (207, 41)
Screenshot: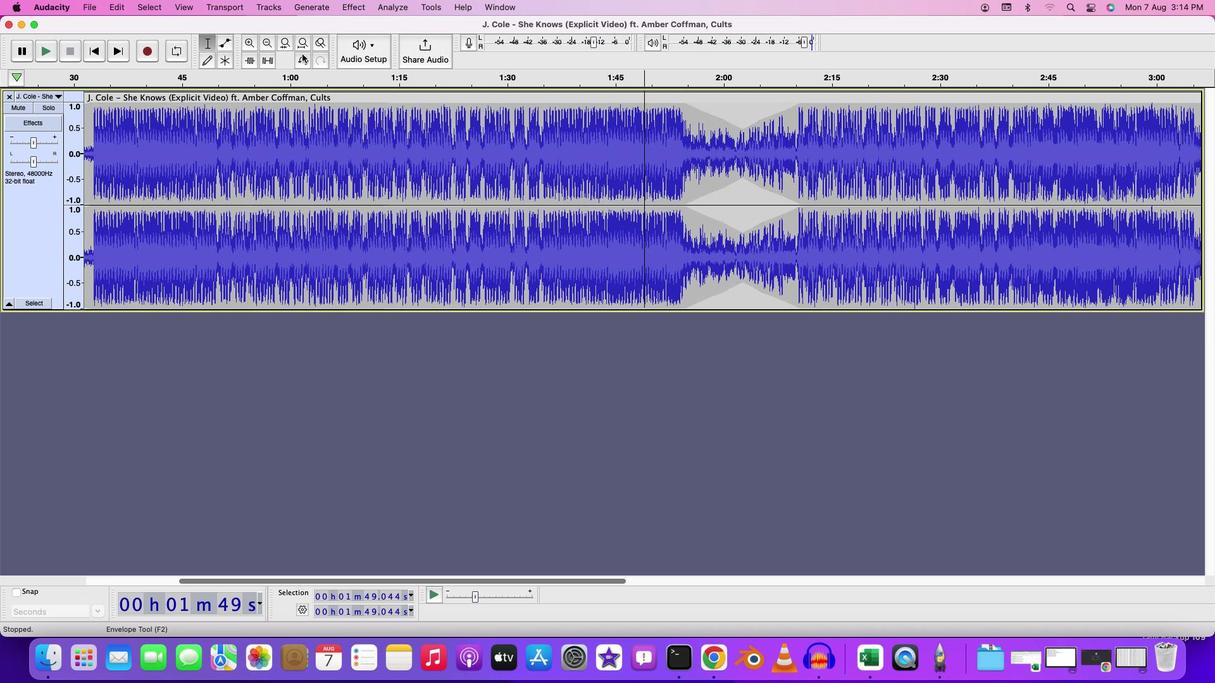 
Action: Mouse moved to (664, 114)
Screenshot: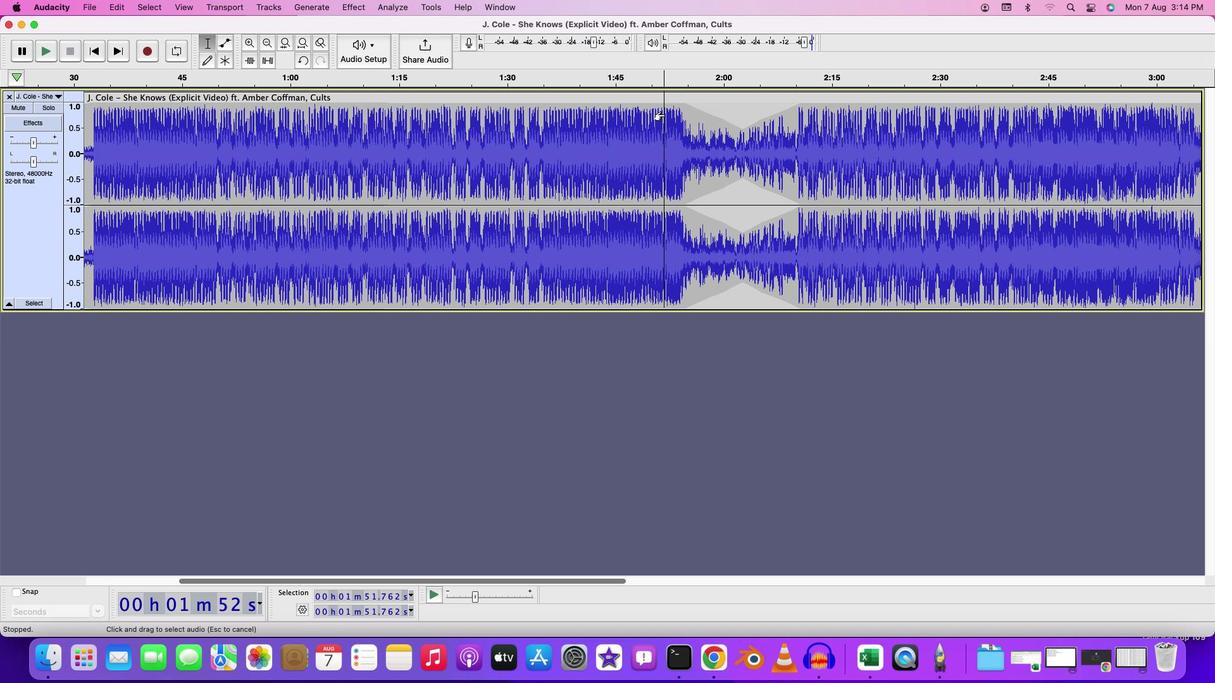 
Action: Mouse pressed left at (664, 114)
Screenshot: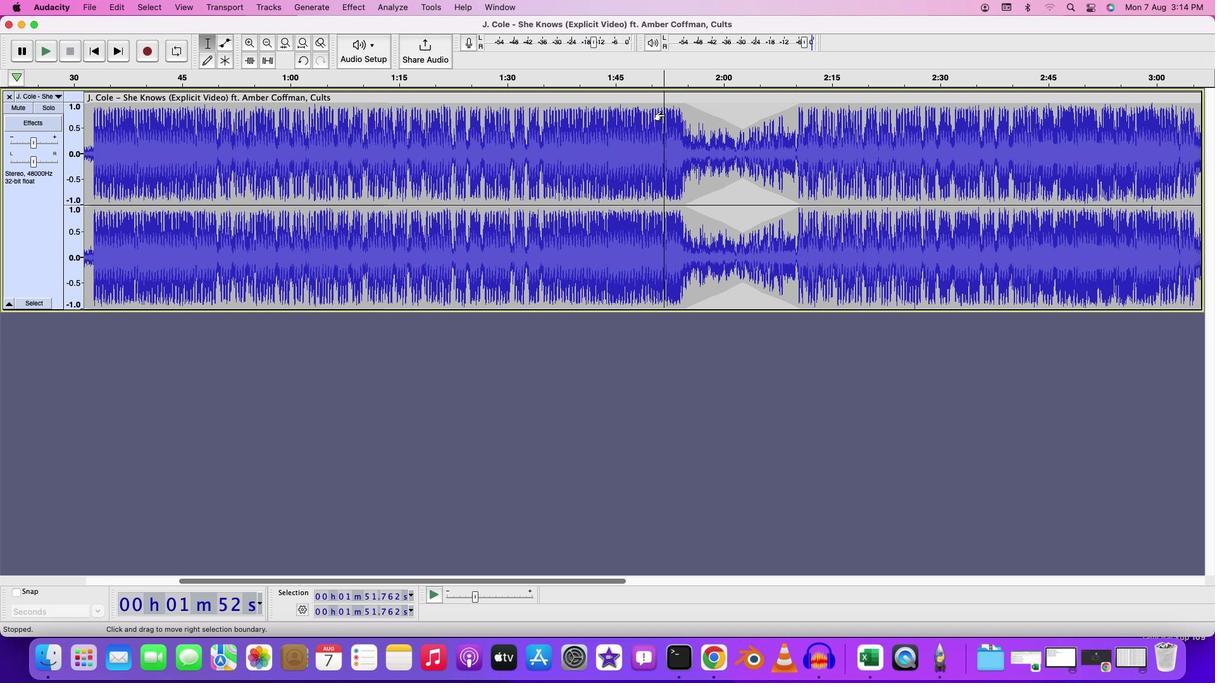 
Action: Key pressed Key.space
Screenshot: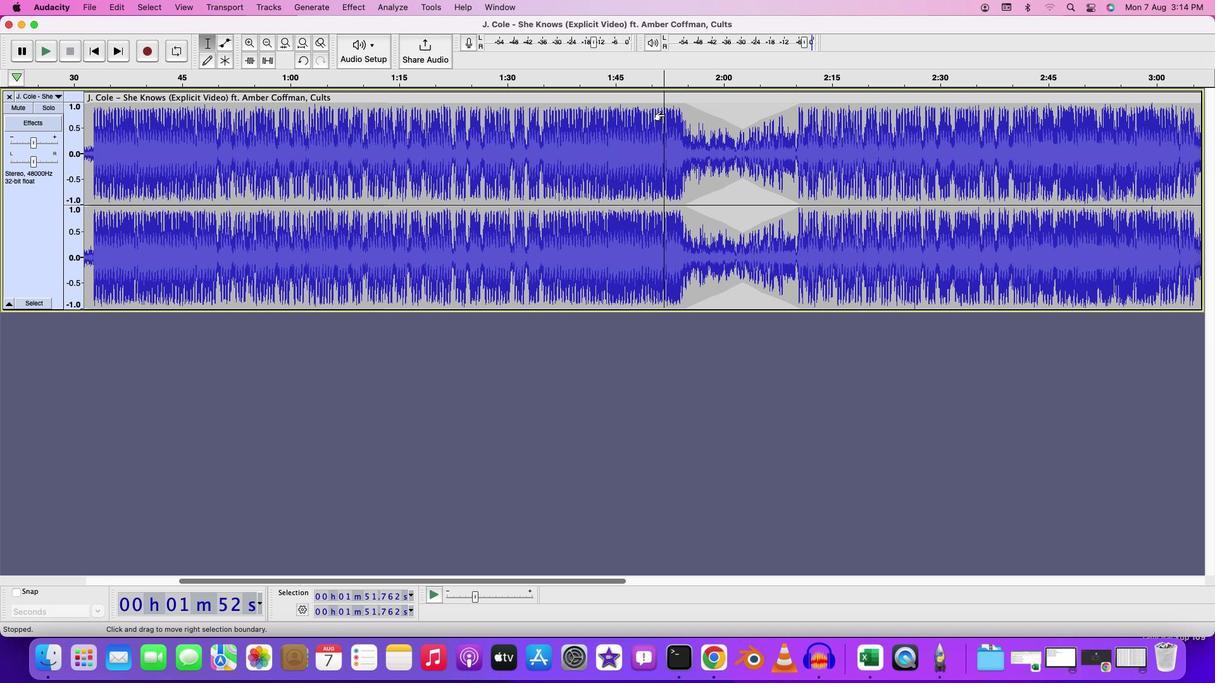 
Action: Mouse moved to (664, 115)
Screenshot: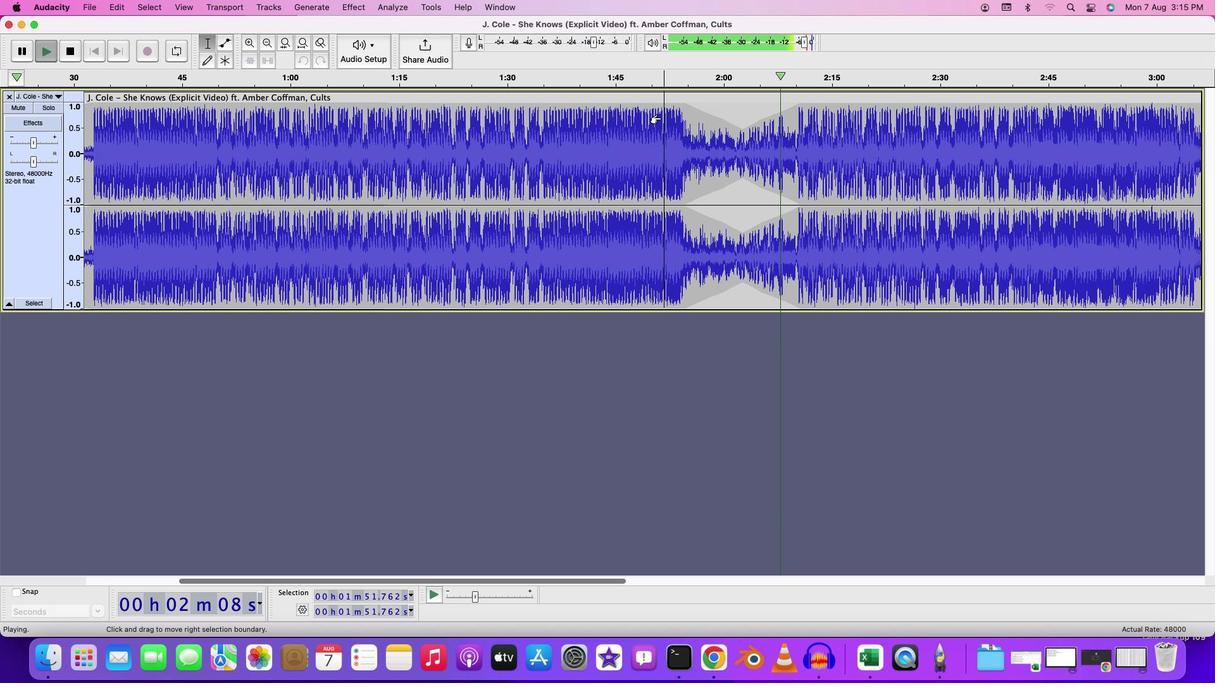 
Action: Key pressed Key.space
Screenshot: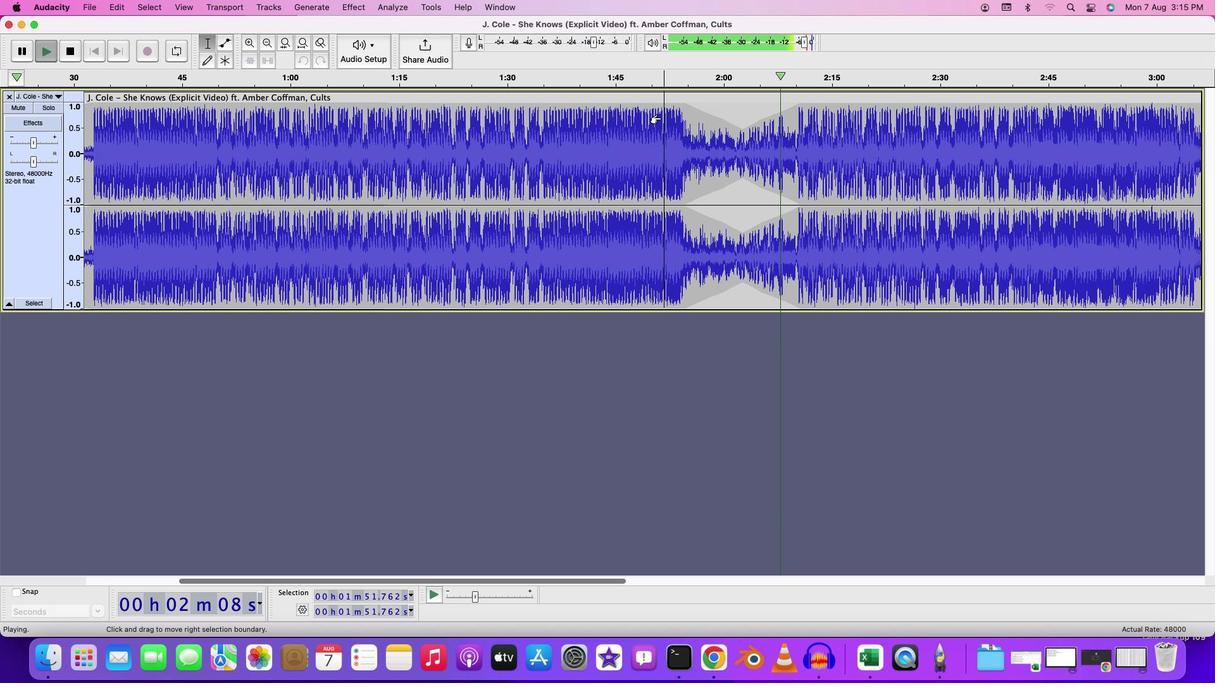 
Action: Mouse moved to (222, 43)
Screenshot: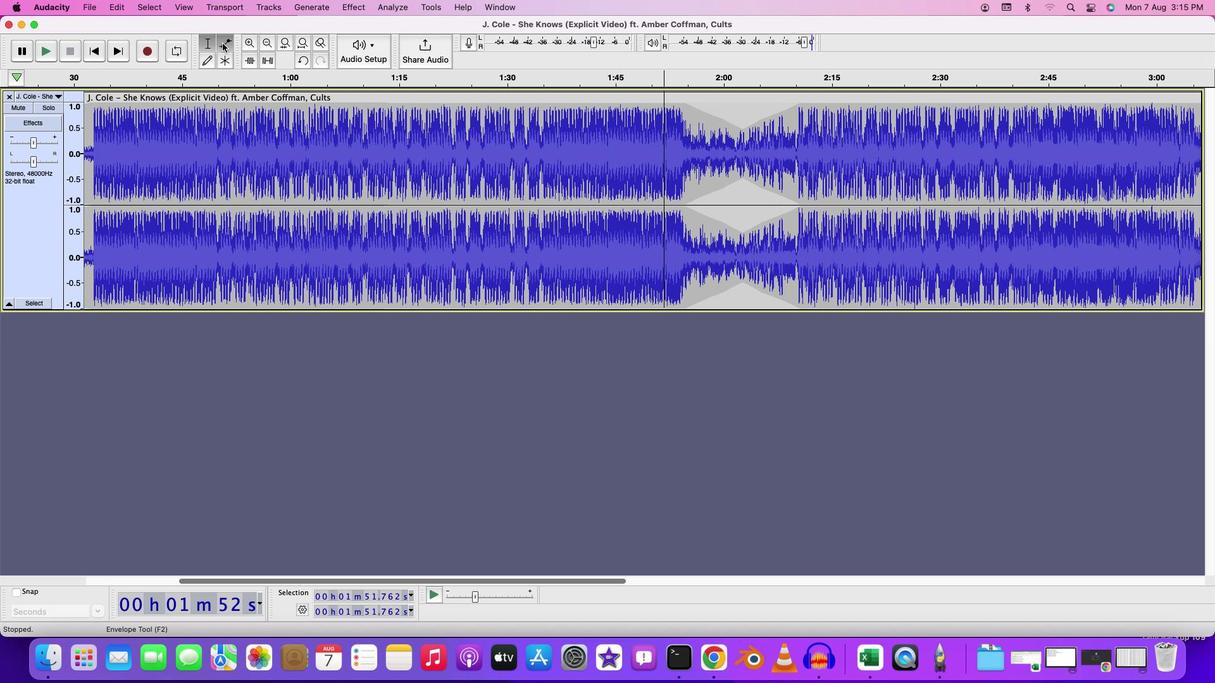 
Action: Mouse pressed left at (222, 43)
Screenshot: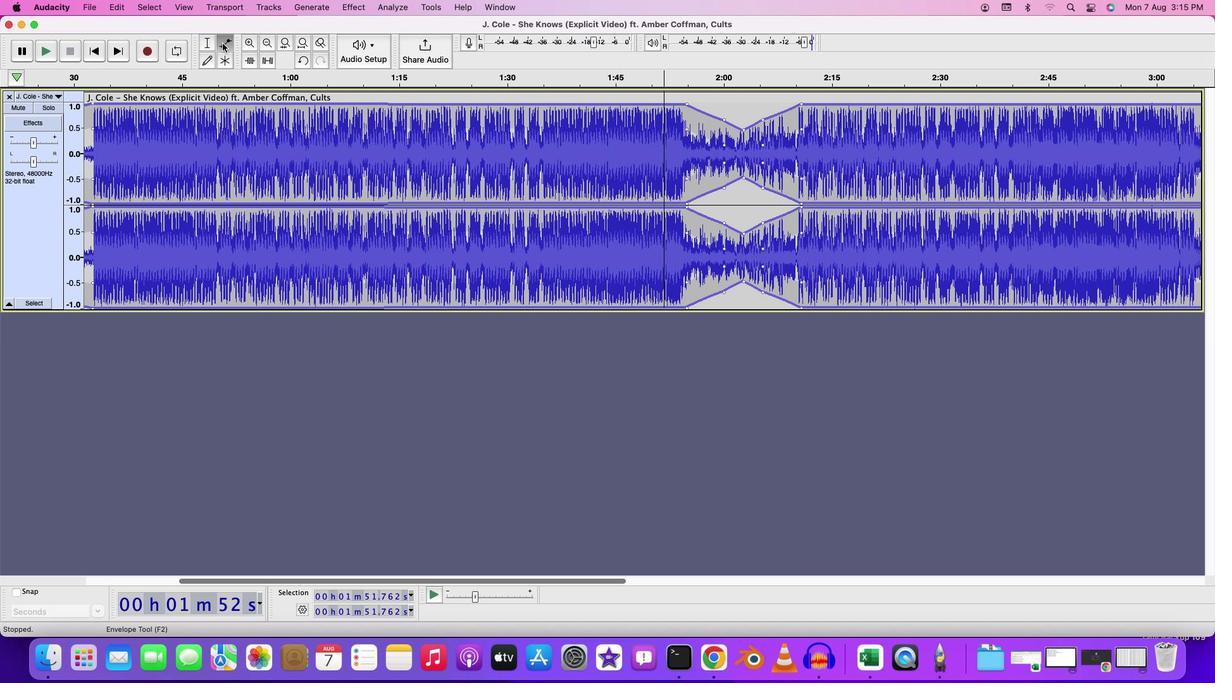 
Action: Mouse moved to (743, 131)
Screenshot: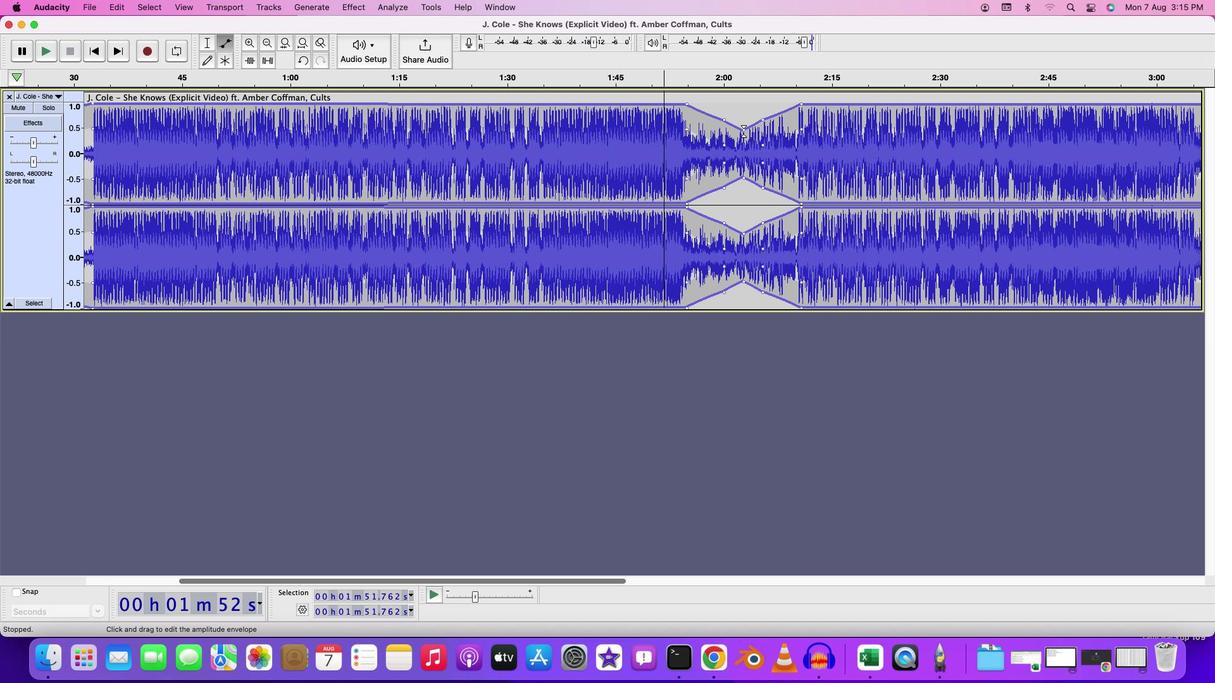 
Action: Mouse pressed left at (743, 131)
Screenshot: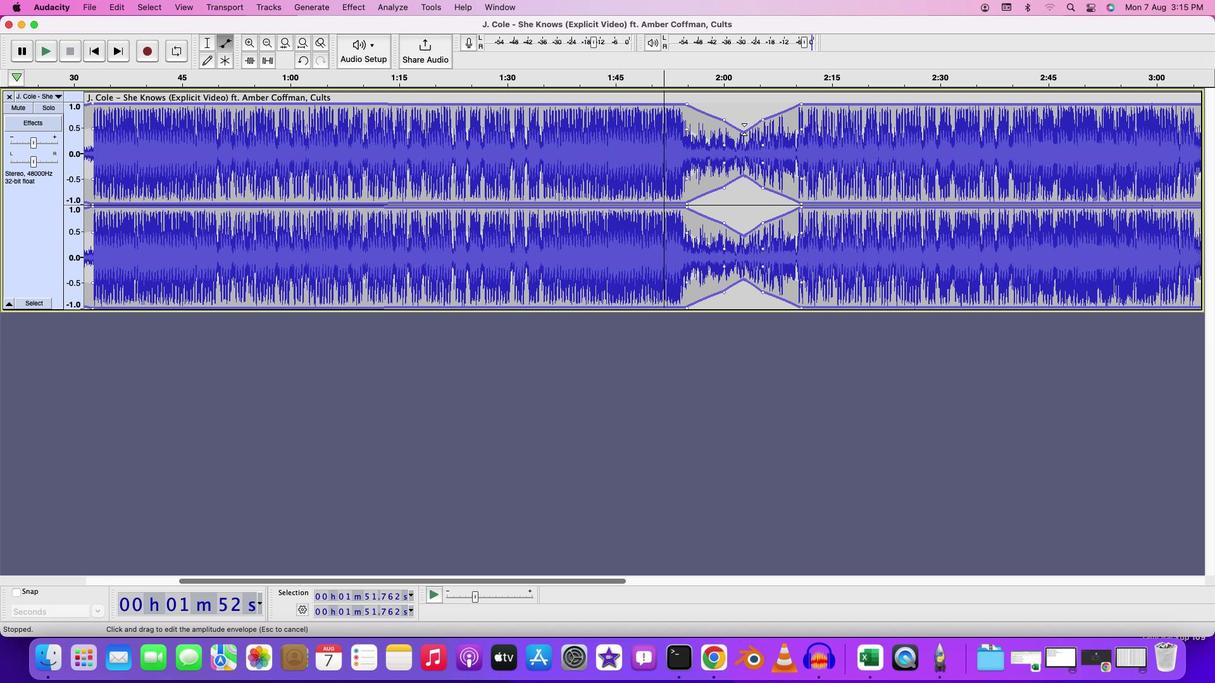 
Action: Mouse moved to (724, 119)
Screenshot: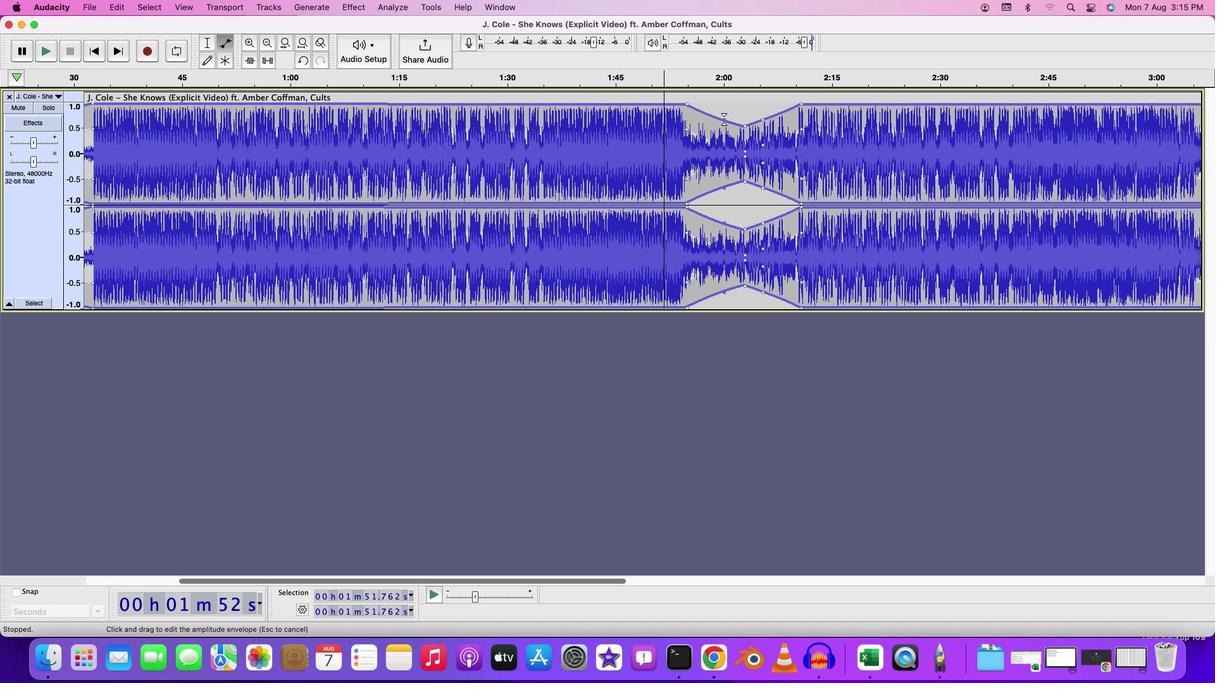 
Action: Mouse pressed left at (724, 119)
Screenshot: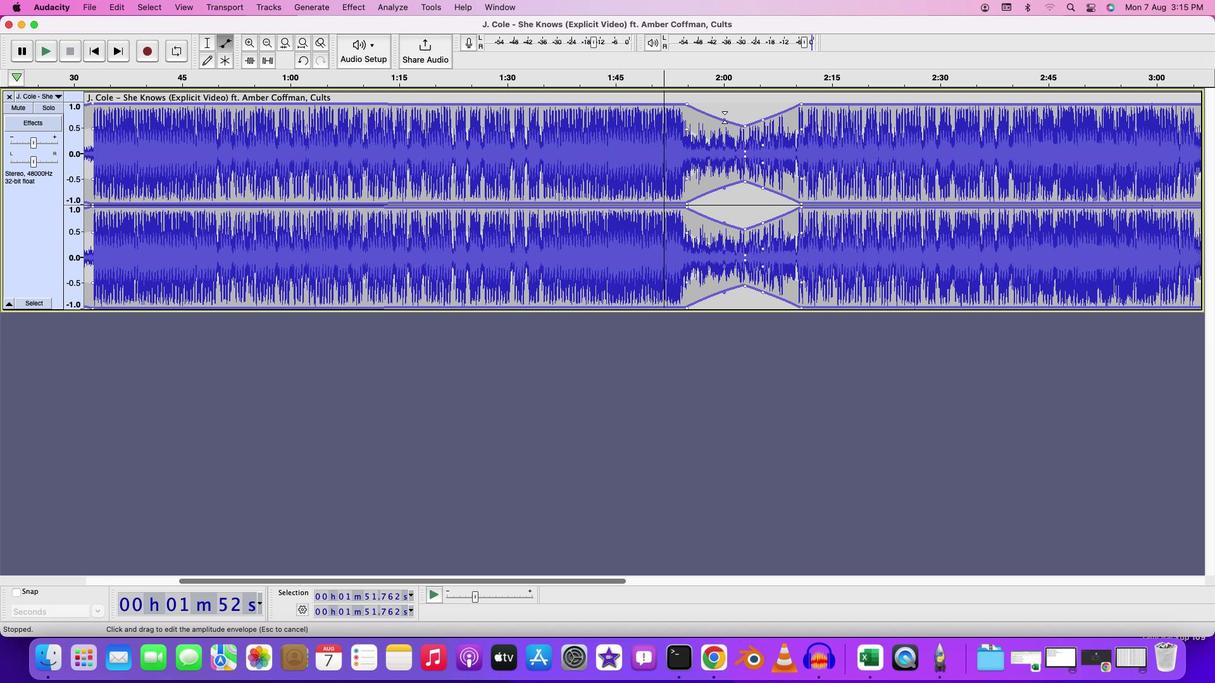 
Action: Mouse moved to (762, 120)
Screenshot: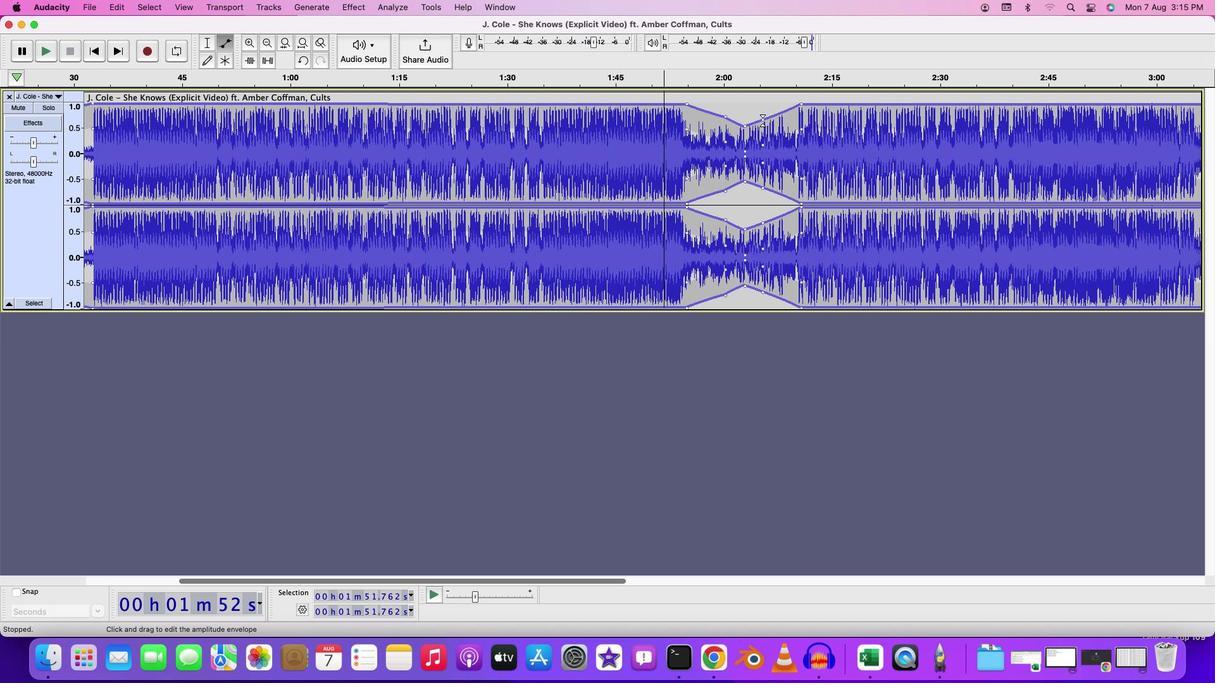 
Action: Mouse pressed left at (762, 120)
Screenshot: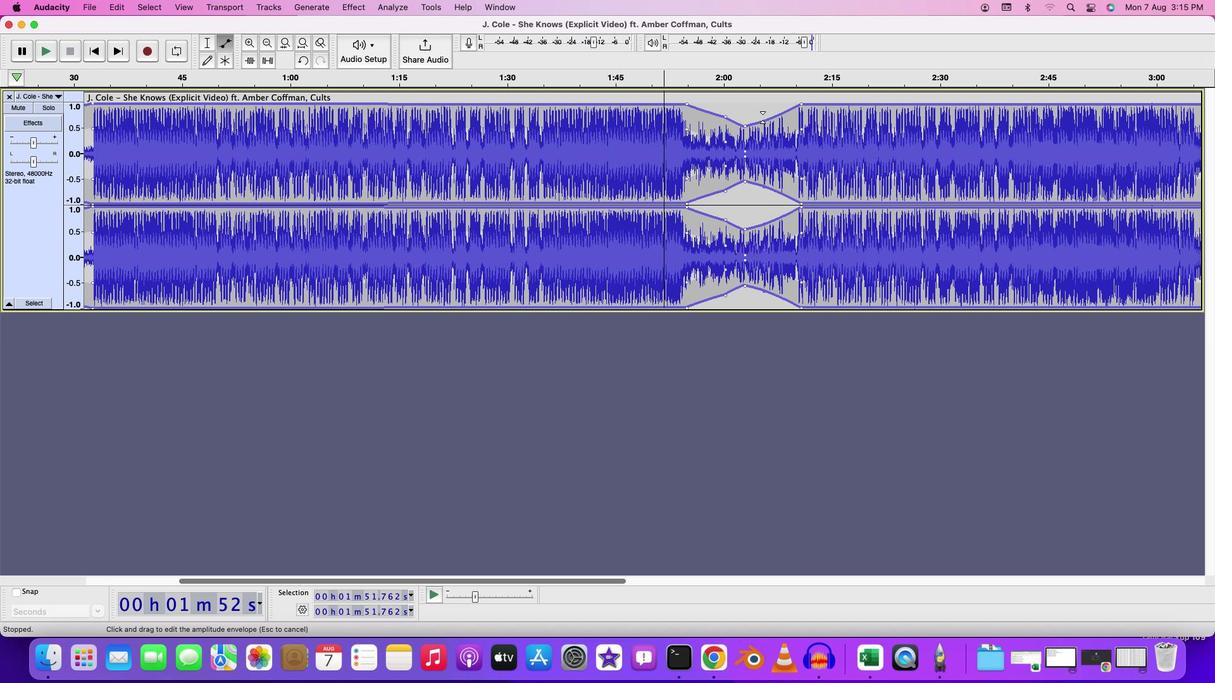 
Action: Mouse moved to (745, 125)
Screenshot: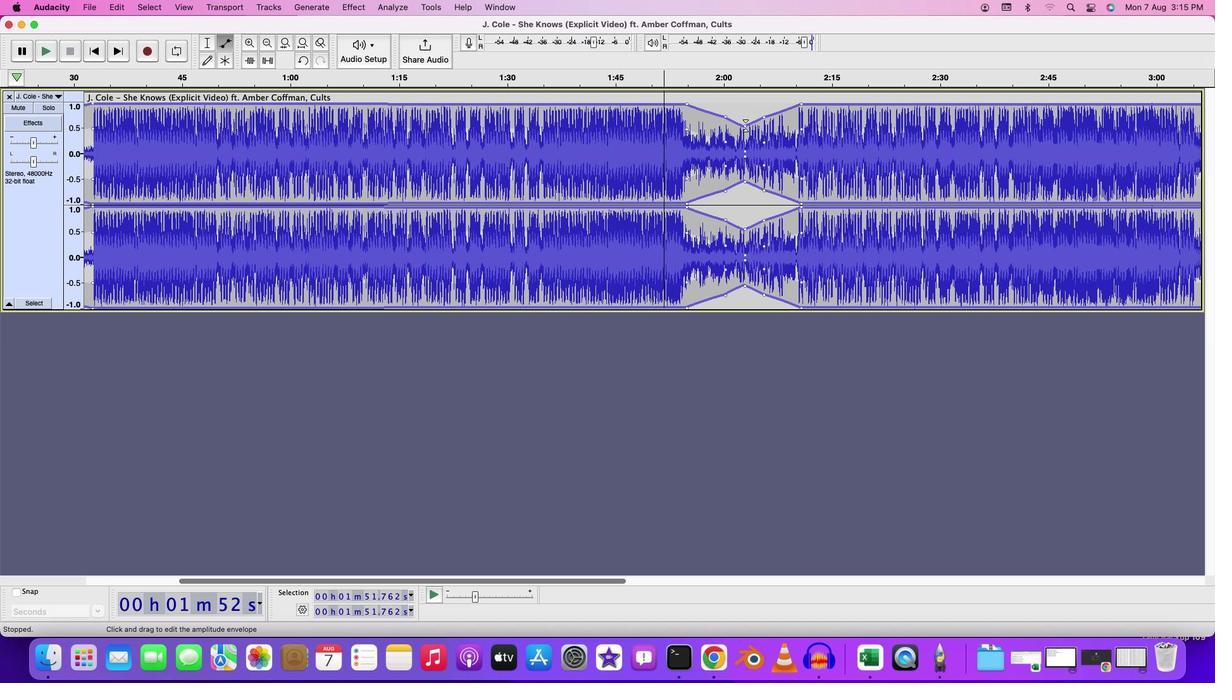 
Action: Mouse pressed left at (745, 125)
Screenshot: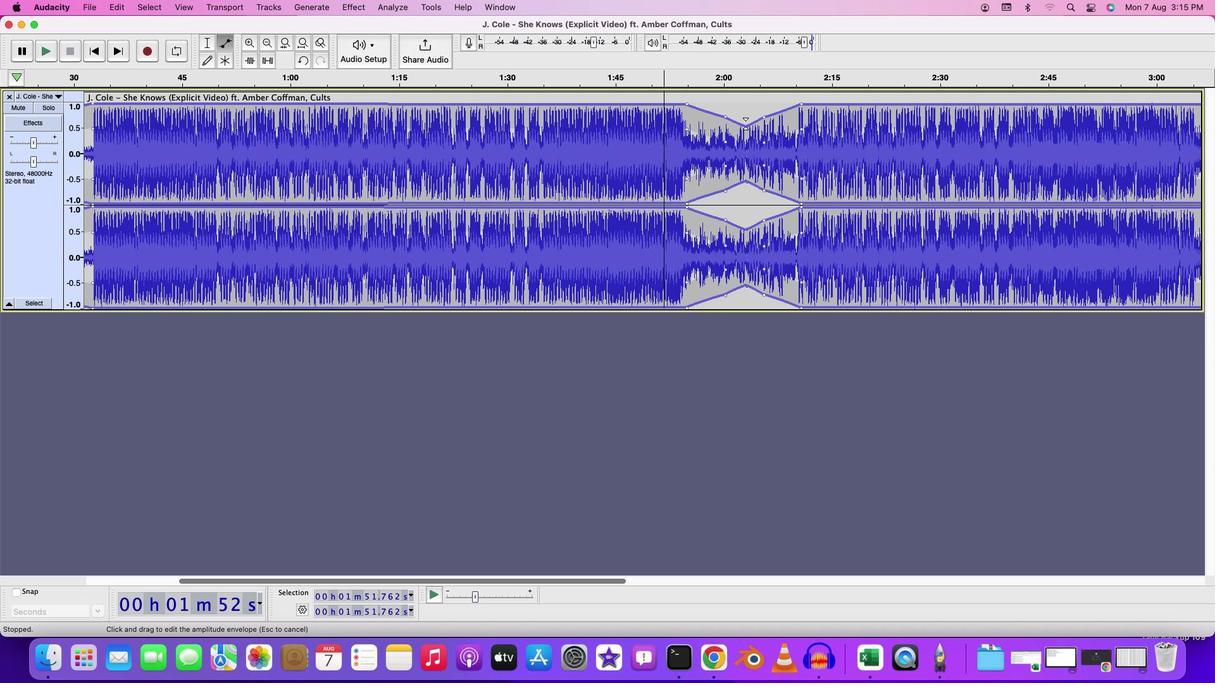 
Action: Mouse moved to (726, 190)
Screenshot: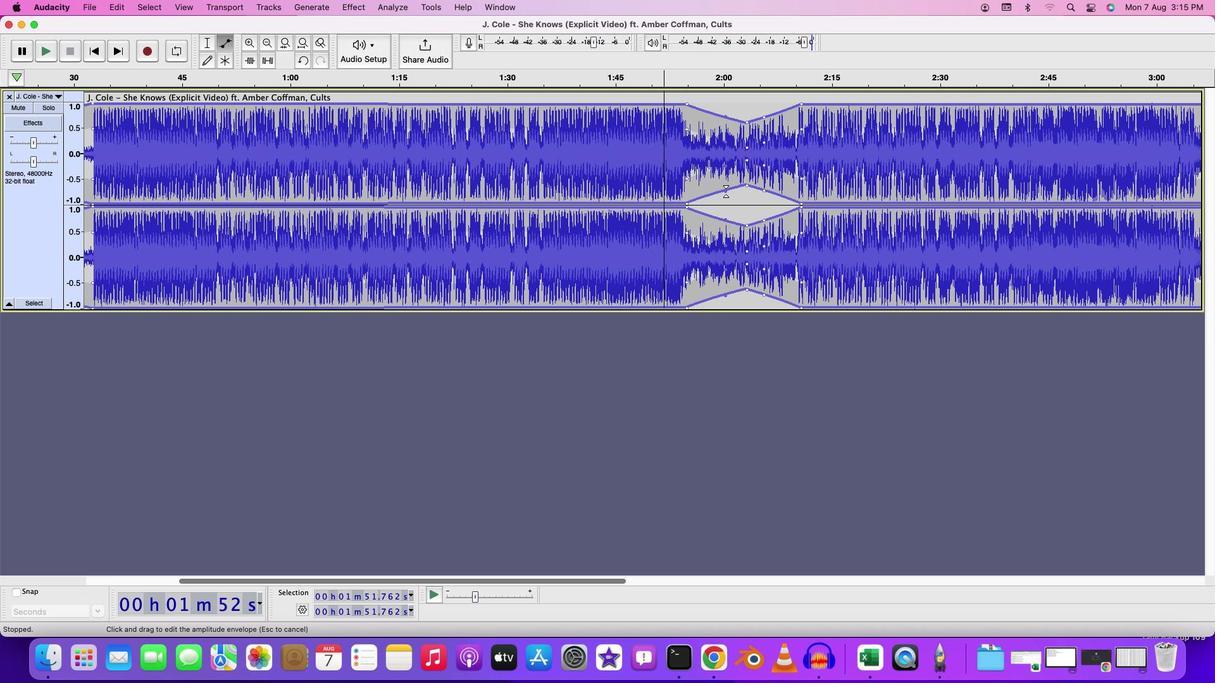 
Action: Mouse pressed left at (726, 190)
Screenshot: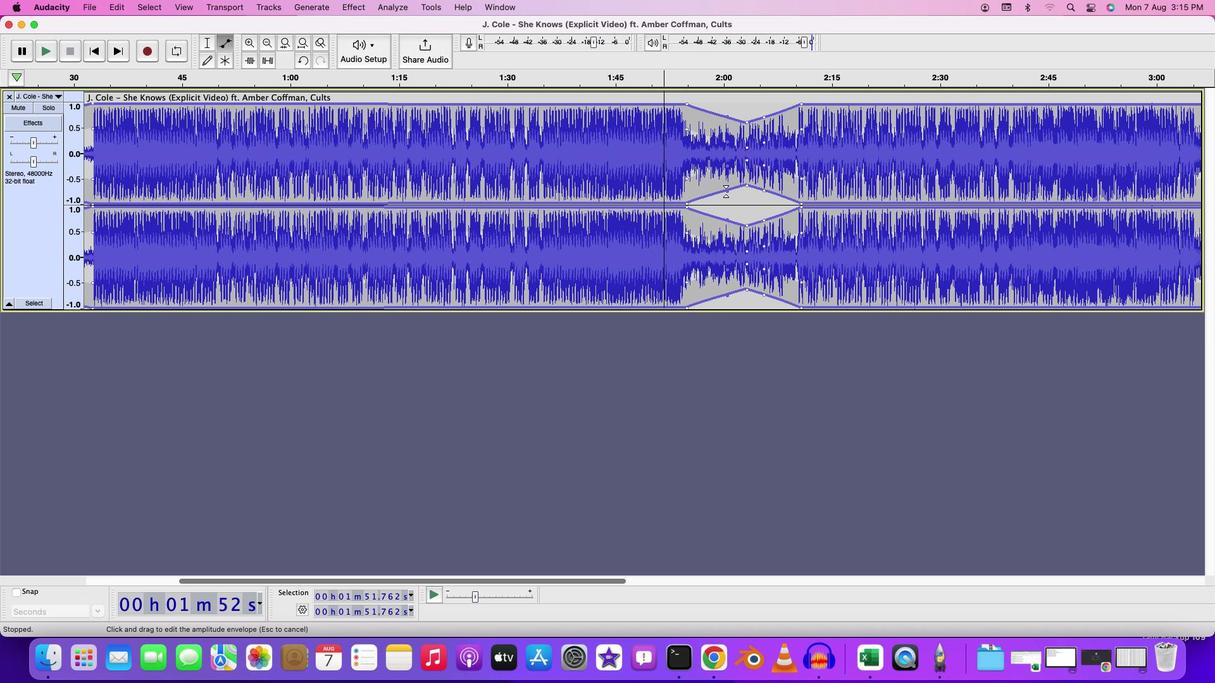 
Action: Mouse moved to (746, 182)
Screenshot: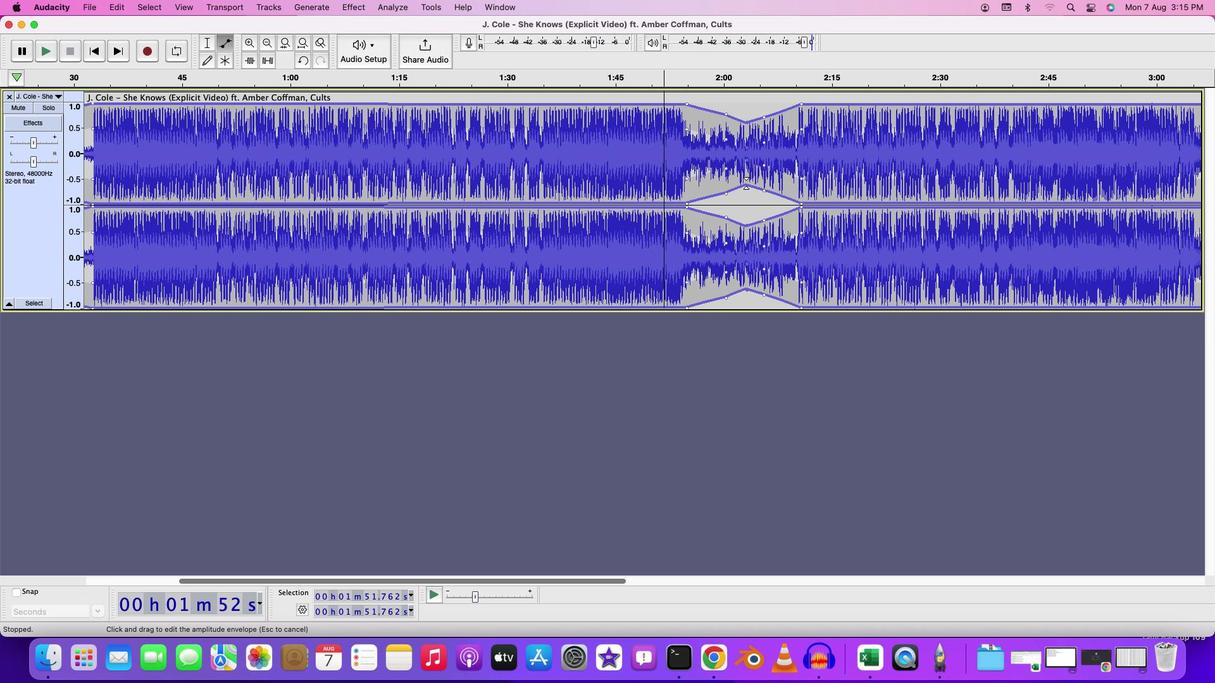 
Action: Mouse pressed left at (746, 182)
Screenshot: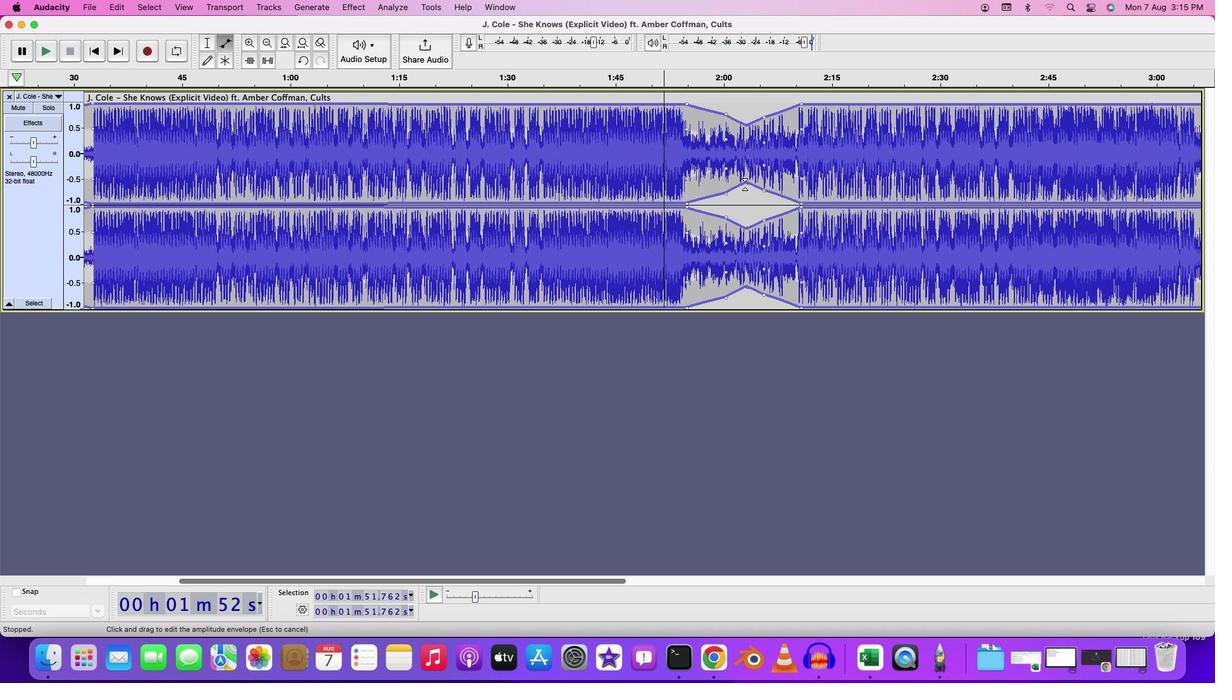 
Action: Mouse moved to (761, 188)
Screenshot: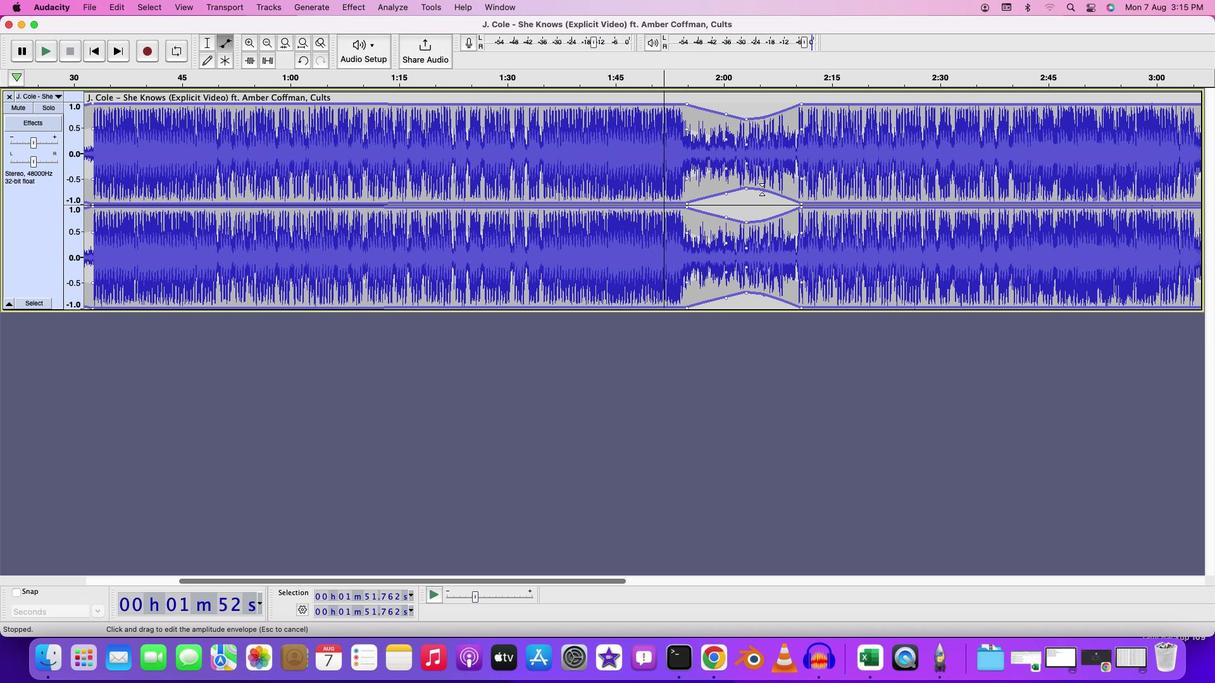
Action: Mouse pressed left at (761, 188)
Screenshot: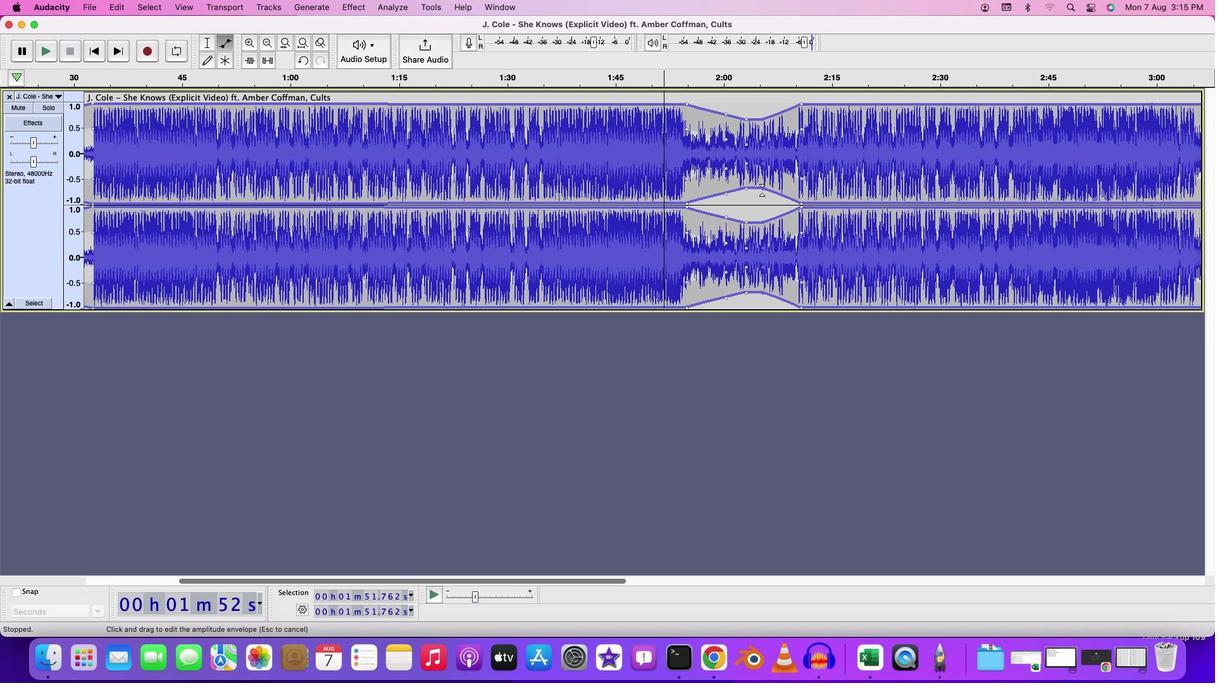 
Action: Mouse moved to (209, 40)
Screenshot: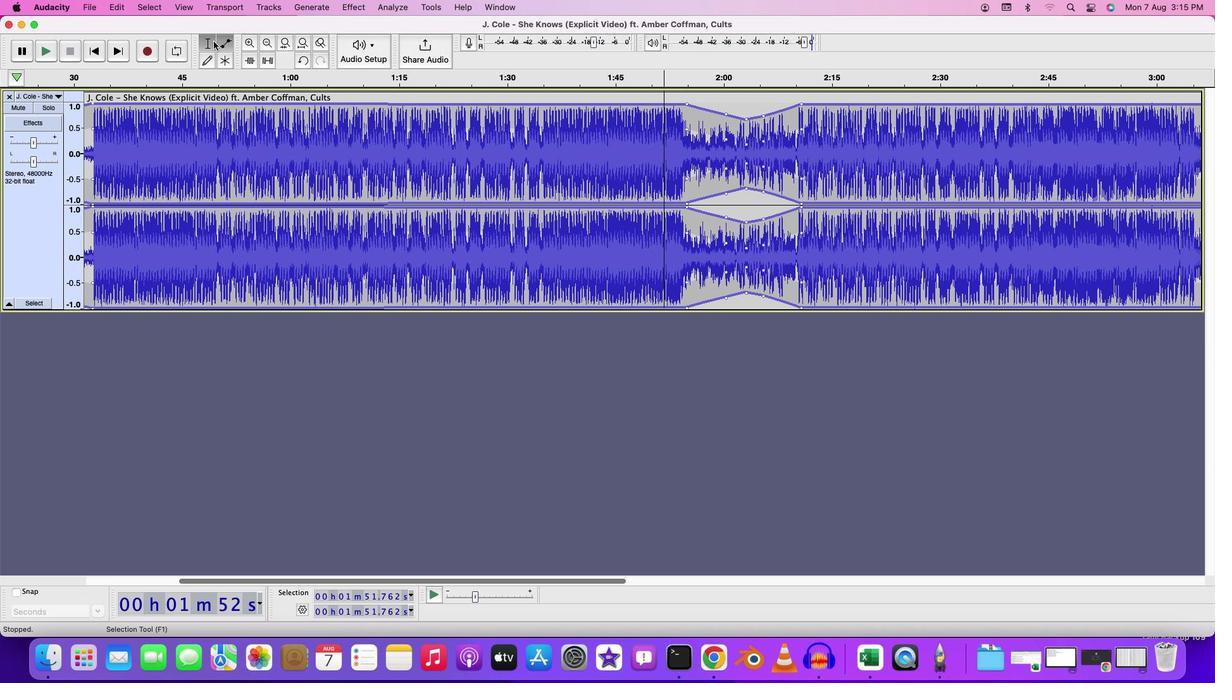 
Action: Mouse pressed left at (209, 40)
Screenshot: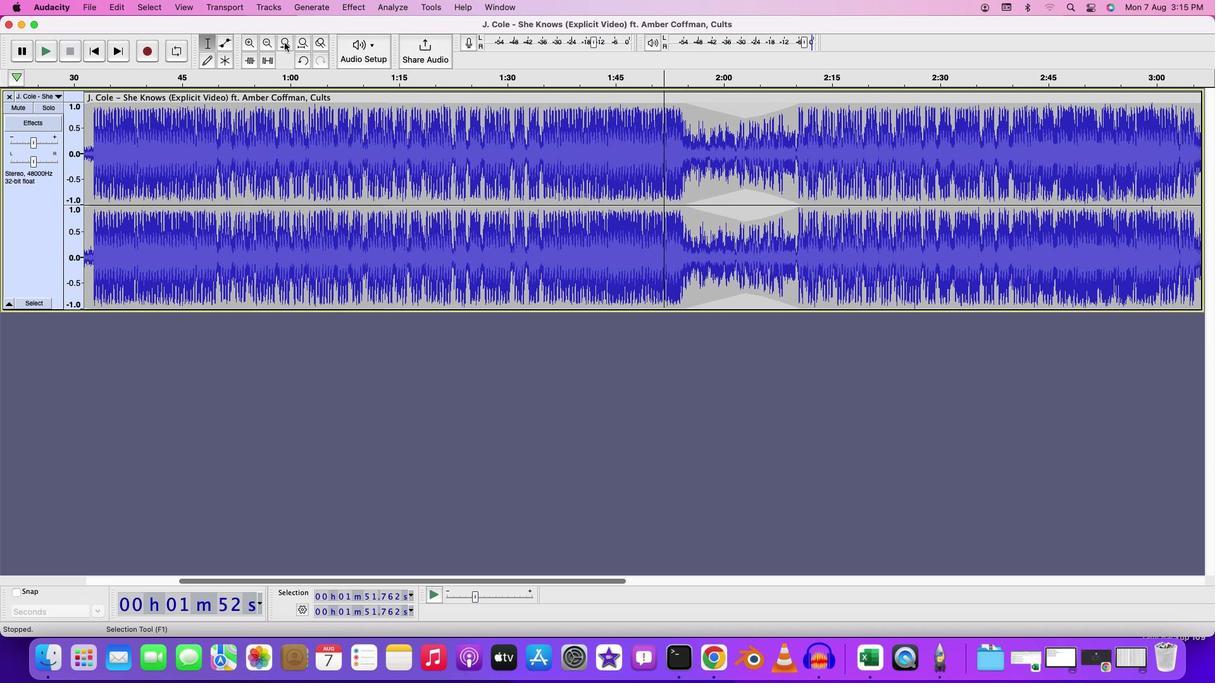 
Action: Mouse moved to (675, 100)
Screenshot: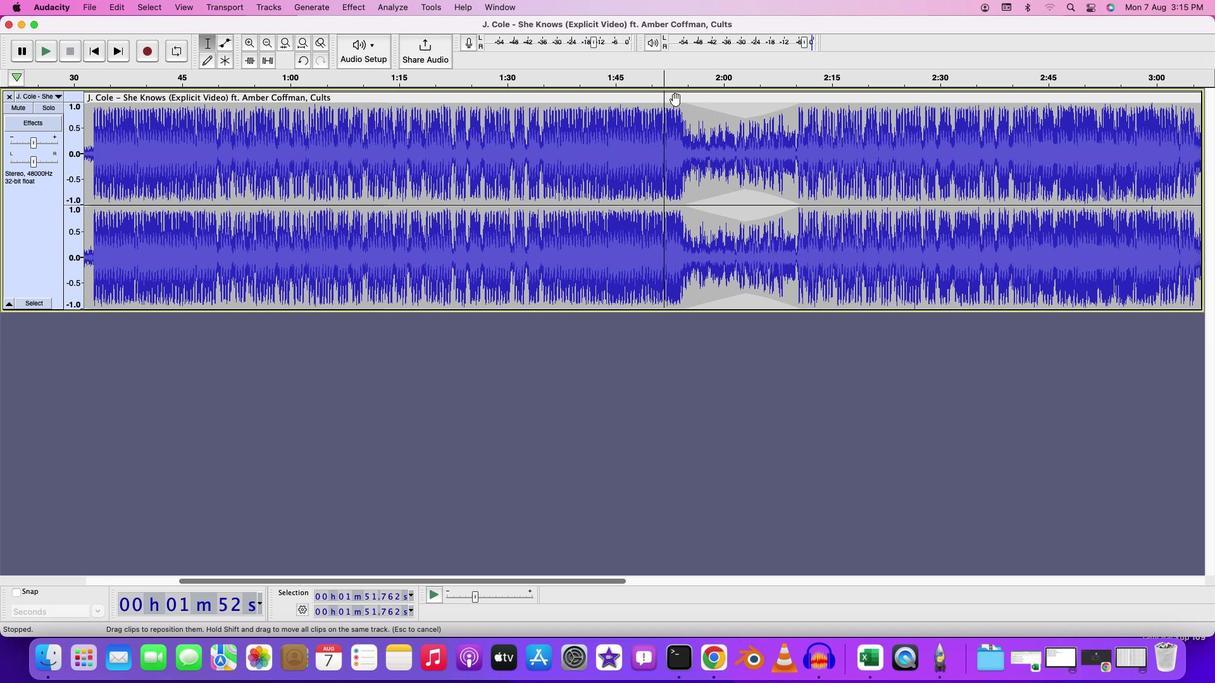 
Action: Mouse pressed left at (675, 100)
Screenshot: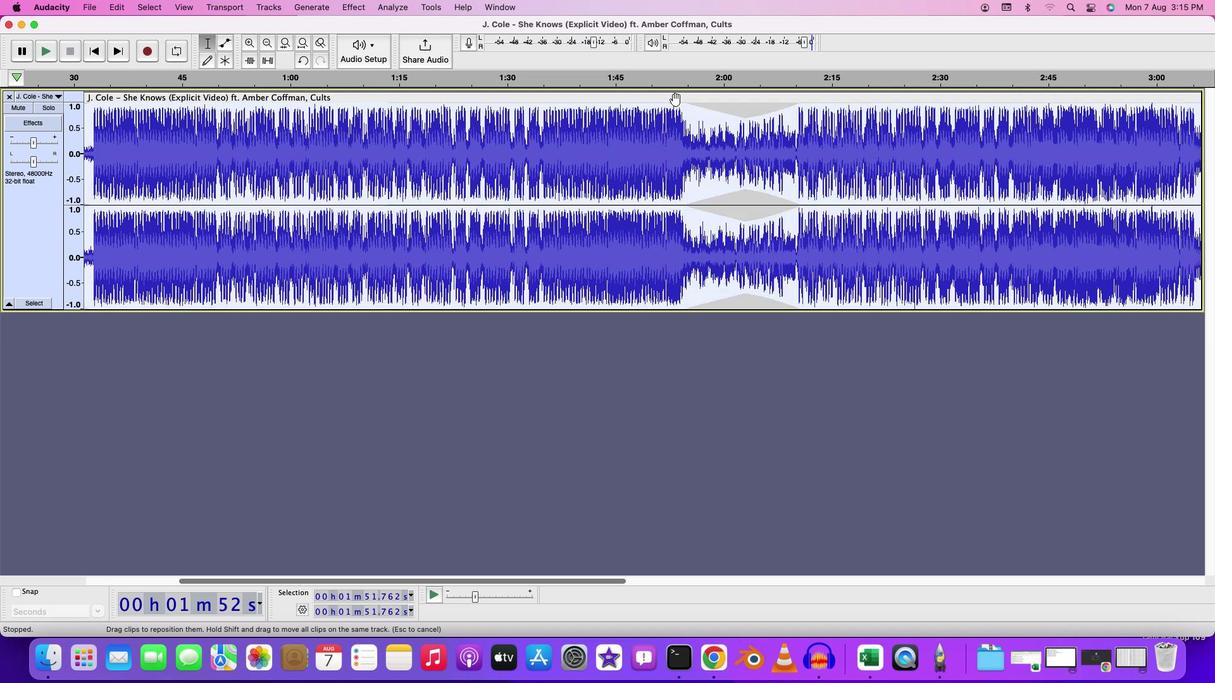 
Action: Mouse moved to (673, 117)
Screenshot: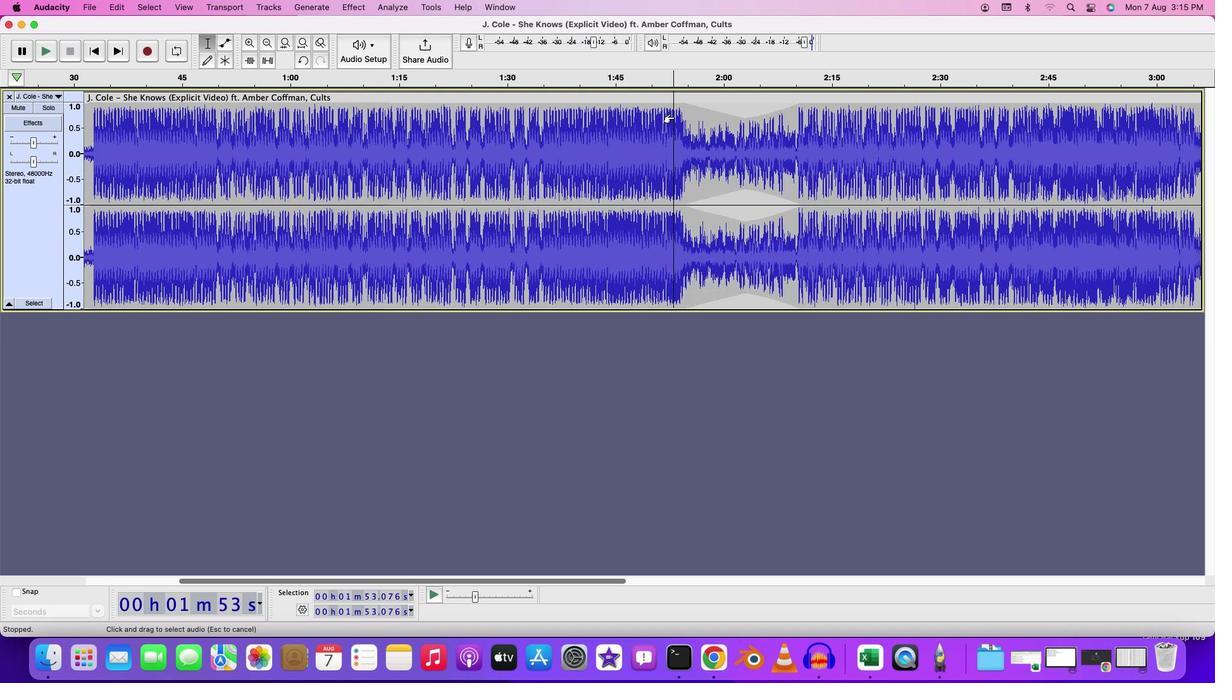 
Action: Mouse pressed left at (673, 117)
Screenshot: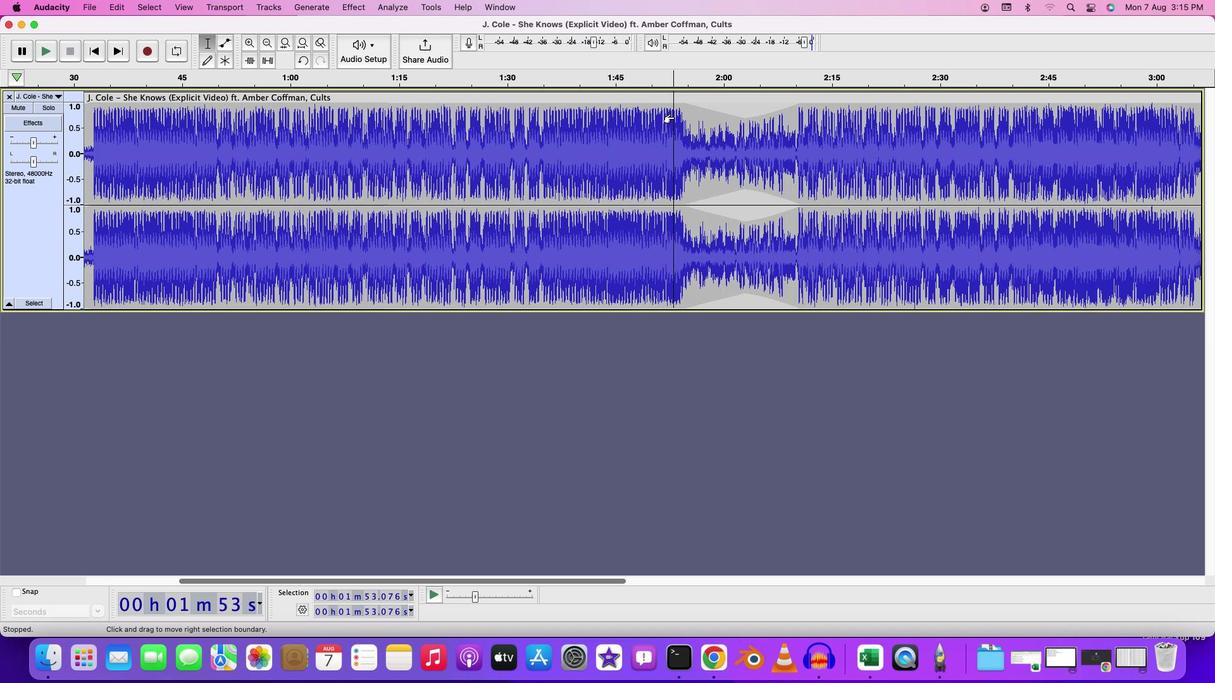 
Action: Key pressed Key.space
Screenshot: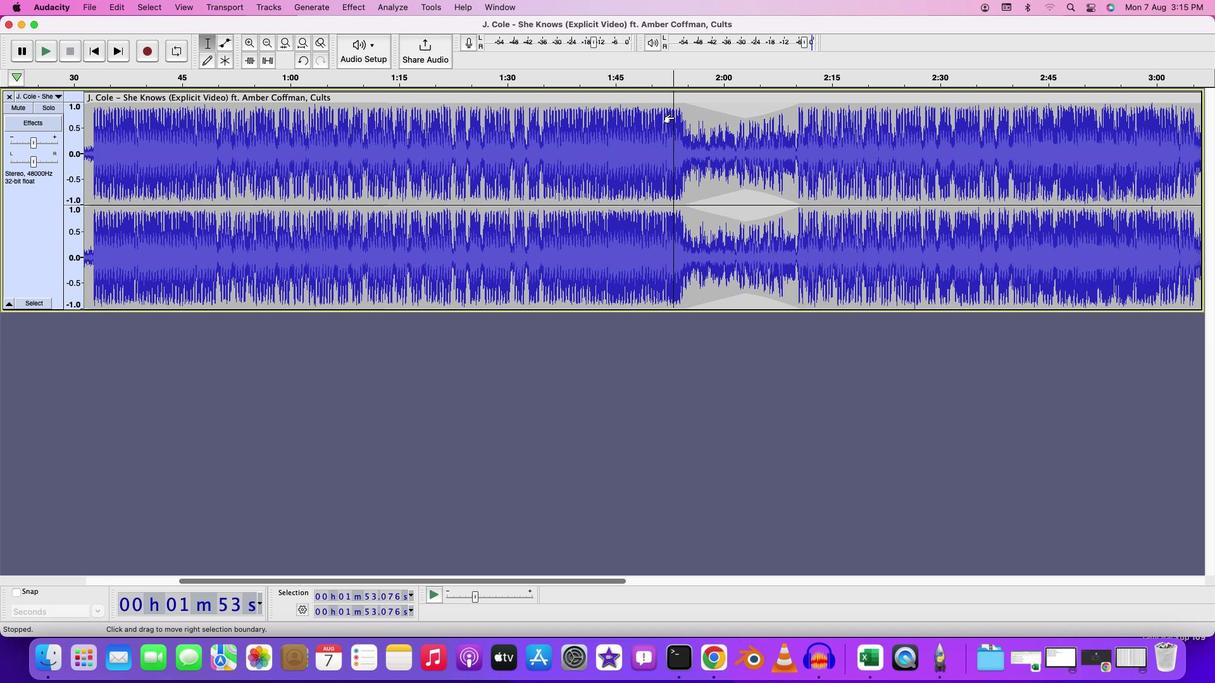 
Action: Mouse moved to (370, 50)
Screenshot: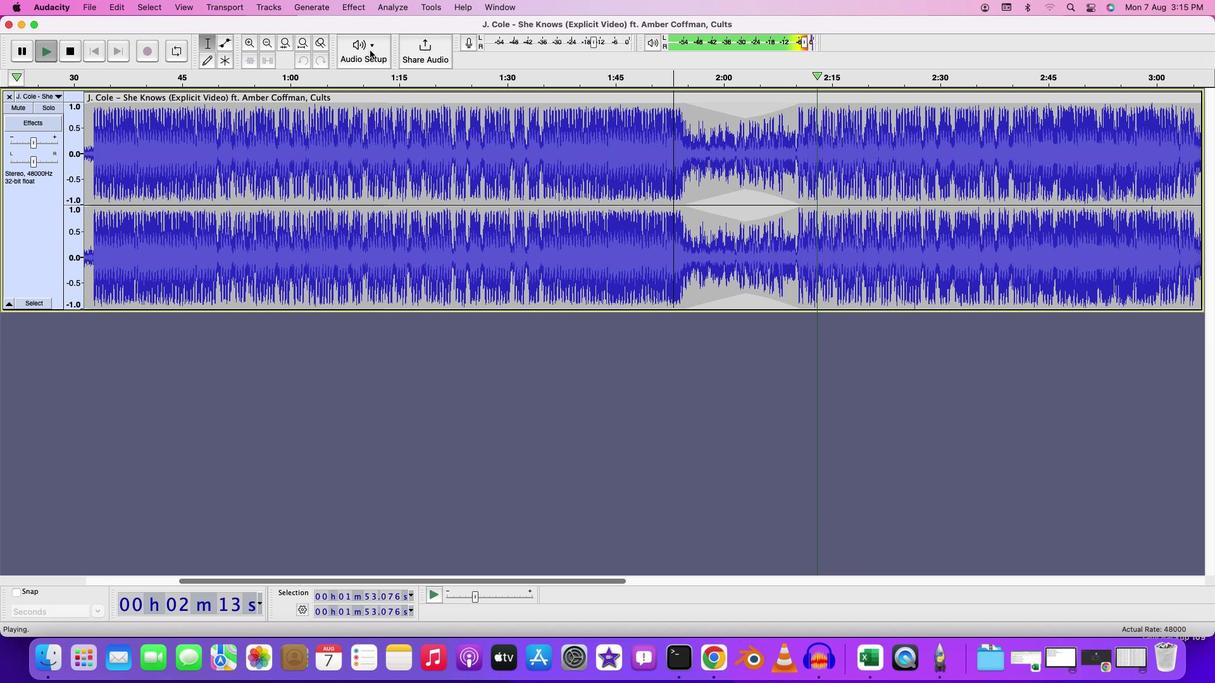 
Action: Mouse pressed left at (370, 50)
Screenshot: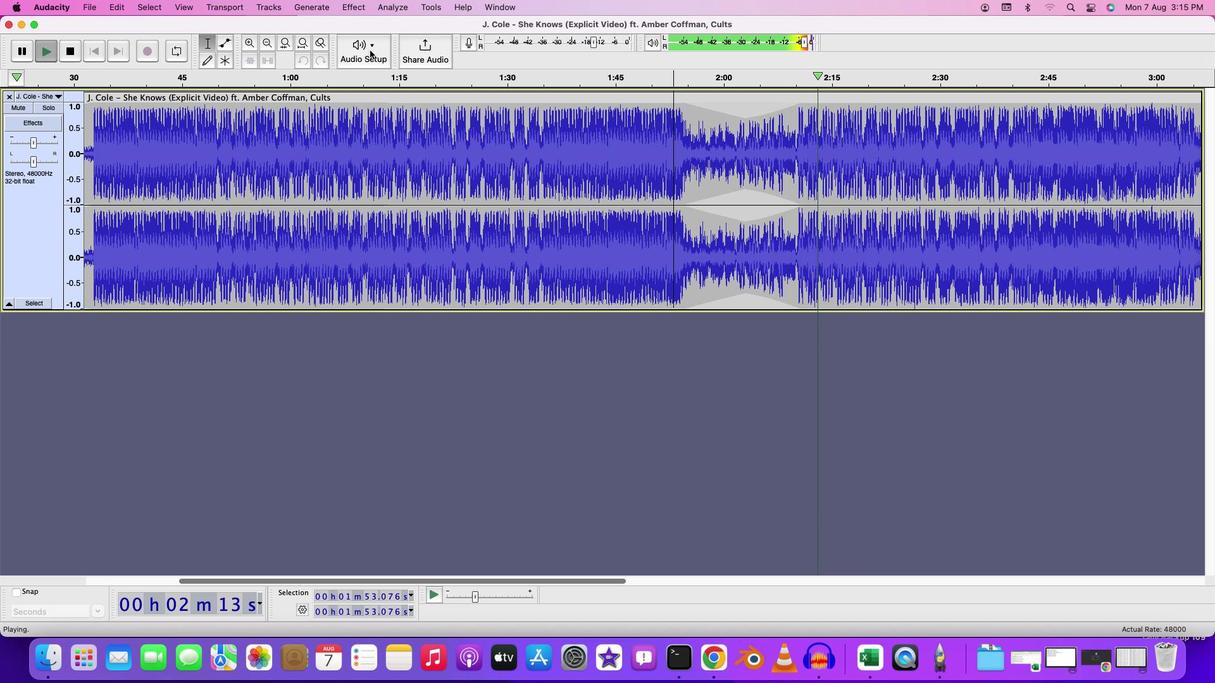 
Action: Mouse moved to (372, 43)
Screenshot: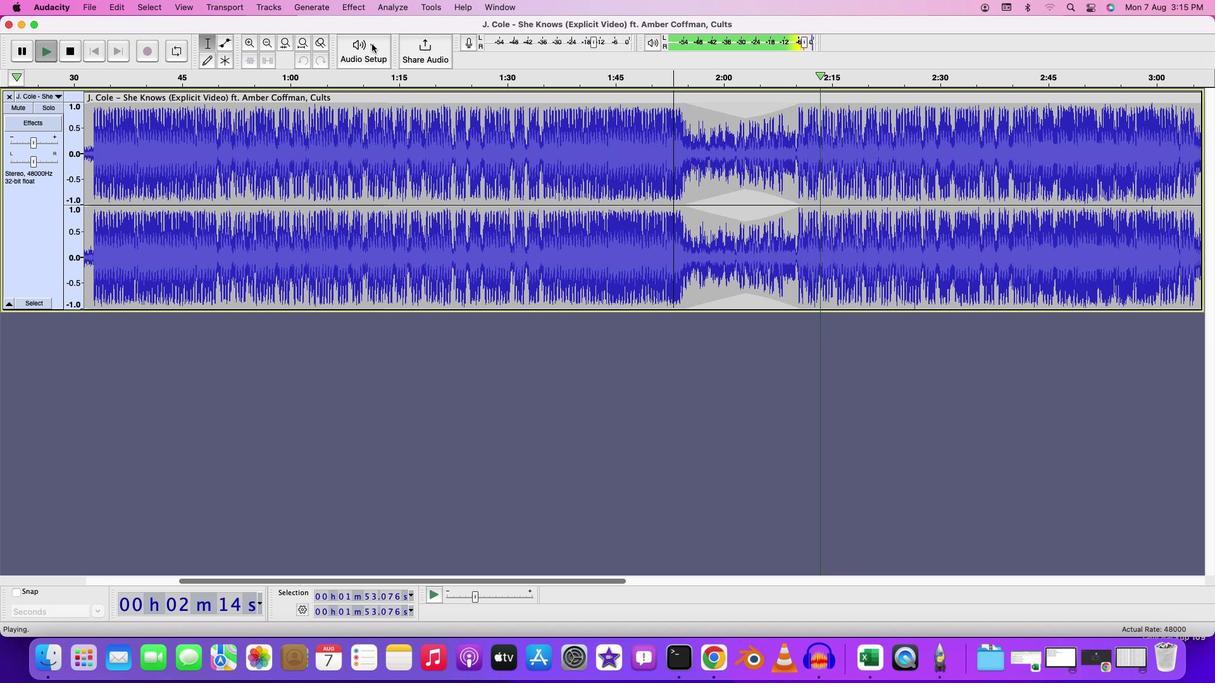 
Action: Mouse pressed left at (372, 43)
Screenshot: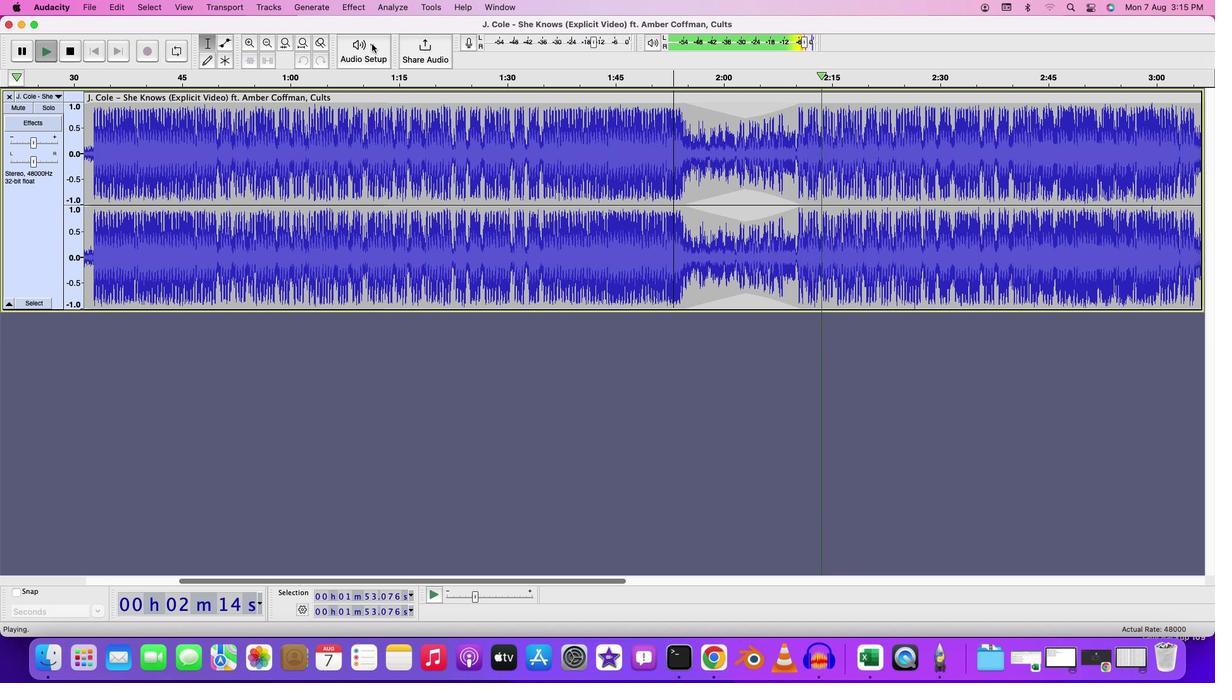 
Action: Mouse moved to (552, 581)
Screenshot: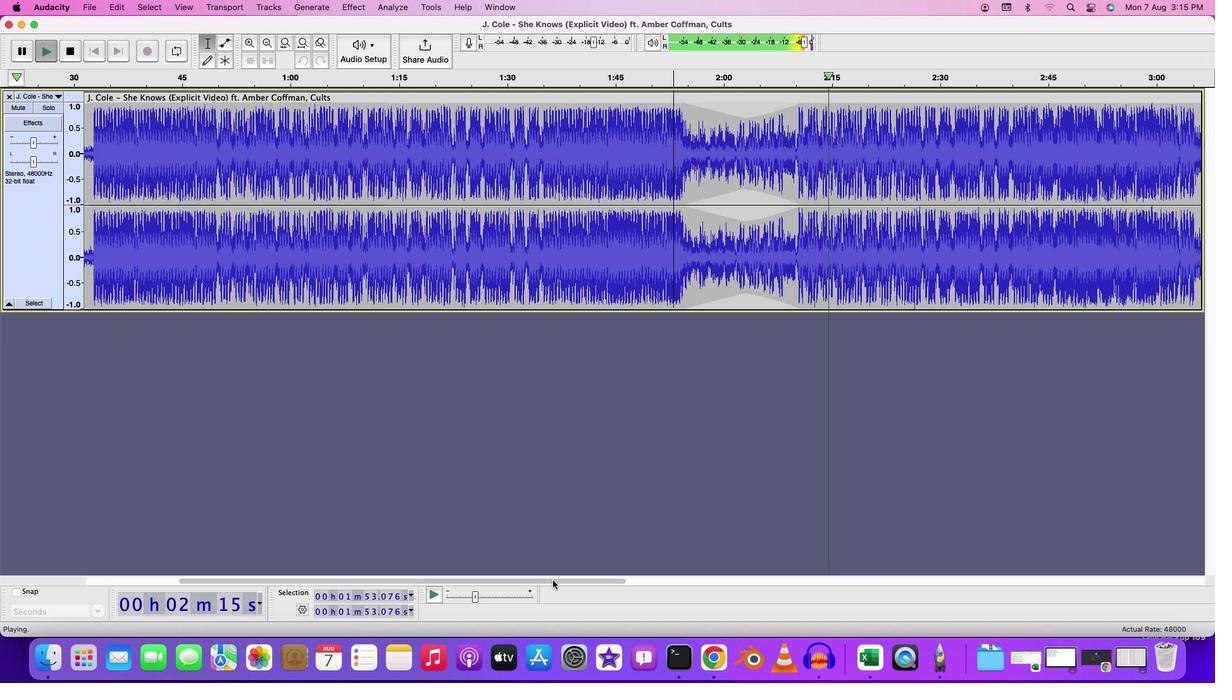 
Action: Mouse pressed left at (552, 581)
Screenshot: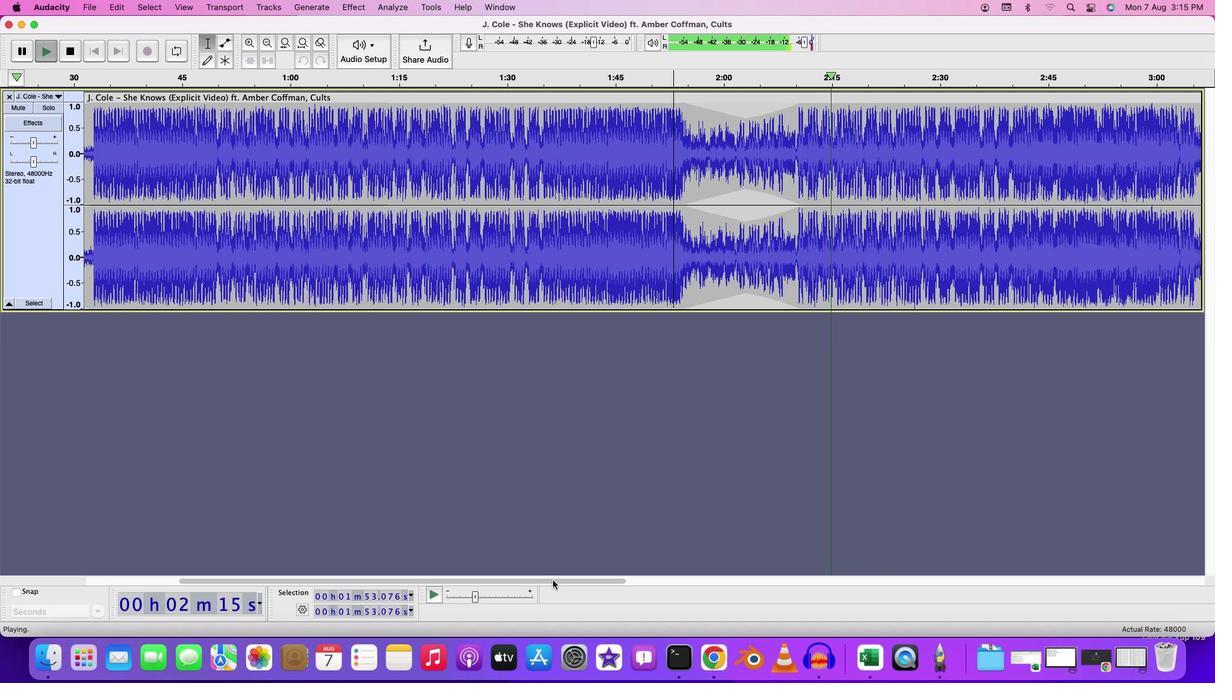 
Action: Mouse moved to (565, 326)
Screenshot: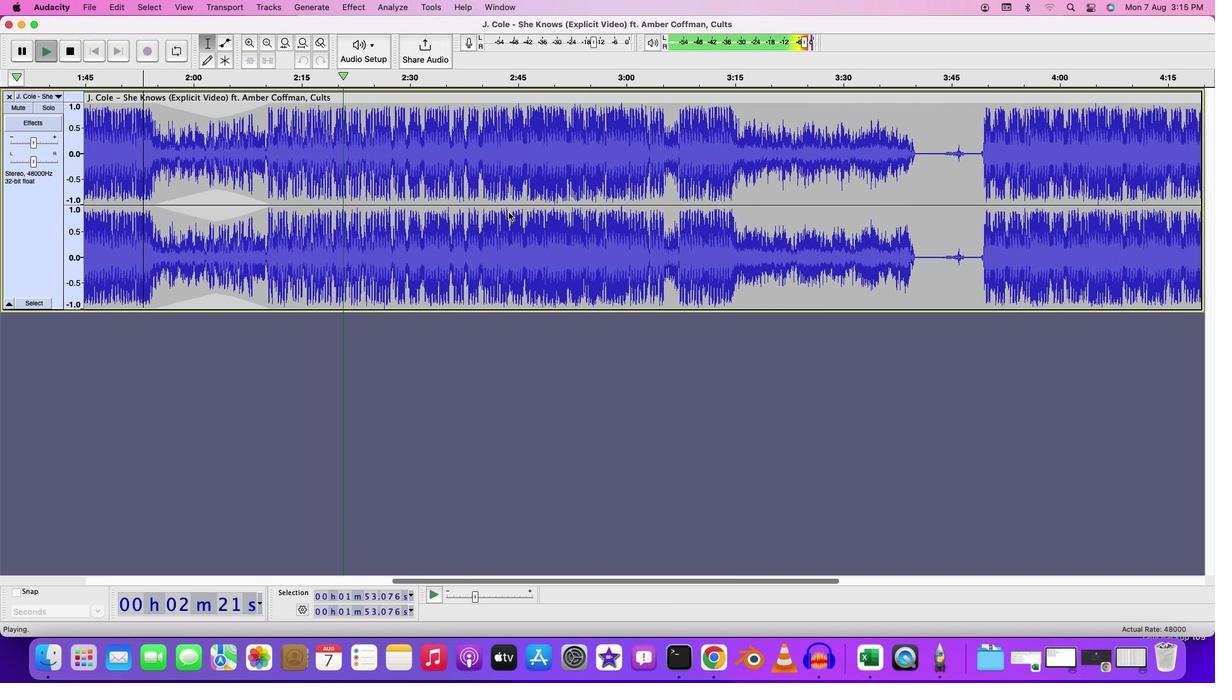 
Action: Key pressed Key.space
Screenshot: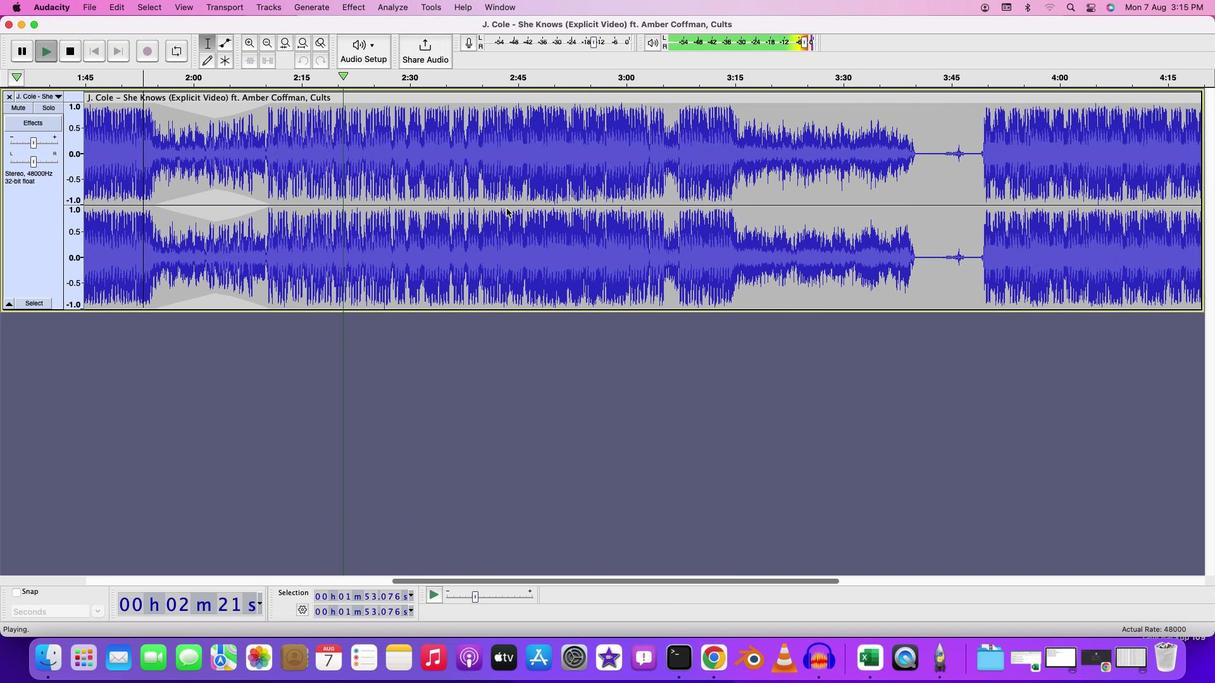 
Action: Mouse moved to (358, 44)
Screenshot: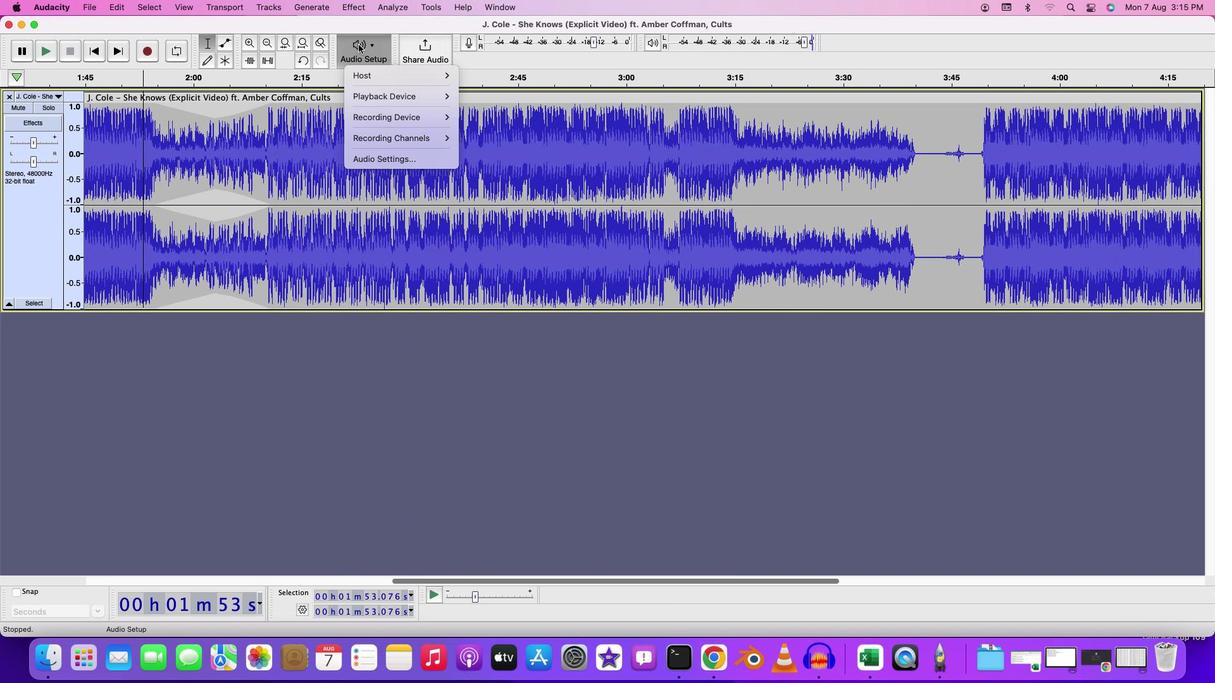 
Action: Mouse pressed left at (358, 44)
Screenshot: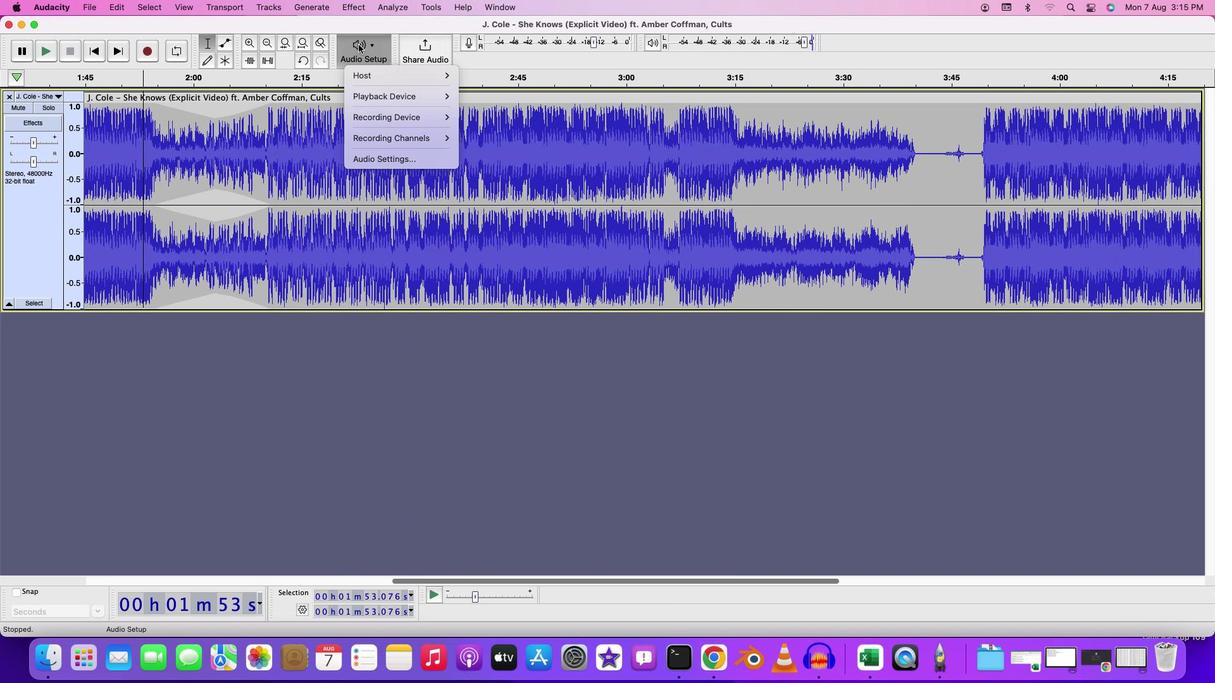 
Action: Mouse moved to (810, 122)
Screenshot: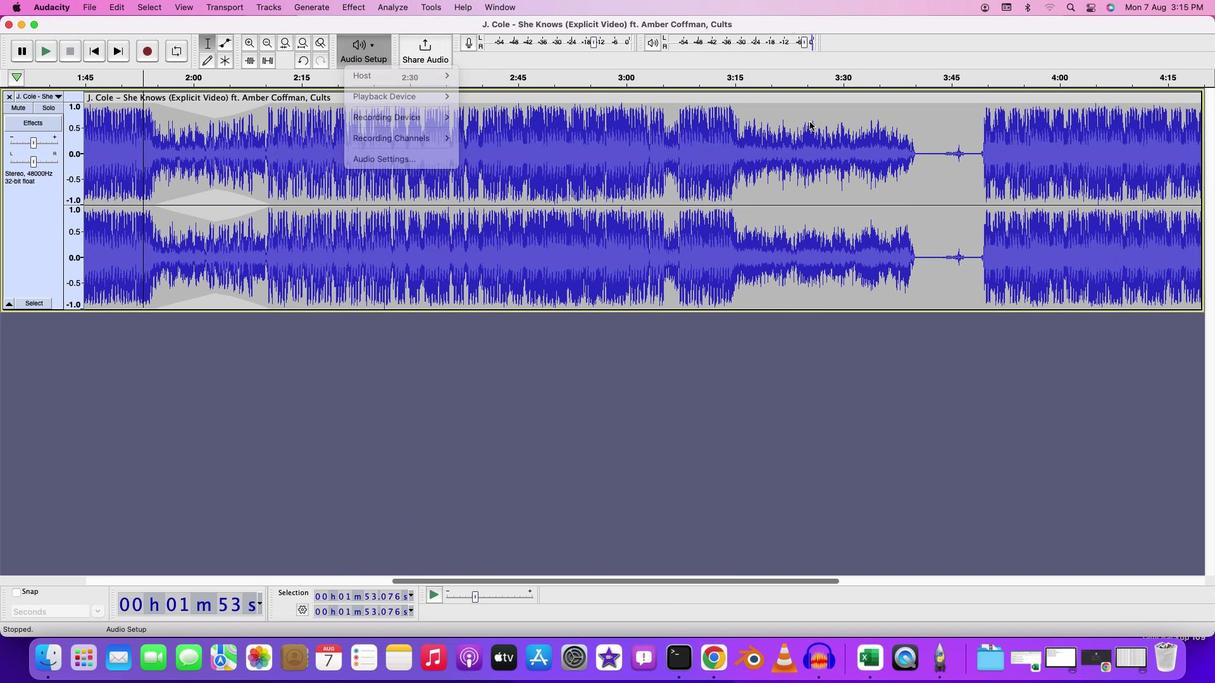 
Action: Mouse pressed left at (810, 122)
Screenshot: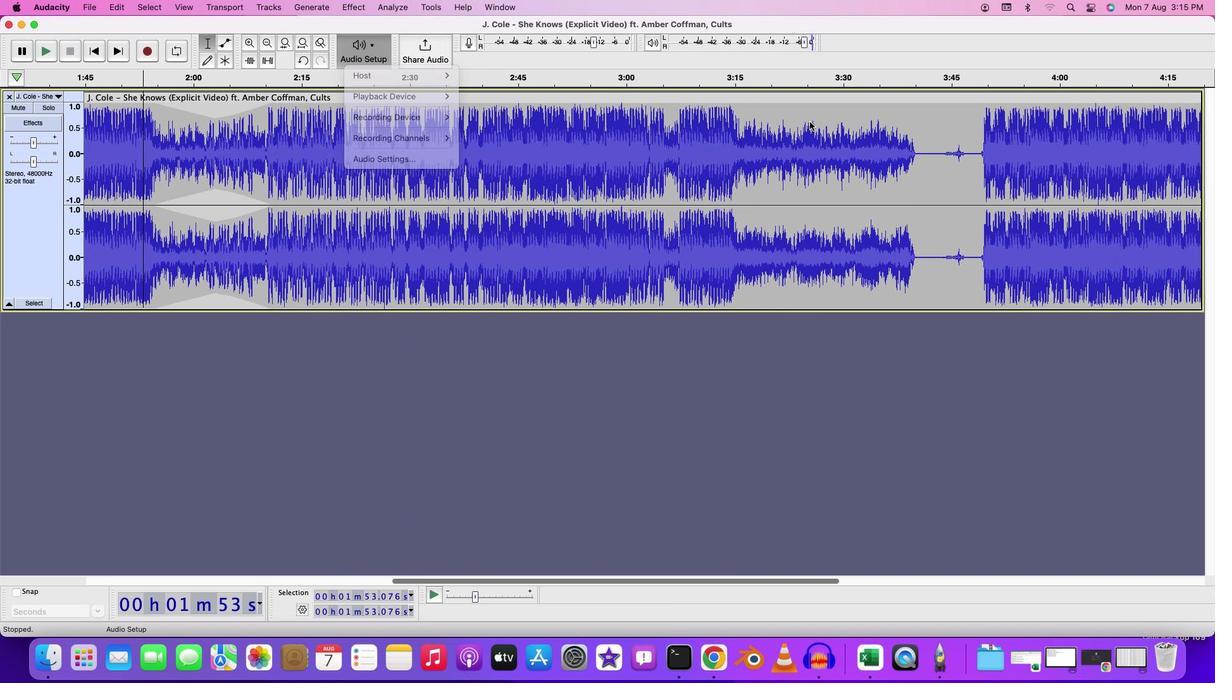 
Action: Mouse moved to (640, 119)
Screenshot: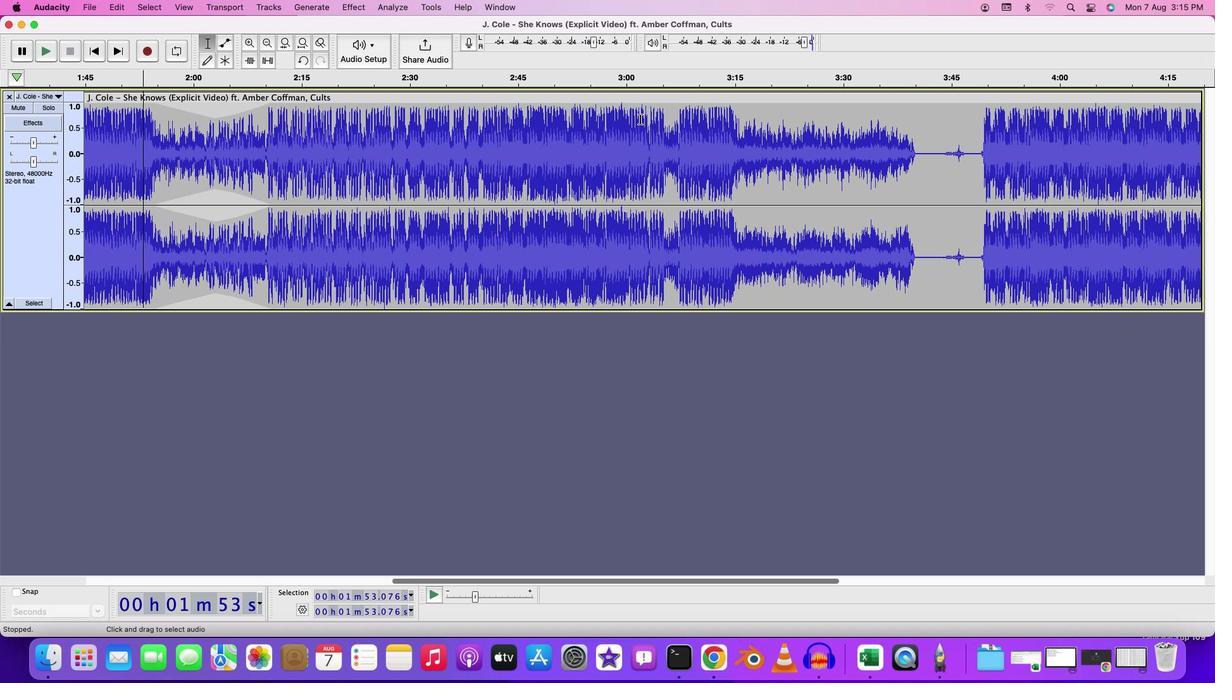 
Action: Mouse pressed left at (640, 119)
Screenshot: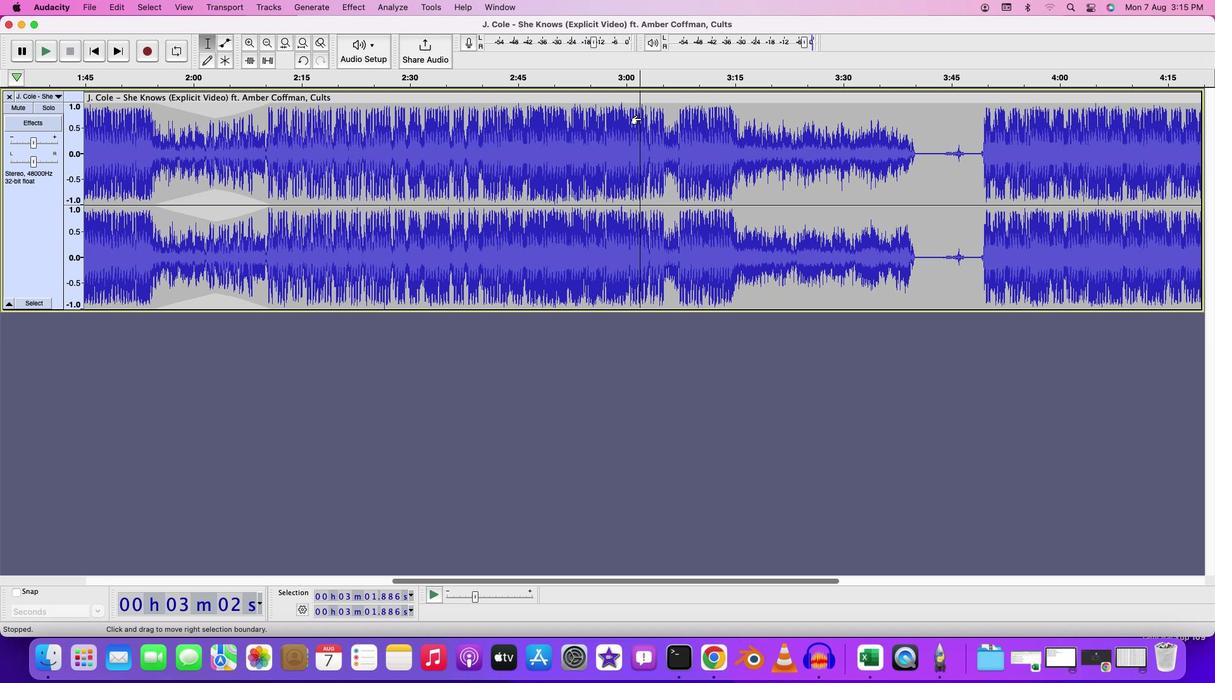 
Action: Mouse moved to (640, 119)
Screenshot: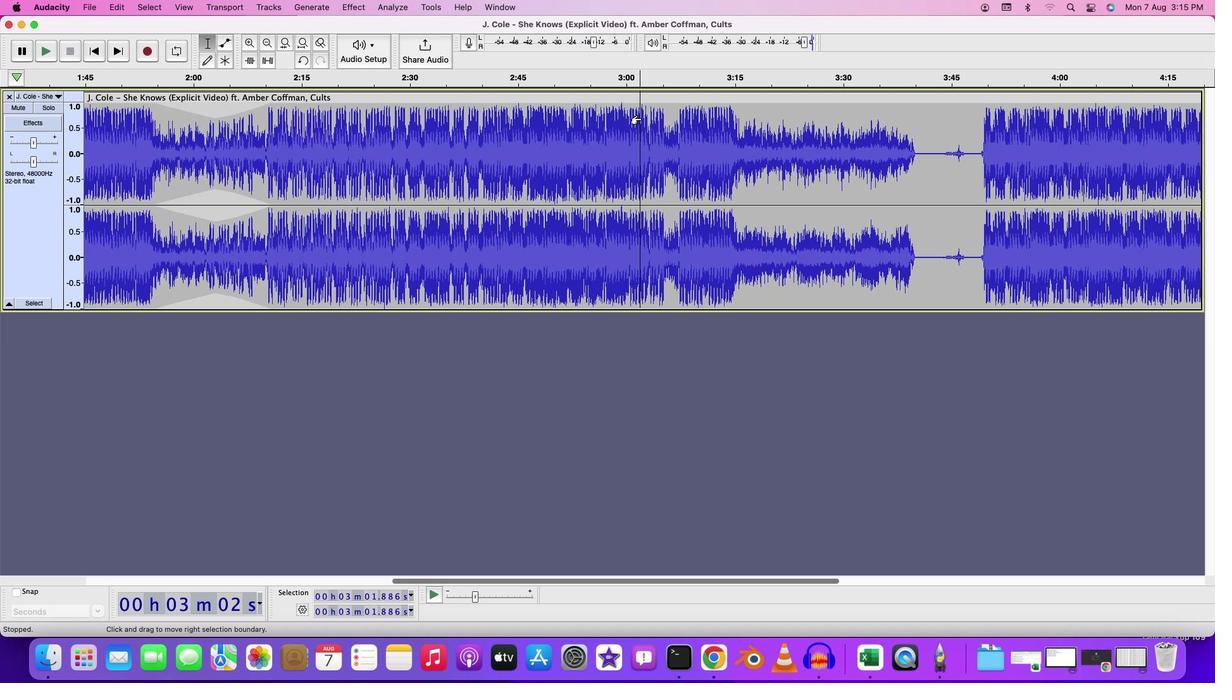 
Action: Key pressed Key.space
Screenshot: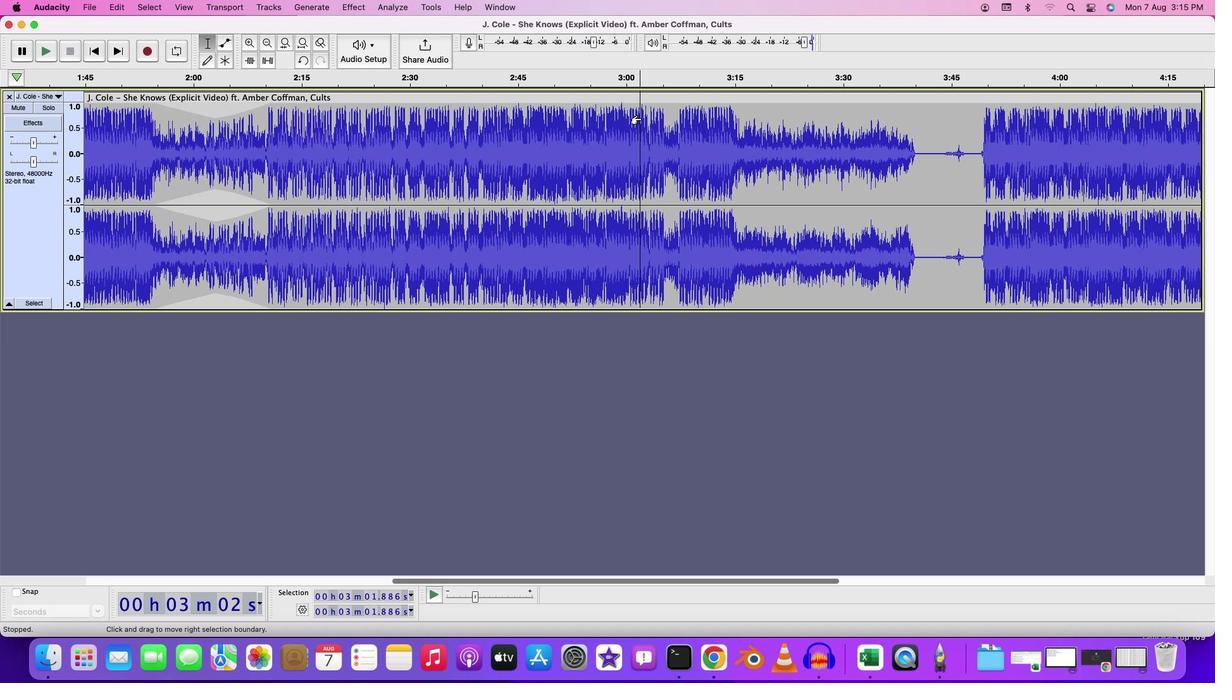 
Action: Mouse moved to (893, 112)
Screenshot: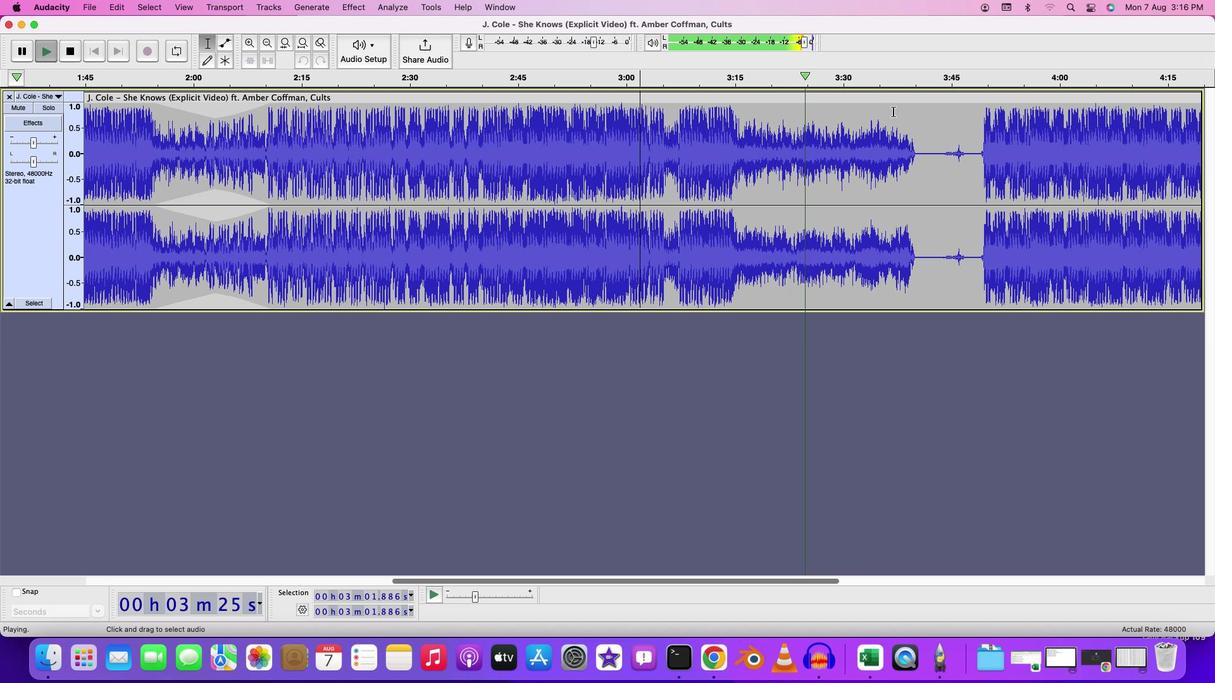 
Action: Mouse pressed left at (893, 112)
Screenshot: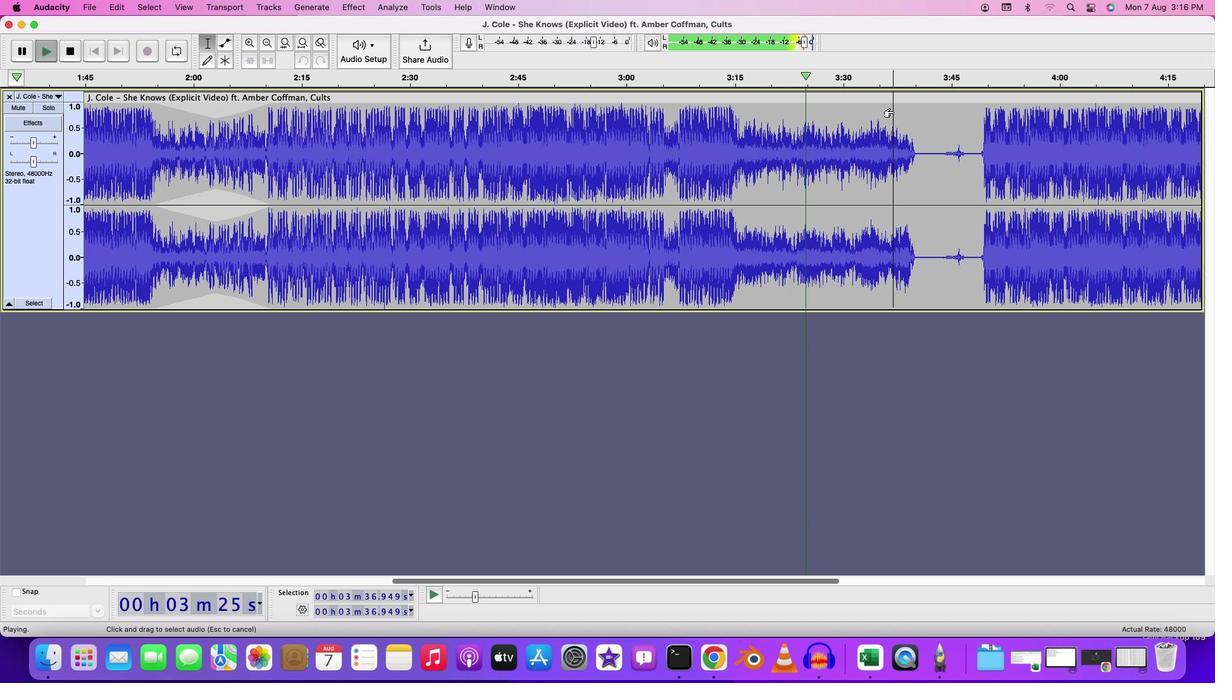 
Action: Key pressed Key.spaceKey.space
Screenshot: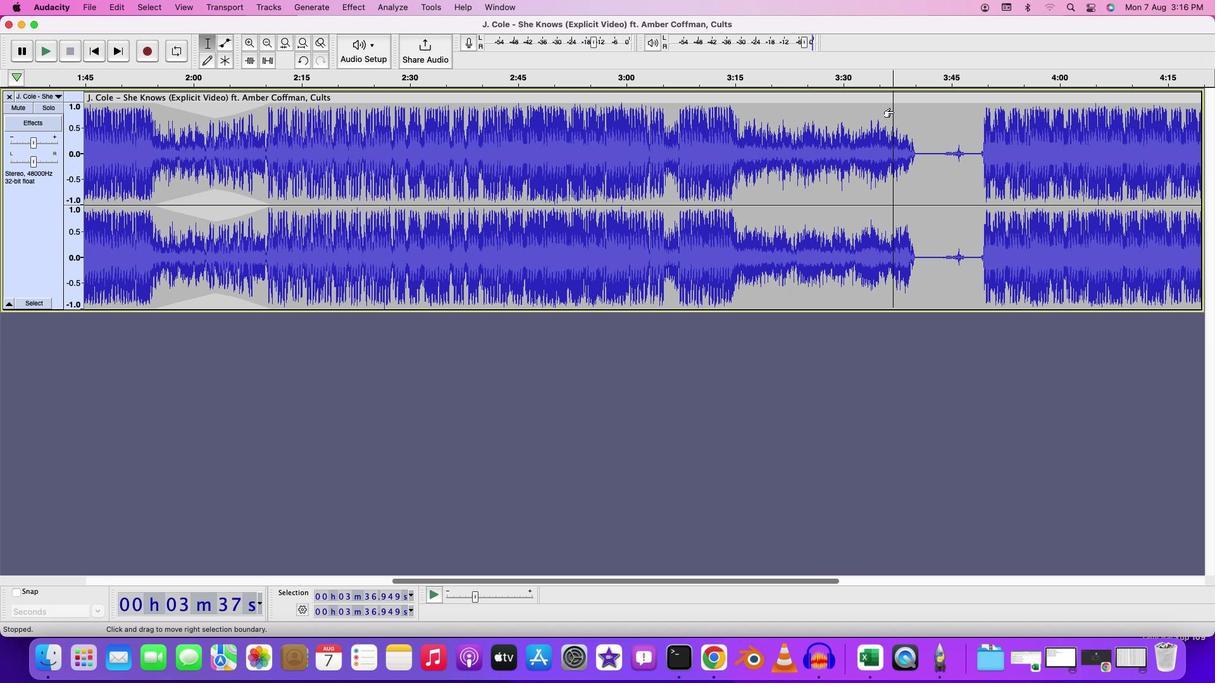 
Action: Mouse moved to (800, 579)
Screenshot: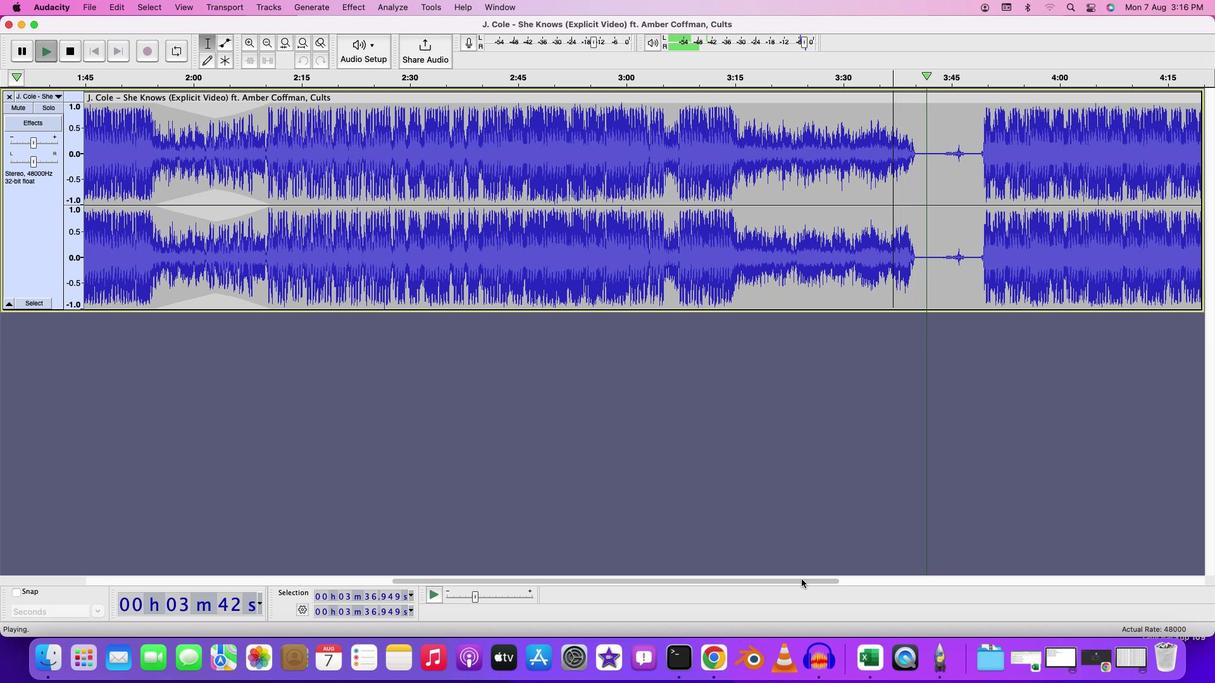 
Action: Mouse pressed left at (800, 579)
Screenshot: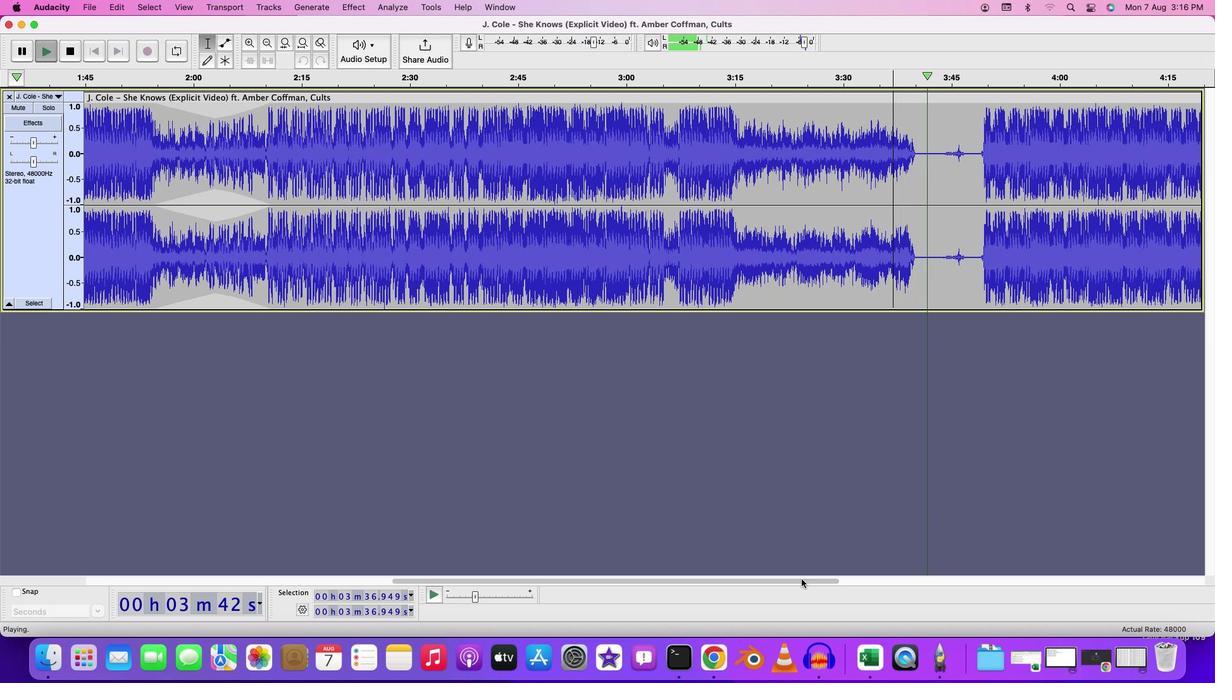 
Action: Mouse moved to (409, 120)
Screenshot: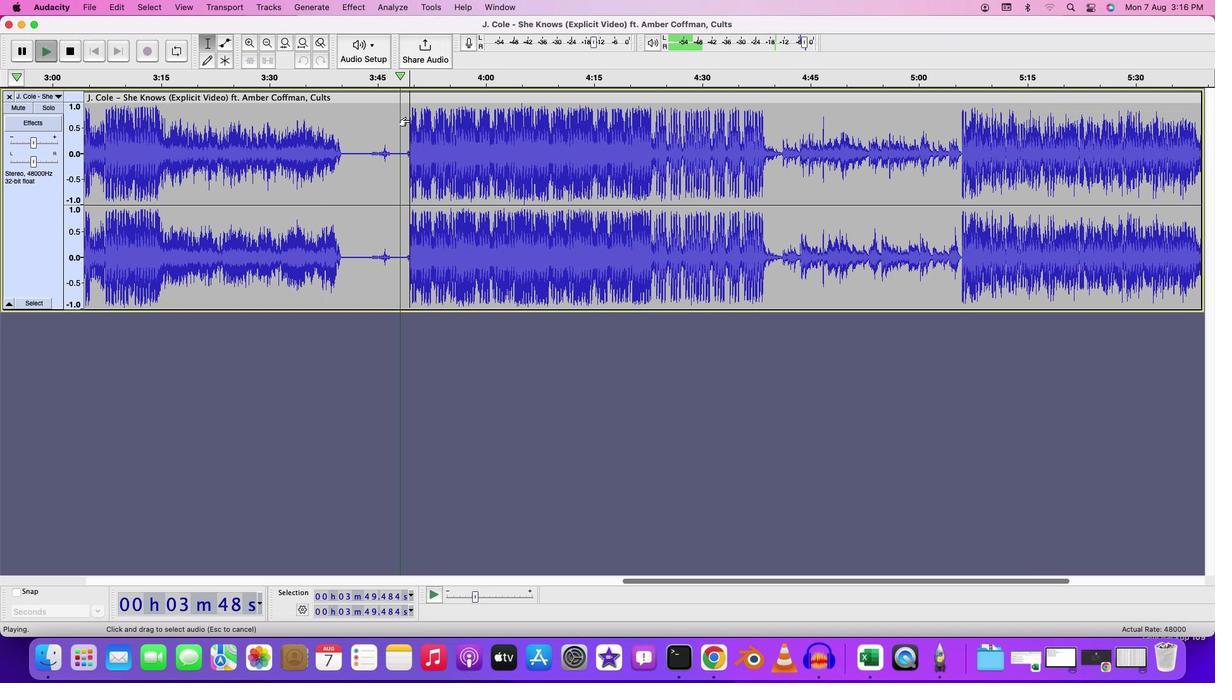 
Action: Mouse pressed left at (409, 120)
Screenshot: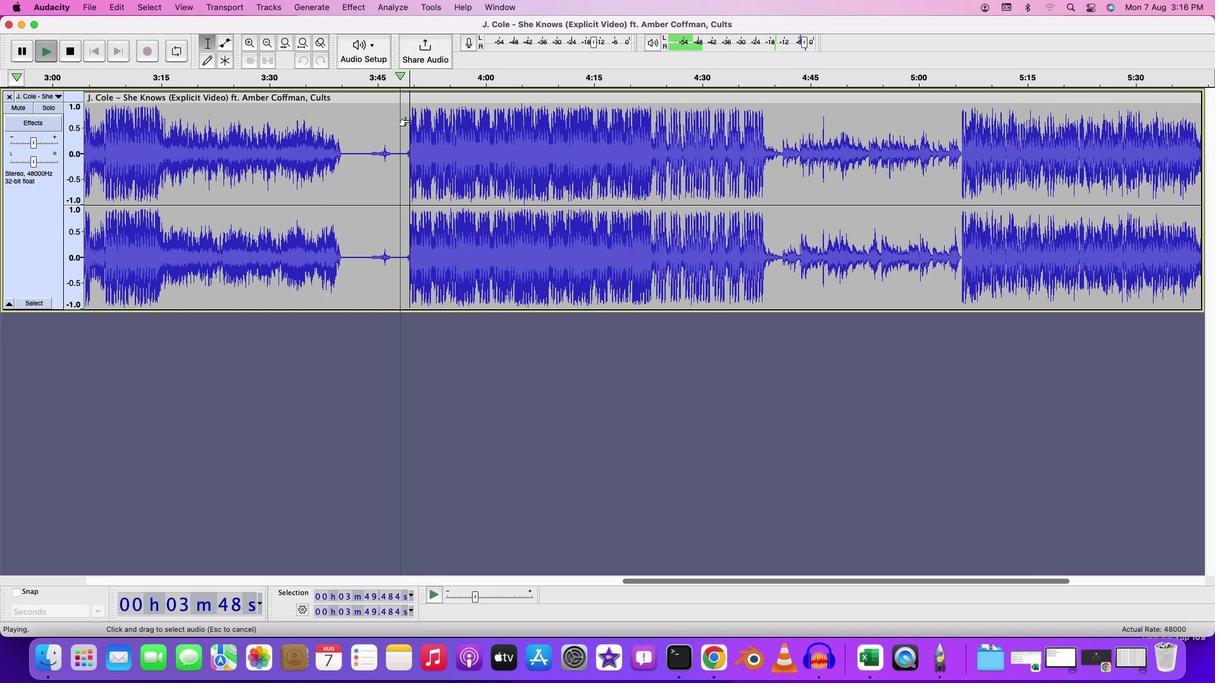 
Action: Key pressed Key.spaceKey.space
Screenshot: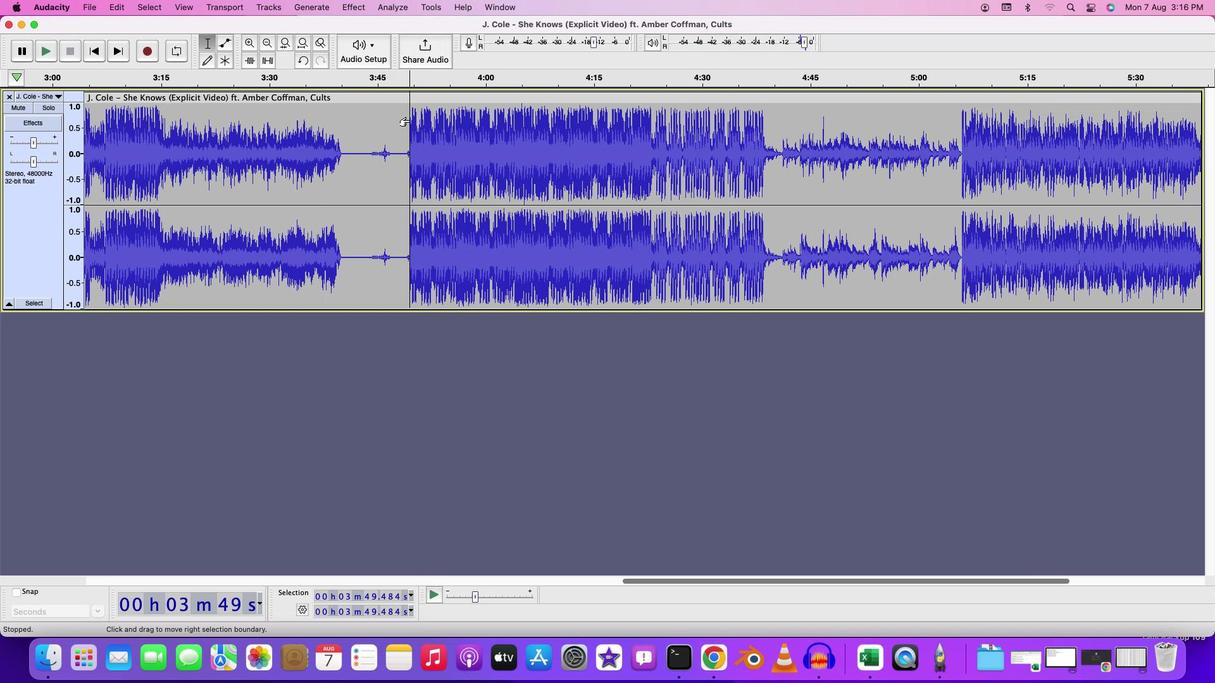 
Action: Mouse moved to (675, 581)
Screenshot: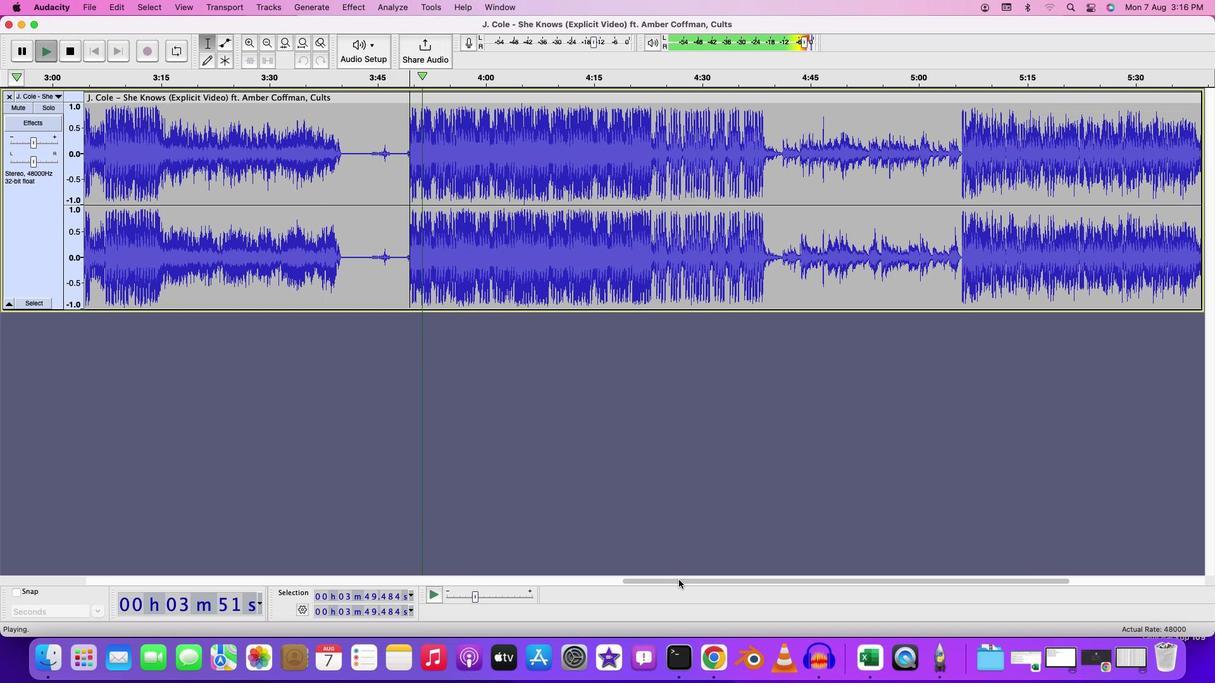 
Action: Mouse pressed left at (675, 581)
Screenshot: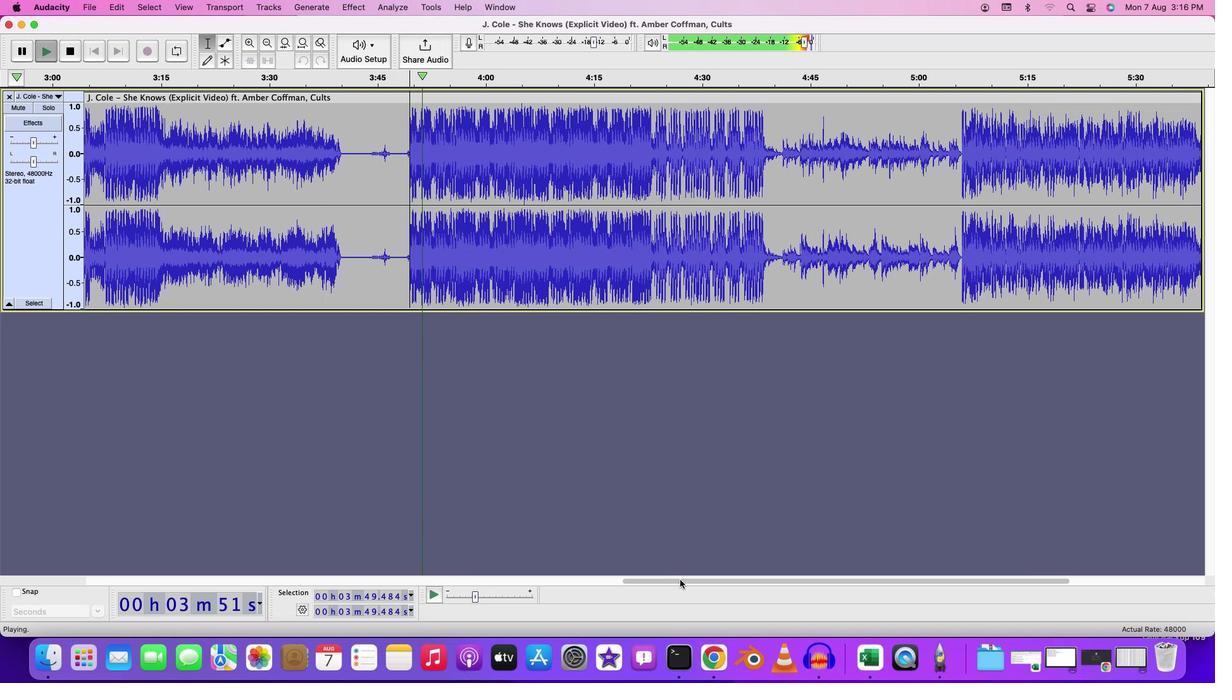 
Action: Mouse moved to (493, 459)
Screenshot: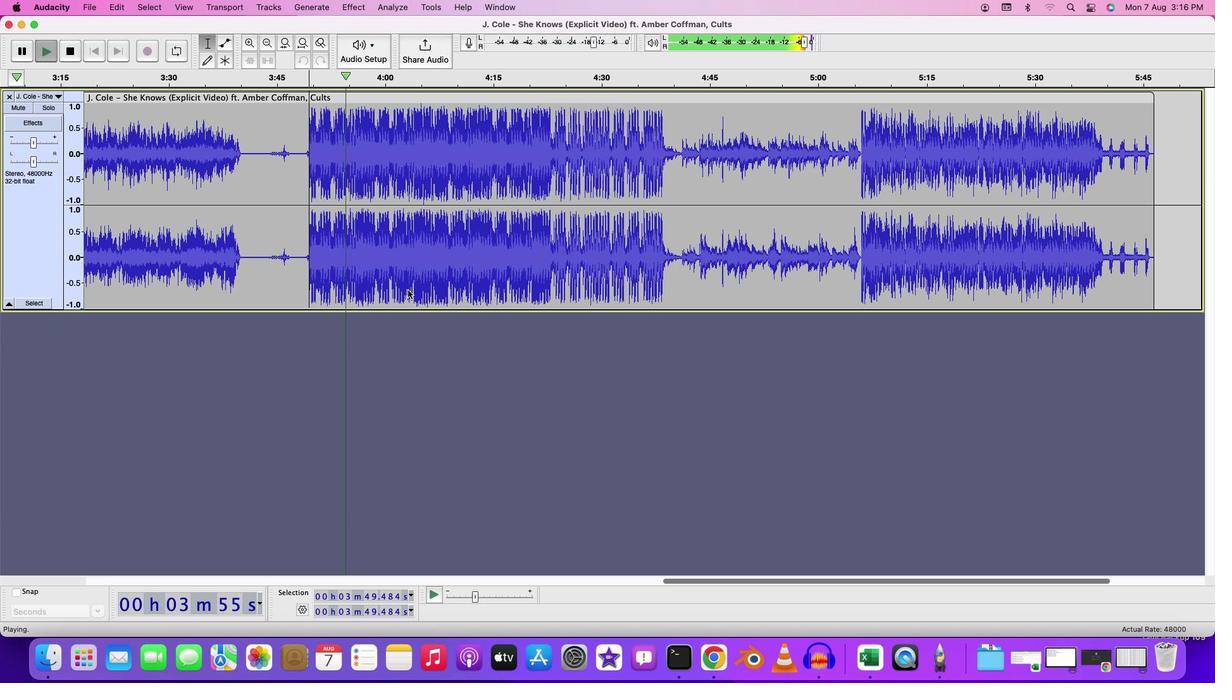 
Action: Key pressed Key.space
Screenshot: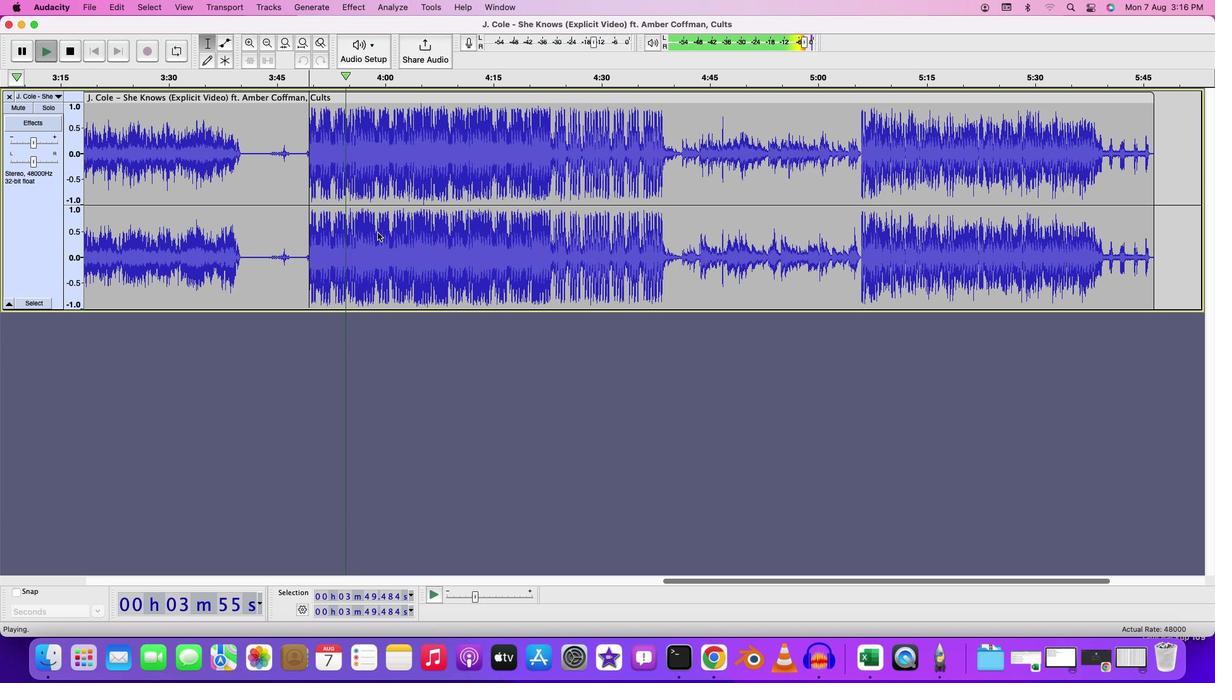 
Action: Mouse moved to (223, 41)
Screenshot: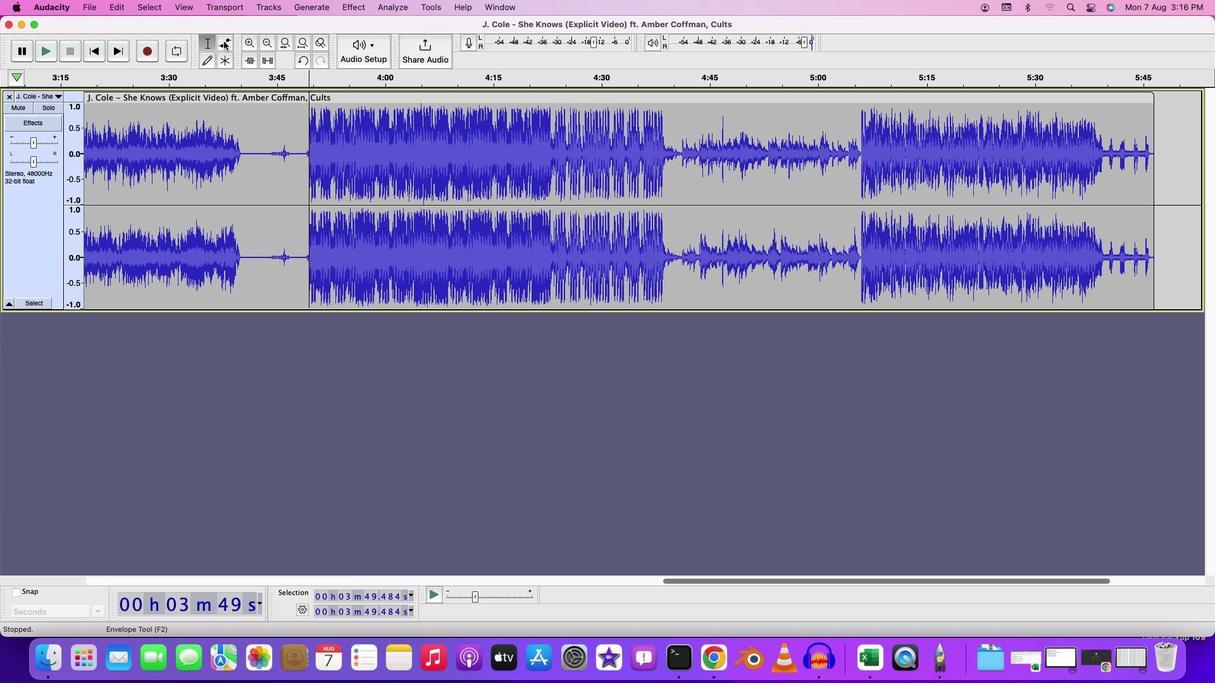 
Action: Mouse pressed left at (223, 41)
Screenshot: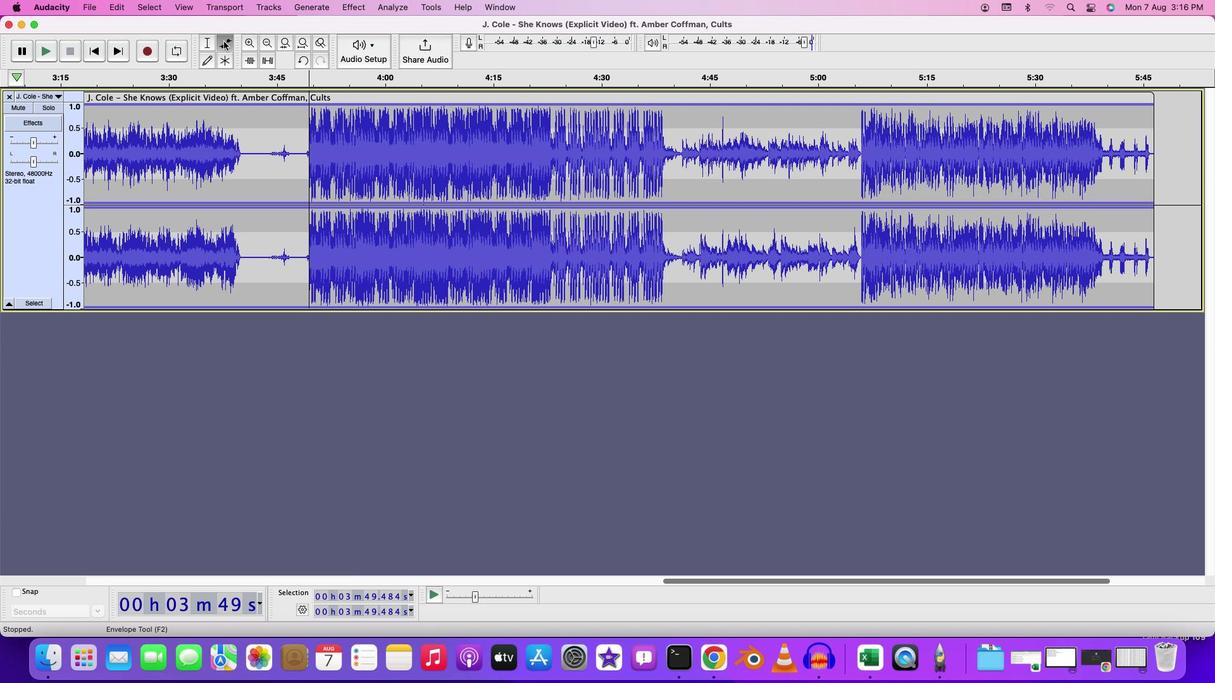 
Action: Mouse moved to (245, 104)
Screenshot: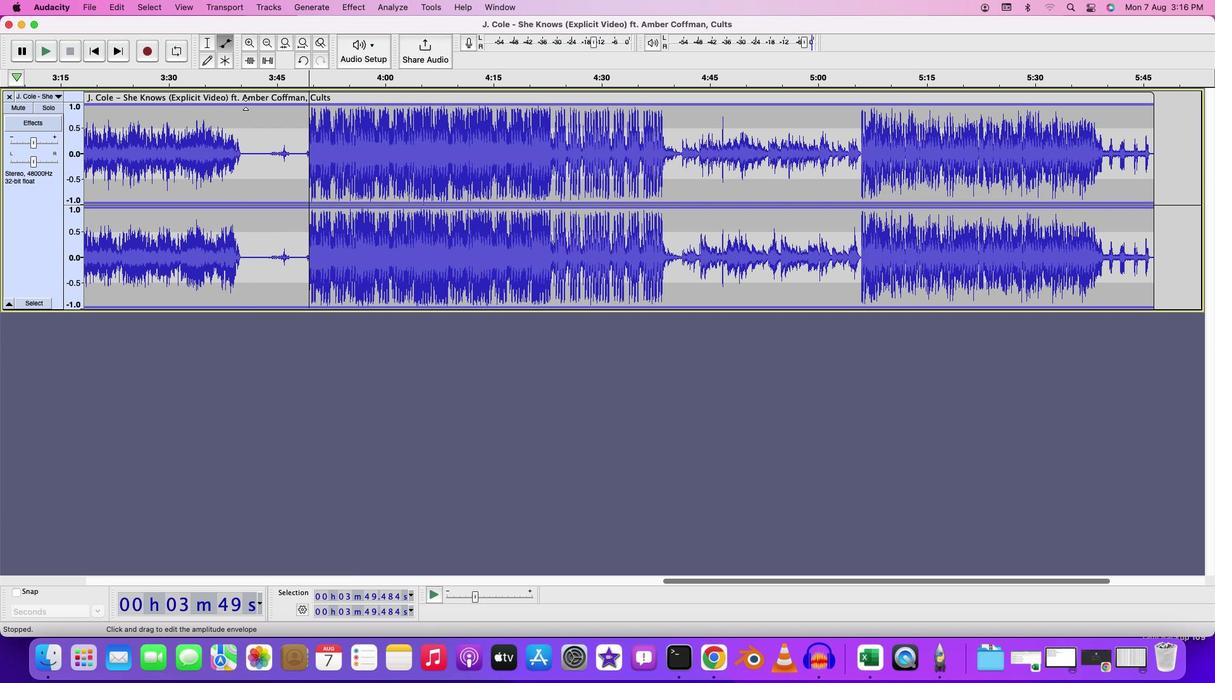 
Action: Mouse pressed left at (245, 104)
Screenshot: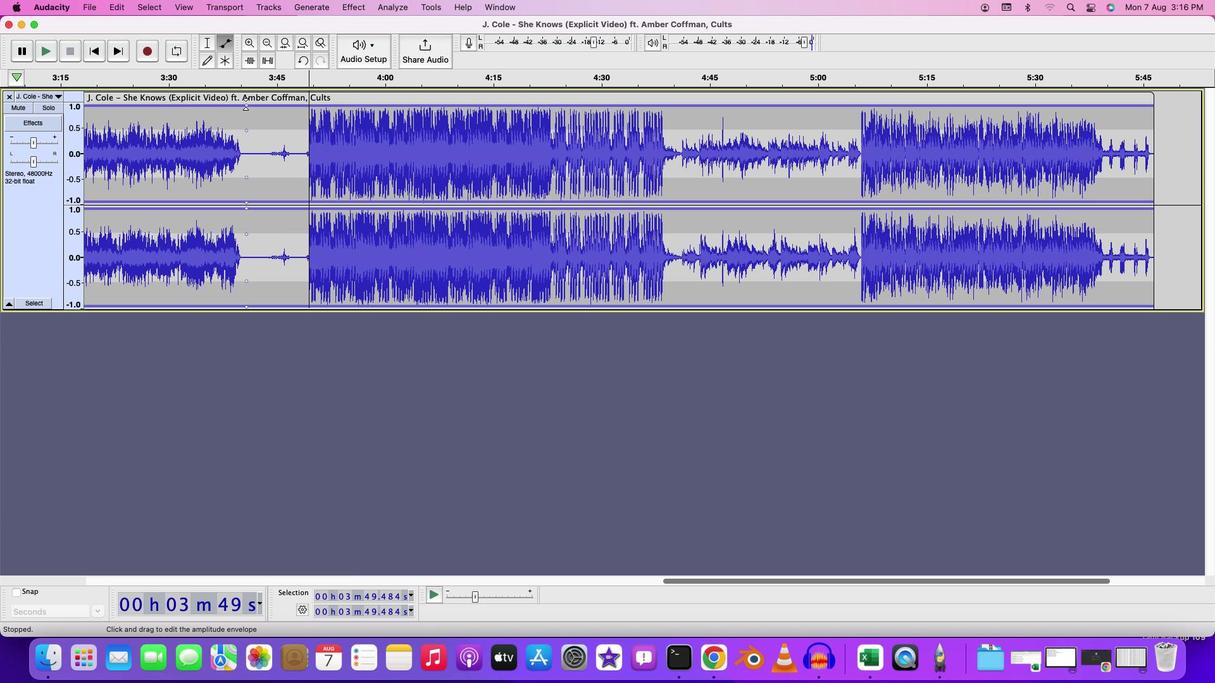 
Action: Mouse moved to (307, 105)
Screenshot: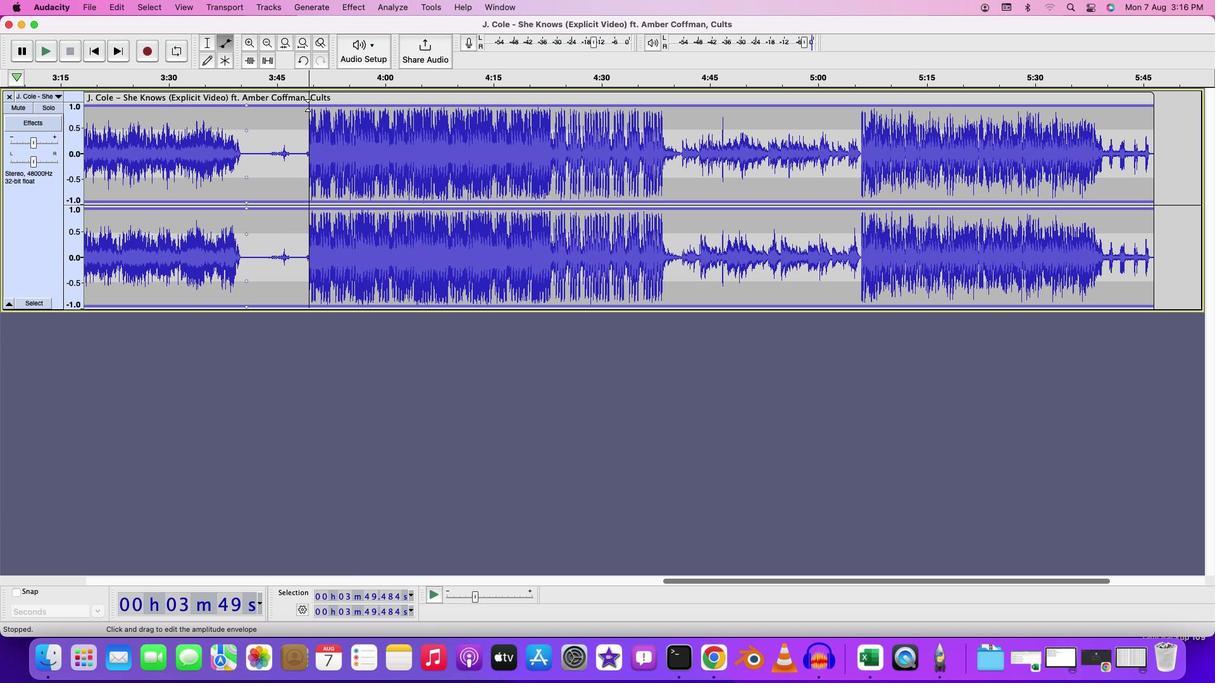 
Action: Mouse pressed left at (307, 105)
Screenshot: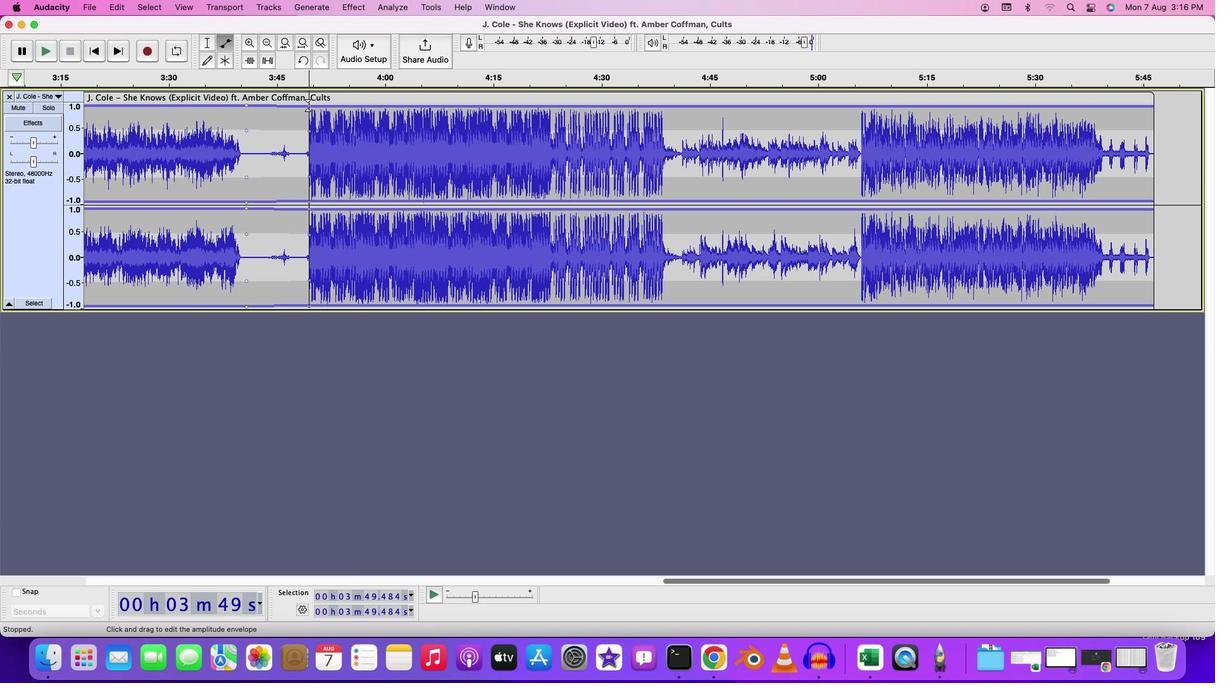 
Action: Mouse moved to (281, 106)
Screenshot: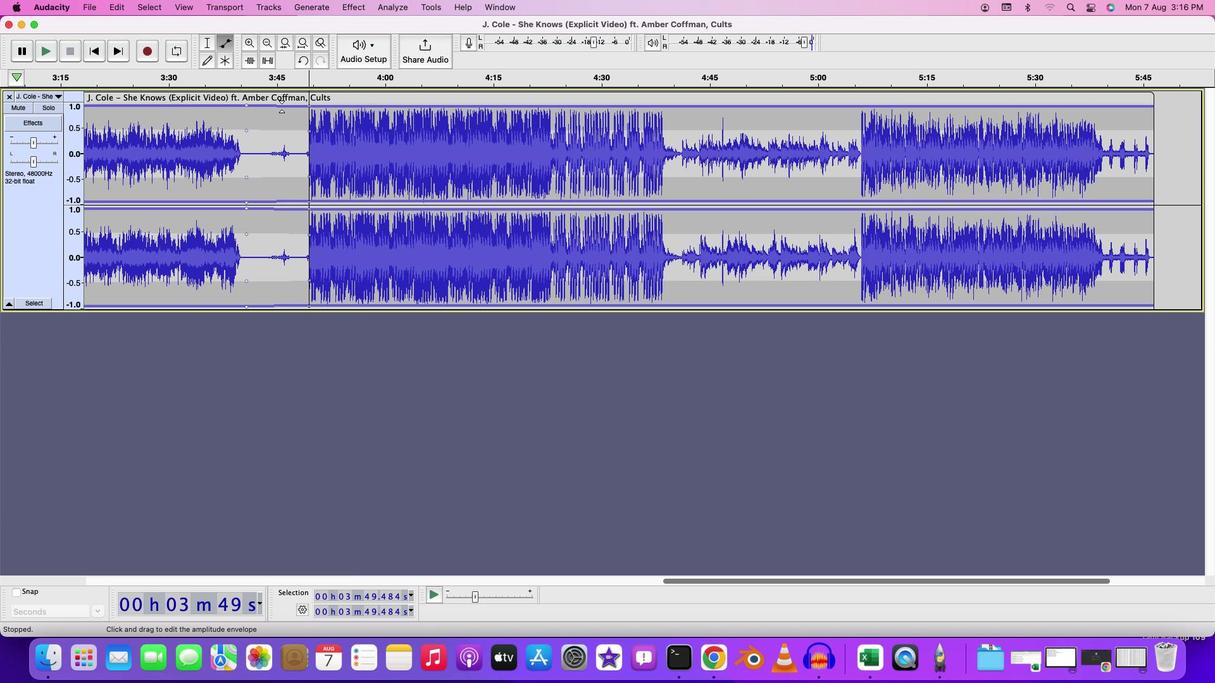 
Action: Mouse pressed left at (281, 106)
Screenshot: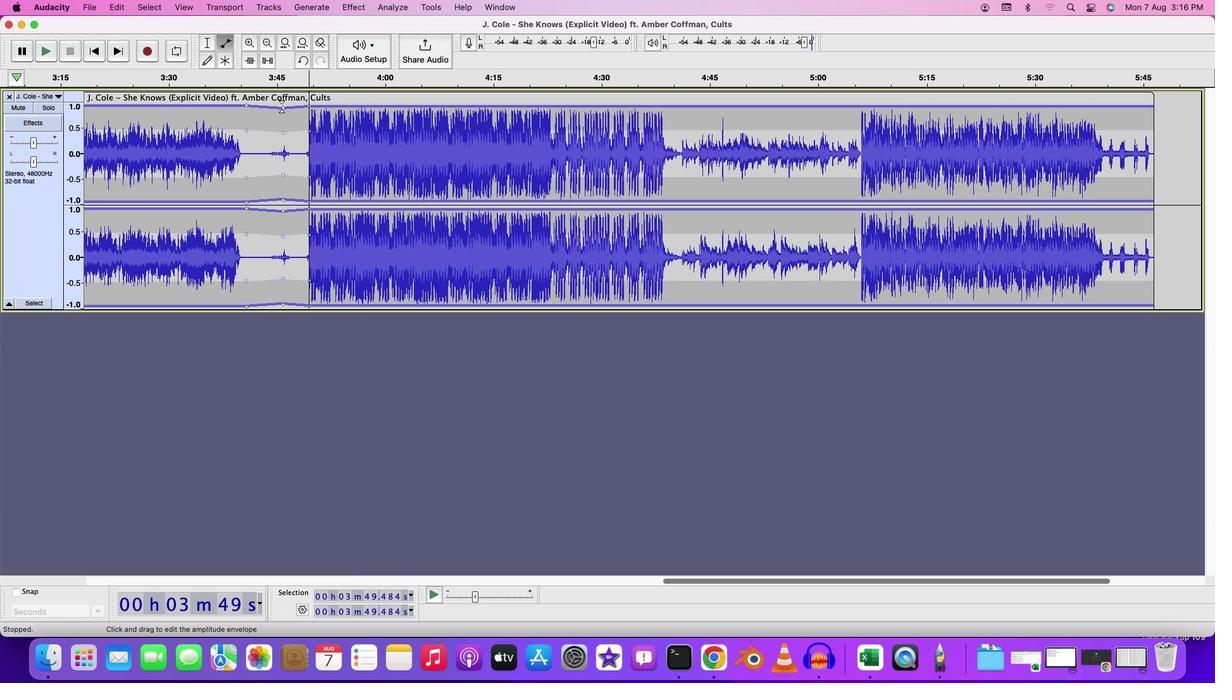 
Action: Mouse moved to (281, 106)
Screenshot: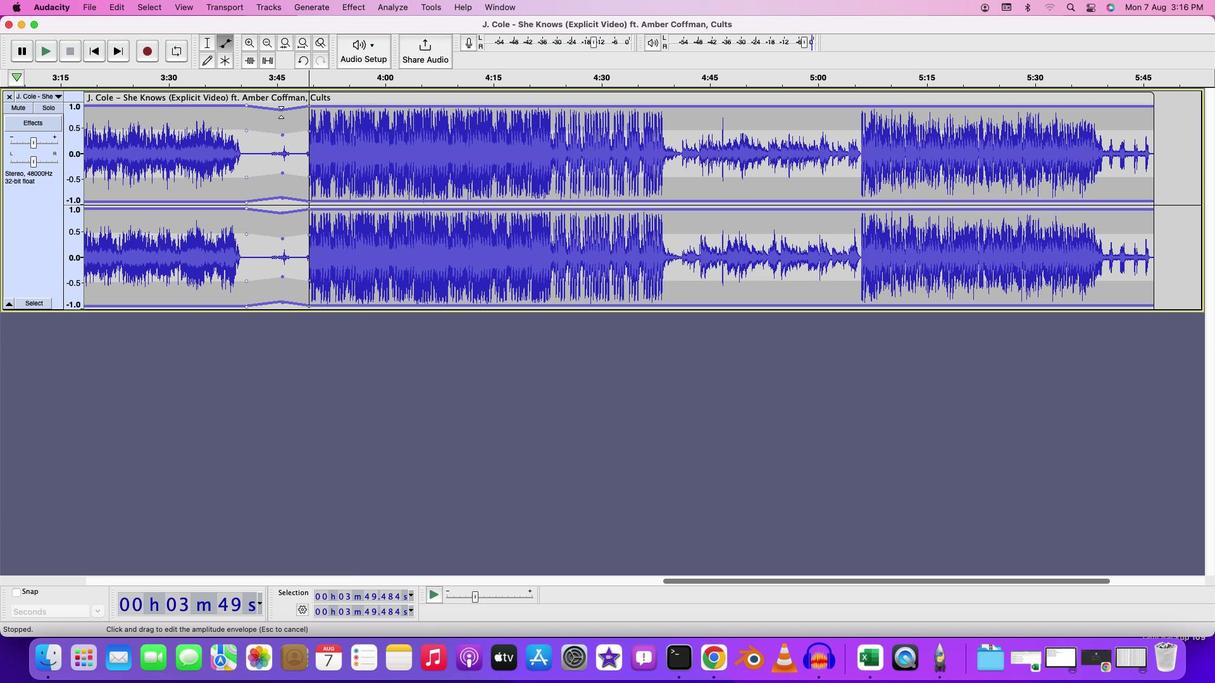 
Action: Mouse pressed left at (281, 106)
Screenshot: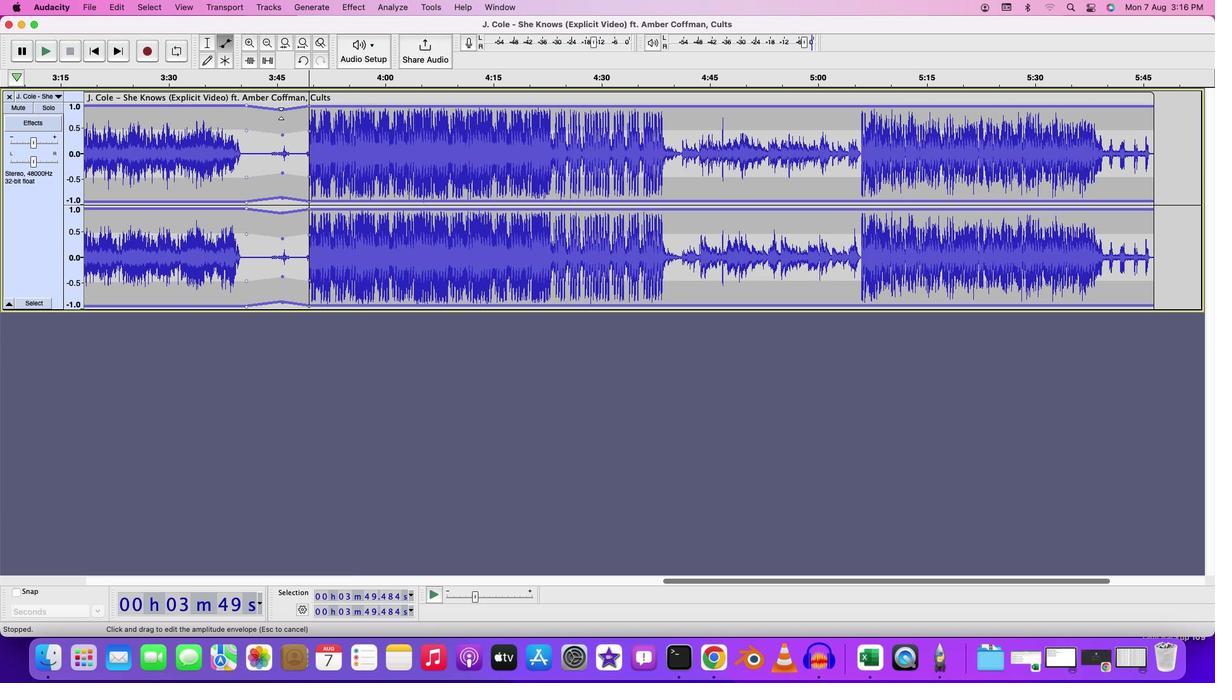
Action: Mouse moved to (208, 43)
Screenshot: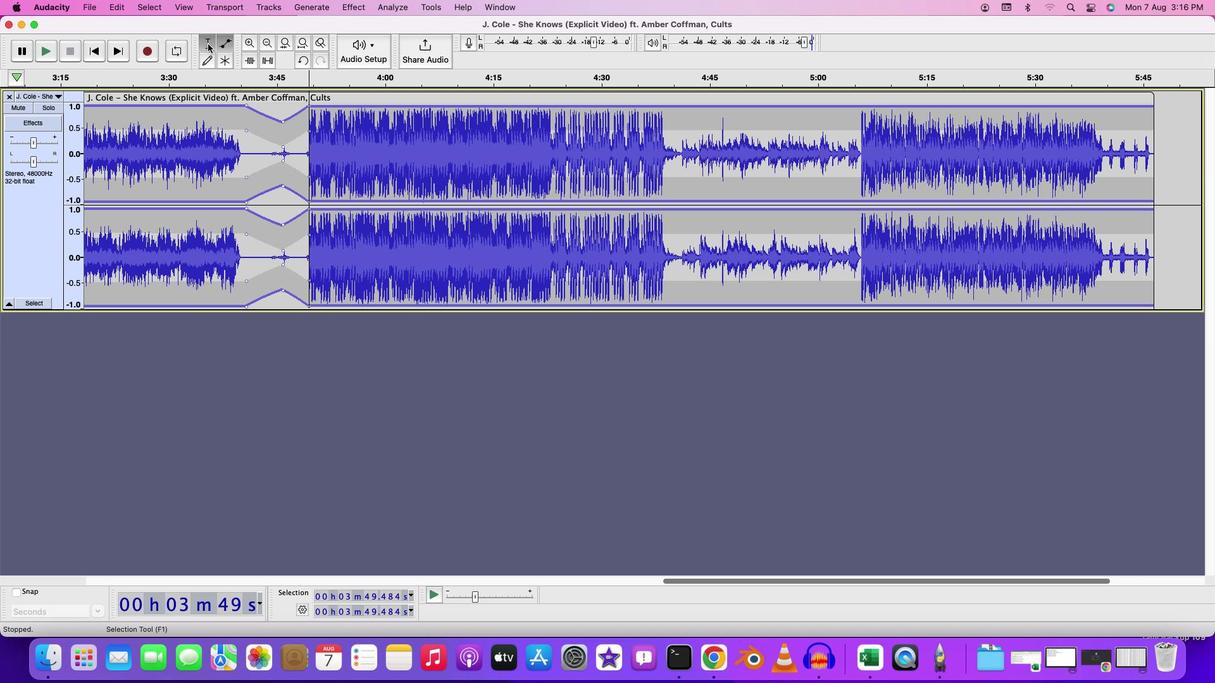 
Action: Mouse pressed left at (208, 43)
Screenshot: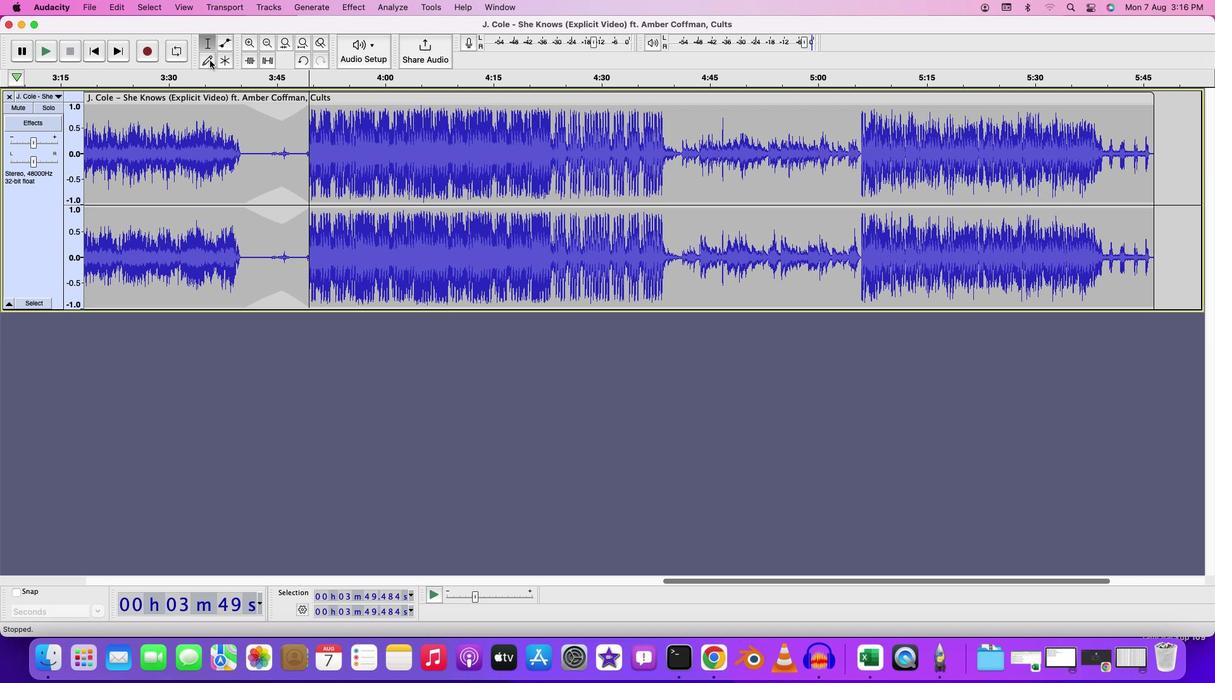 
Action: Mouse moved to (230, 110)
Screenshot: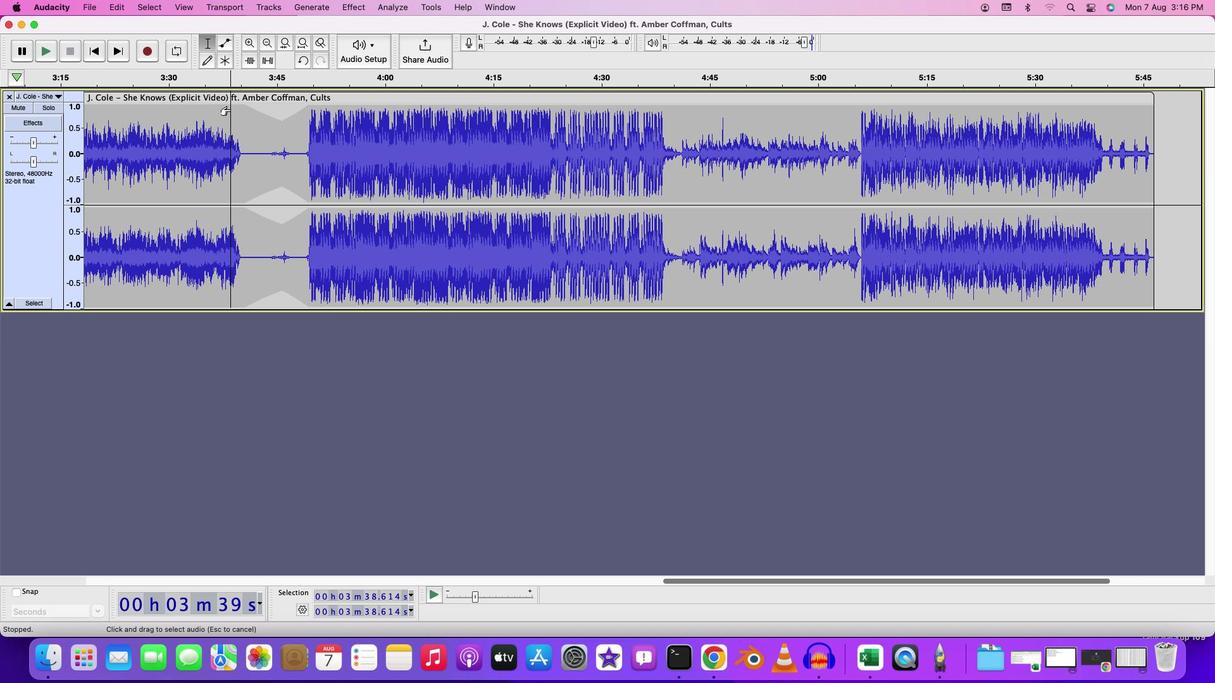 
Action: Mouse pressed left at (230, 110)
Screenshot: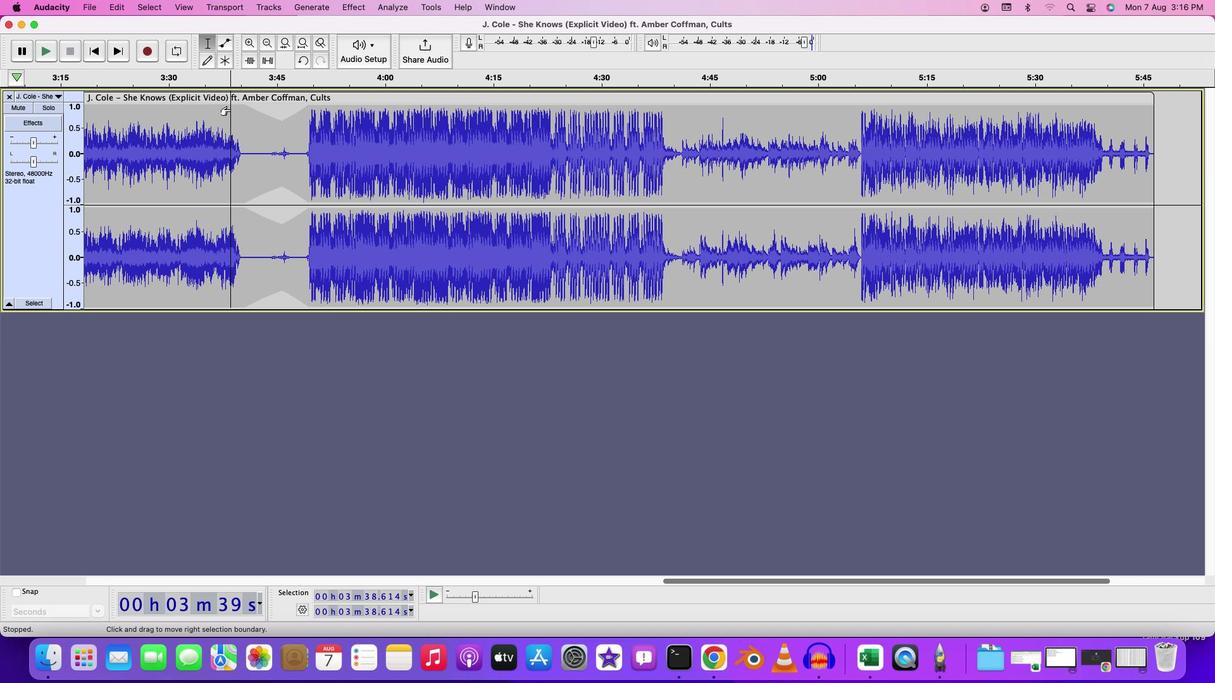 
Action: Key pressed Key.space
Screenshot: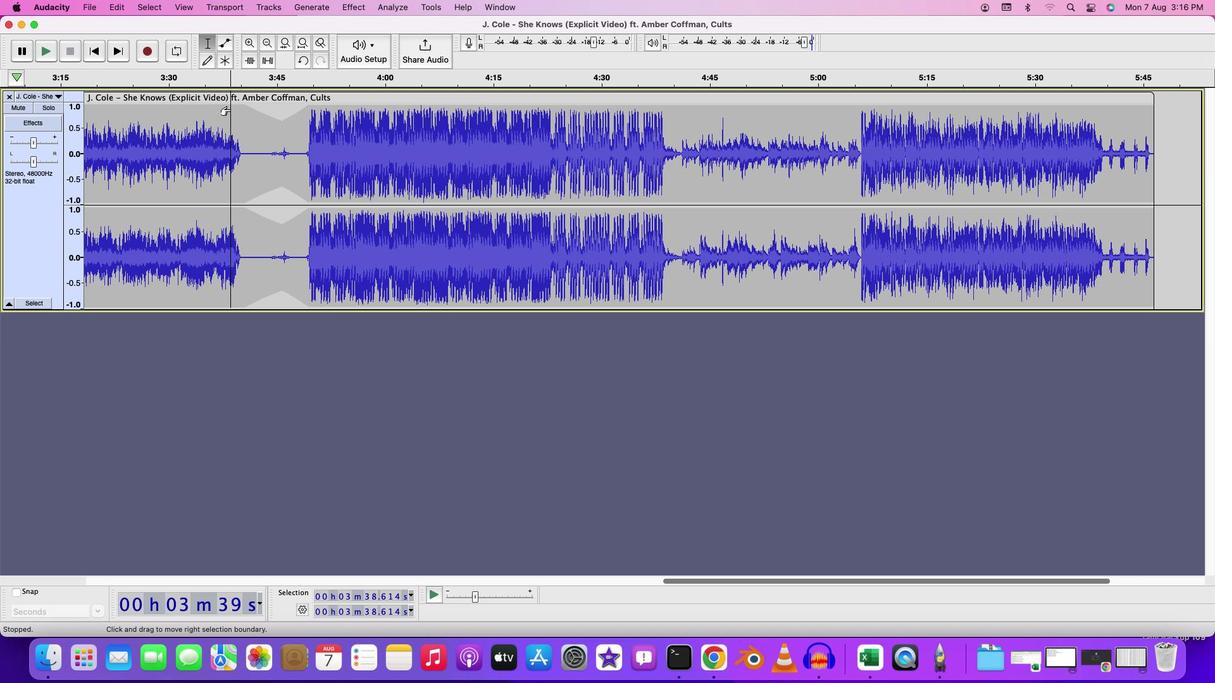 
Action: Mouse moved to (698, 579)
Screenshot: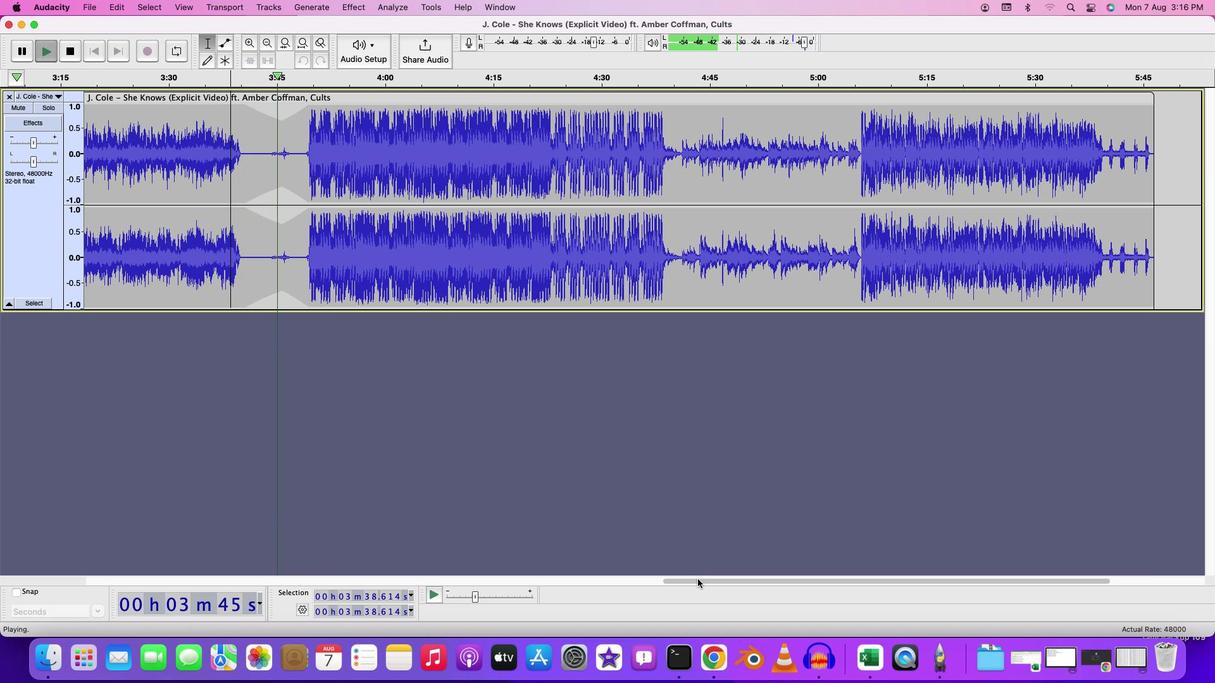 
Action: Mouse pressed left at (698, 579)
Screenshot: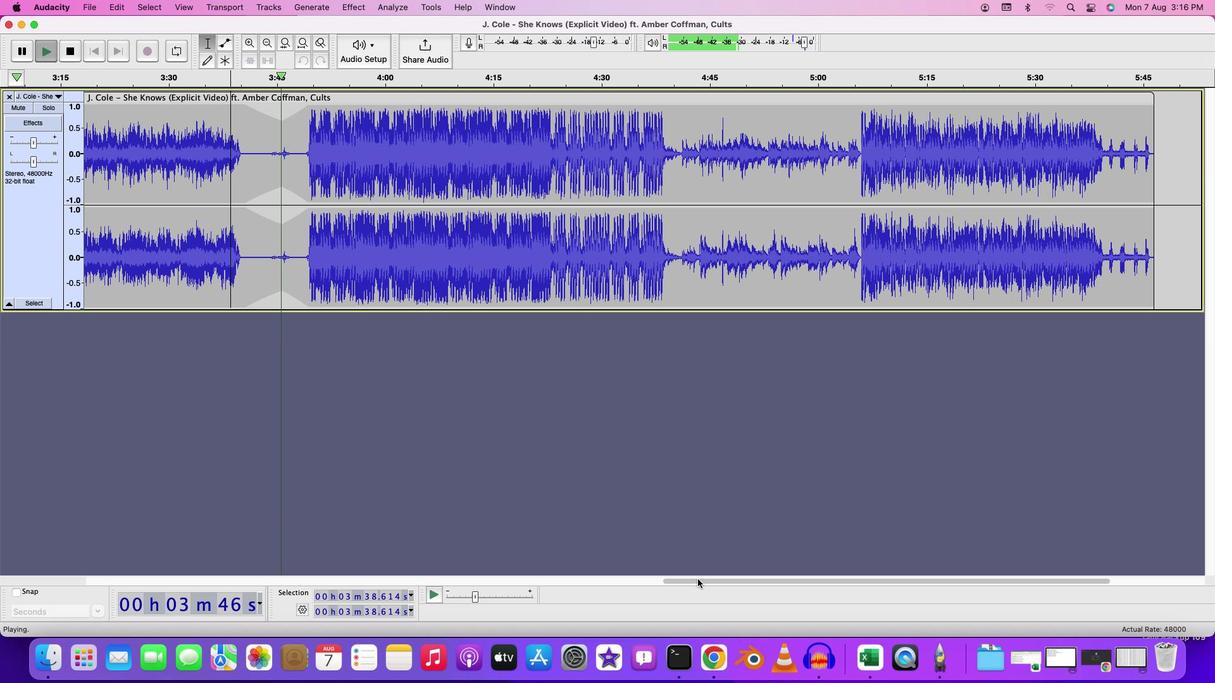 
Action: Mouse moved to (441, 106)
Screenshot: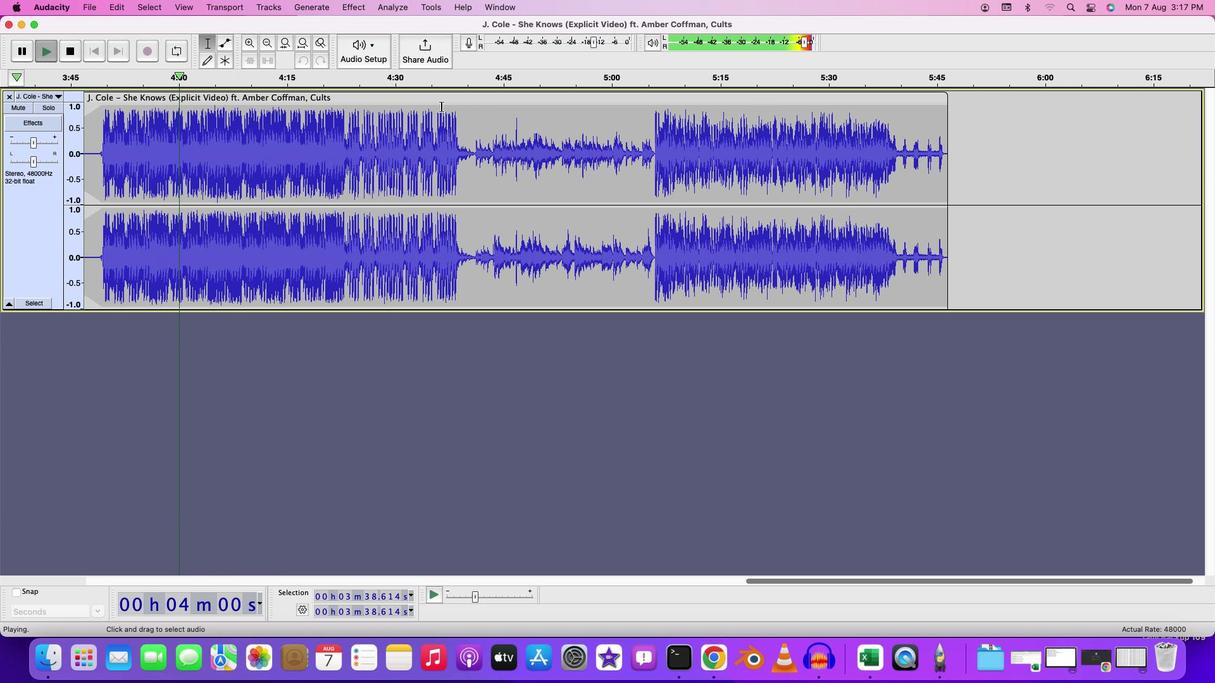 
Action: Mouse pressed left at (441, 106)
Screenshot: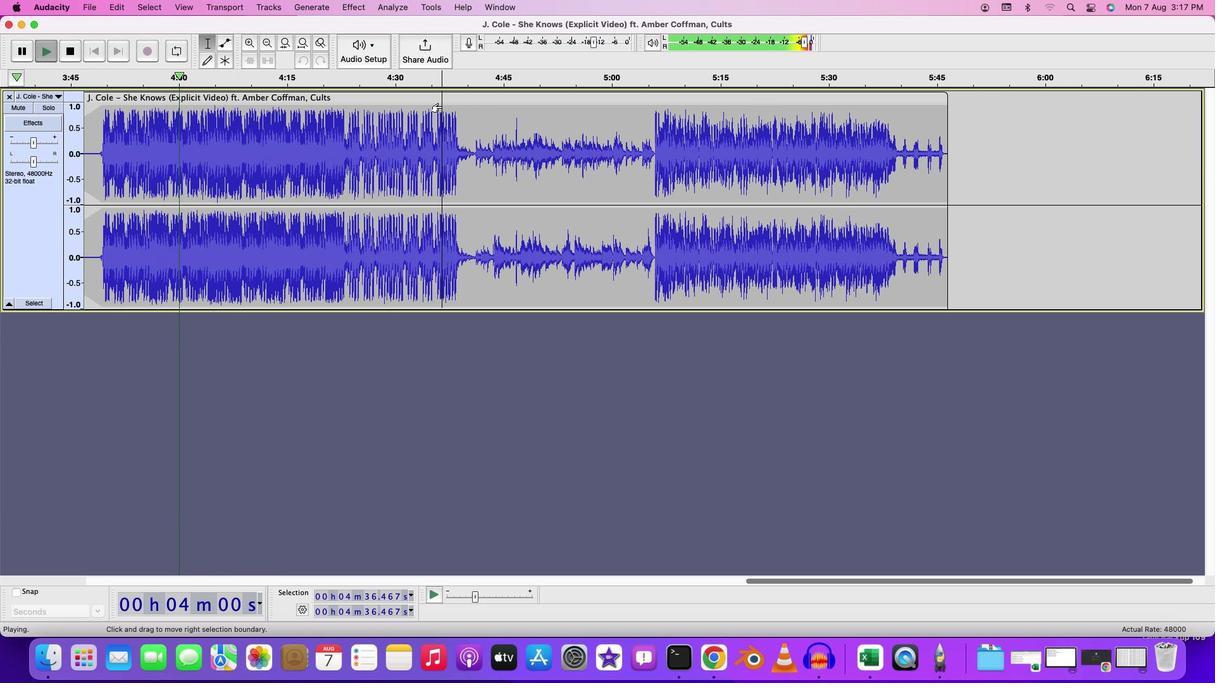 
Action: Mouse moved to (451, 115)
Screenshot: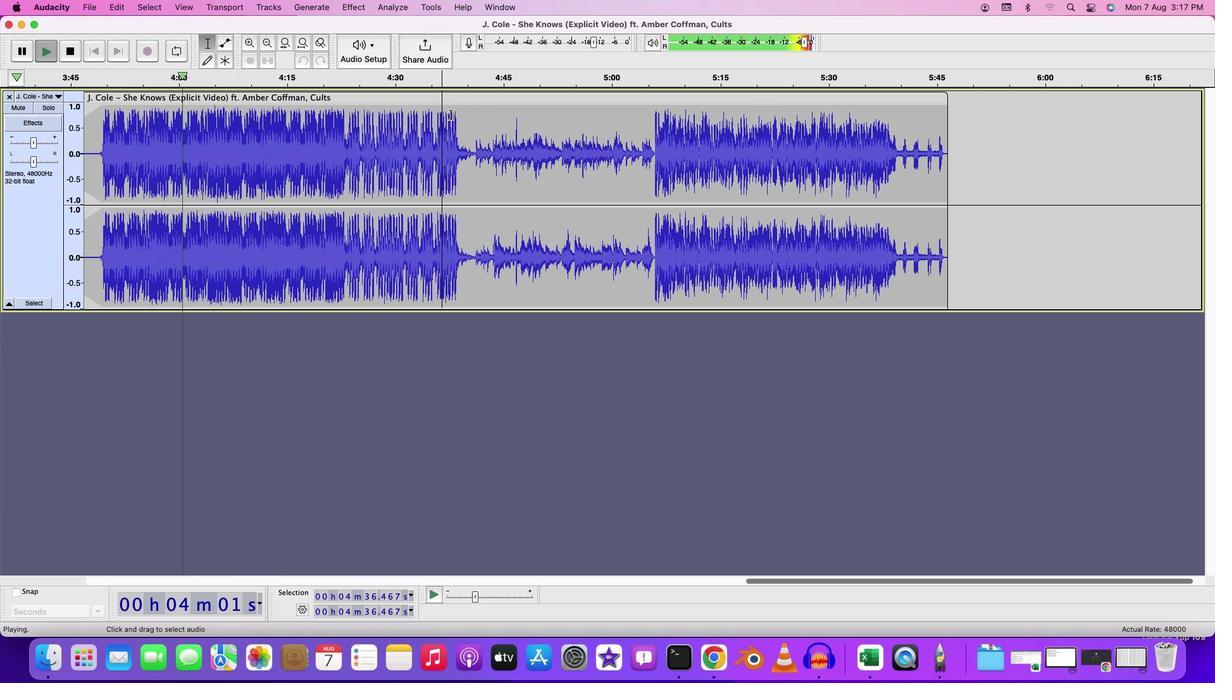 
Action: Key pressed Key.spaceKey.space
Screenshot: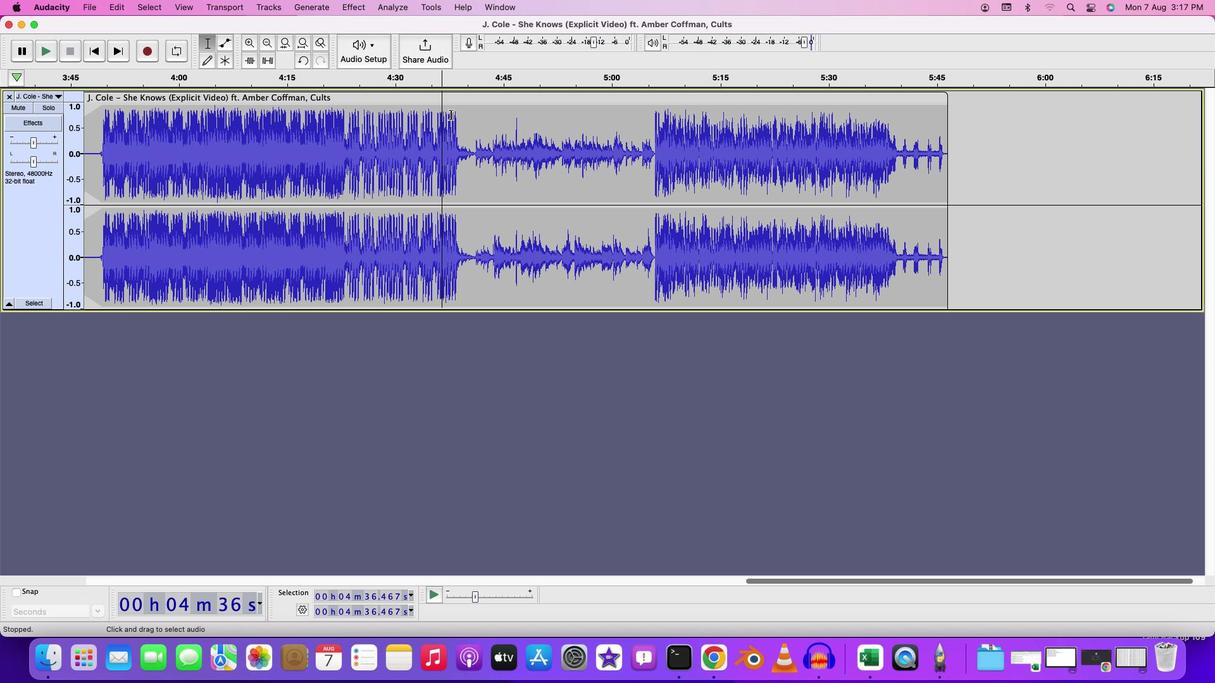 
Action: Mouse moved to (647, 122)
Screenshot: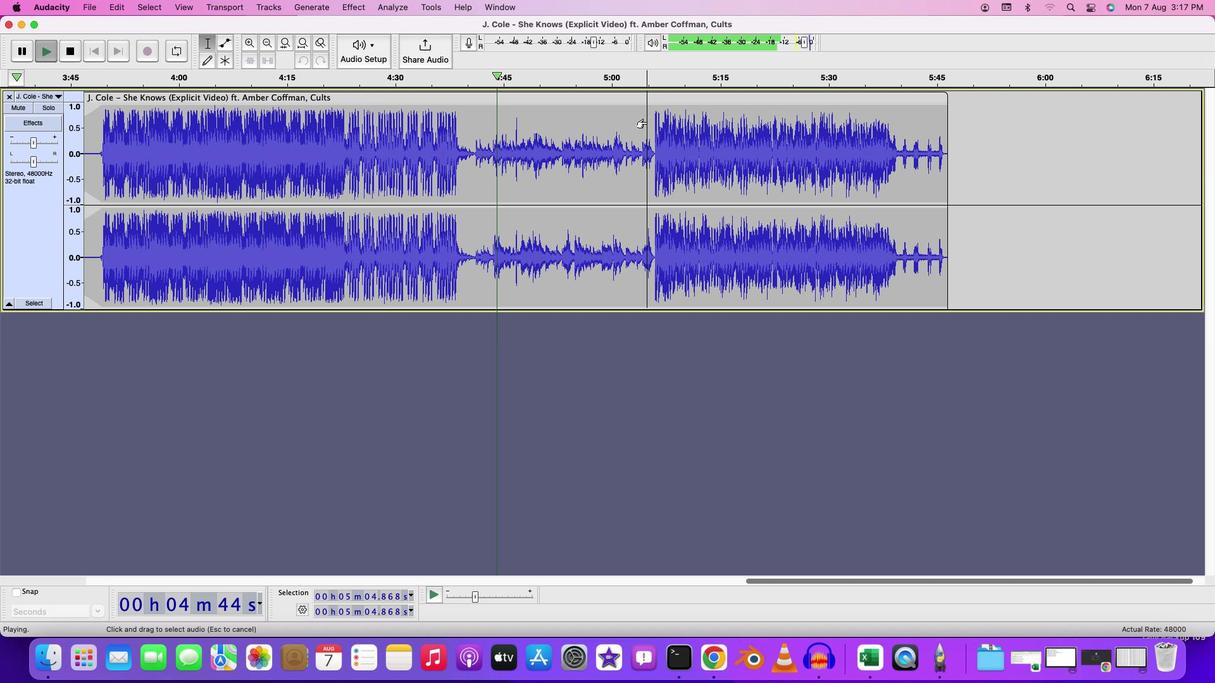 
Action: Mouse pressed left at (647, 122)
Screenshot: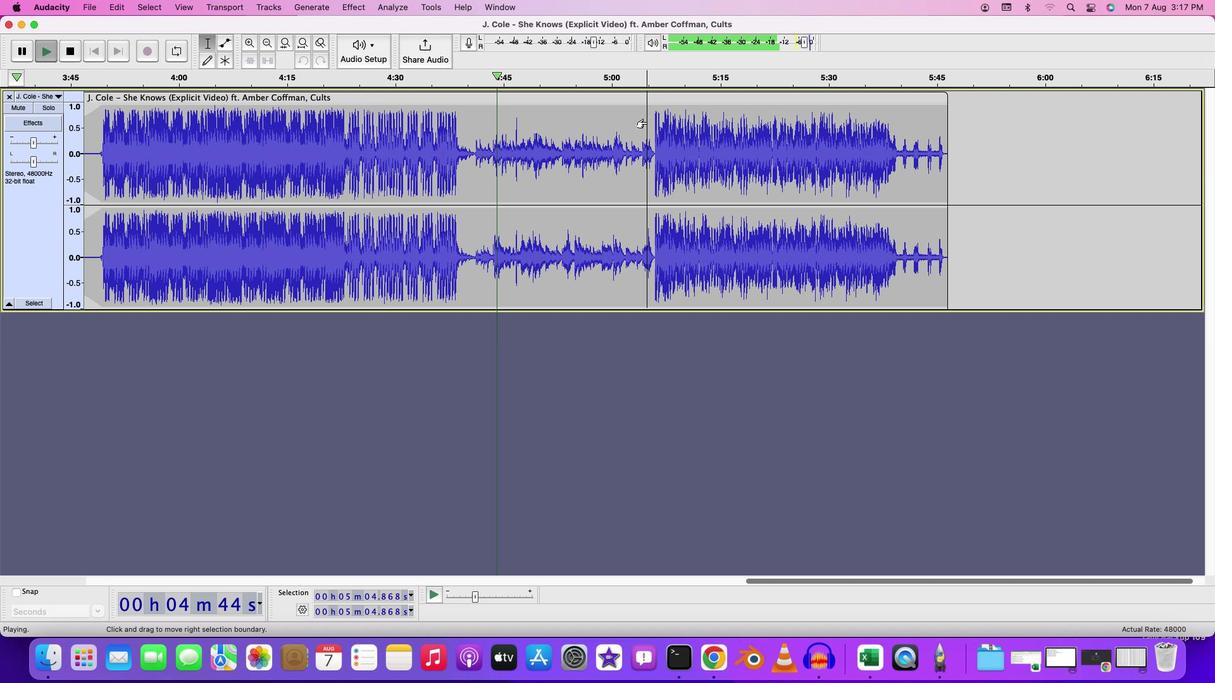 
Action: Key pressed Key.space
Screenshot: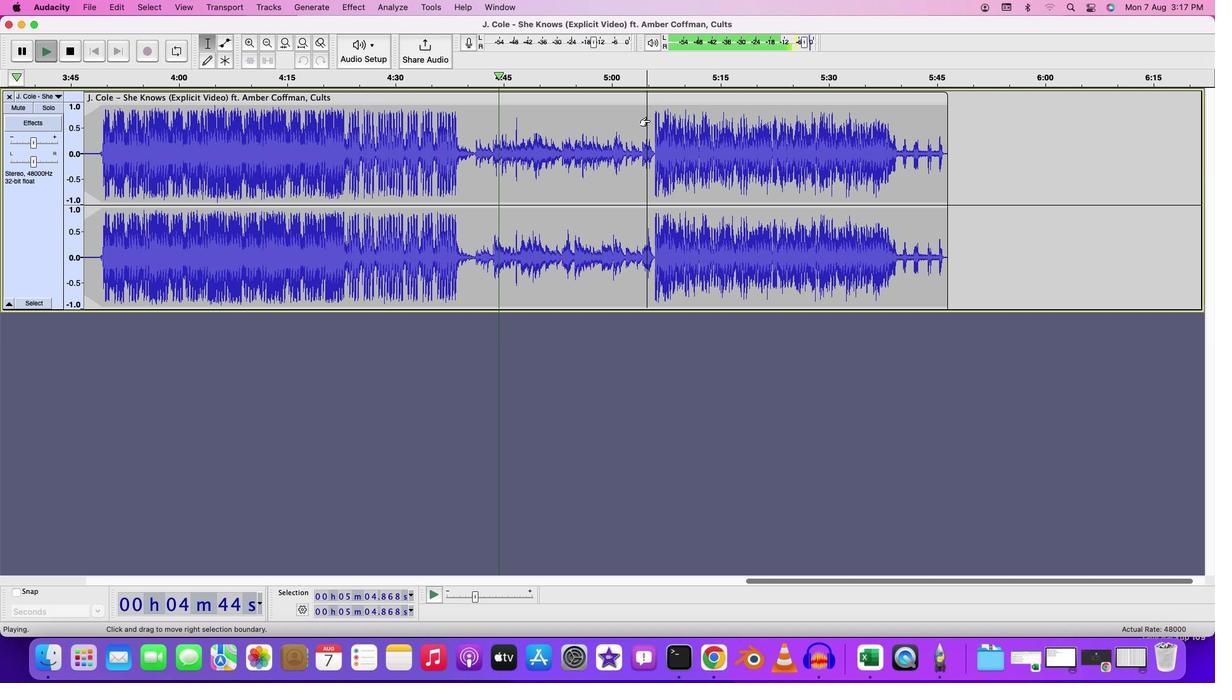 
Action: Mouse moved to (650, 120)
Screenshot: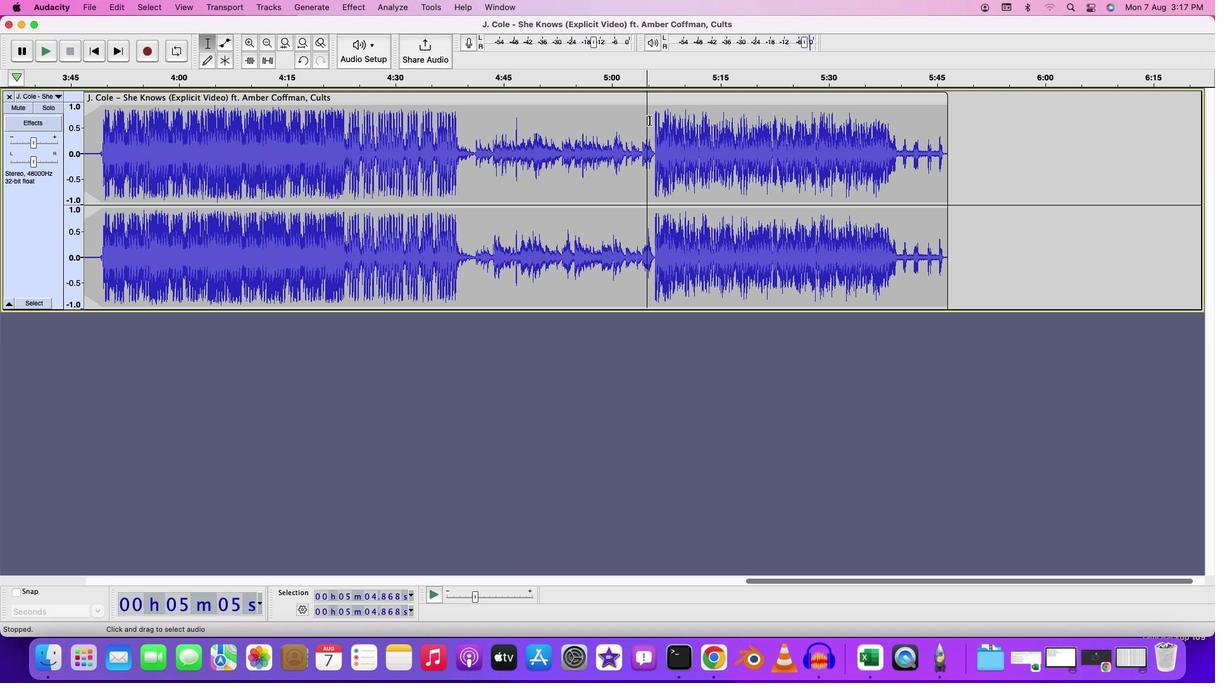 
Action: Key pressed Key.space
Screenshot: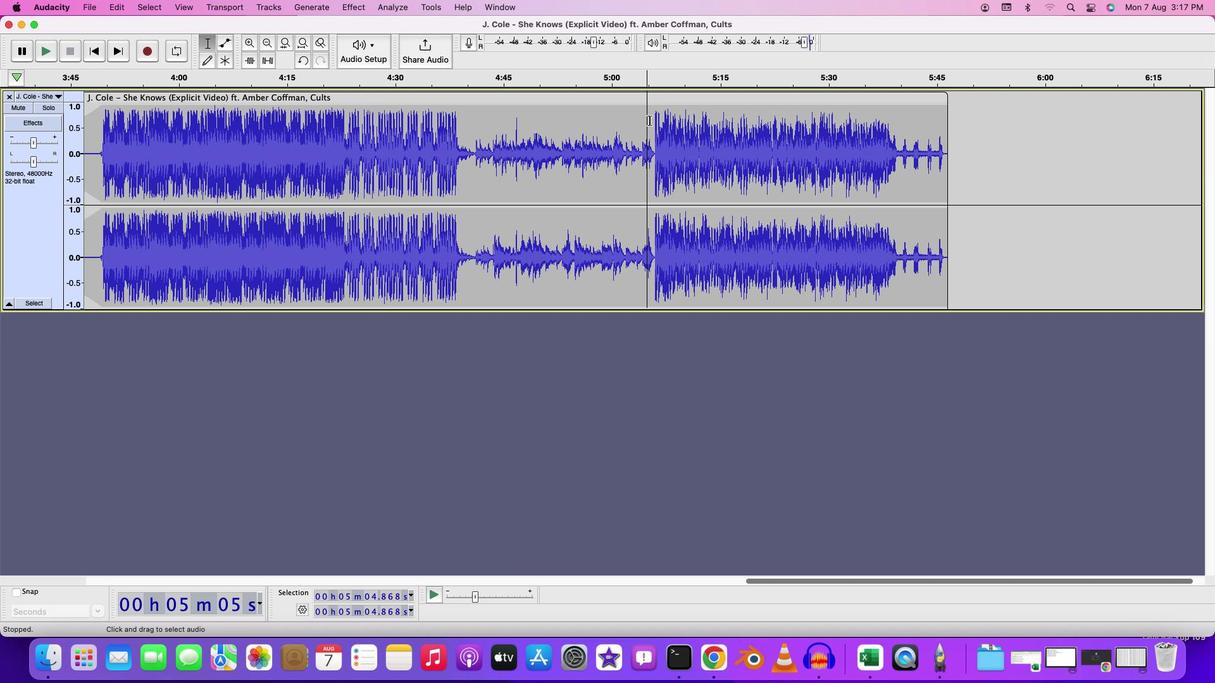 
Action: Mouse moved to (909, 144)
Screenshot: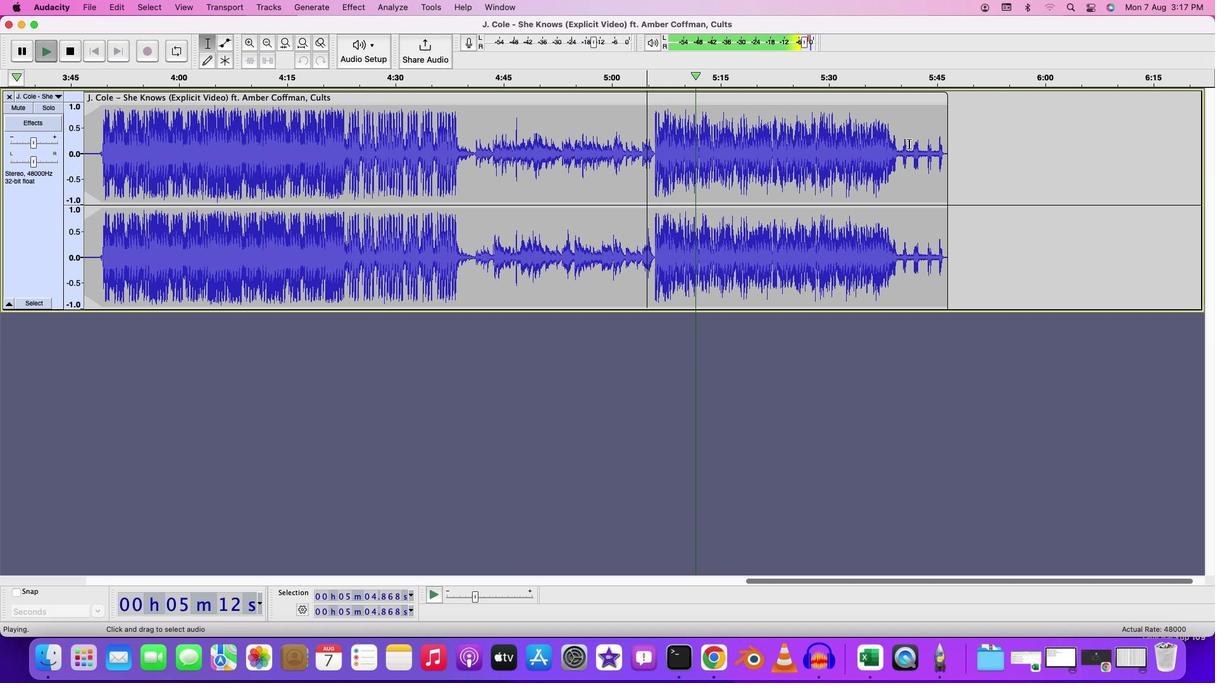 
Action: Key pressed Key.space
Screenshot: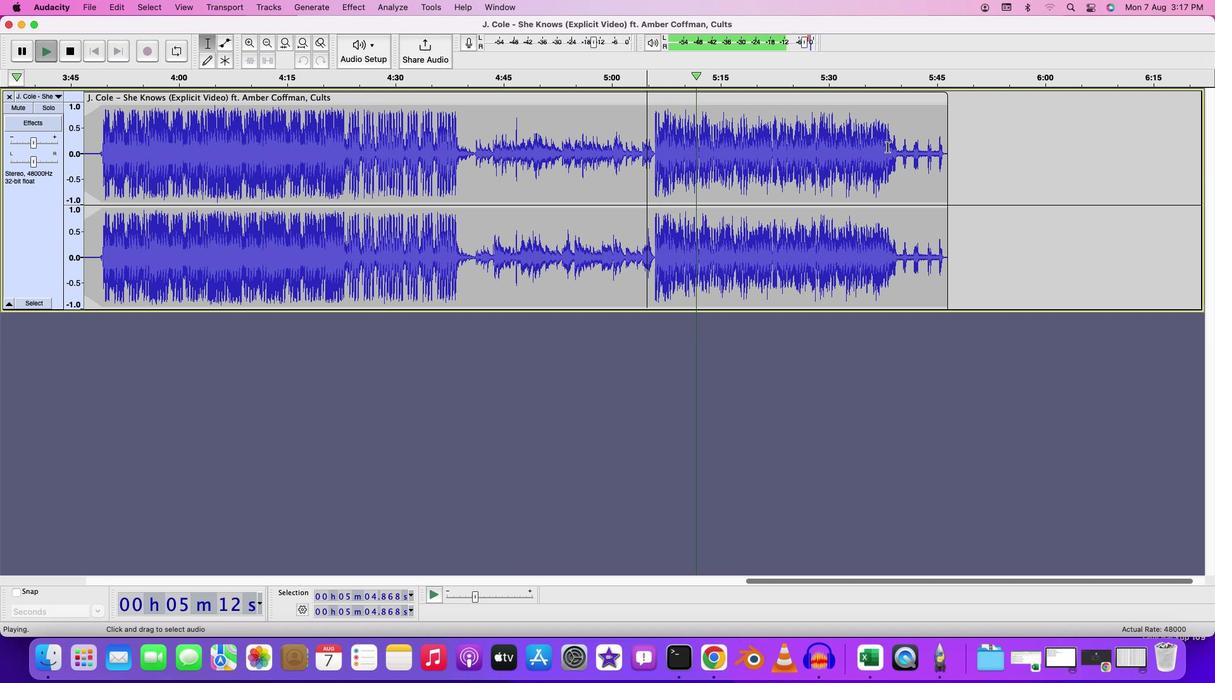 
Action: Mouse moved to (227, 41)
Screenshot: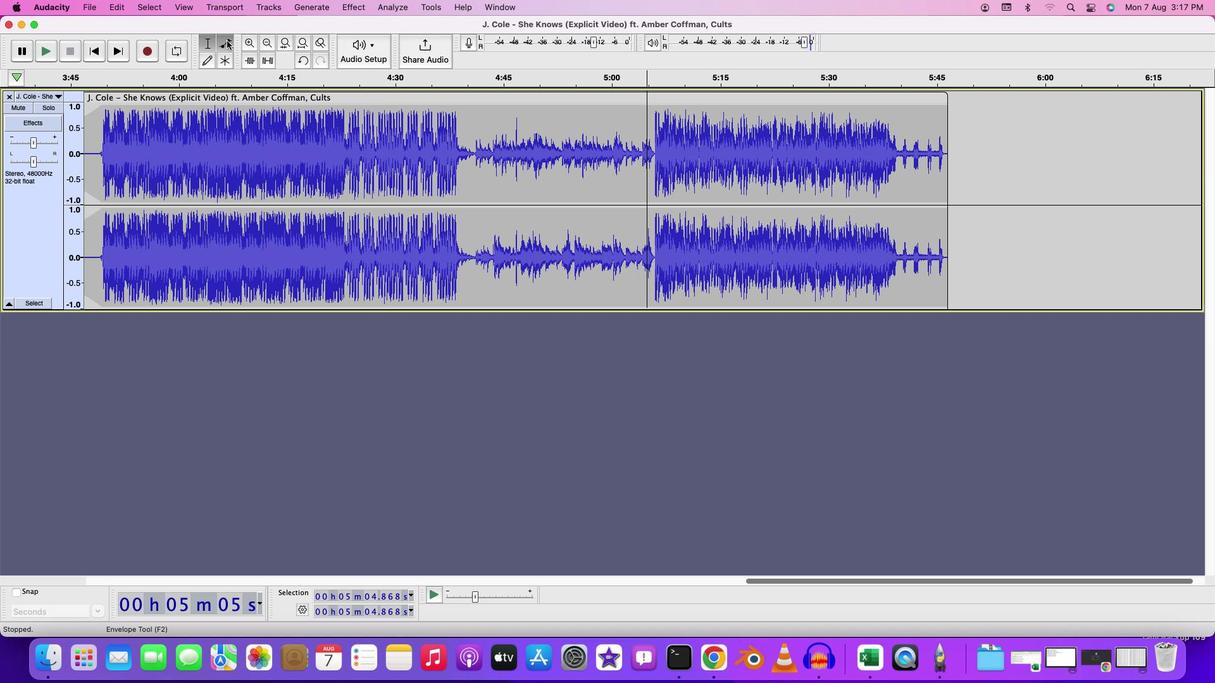 
Action: Mouse pressed left at (227, 41)
Screenshot: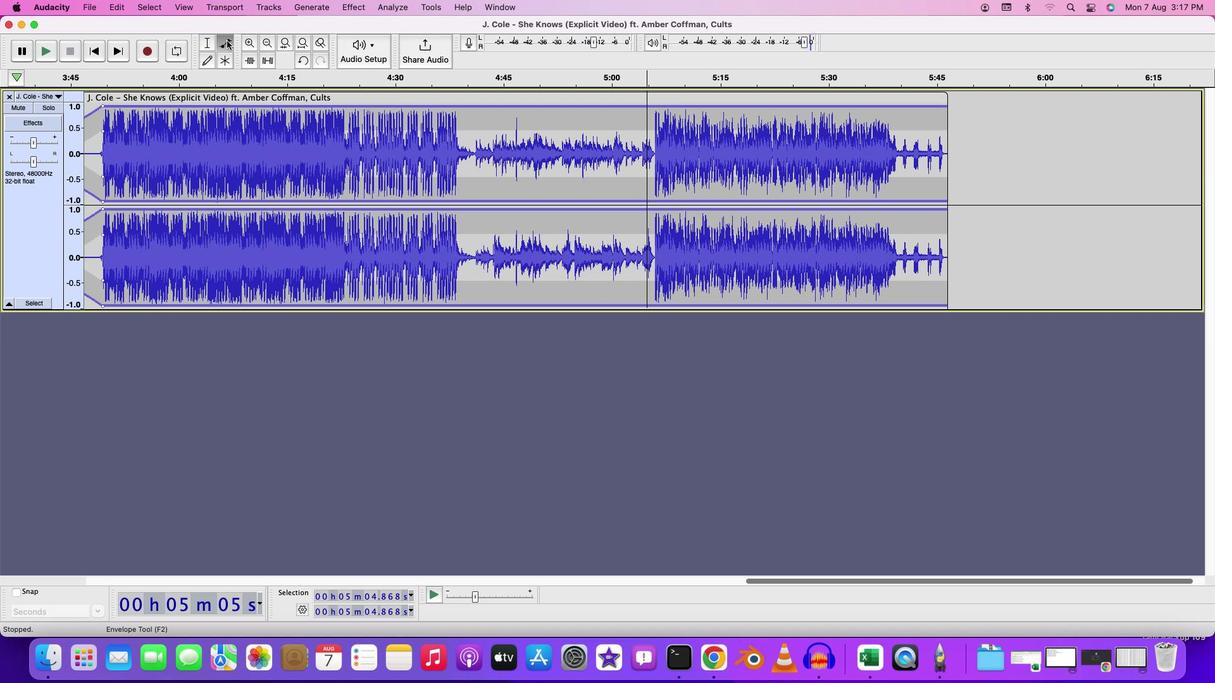 
Action: Mouse moved to (878, 108)
Screenshot: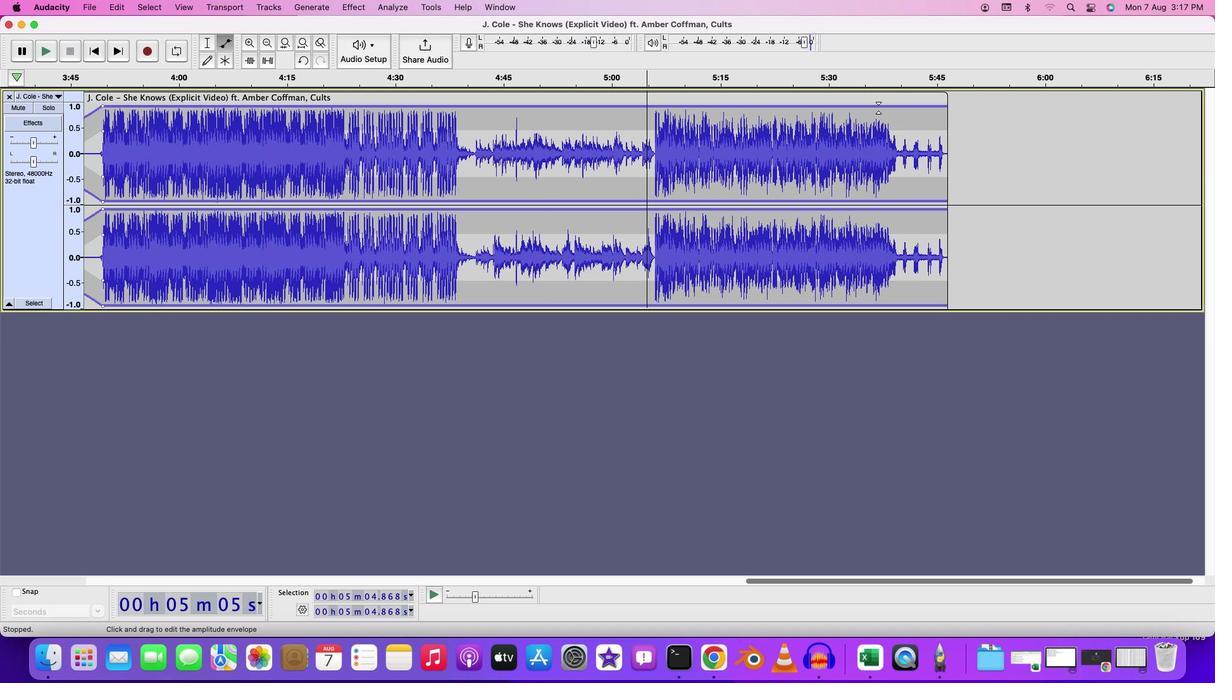 
Action: Mouse pressed left at (878, 108)
Screenshot: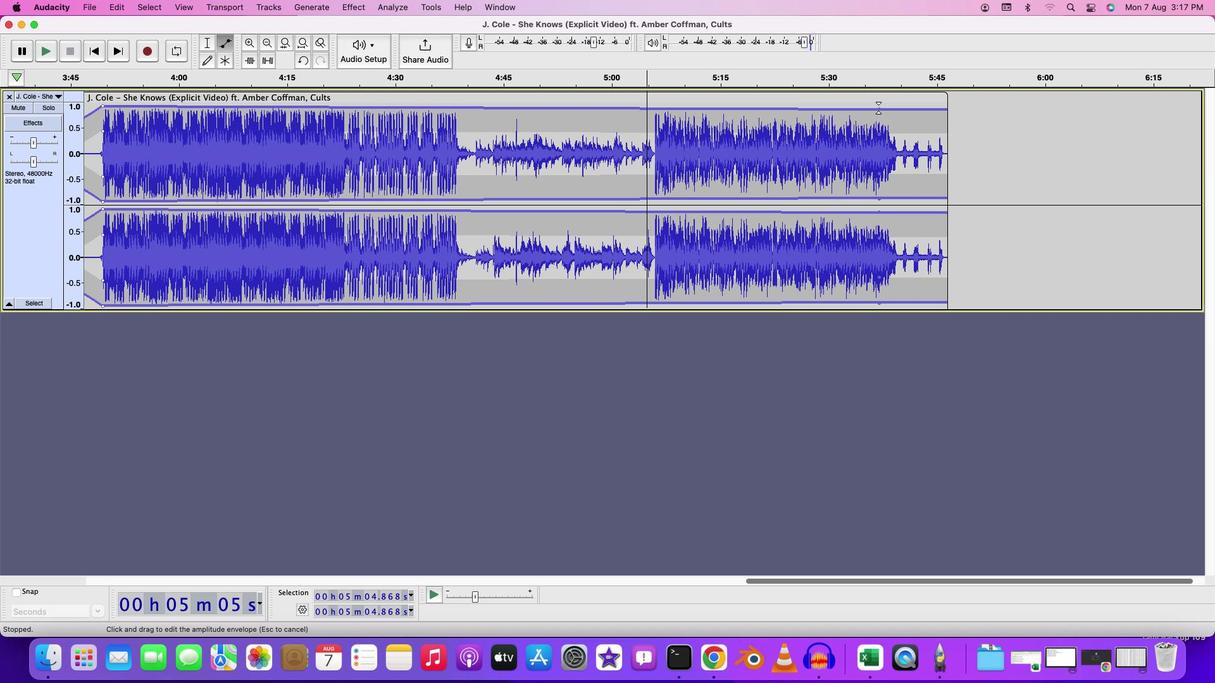 
Action: Mouse moved to (878, 107)
Screenshot: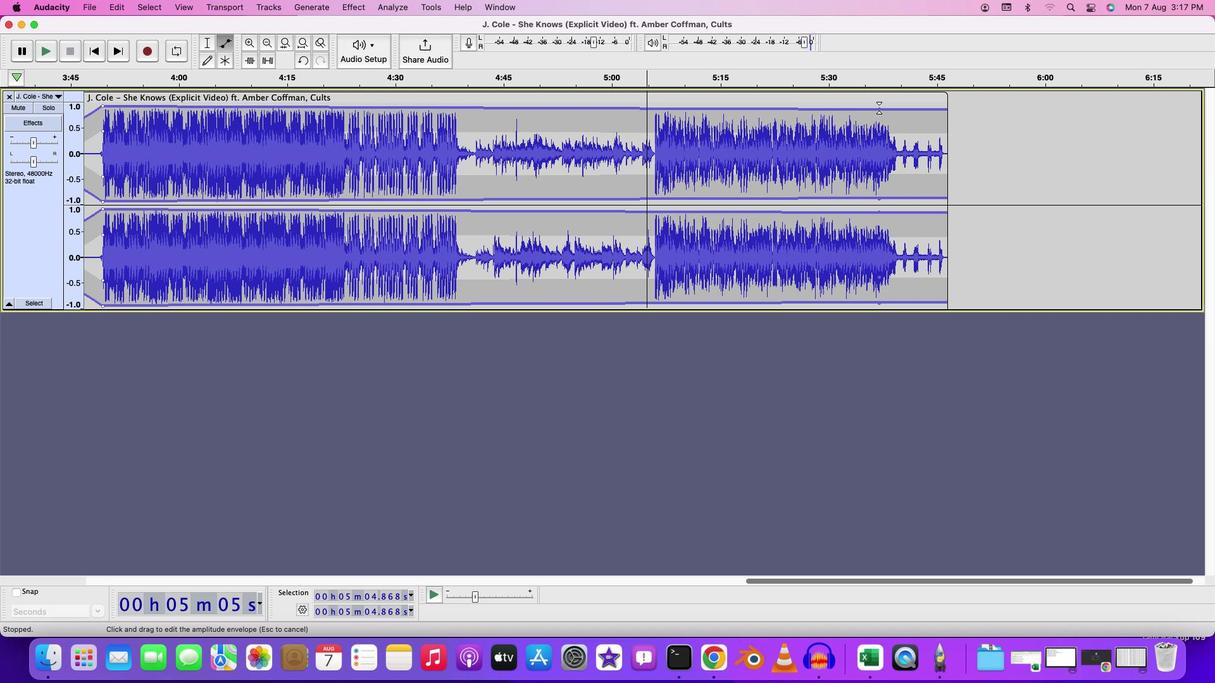 
Action: Mouse pressed left at (878, 107)
